 Task: Look for Airbnb properties in Beerse, Belgium from 22nd December, 2023 to 24th December, 2023 for 2 adults. Place can be private room with 1  bedroom having 1 bed and 1 bathroom. Property type can be hotel. Amenities needed are: heating.
Action: Mouse moved to (569, 113)
Screenshot: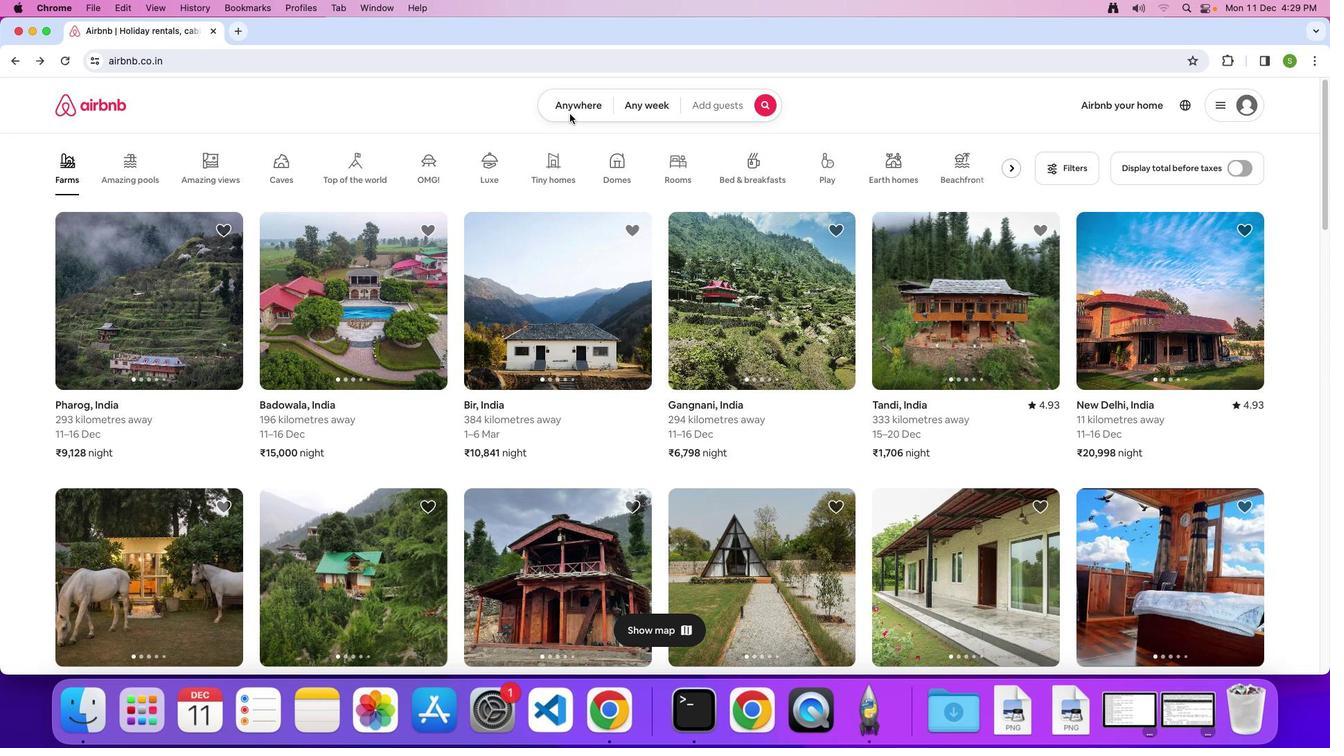 
Action: Mouse pressed left at (569, 113)
Screenshot: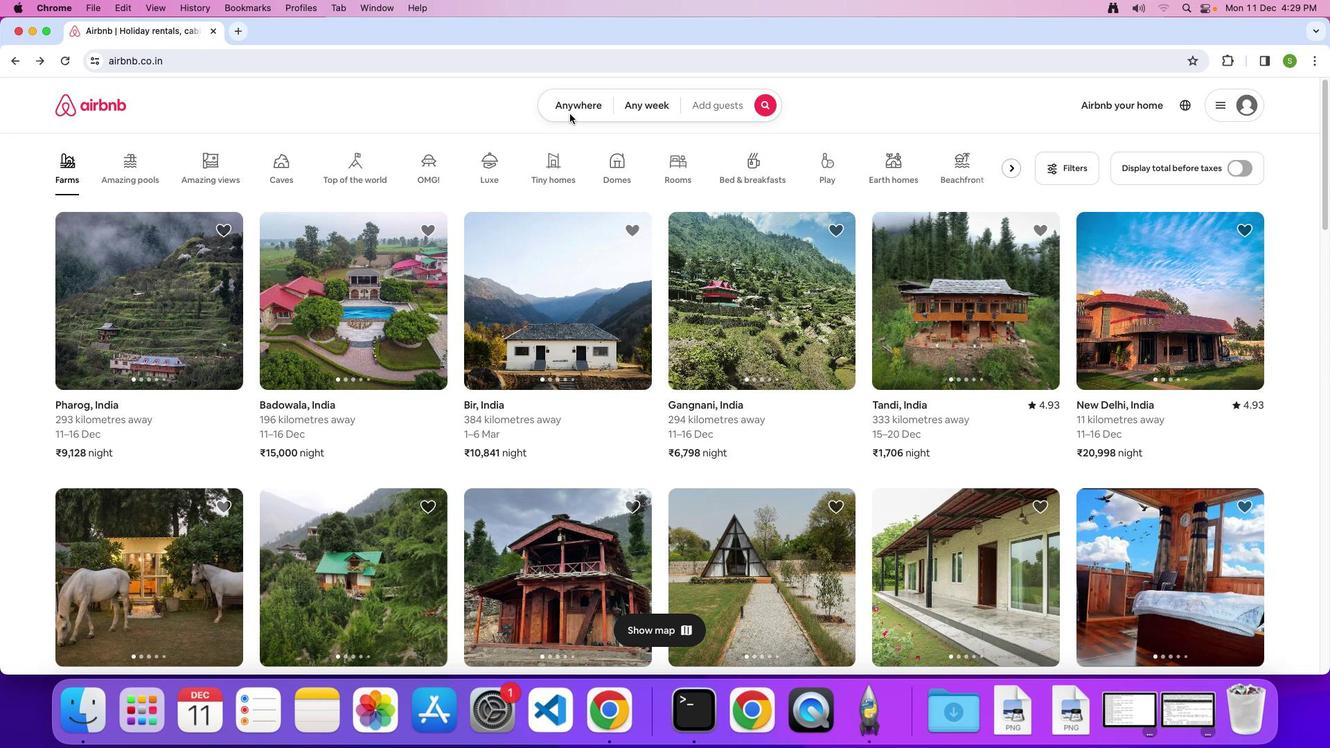 
Action: Mouse moved to (572, 111)
Screenshot: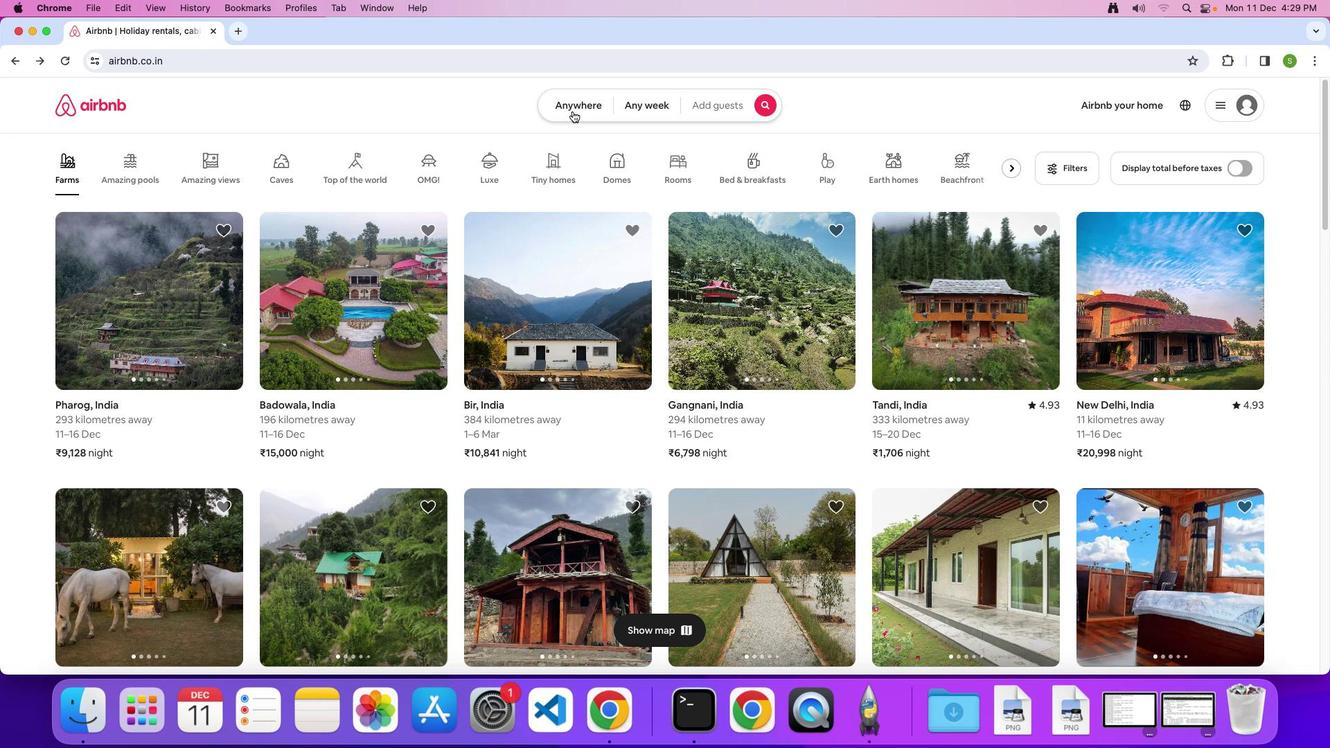 
Action: Mouse pressed left at (572, 111)
Screenshot: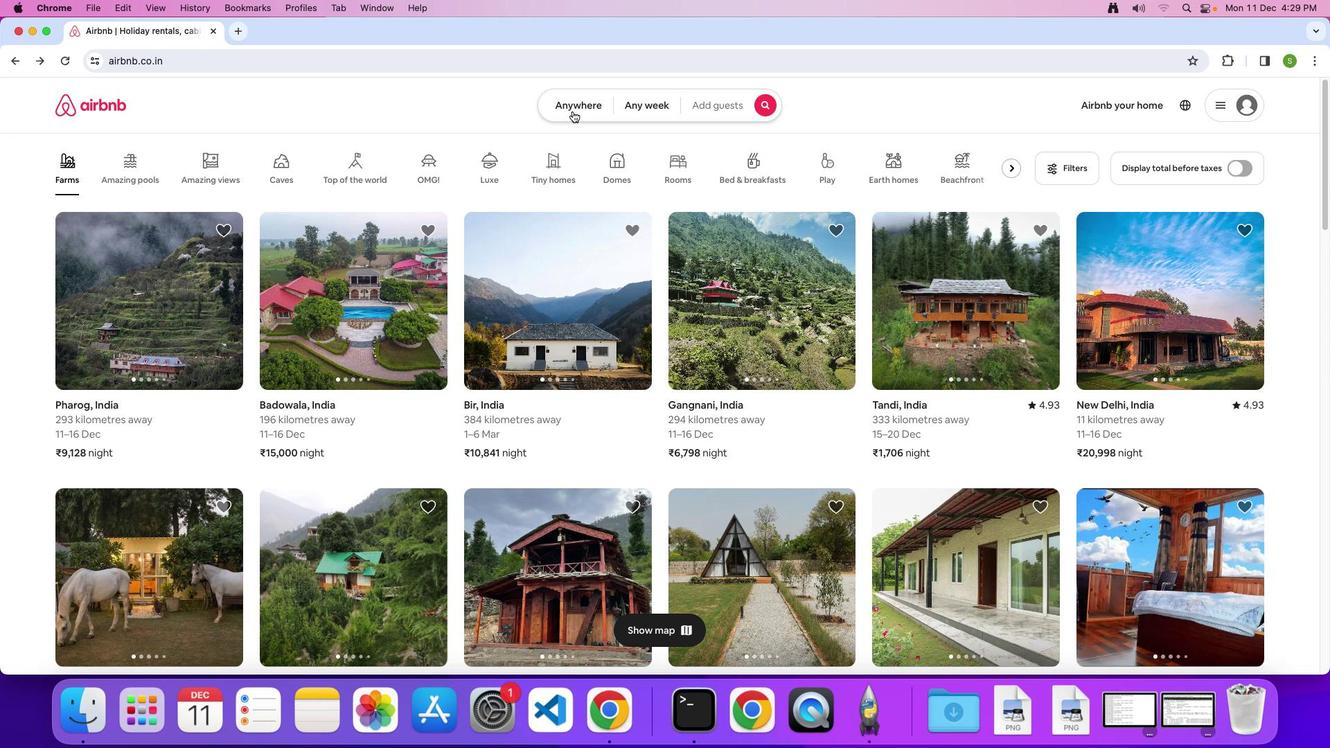 
Action: Mouse moved to (498, 155)
Screenshot: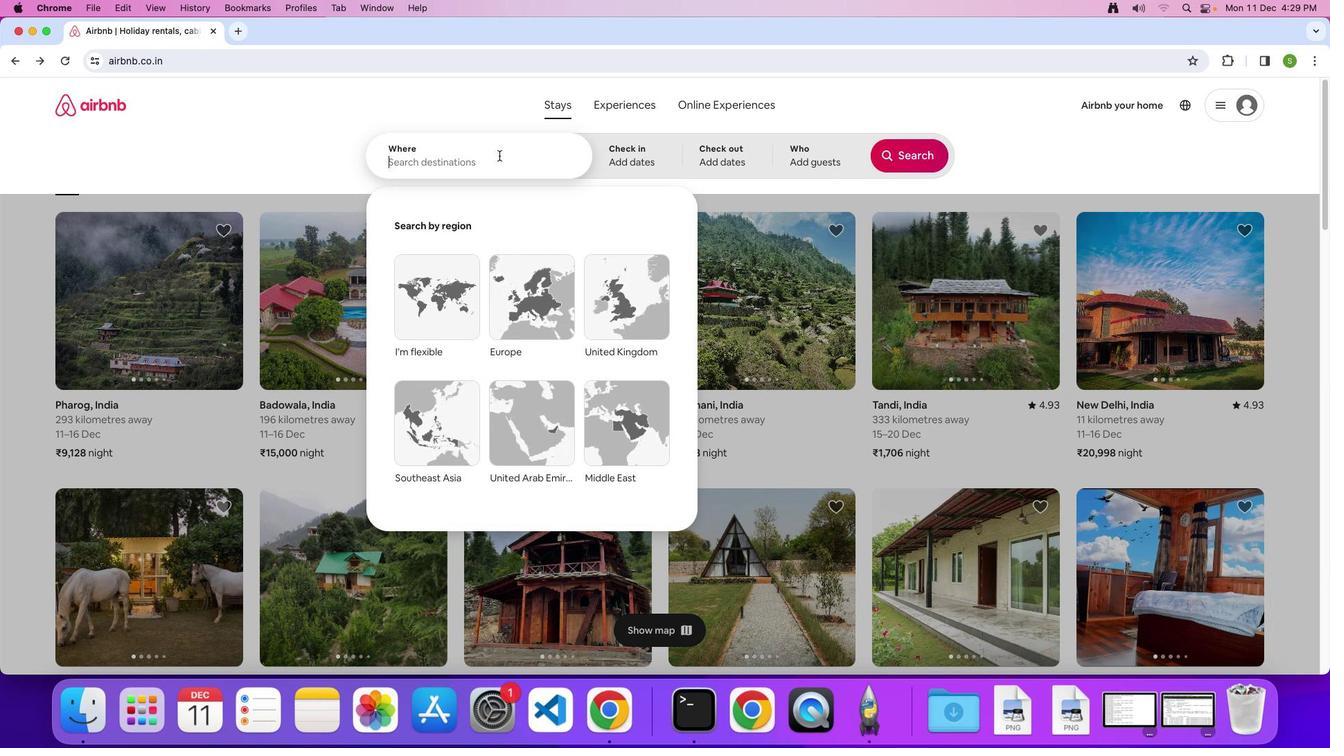 
Action: Mouse pressed left at (498, 155)
Screenshot: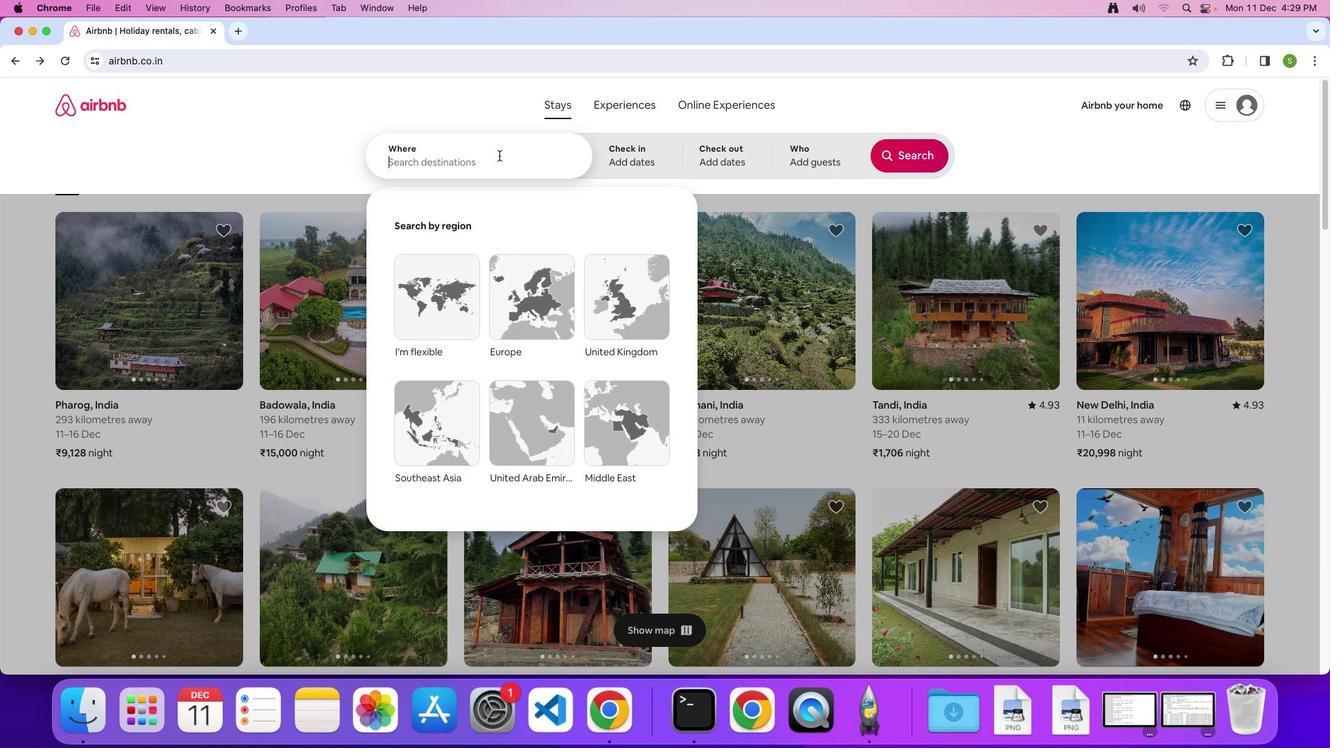 
Action: Key pressed 'B'Key.caps_lock'e''e''r''s''e'','Key.spaceKey.shift'B''e''l''g''i''u''m'Key.enter
Screenshot: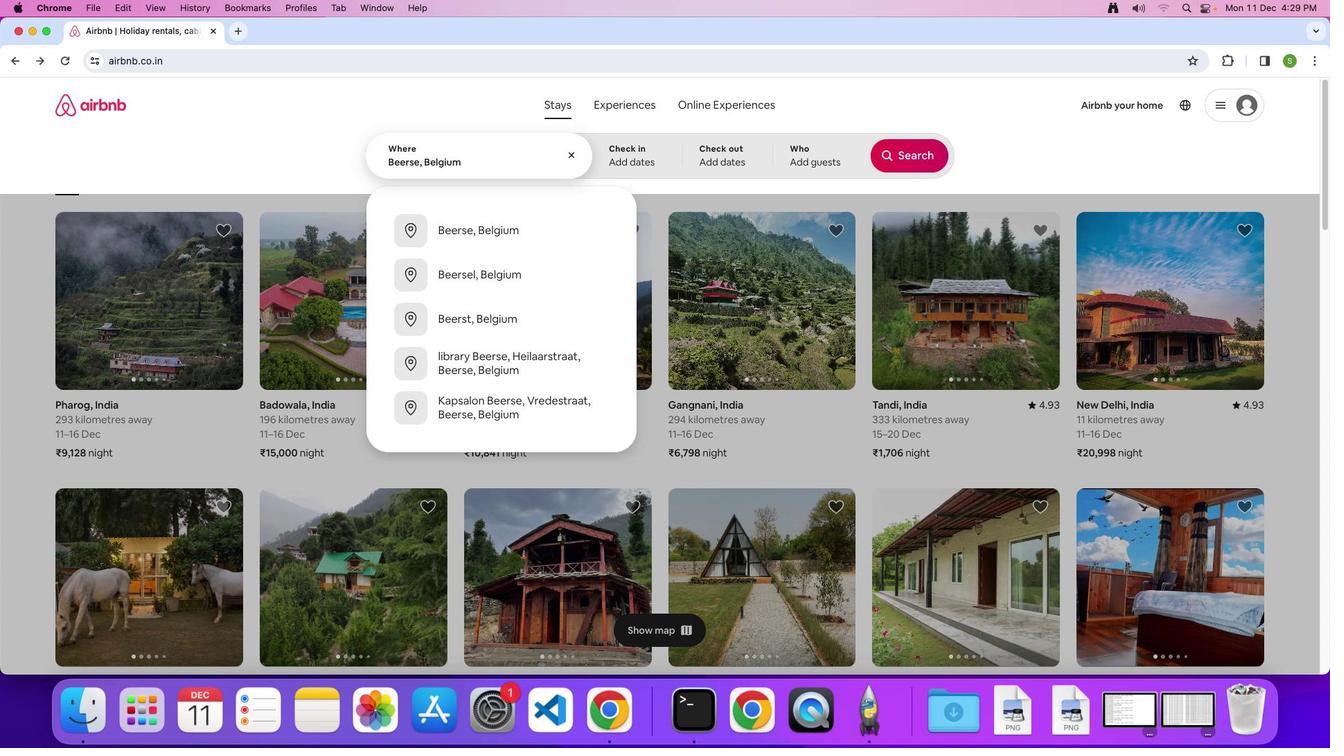 
Action: Mouse moved to (593, 430)
Screenshot: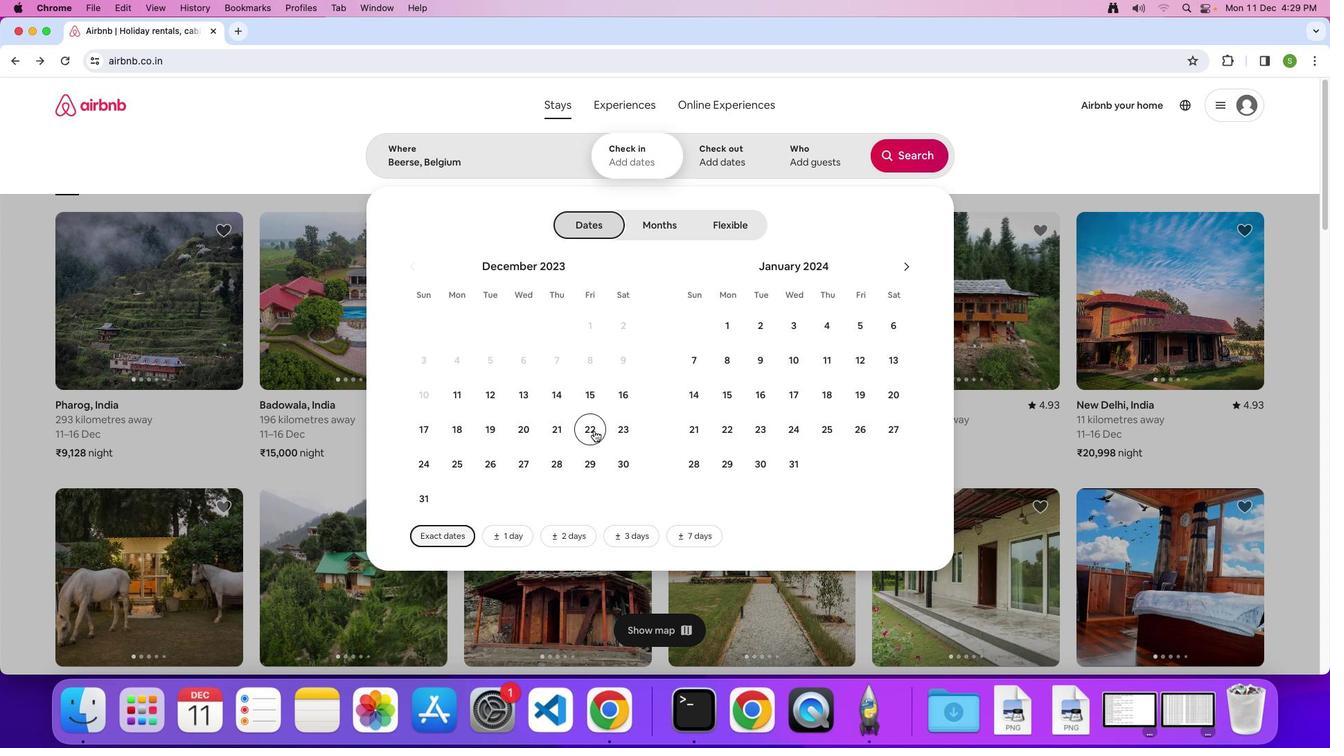 
Action: Mouse pressed left at (593, 430)
Screenshot: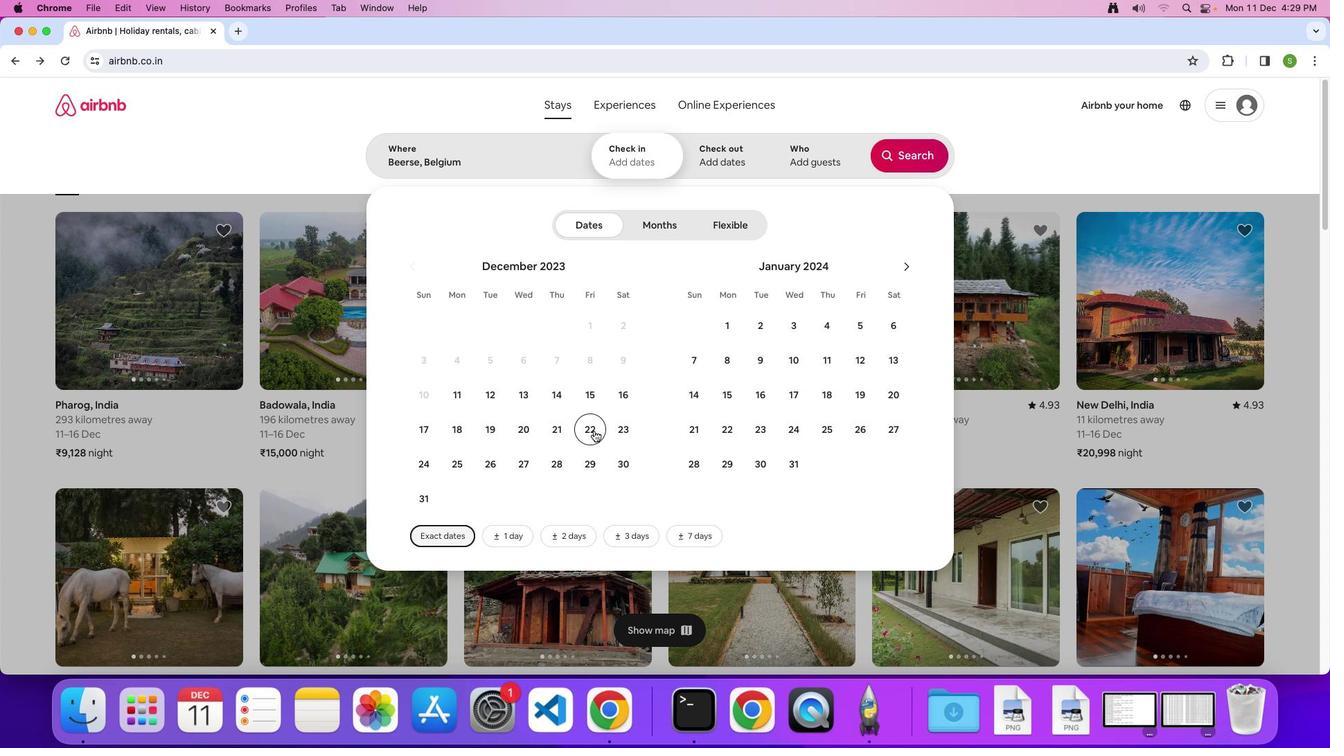 
Action: Mouse moved to (427, 465)
Screenshot: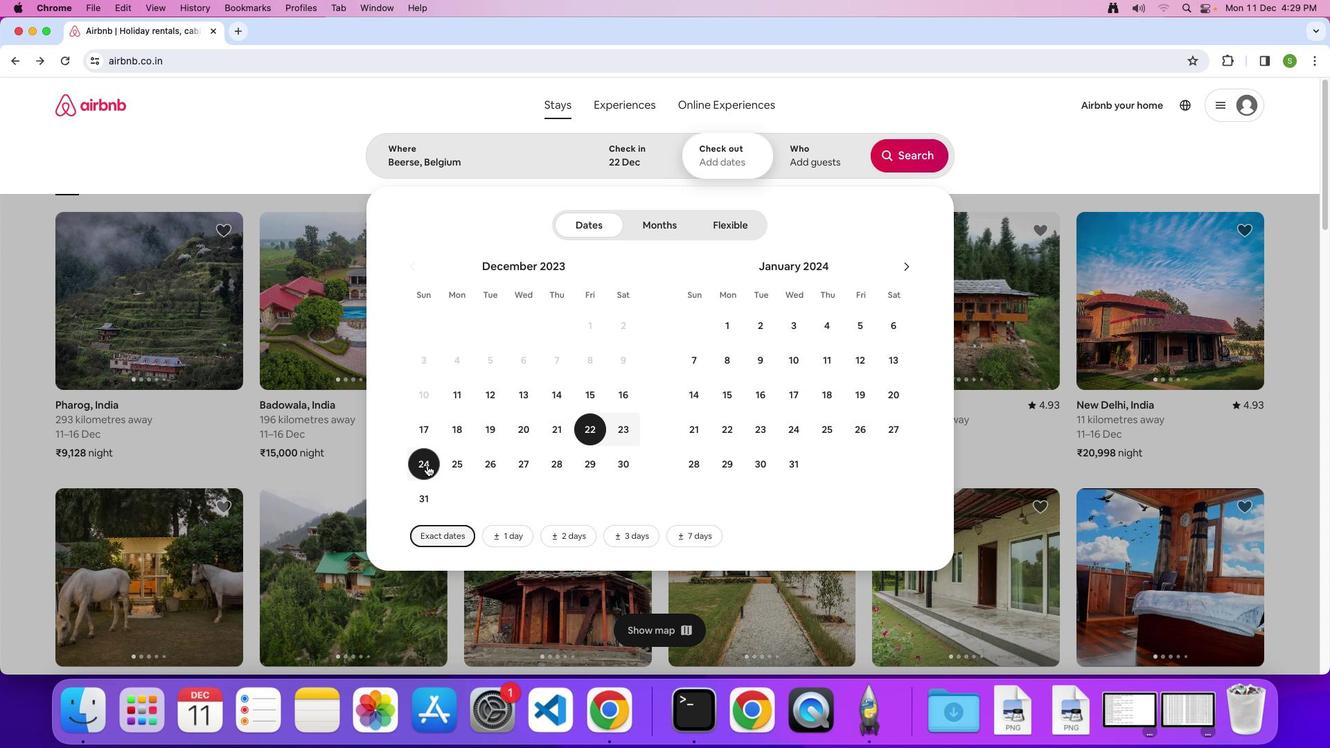 
Action: Mouse pressed left at (427, 465)
Screenshot: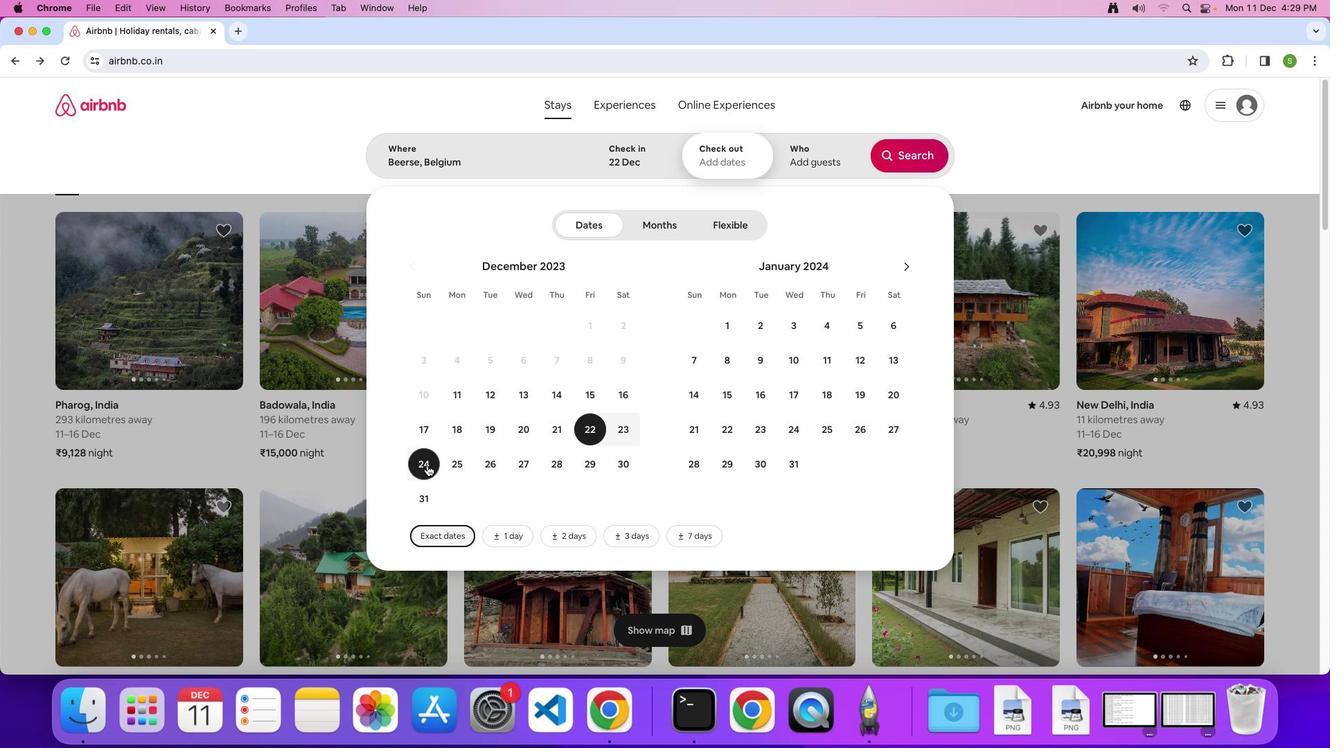 
Action: Mouse moved to (817, 166)
Screenshot: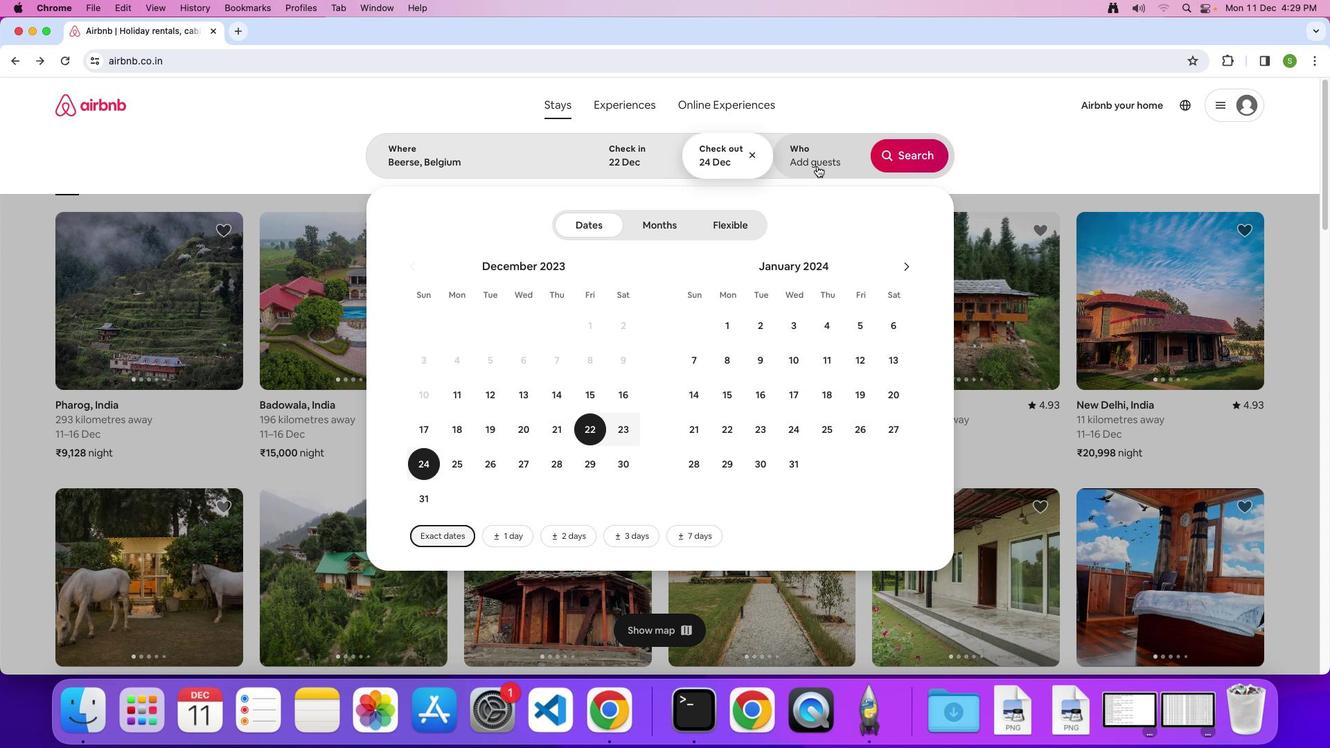 
Action: Mouse pressed left at (817, 166)
Screenshot: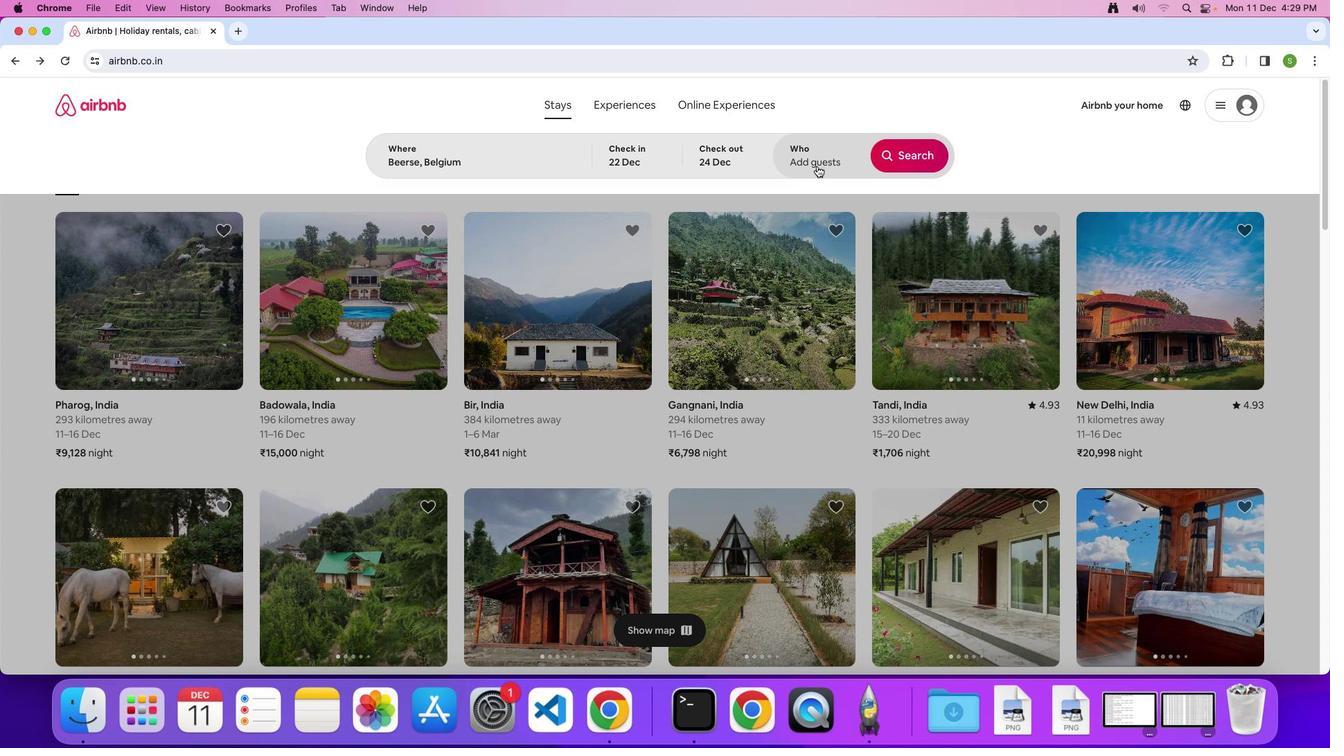 
Action: Mouse moved to (915, 229)
Screenshot: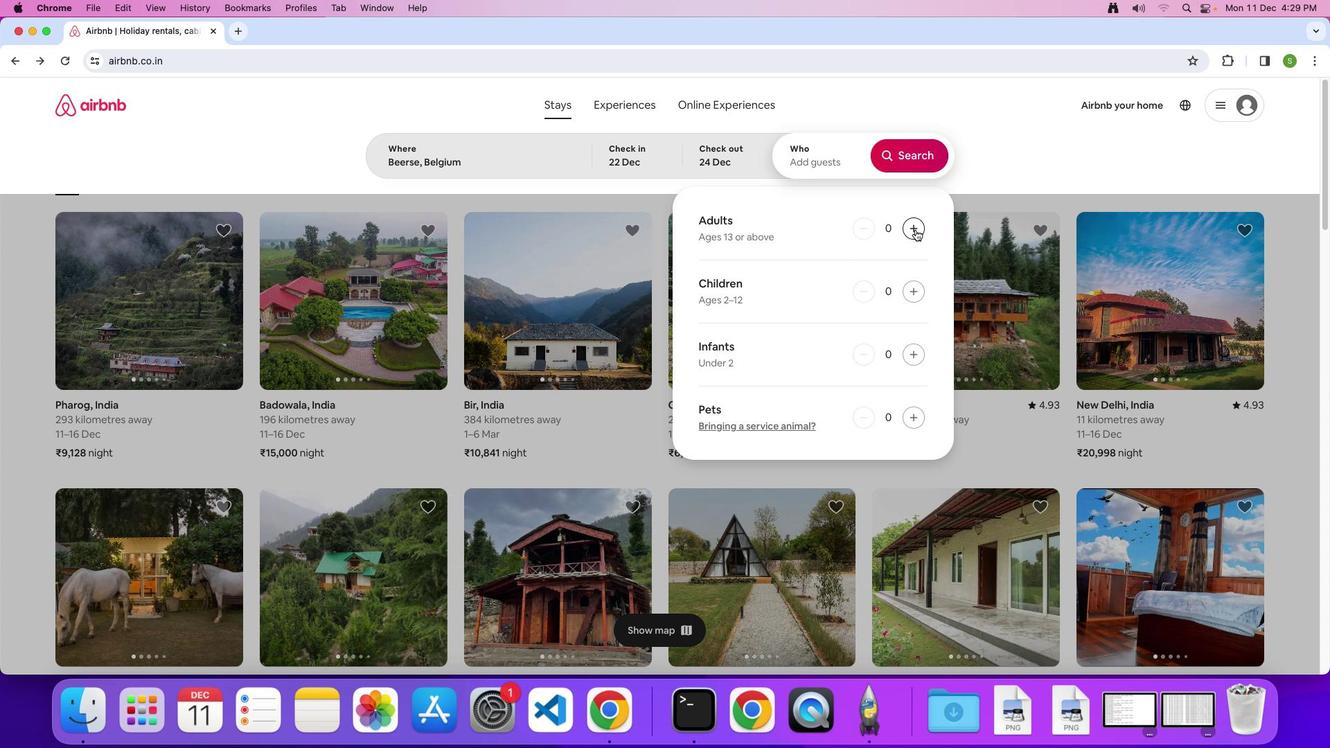 
Action: Mouse pressed left at (915, 229)
Screenshot: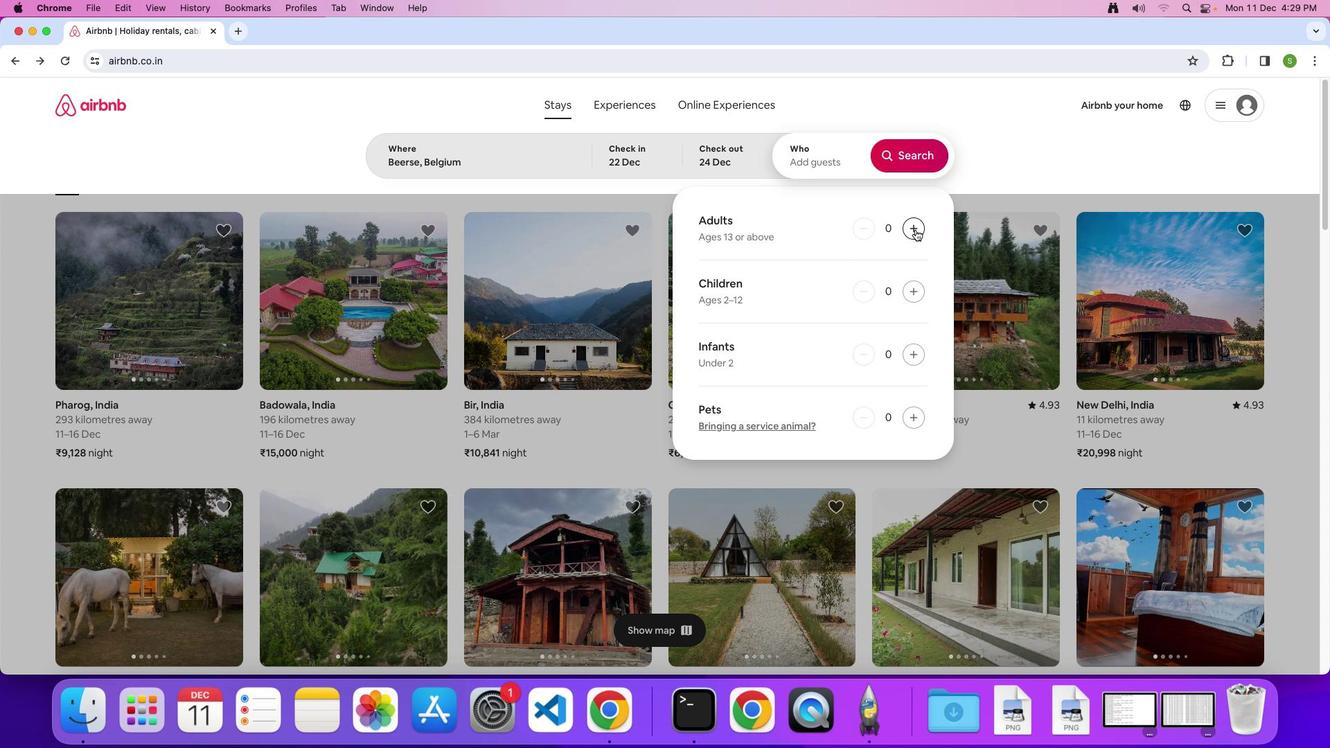 
Action: Mouse pressed left at (915, 229)
Screenshot: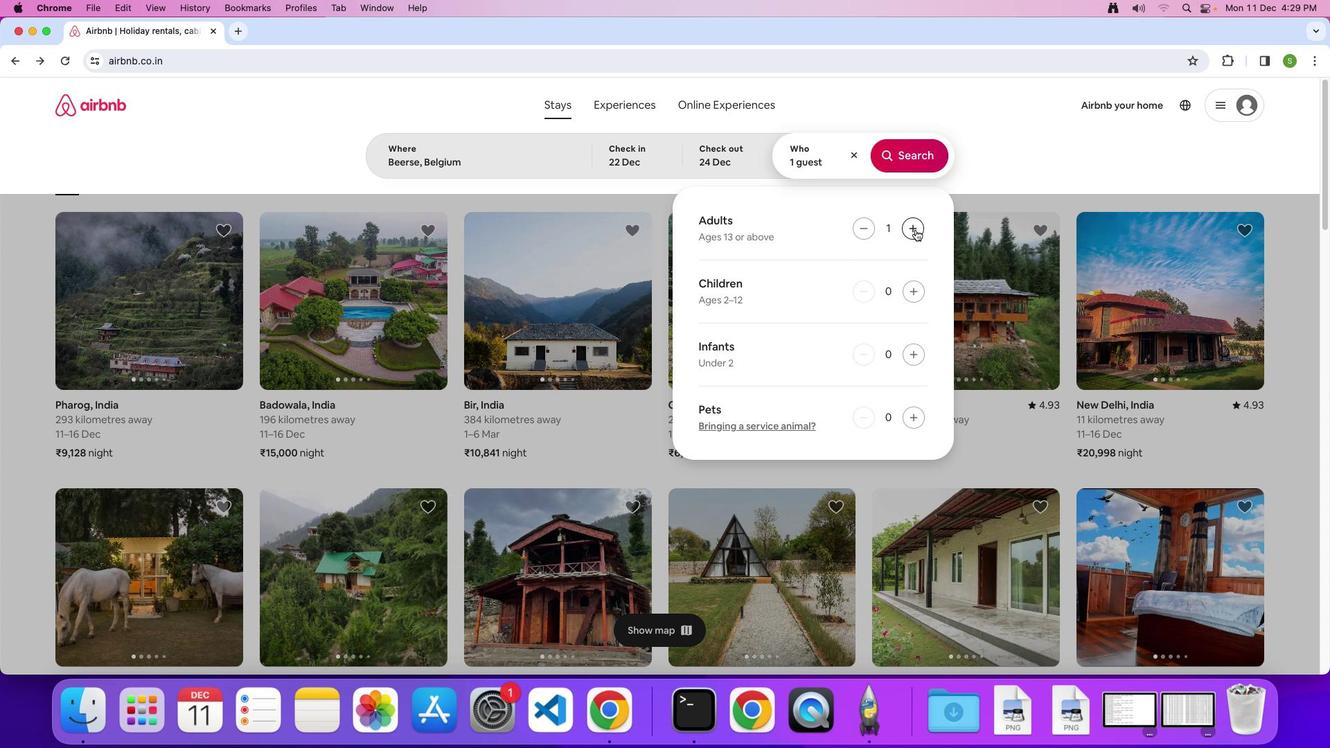 
Action: Mouse moved to (913, 165)
Screenshot: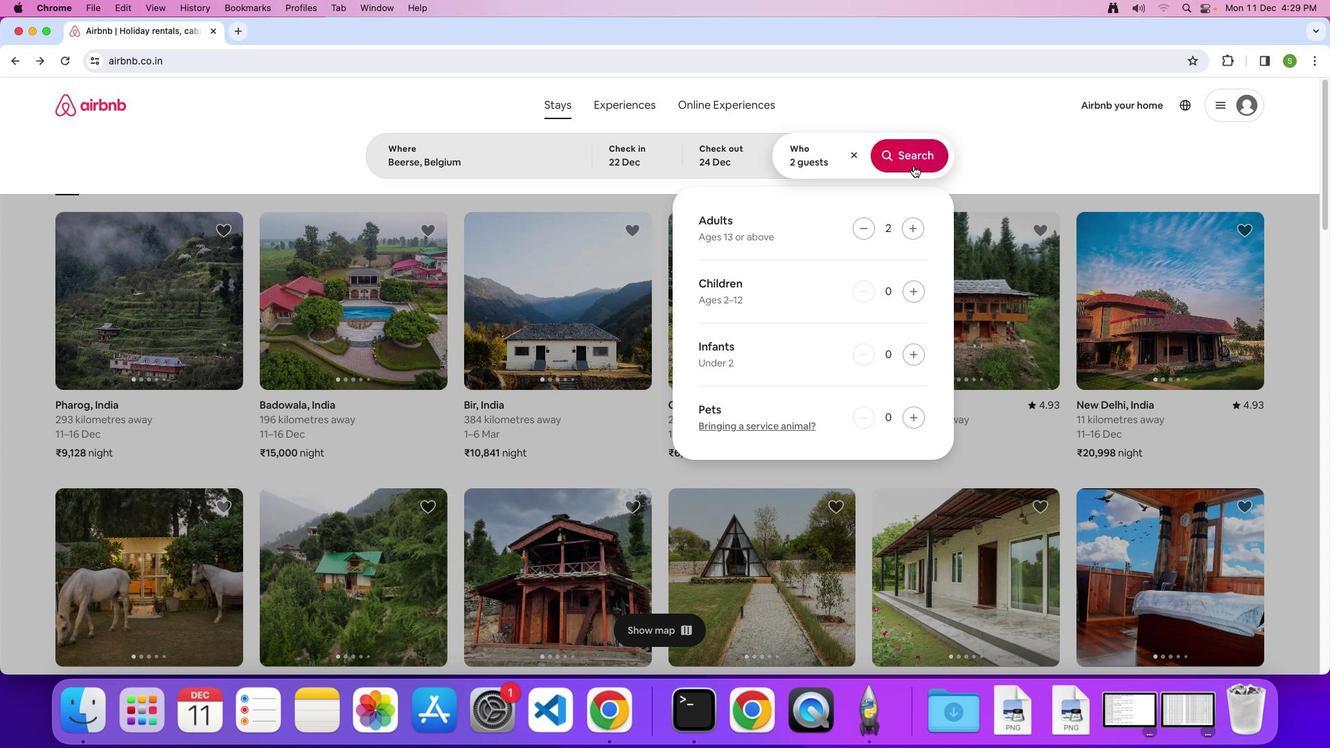 
Action: Mouse pressed left at (913, 165)
Screenshot: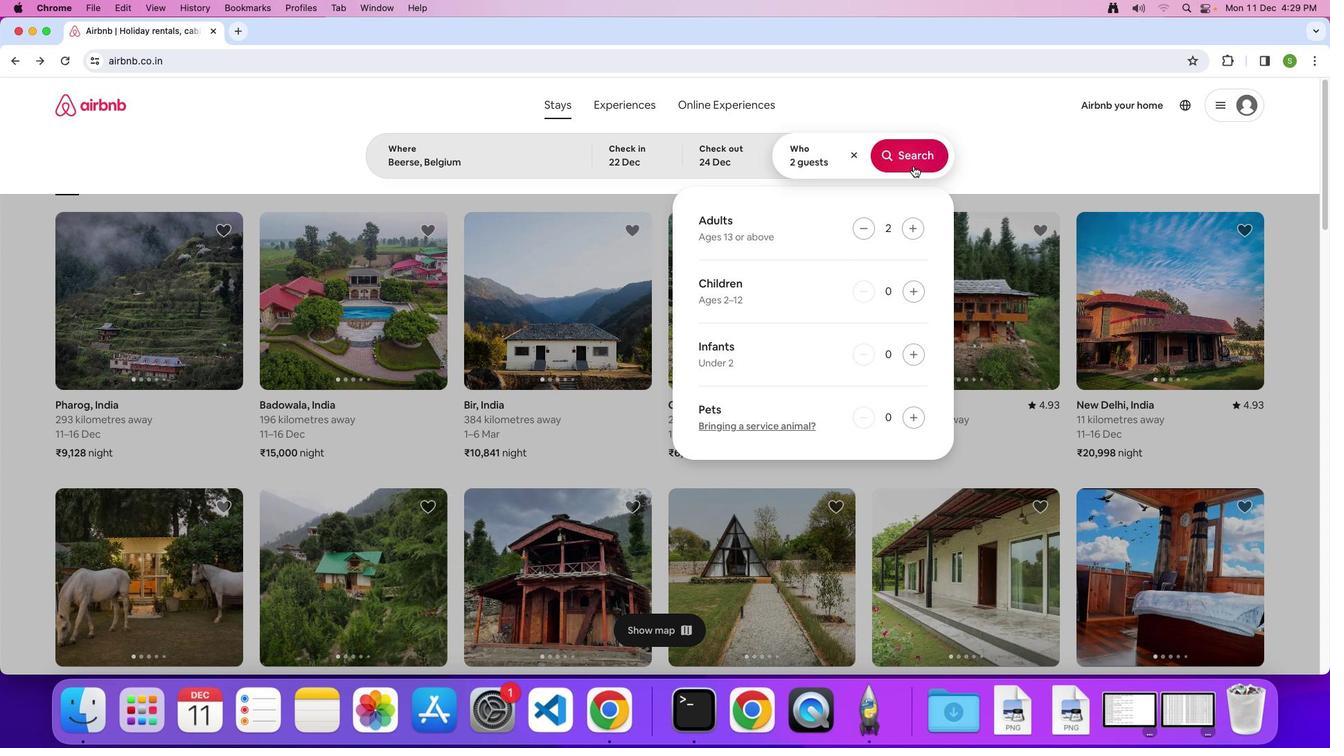 
Action: Mouse moved to (1105, 160)
Screenshot: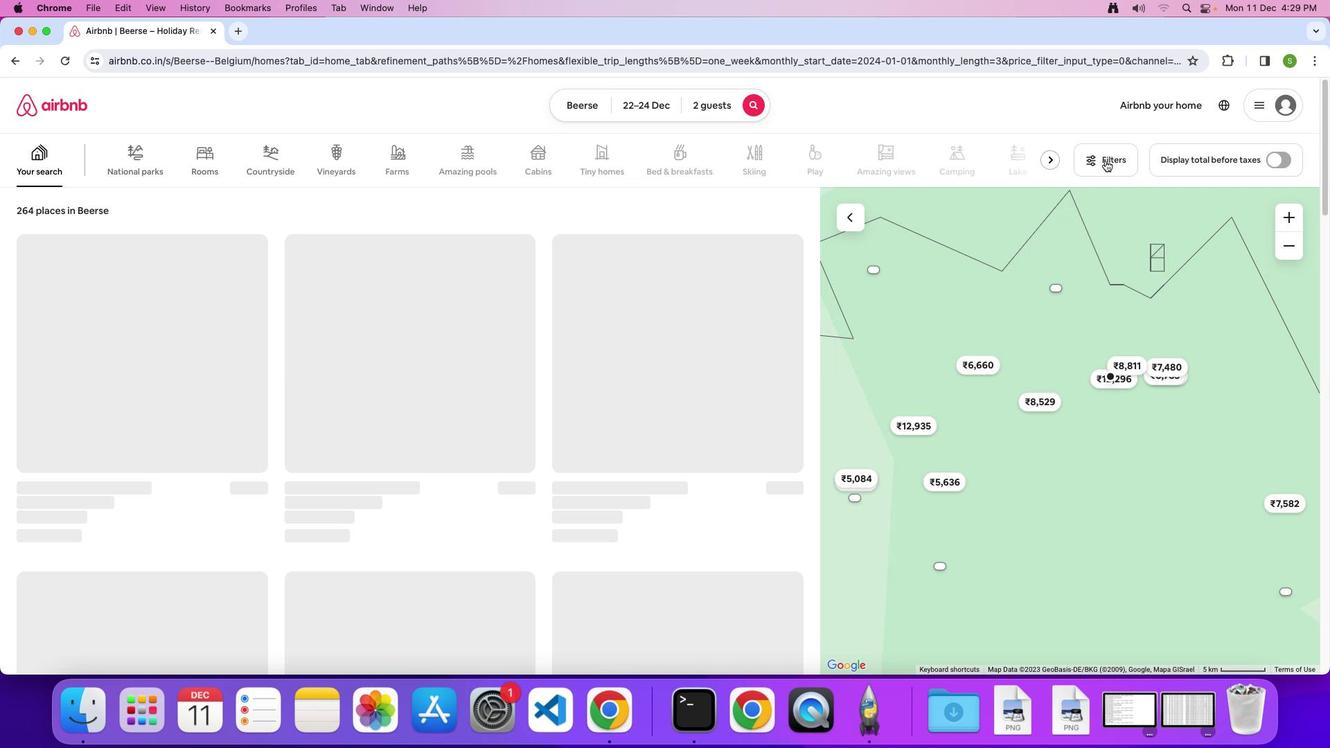 
Action: Mouse pressed left at (1105, 160)
Screenshot: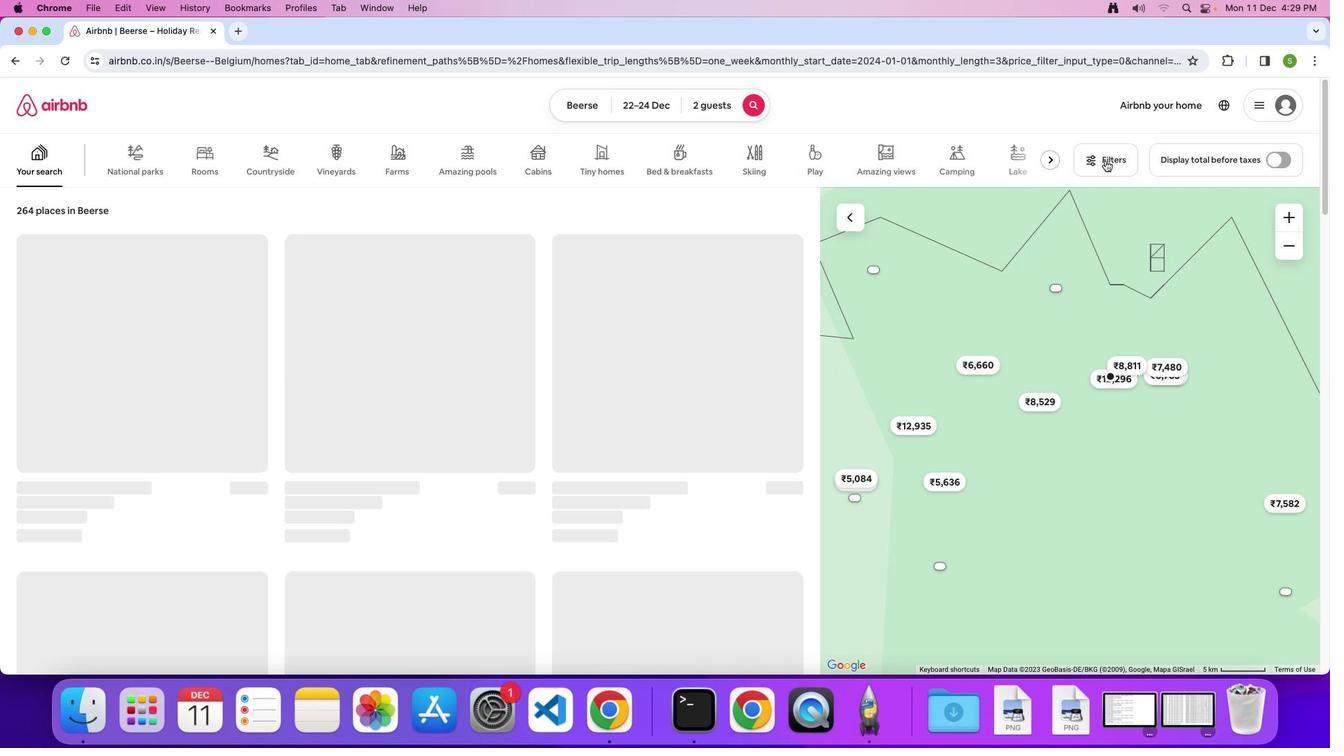 
Action: Mouse moved to (630, 386)
Screenshot: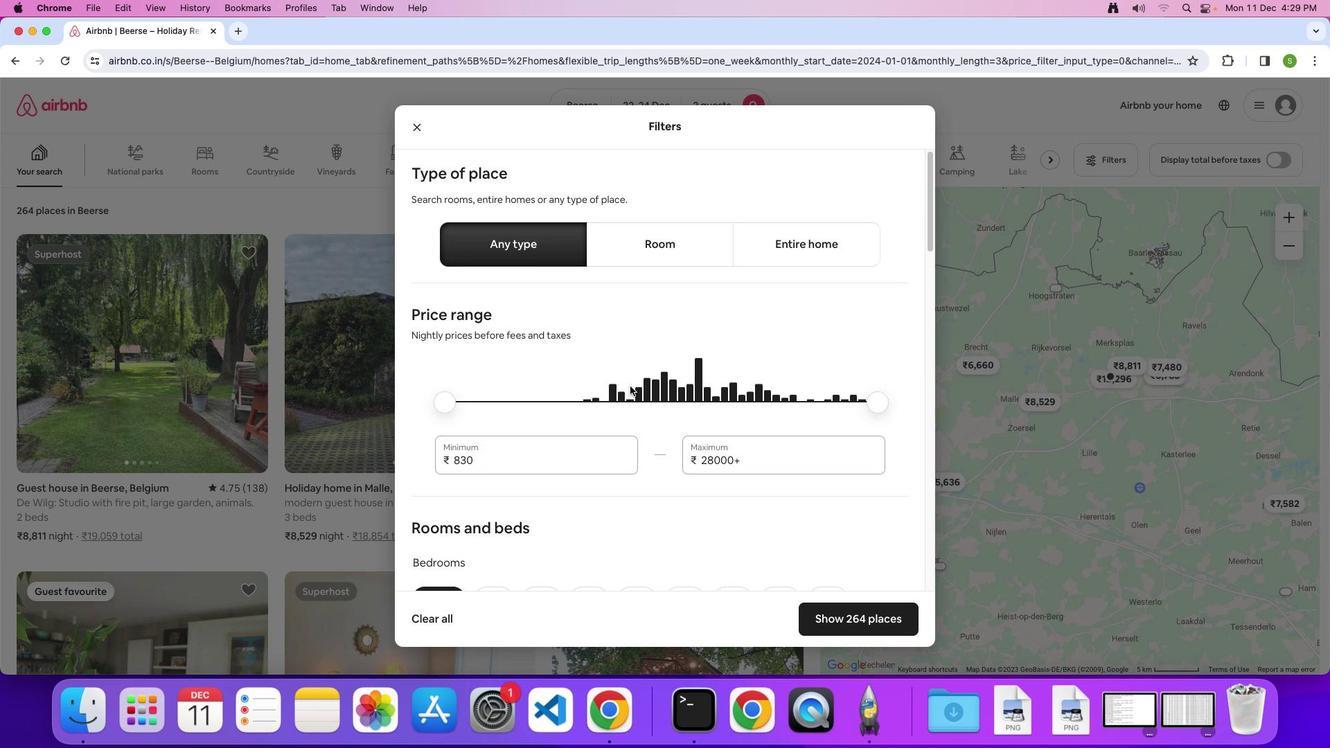 
Action: Mouse scrolled (630, 386) with delta (0, 0)
Screenshot: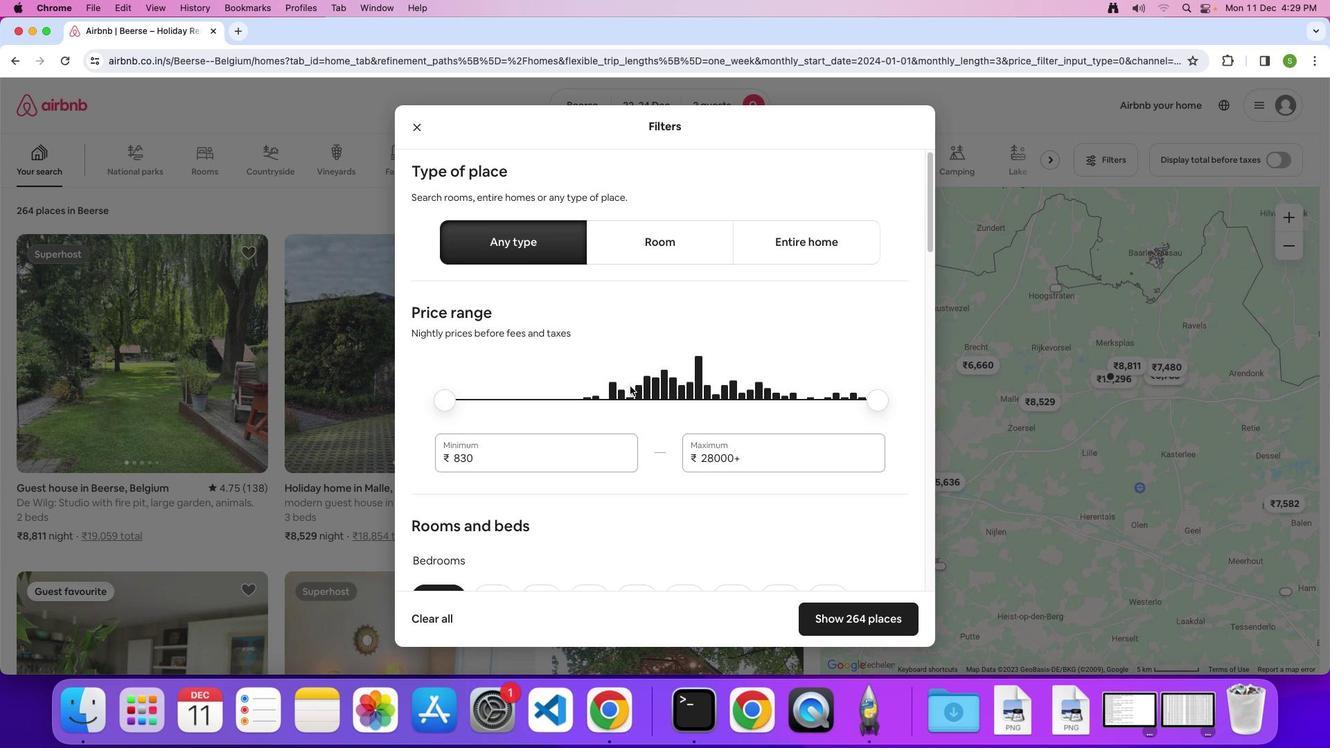 
Action: Mouse scrolled (630, 386) with delta (0, 0)
Screenshot: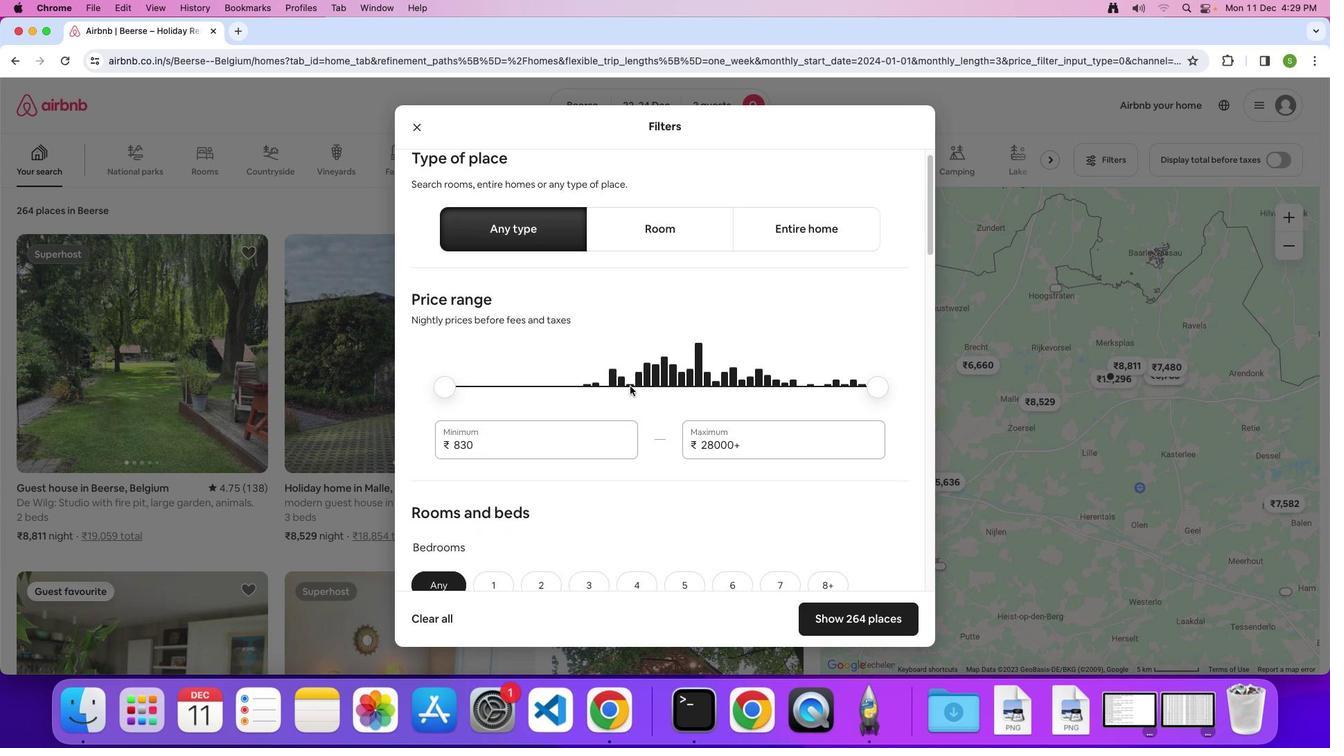 
Action: Mouse moved to (630, 386)
Screenshot: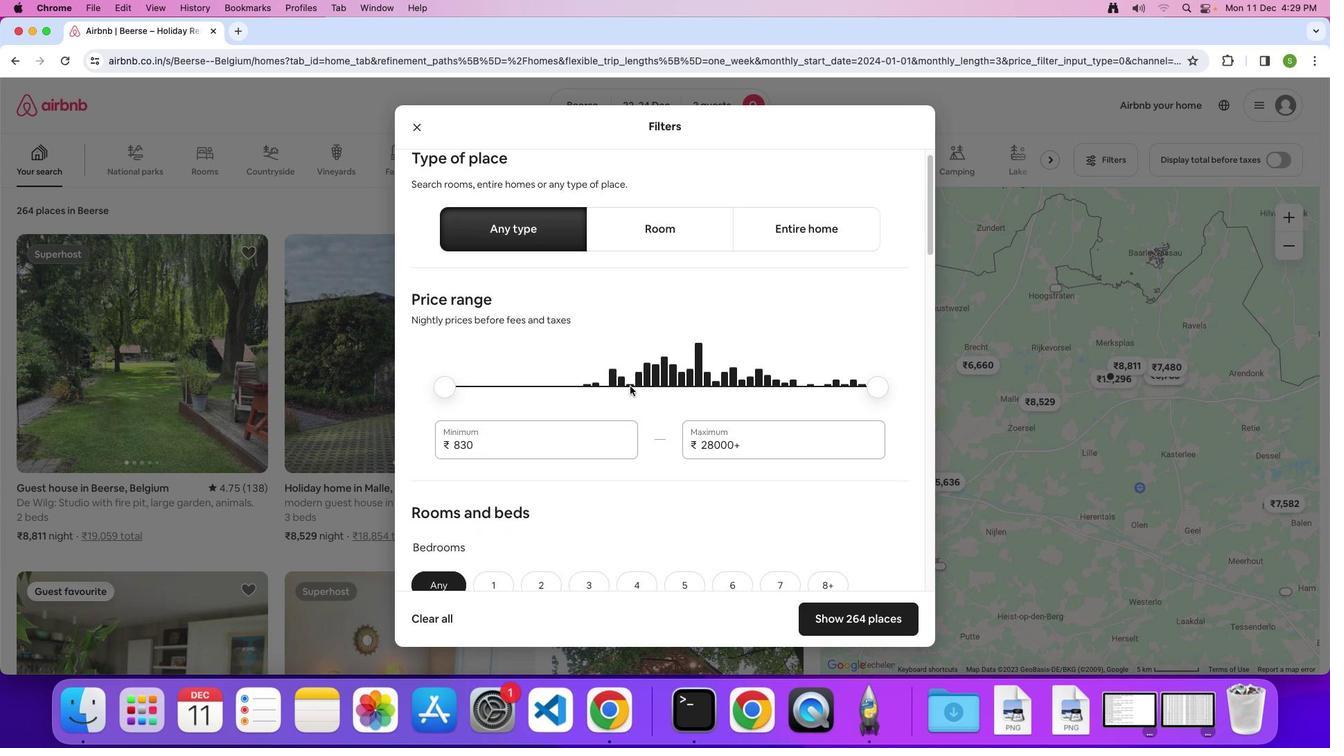 
Action: Mouse scrolled (630, 386) with delta (0, 0)
Screenshot: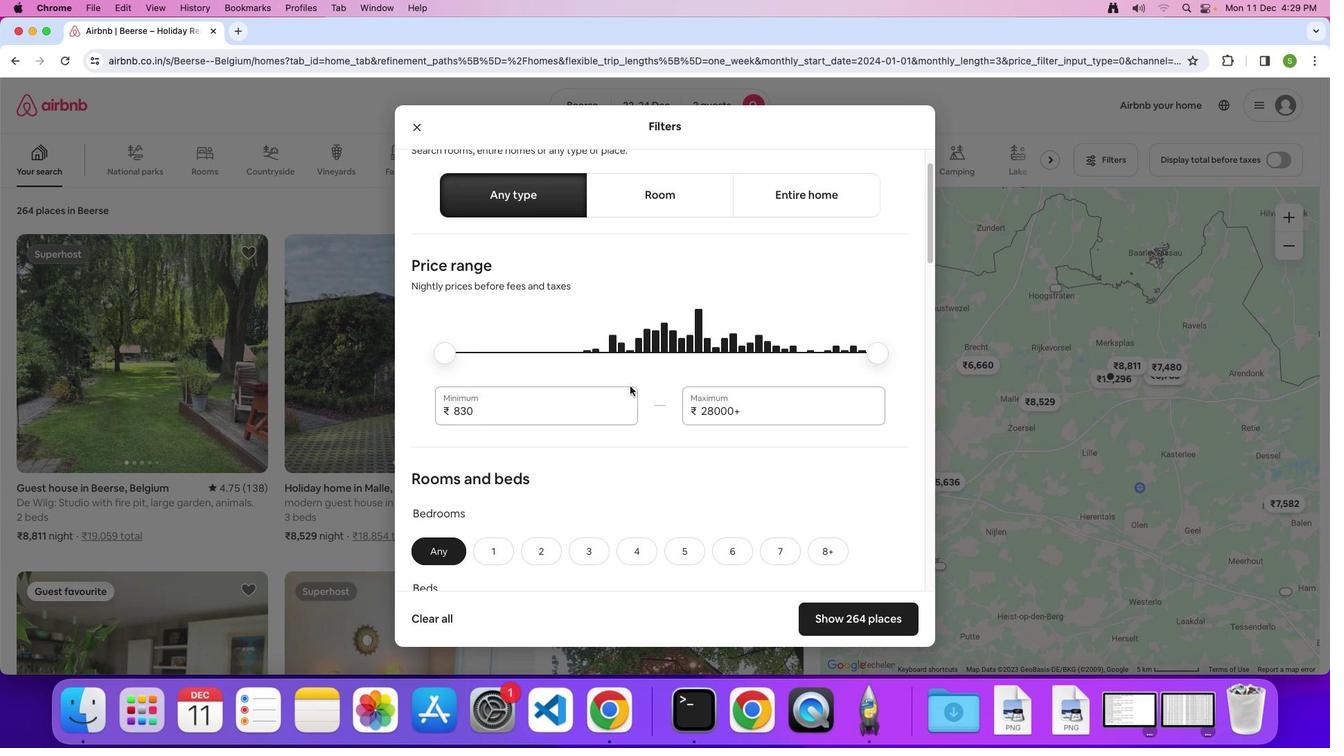 
Action: Mouse scrolled (630, 386) with delta (0, 0)
Screenshot: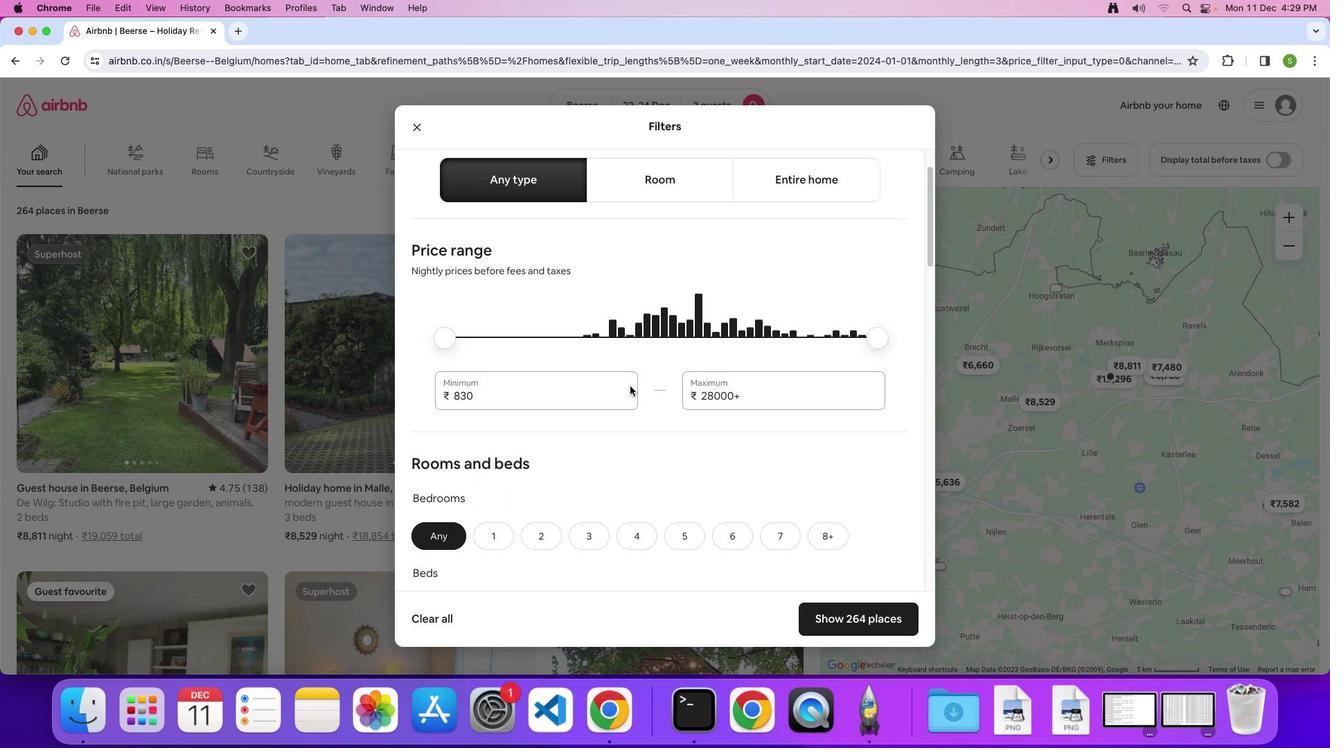 
Action: Mouse scrolled (630, 386) with delta (0, 0)
Screenshot: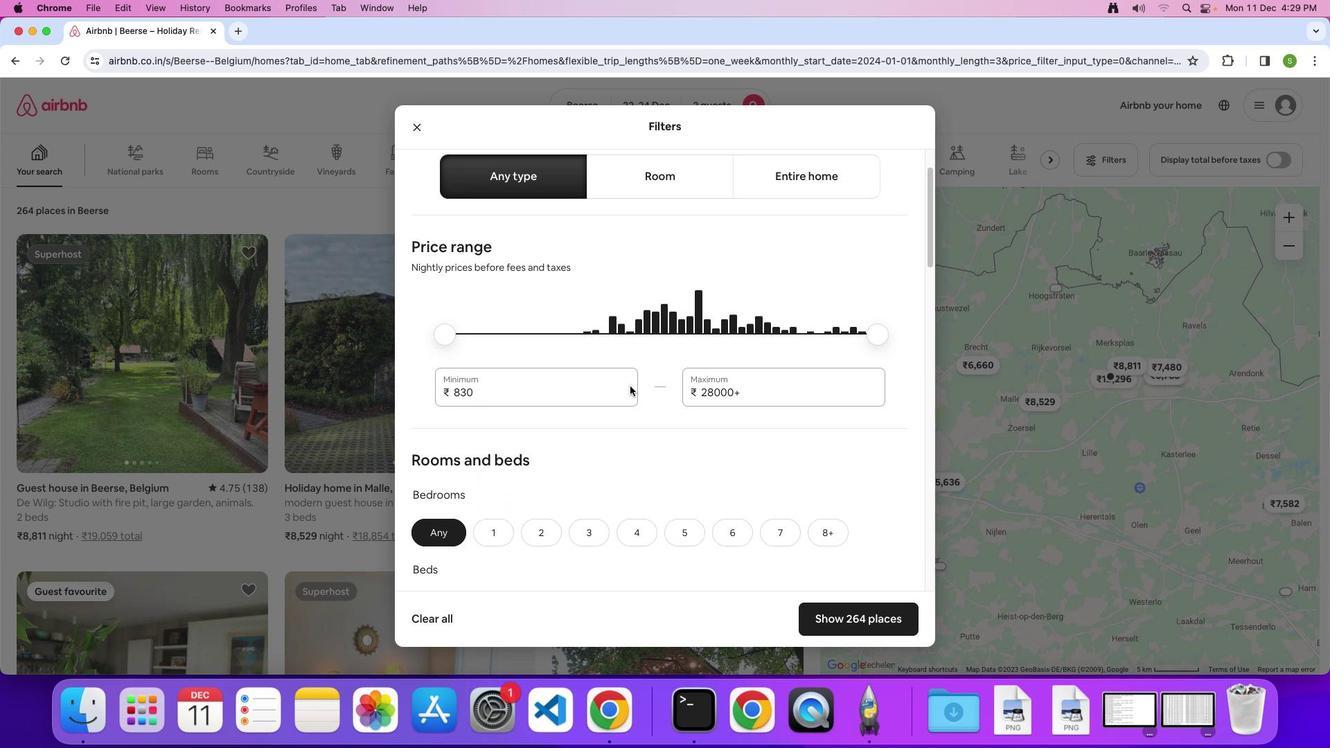 
Action: Mouse scrolled (630, 386) with delta (0, 0)
Screenshot: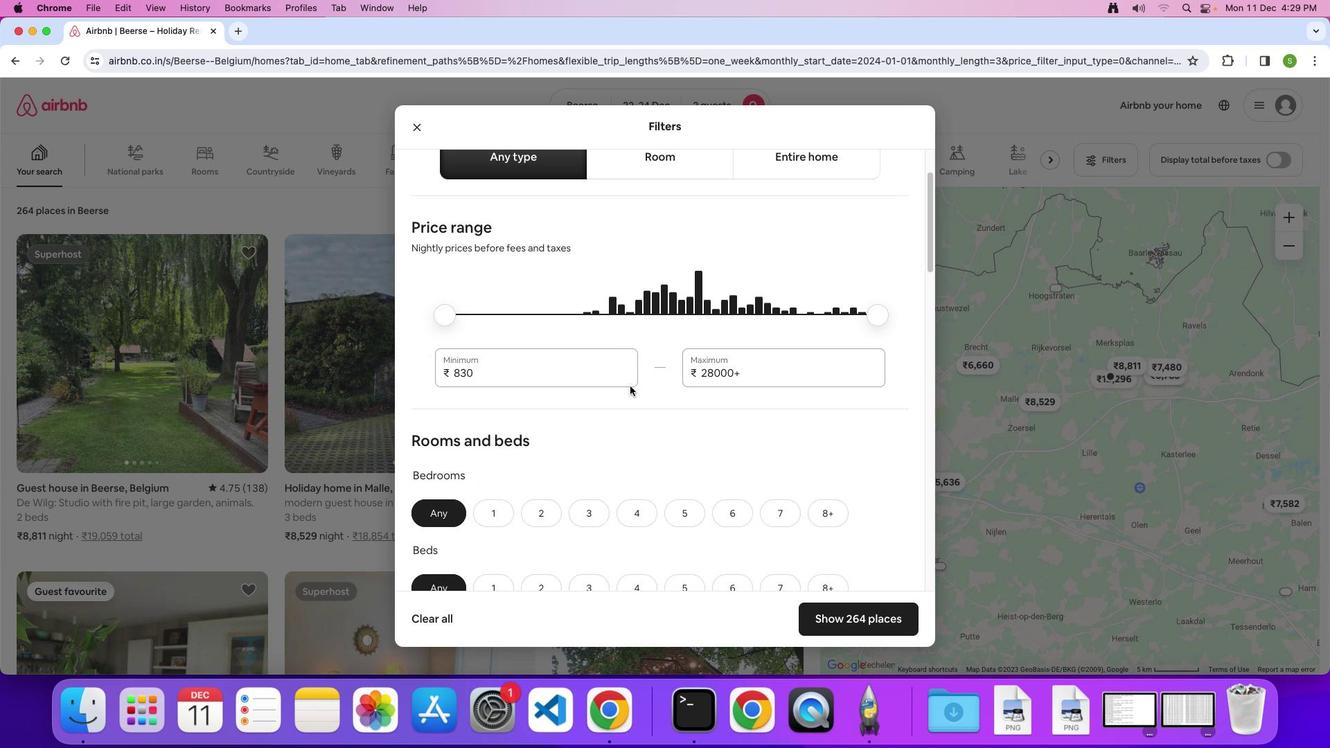 
Action: Mouse scrolled (630, 386) with delta (0, 0)
Screenshot: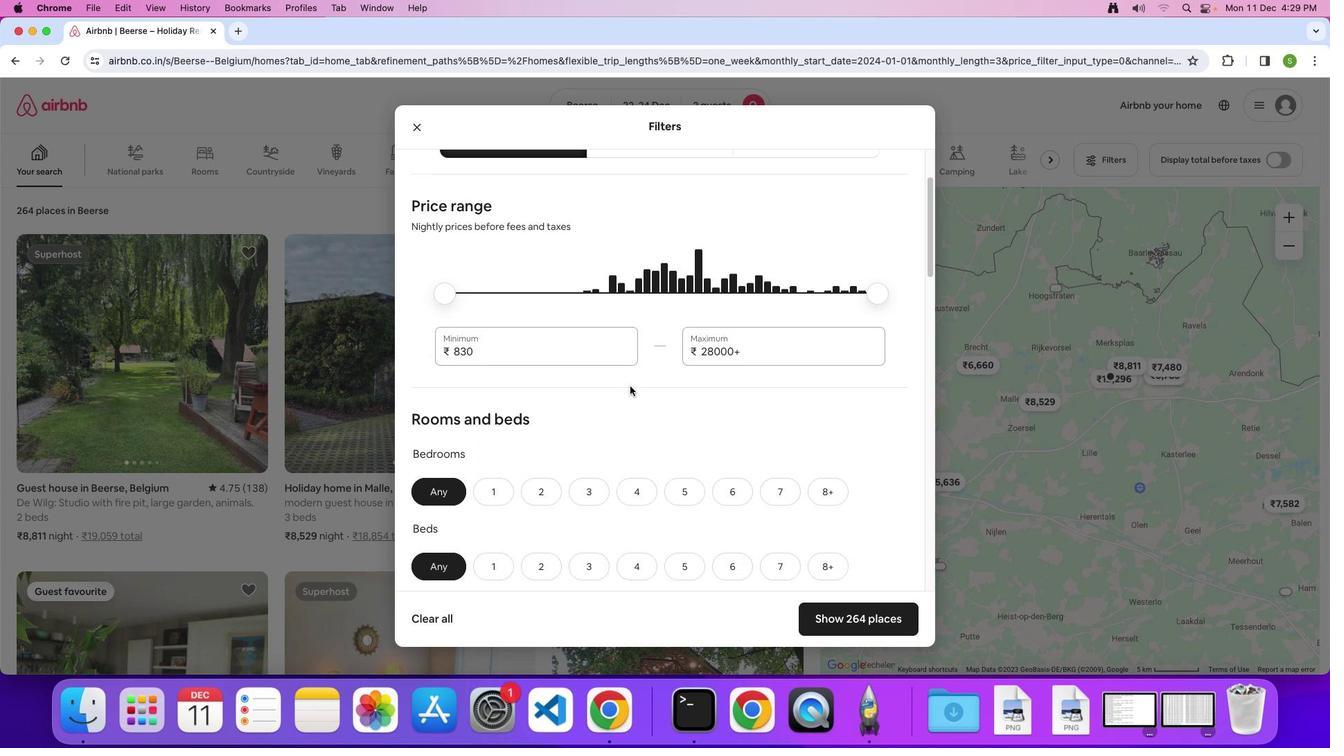 
Action: Mouse scrolled (630, 386) with delta (0, -1)
Screenshot: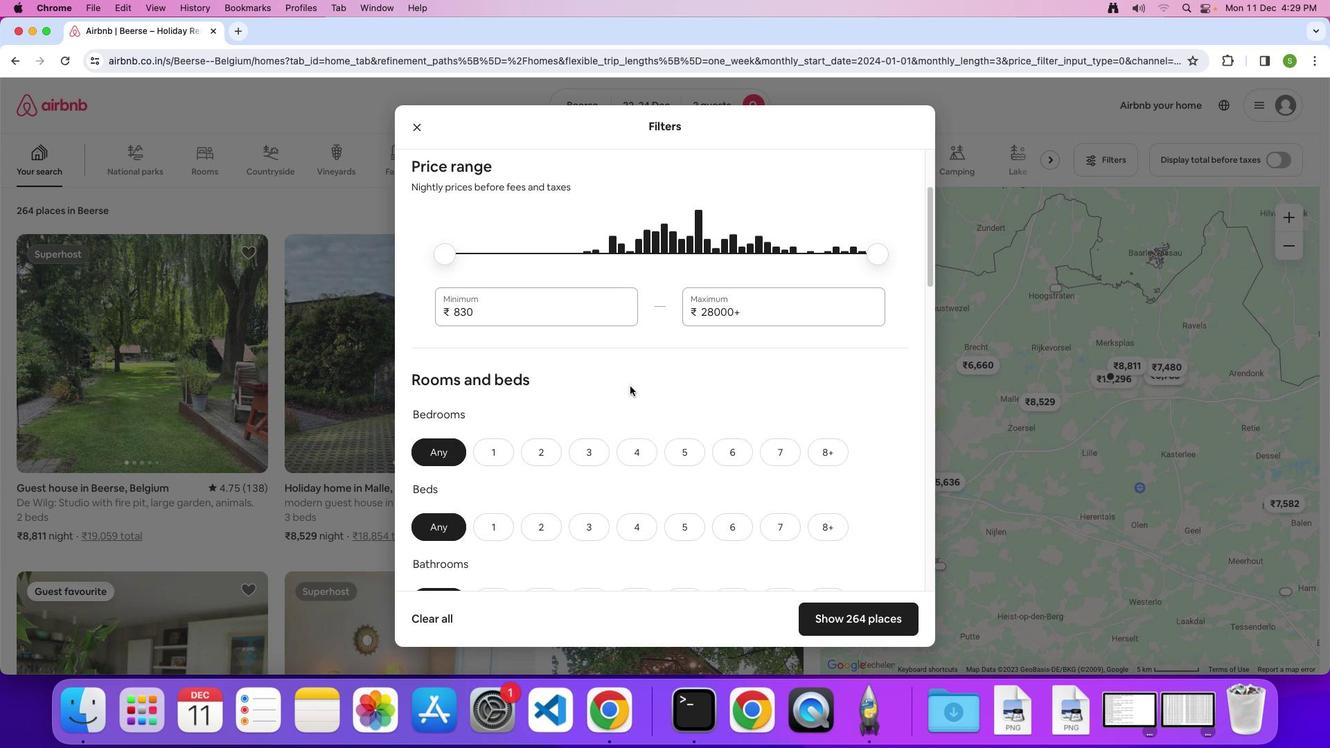 
Action: Mouse scrolled (630, 386) with delta (0, 0)
Screenshot: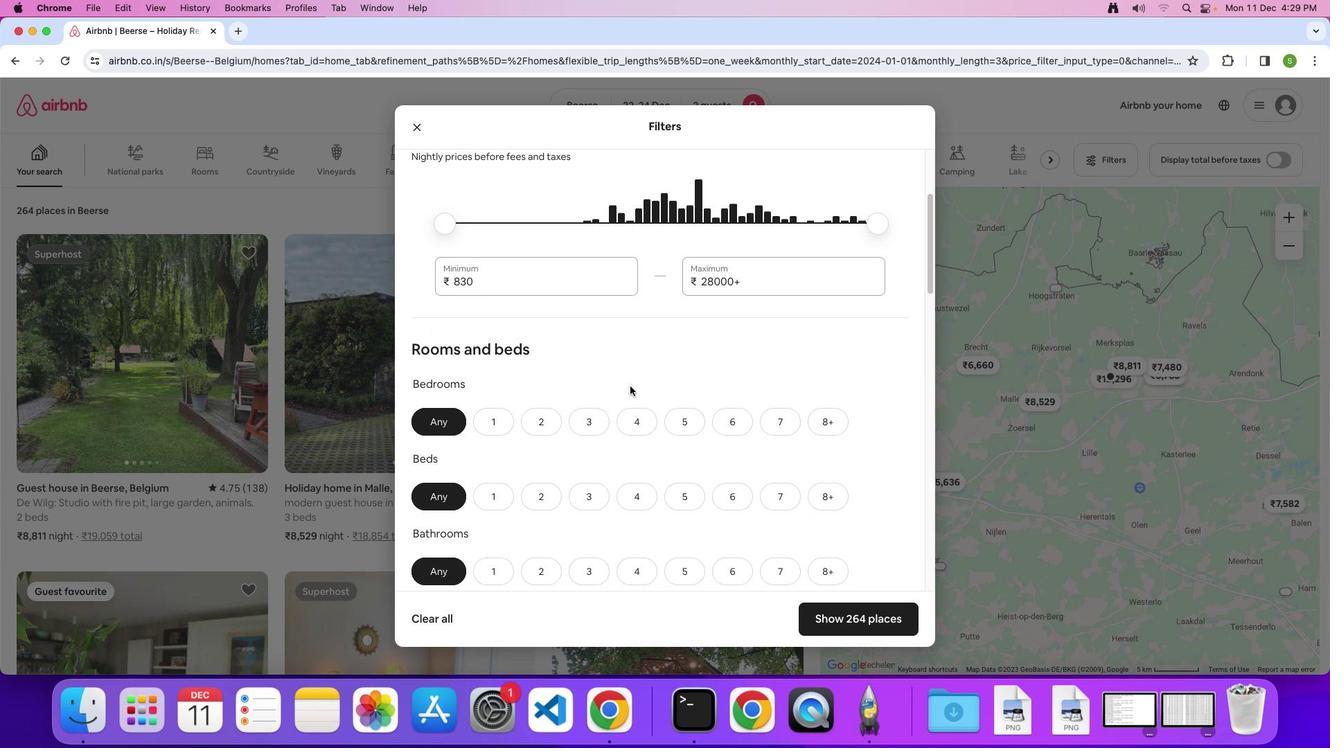 
Action: Mouse scrolled (630, 386) with delta (0, 0)
Screenshot: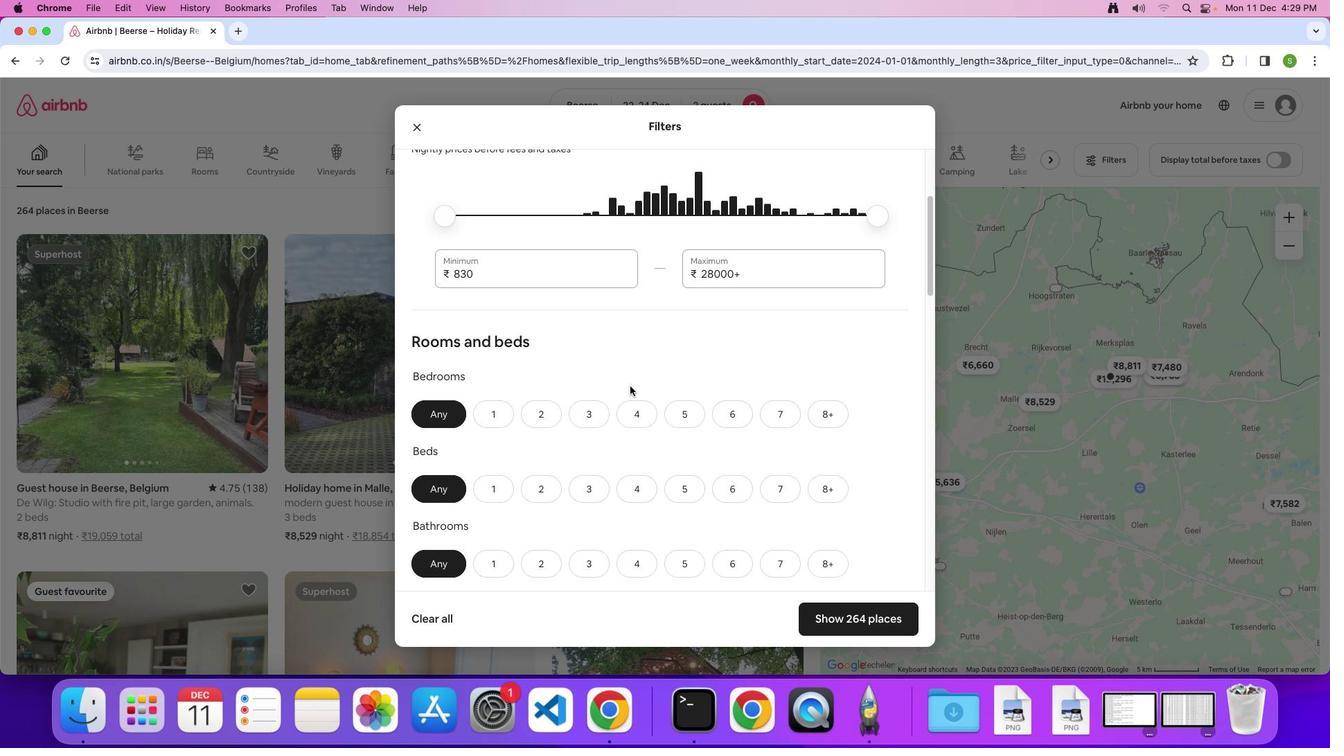 
Action: Mouse scrolled (630, 386) with delta (0, 0)
Screenshot: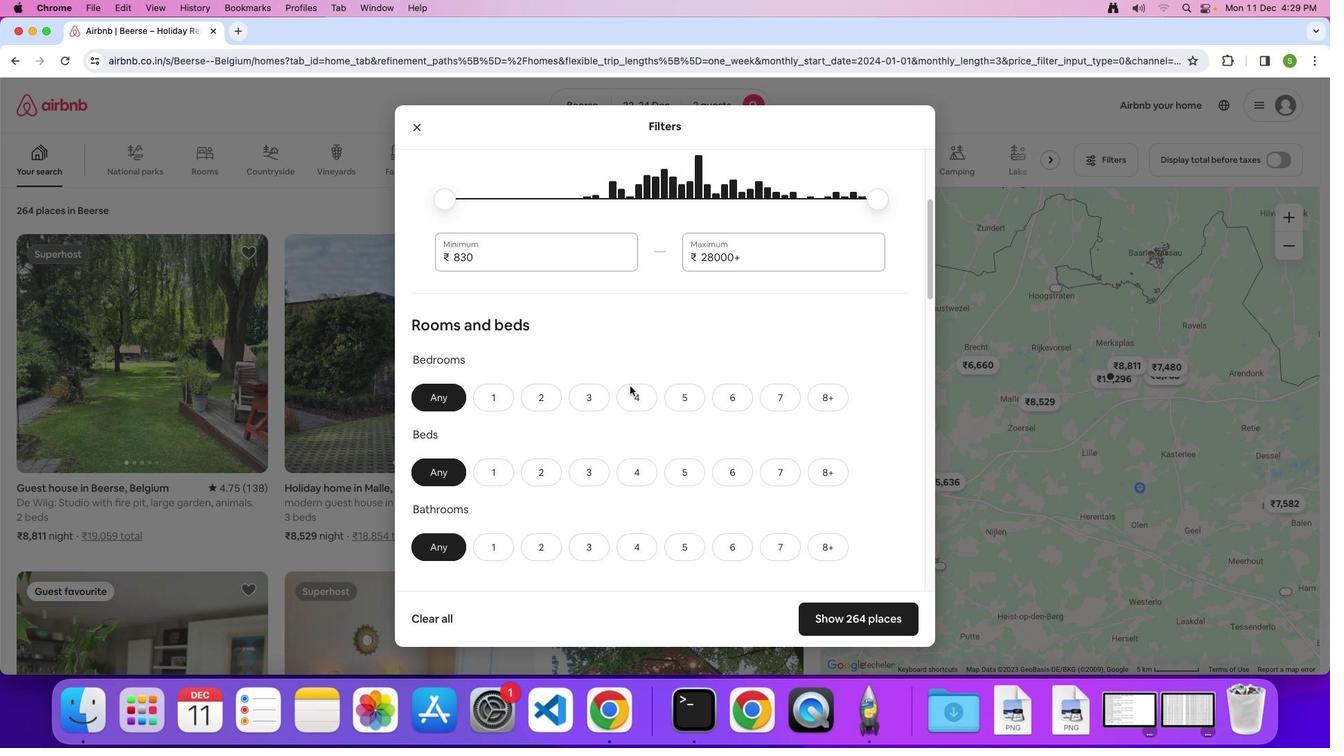 
Action: Mouse scrolled (630, 386) with delta (0, 0)
Screenshot: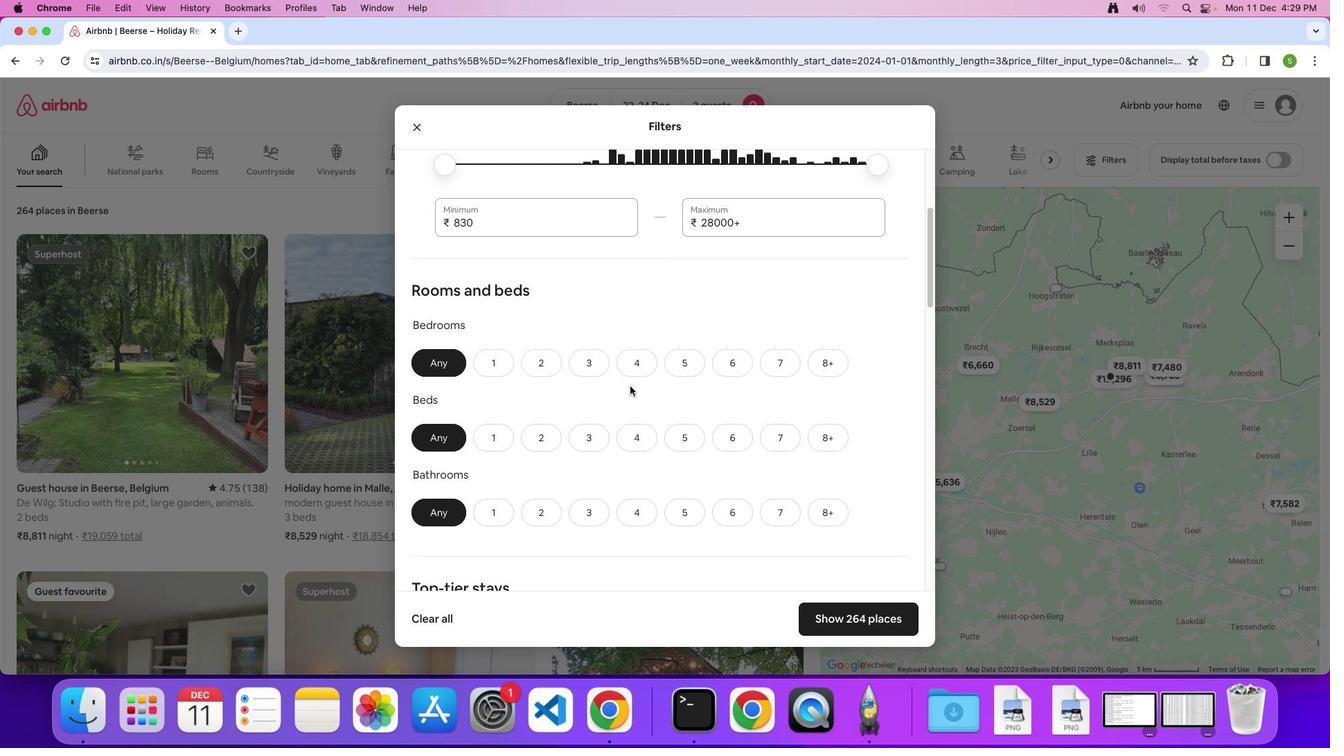 
Action: Mouse scrolled (630, 386) with delta (0, -1)
Screenshot: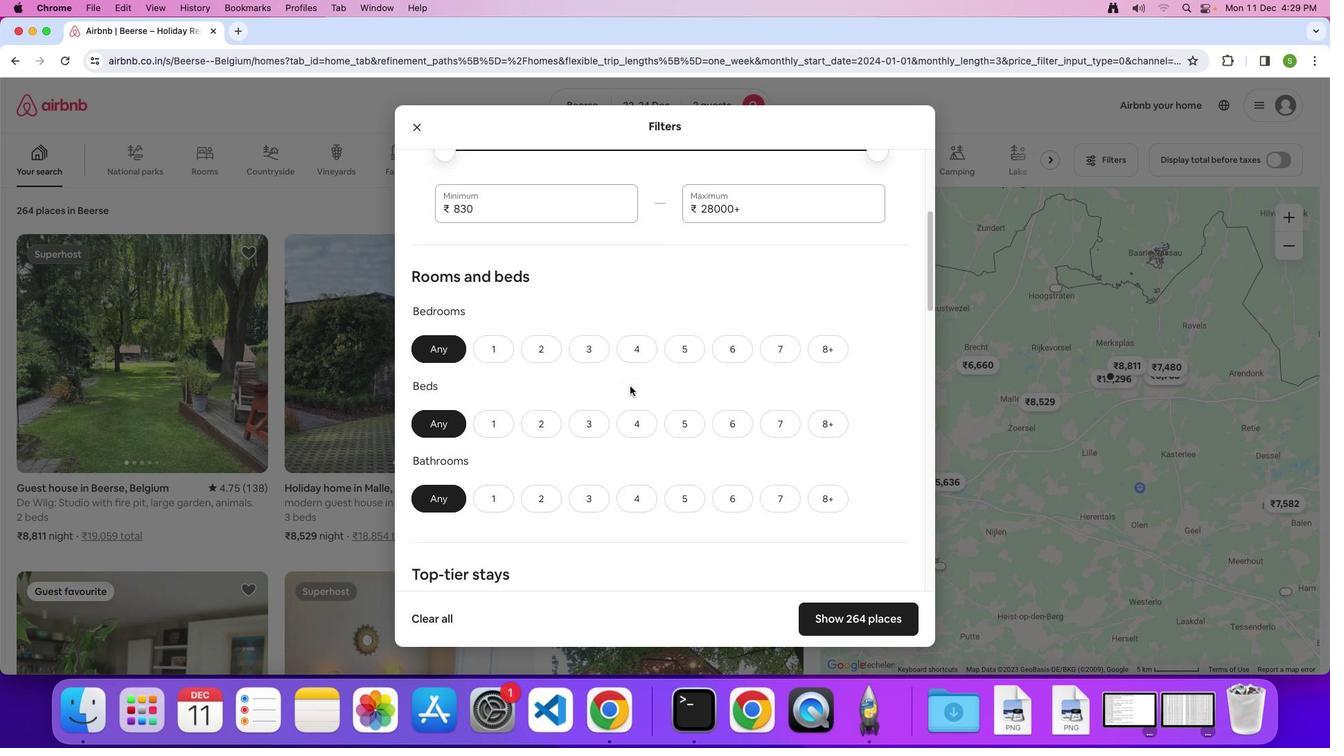 
Action: Mouse scrolled (630, 386) with delta (0, 0)
Screenshot: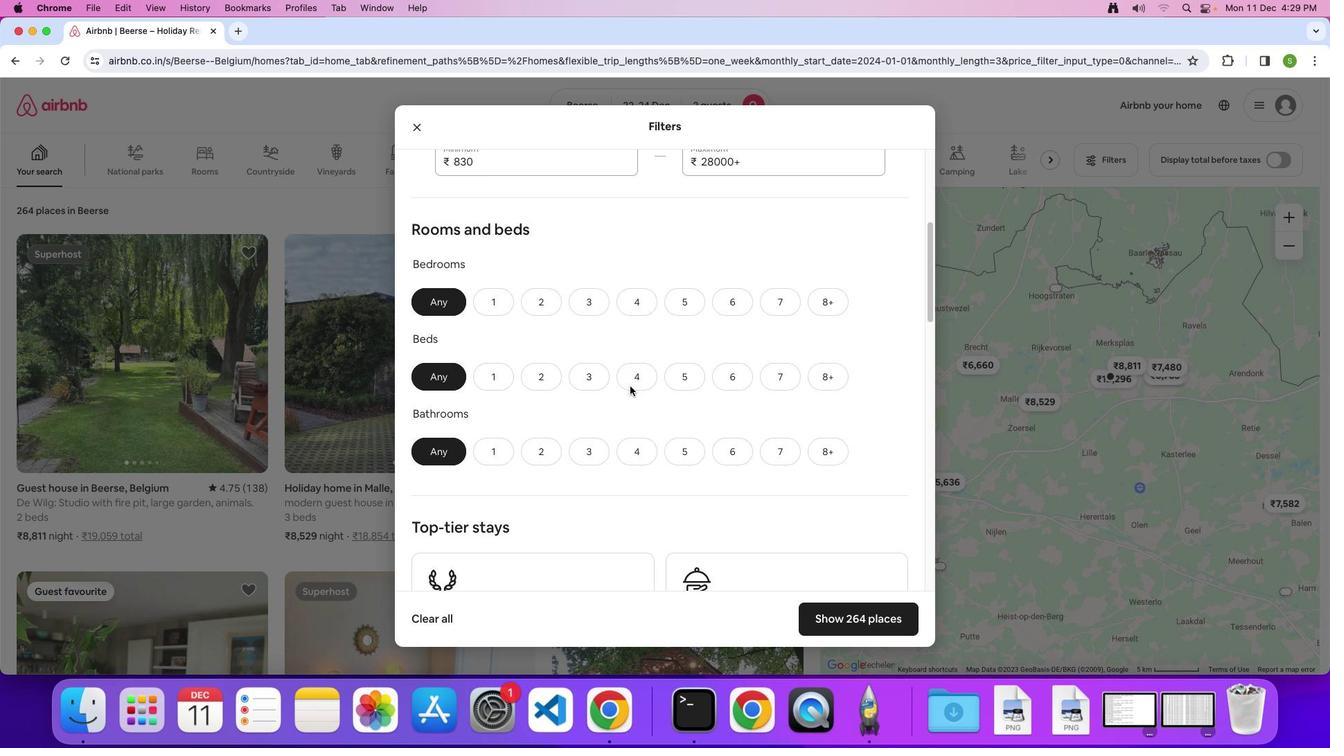 
Action: Mouse scrolled (630, 386) with delta (0, 0)
Screenshot: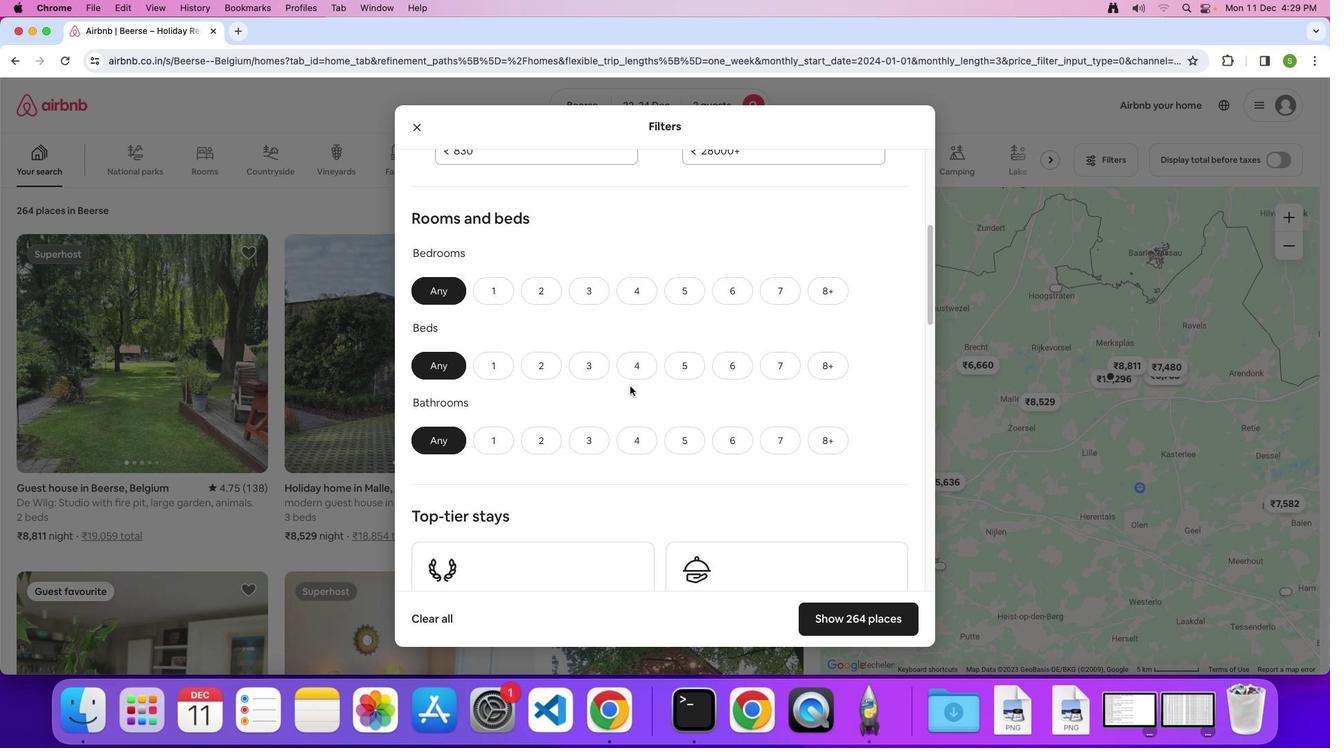 
Action: Mouse moved to (480, 288)
Screenshot: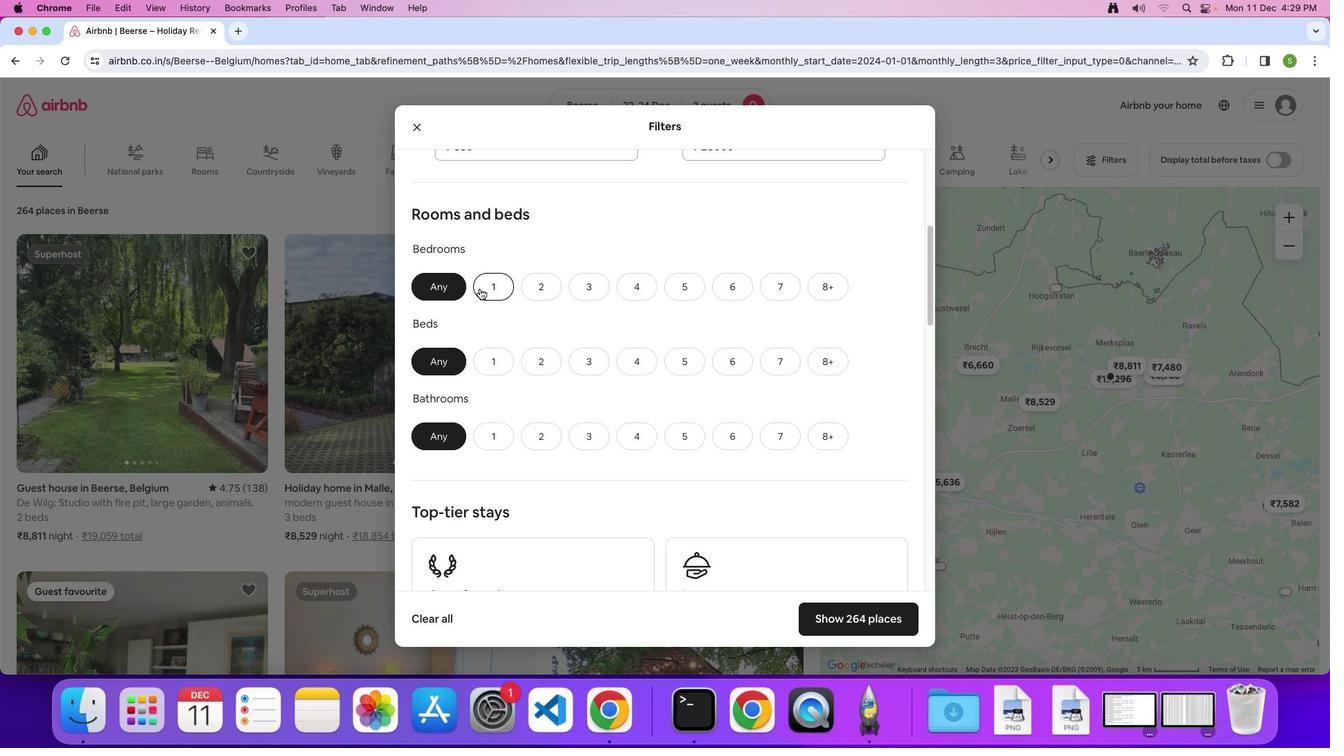 
Action: Mouse pressed left at (480, 288)
Screenshot: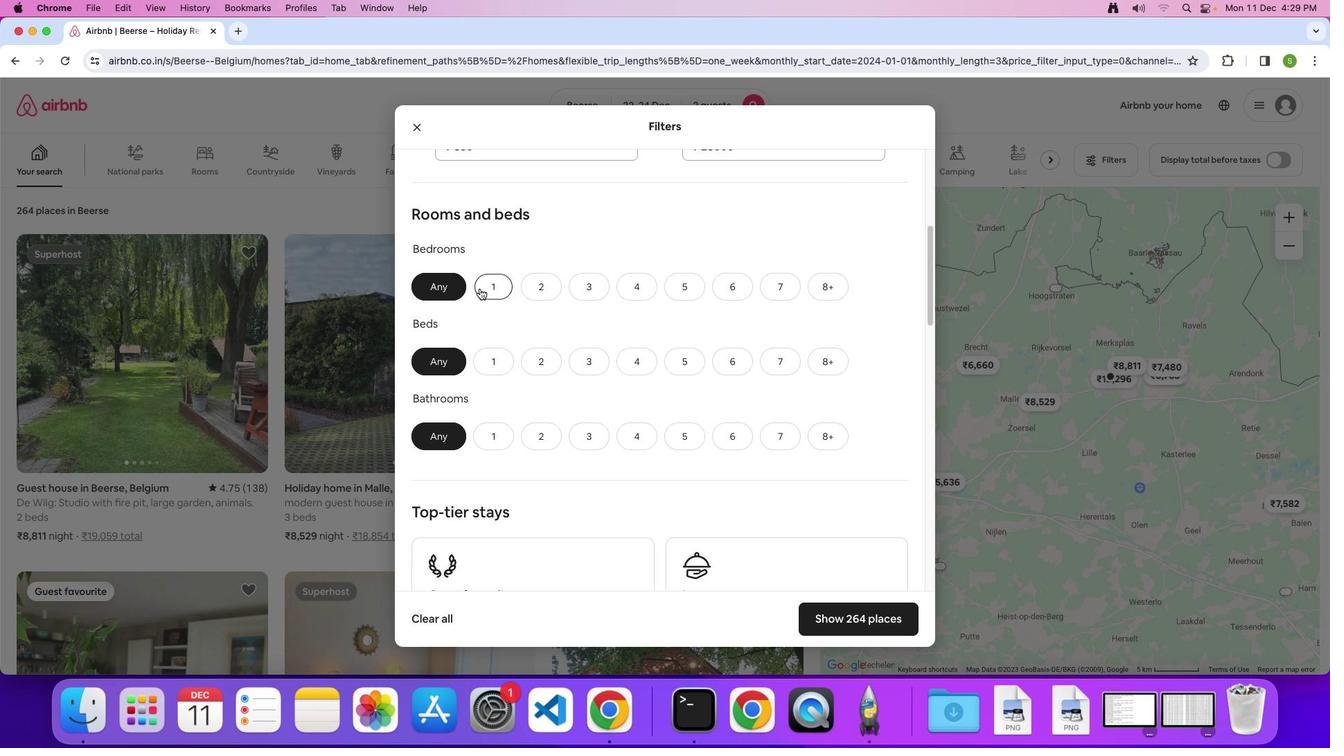 
Action: Mouse moved to (493, 368)
Screenshot: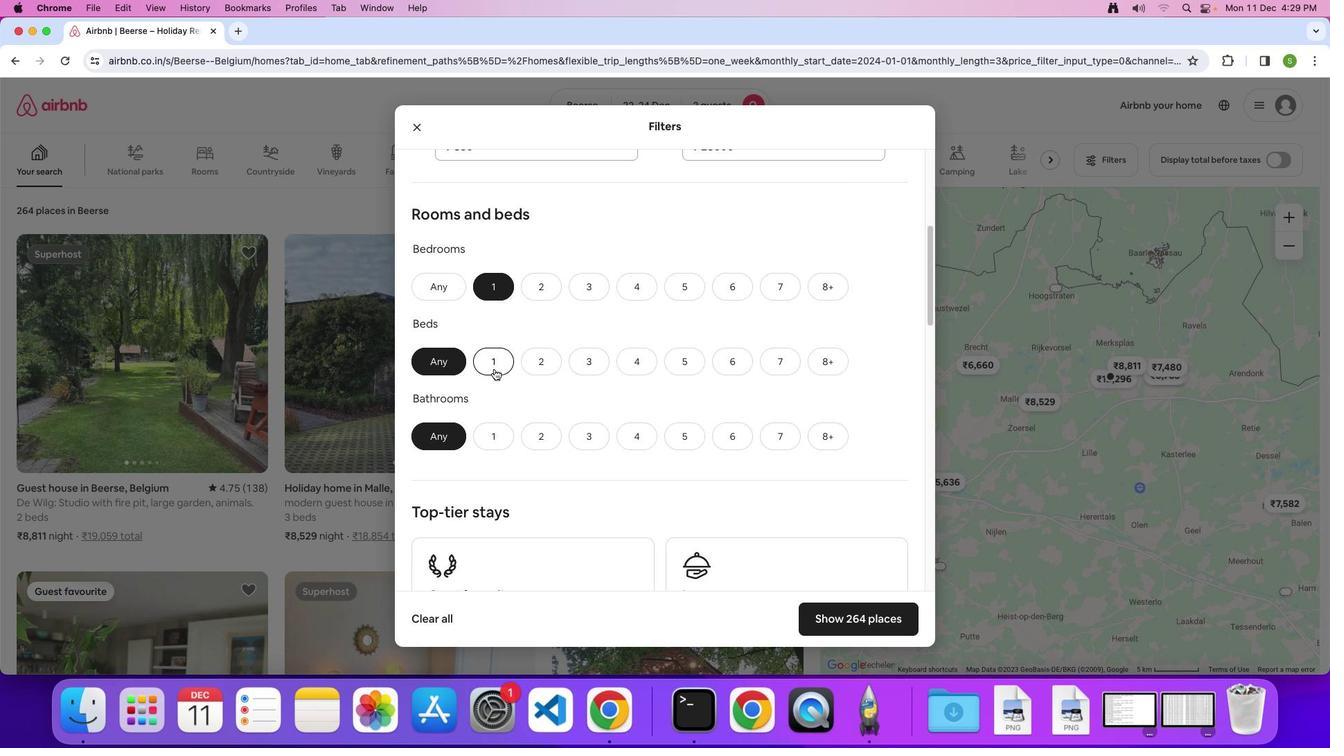 
Action: Mouse pressed left at (493, 368)
Screenshot: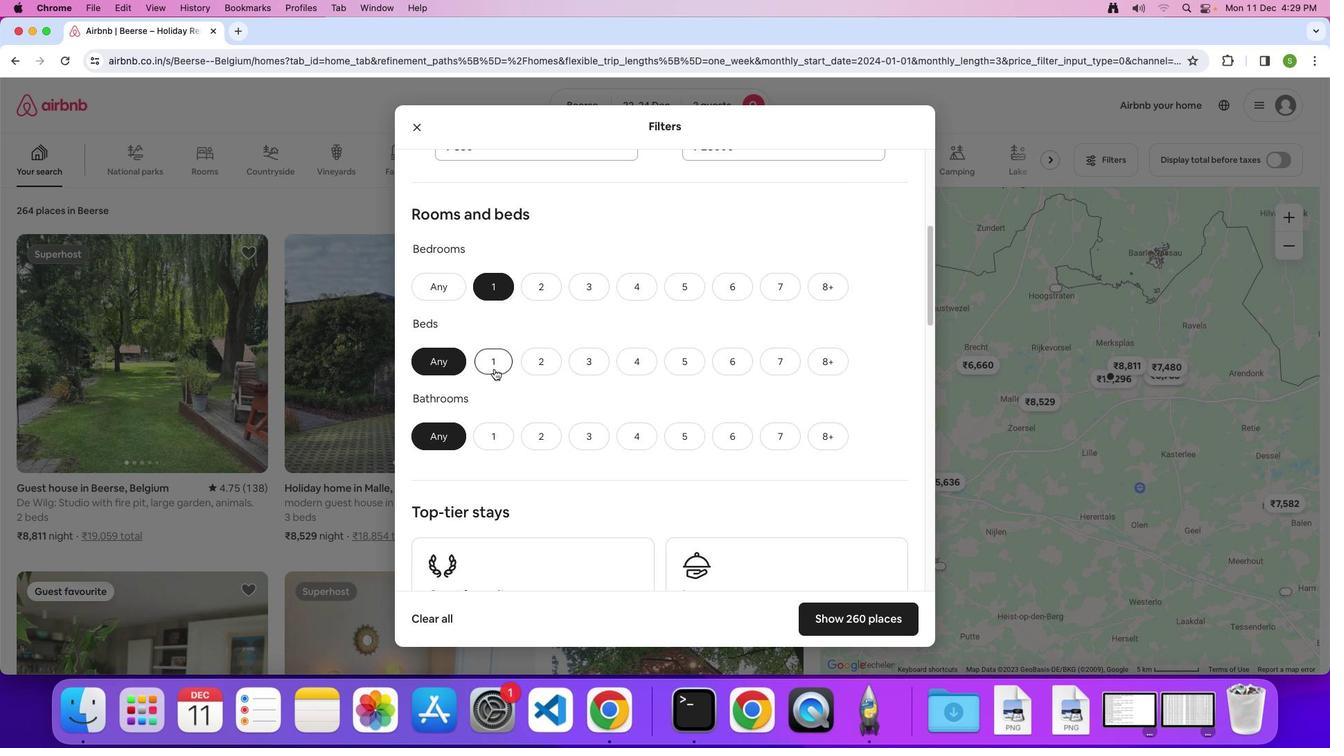 
Action: Mouse moved to (484, 430)
Screenshot: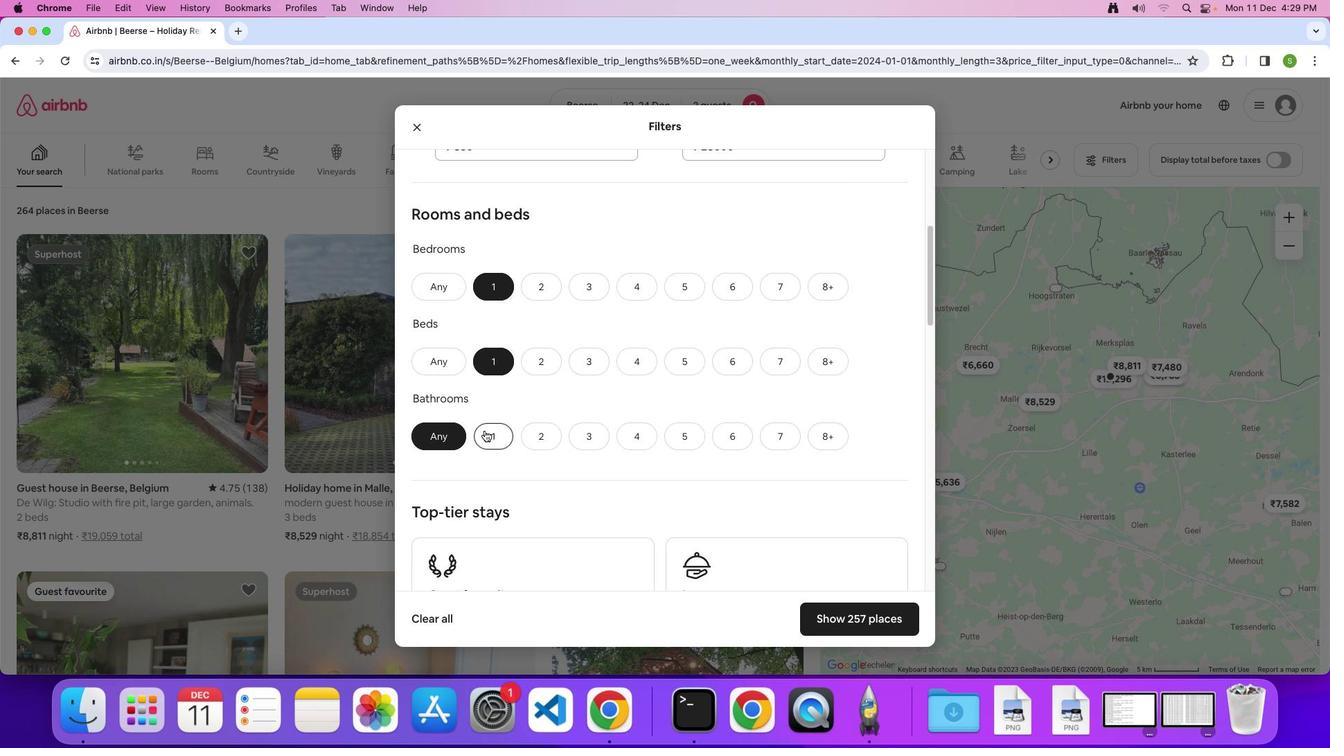 
Action: Mouse pressed left at (484, 430)
Screenshot: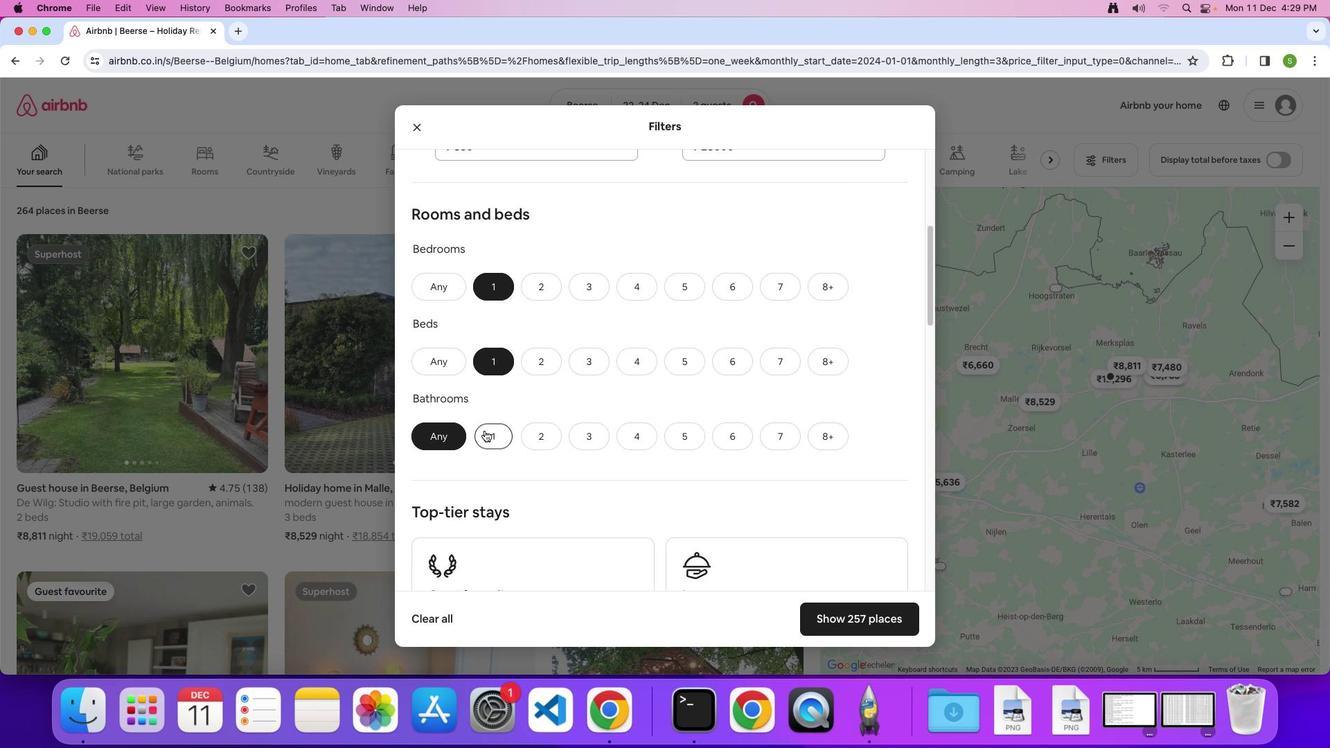 
Action: Mouse moved to (675, 375)
Screenshot: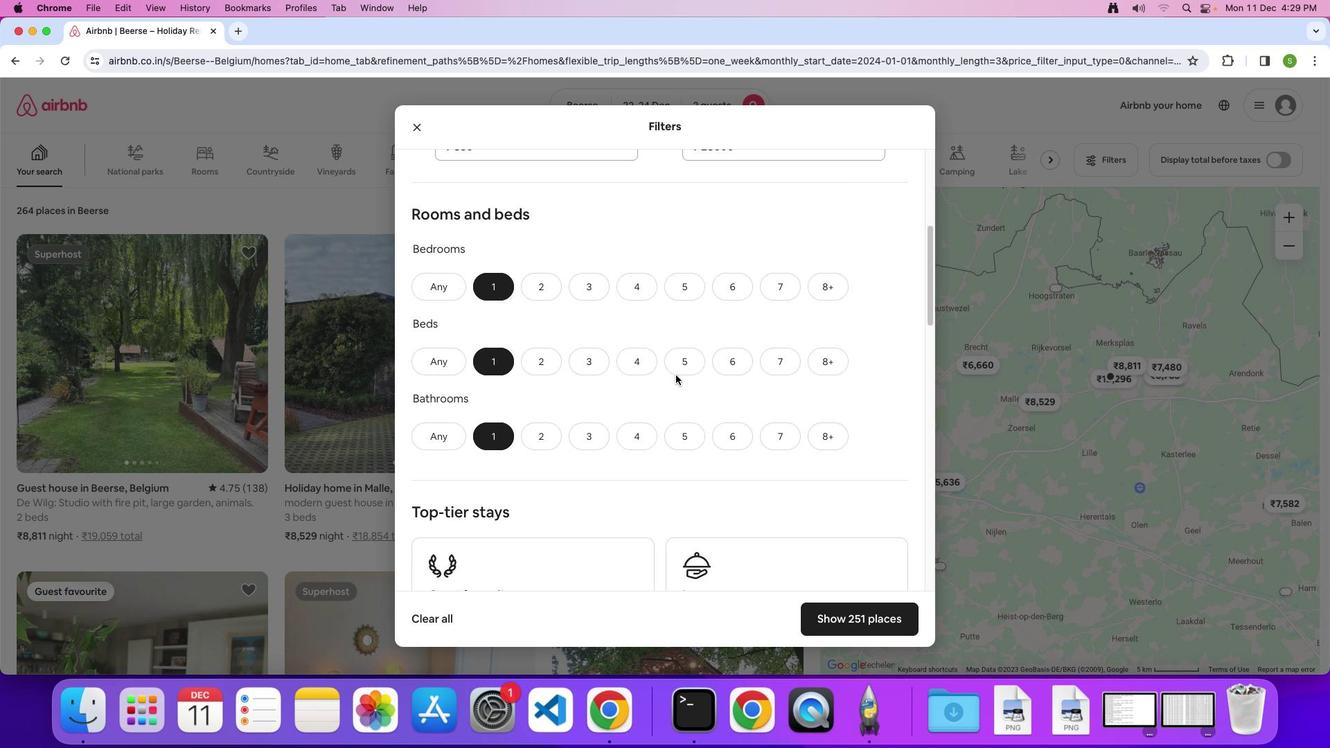 
Action: Mouse scrolled (675, 375) with delta (0, 0)
Screenshot: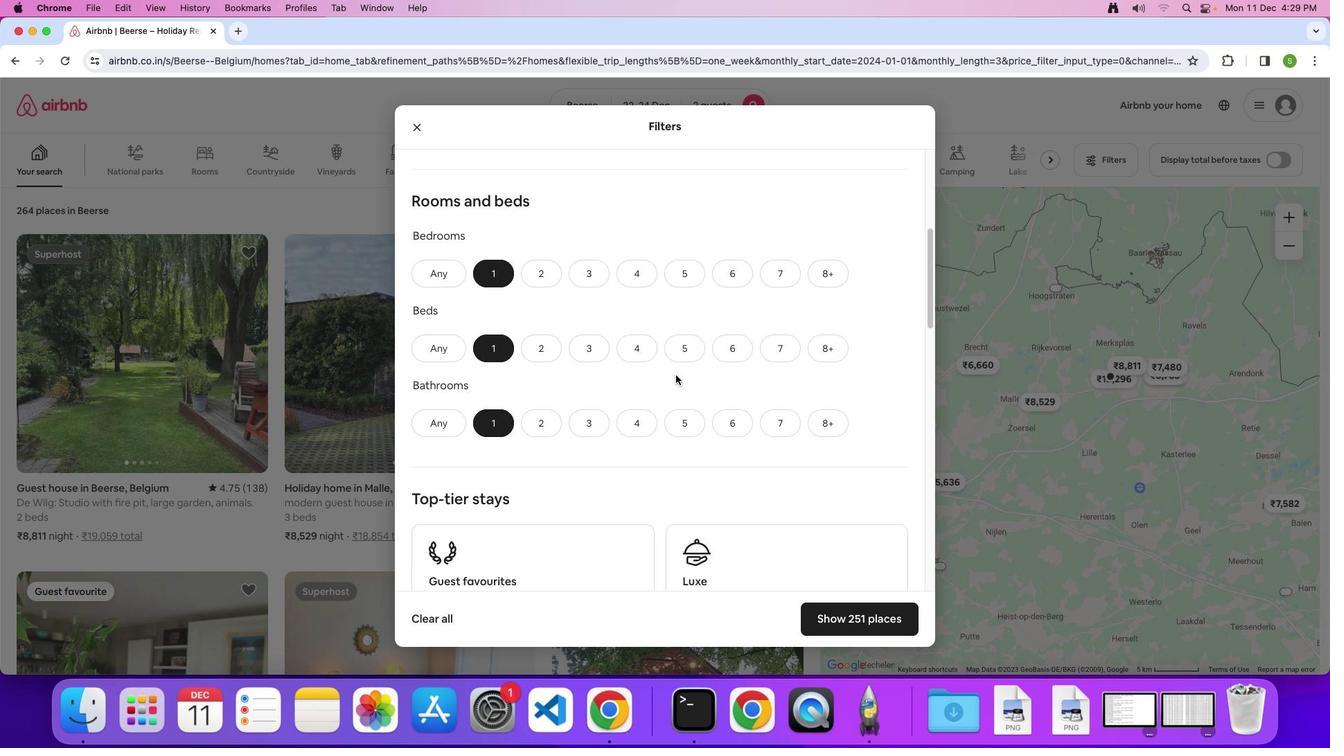 
Action: Mouse scrolled (675, 375) with delta (0, 0)
Screenshot: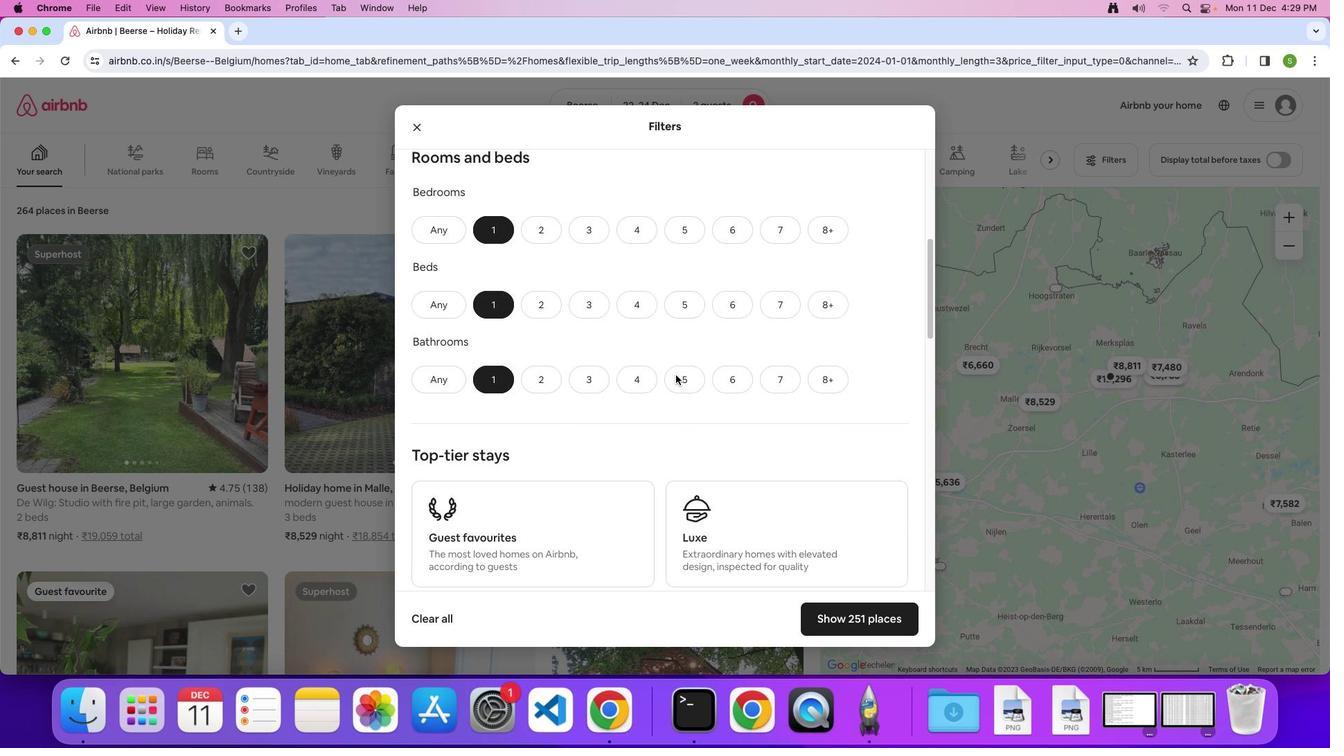 
Action: Mouse scrolled (675, 375) with delta (0, -1)
Screenshot: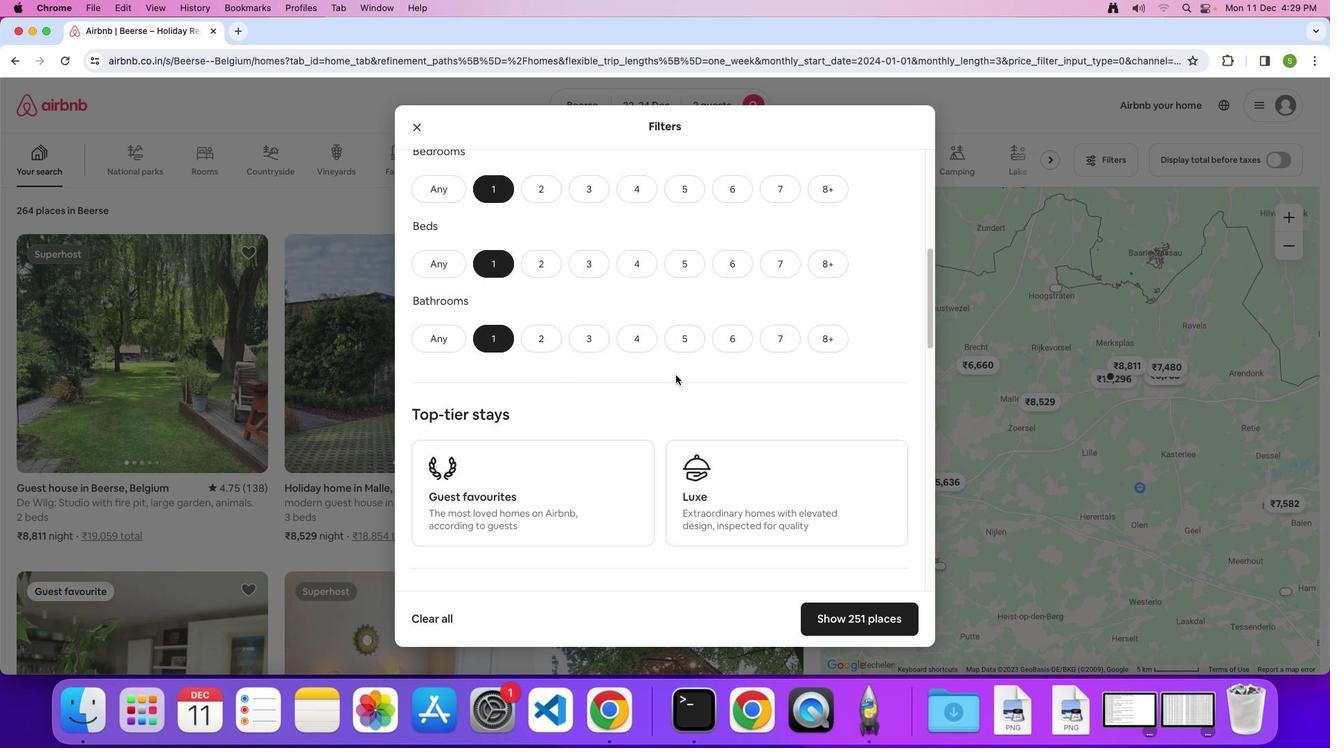 
Action: Mouse scrolled (675, 375) with delta (0, 0)
Screenshot: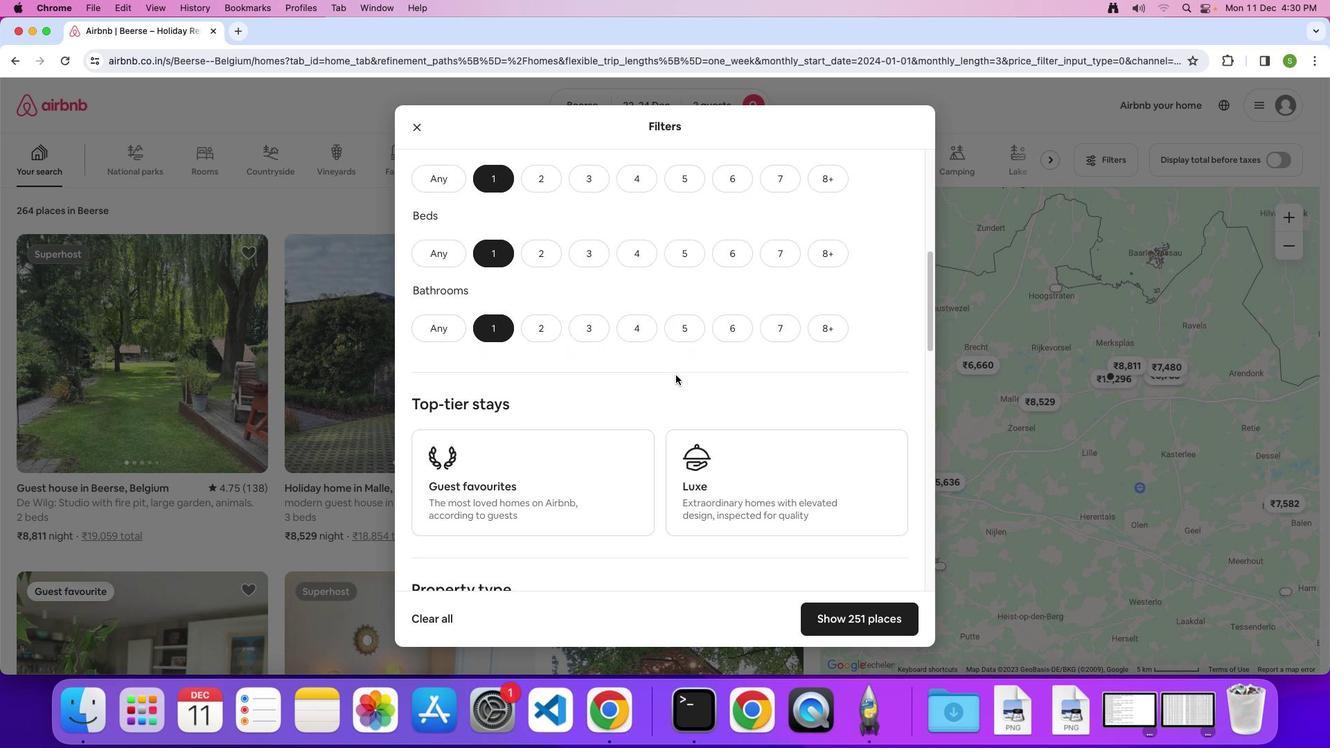 
Action: Mouse scrolled (675, 375) with delta (0, 0)
Screenshot: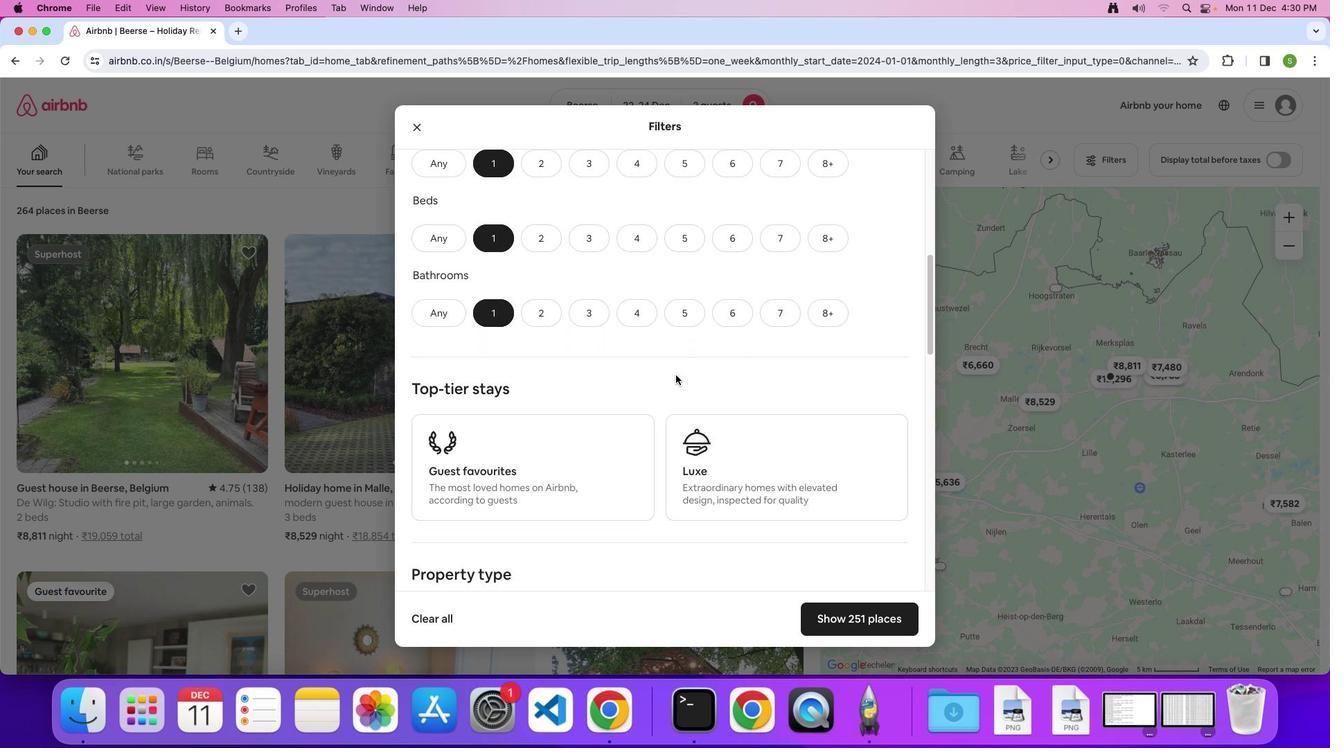 
Action: Mouse scrolled (675, 375) with delta (0, 0)
Screenshot: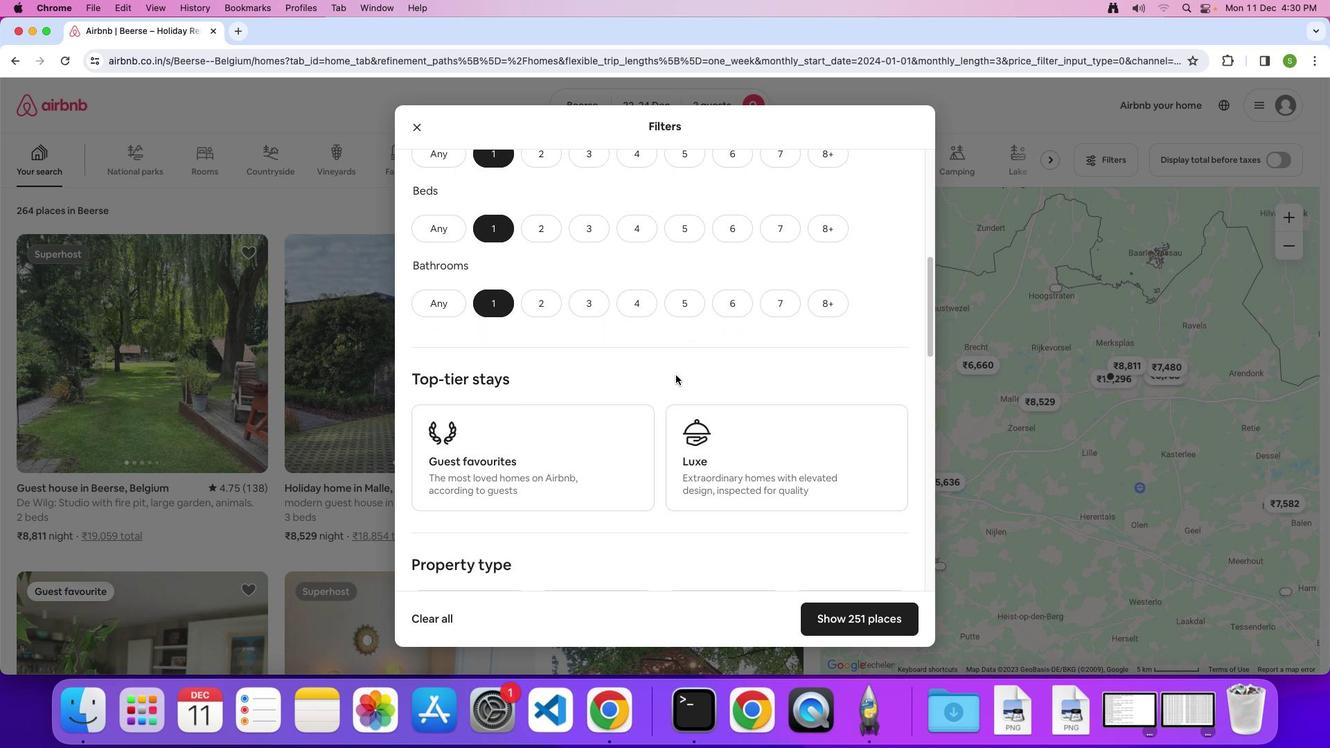 
Action: Mouse scrolled (675, 375) with delta (0, 0)
Screenshot: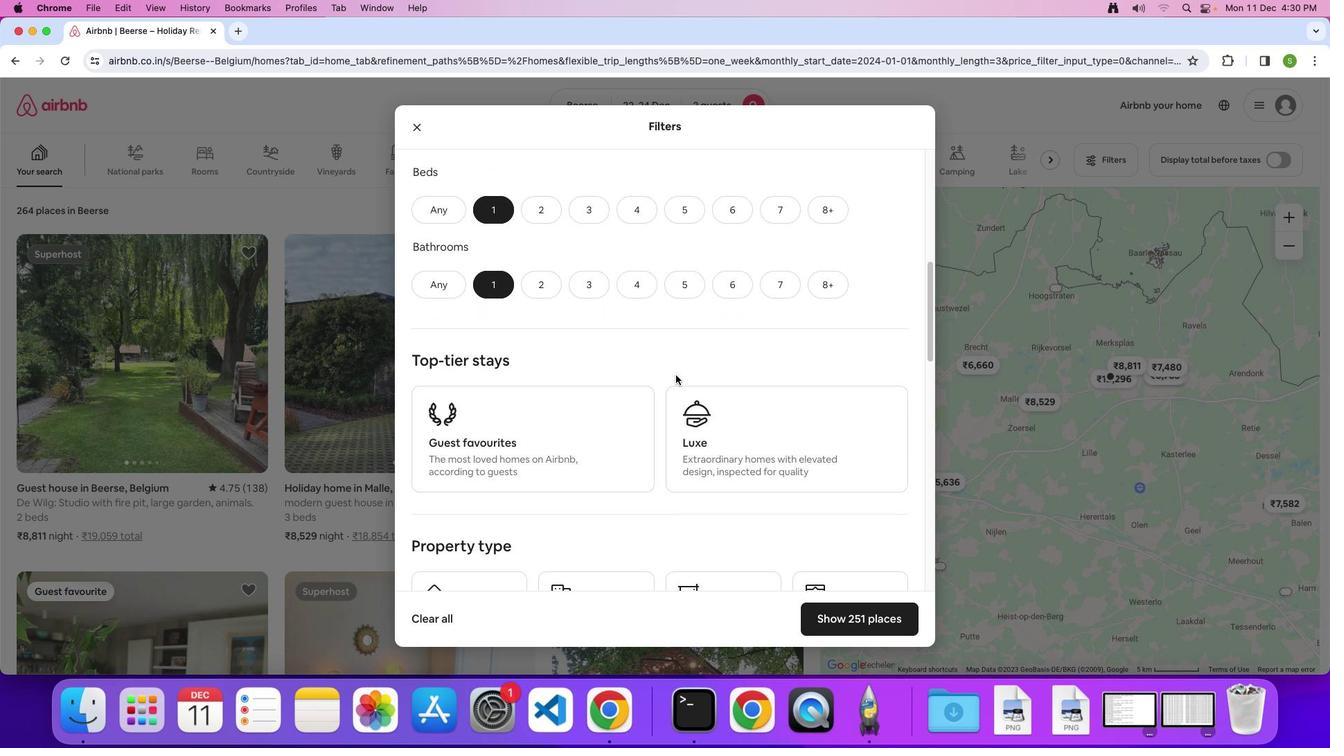 
Action: Mouse scrolled (675, 375) with delta (0, 0)
Screenshot: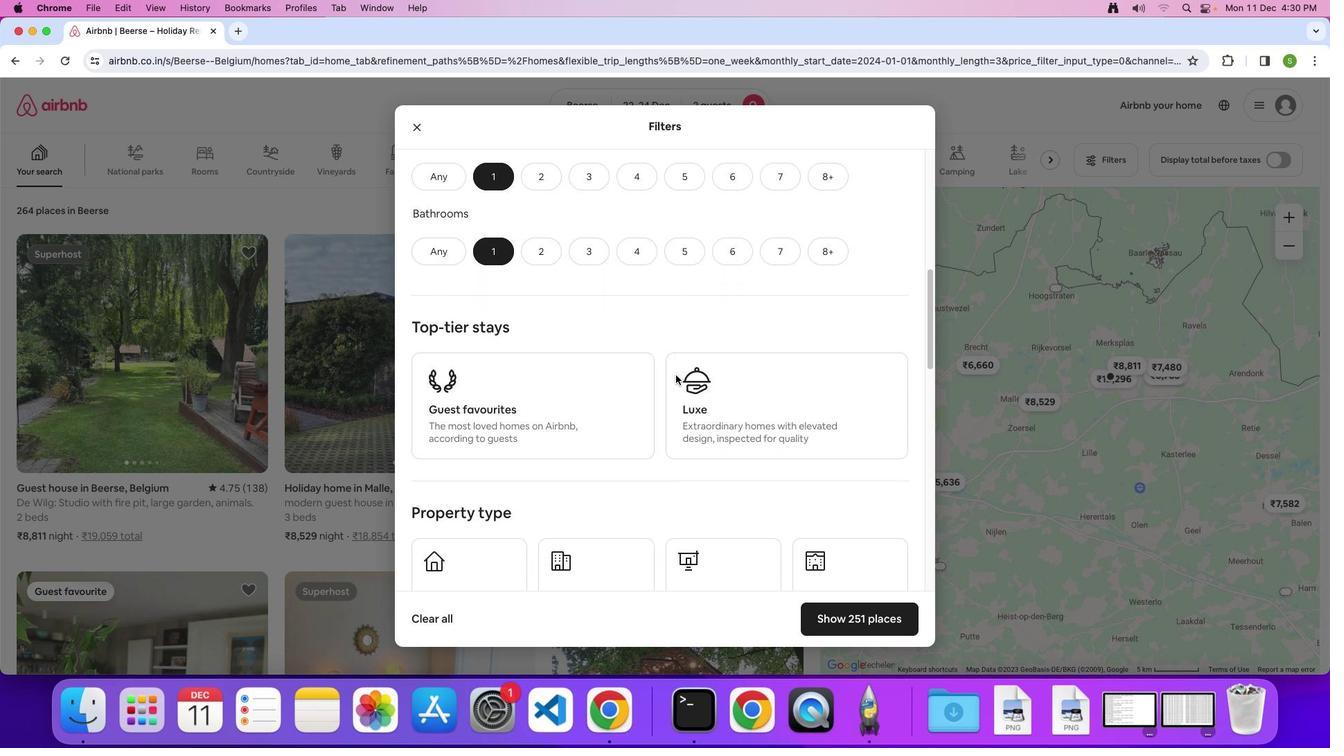 
Action: Mouse scrolled (675, 375) with delta (0, 0)
Screenshot: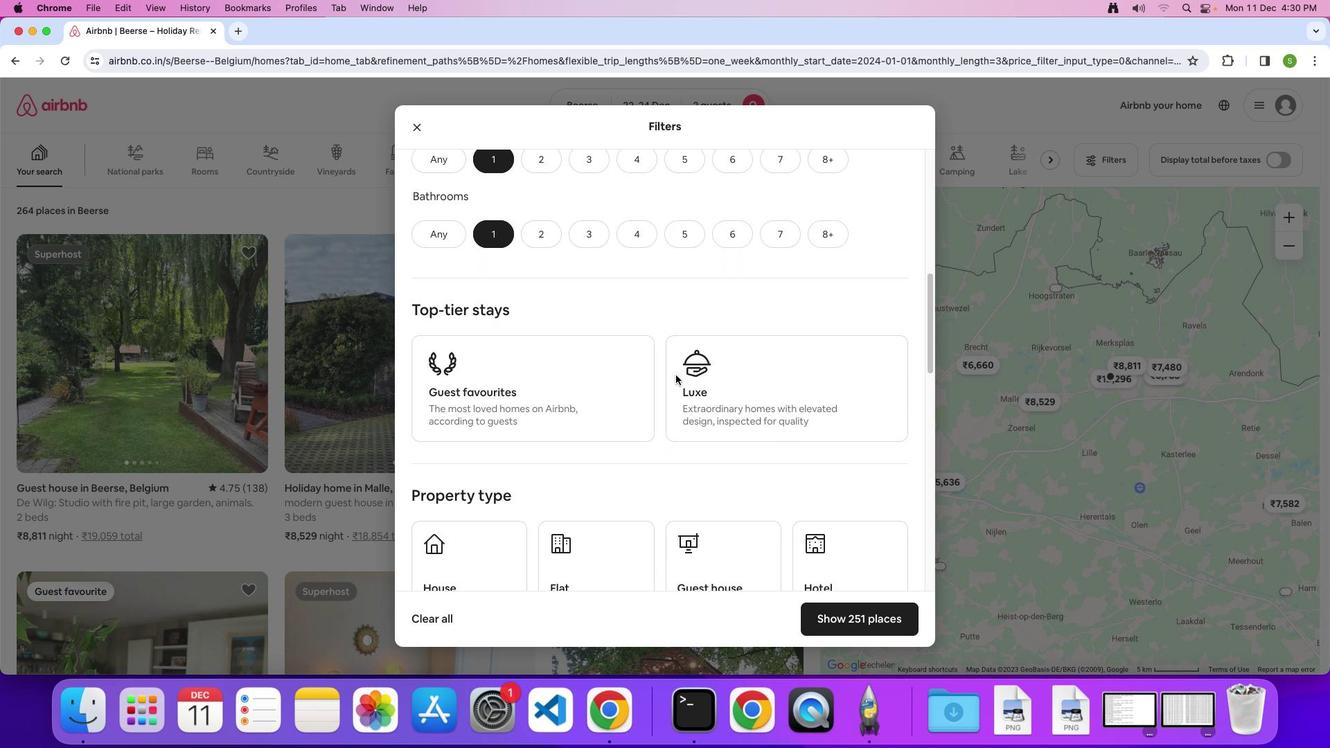 
Action: Mouse scrolled (675, 375) with delta (0, 0)
Screenshot: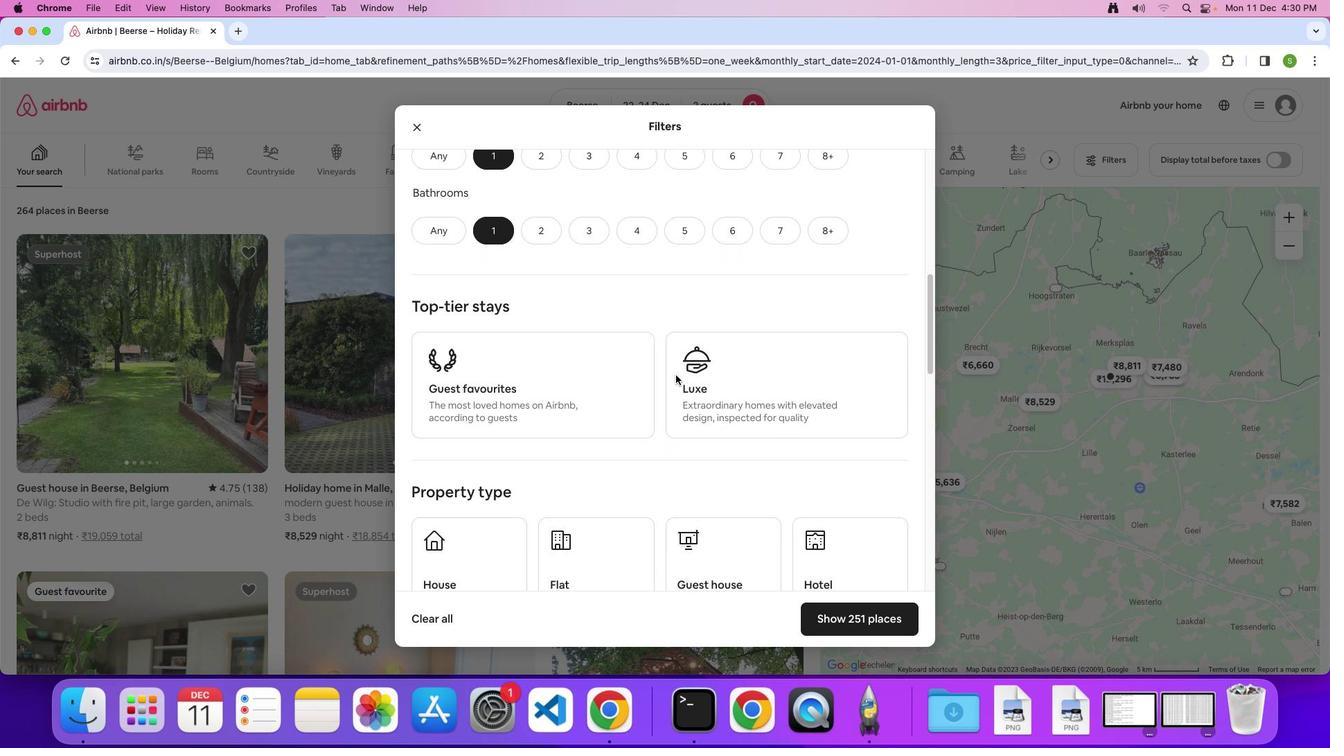 
Action: Mouse scrolled (675, 375) with delta (0, 0)
Screenshot: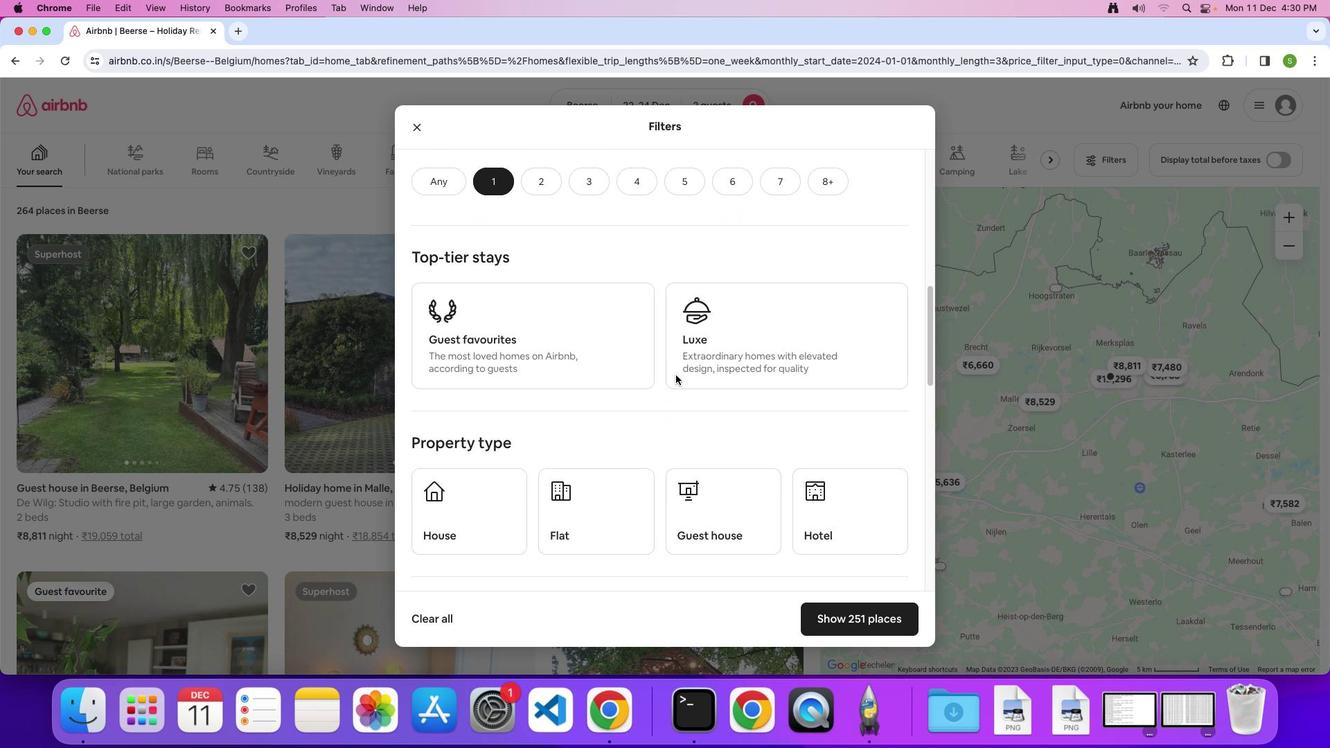
Action: Mouse scrolled (675, 375) with delta (0, 0)
Screenshot: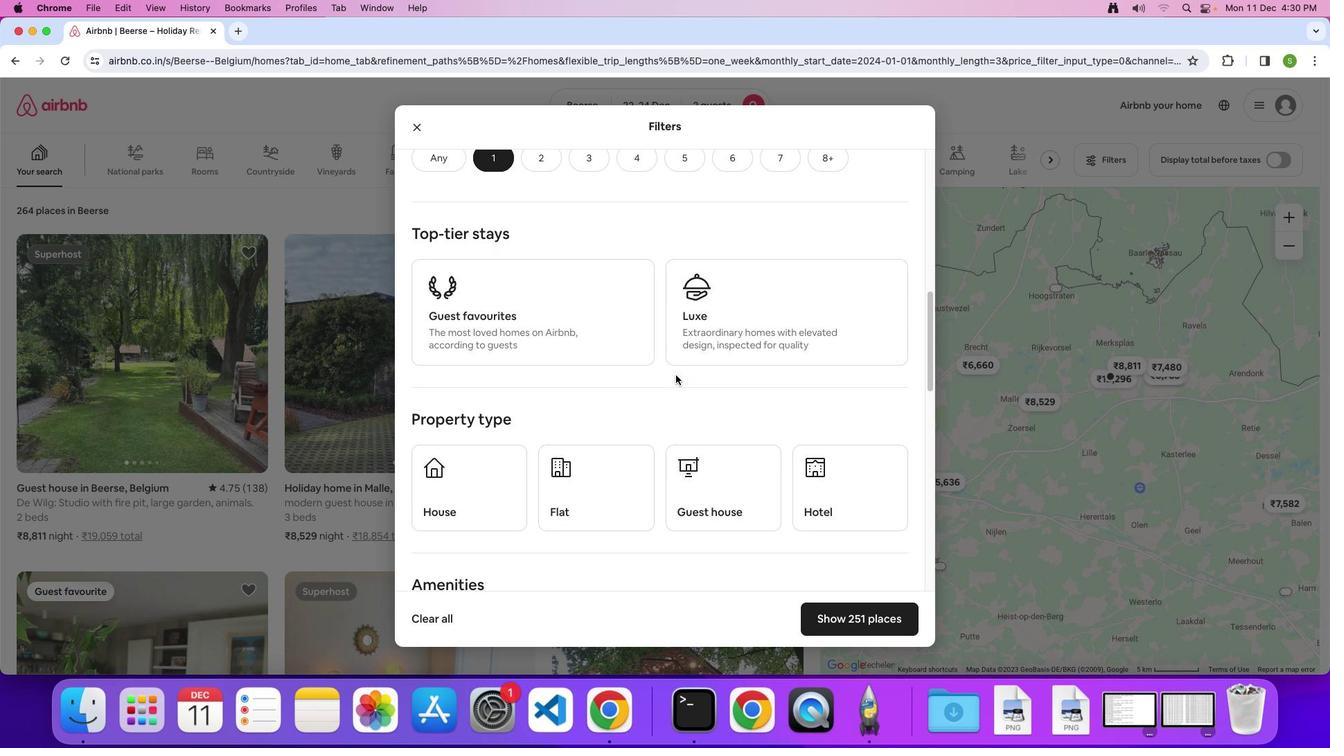 
Action: Mouse scrolled (675, 375) with delta (0, 0)
Screenshot: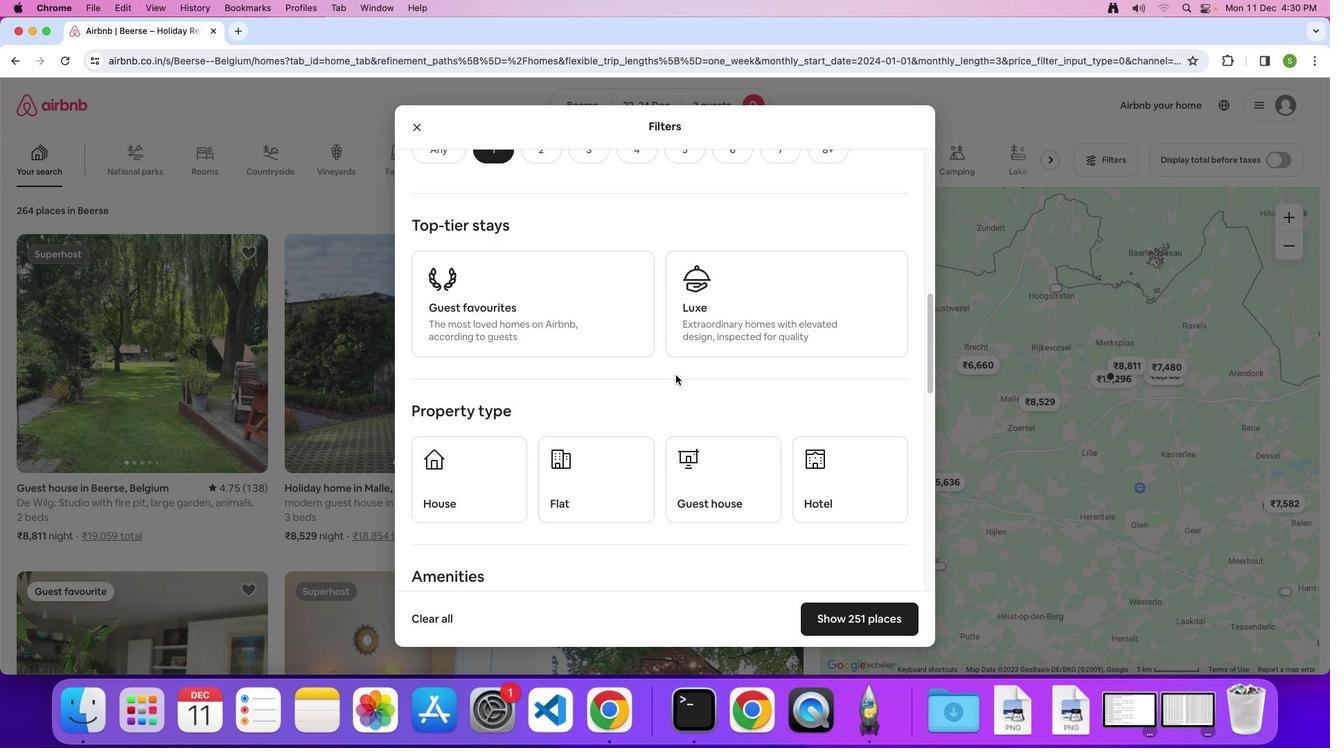 
Action: Mouse scrolled (675, 375) with delta (0, 0)
Screenshot: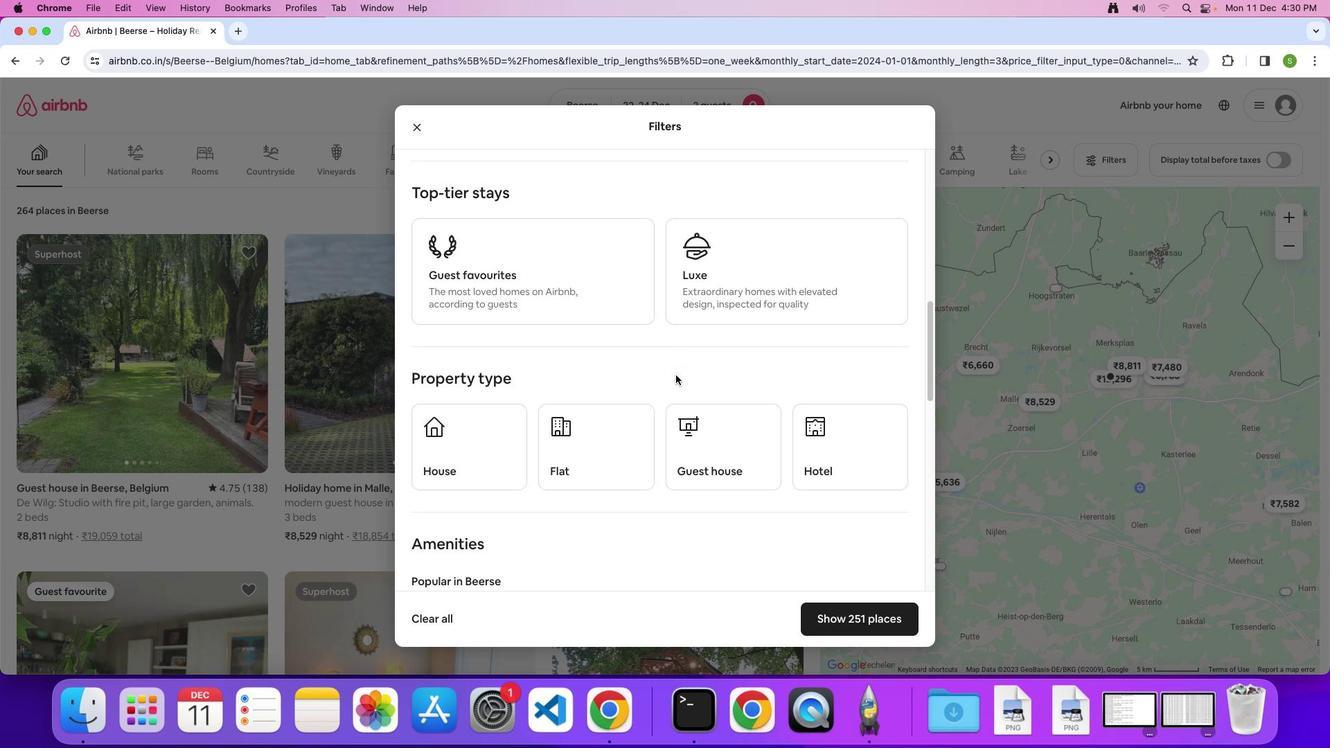 
Action: Mouse scrolled (675, 375) with delta (0, 0)
Screenshot: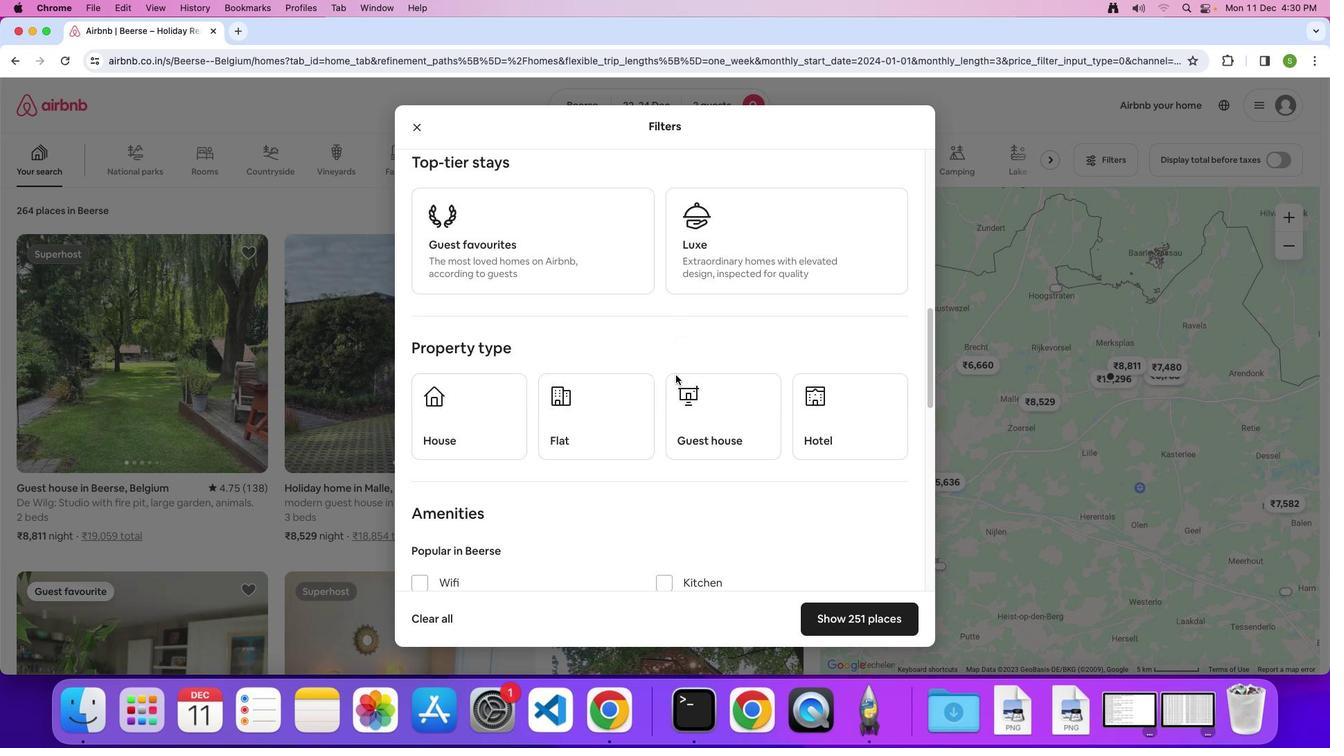 
Action: Mouse scrolled (675, 375) with delta (0, -2)
Screenshot: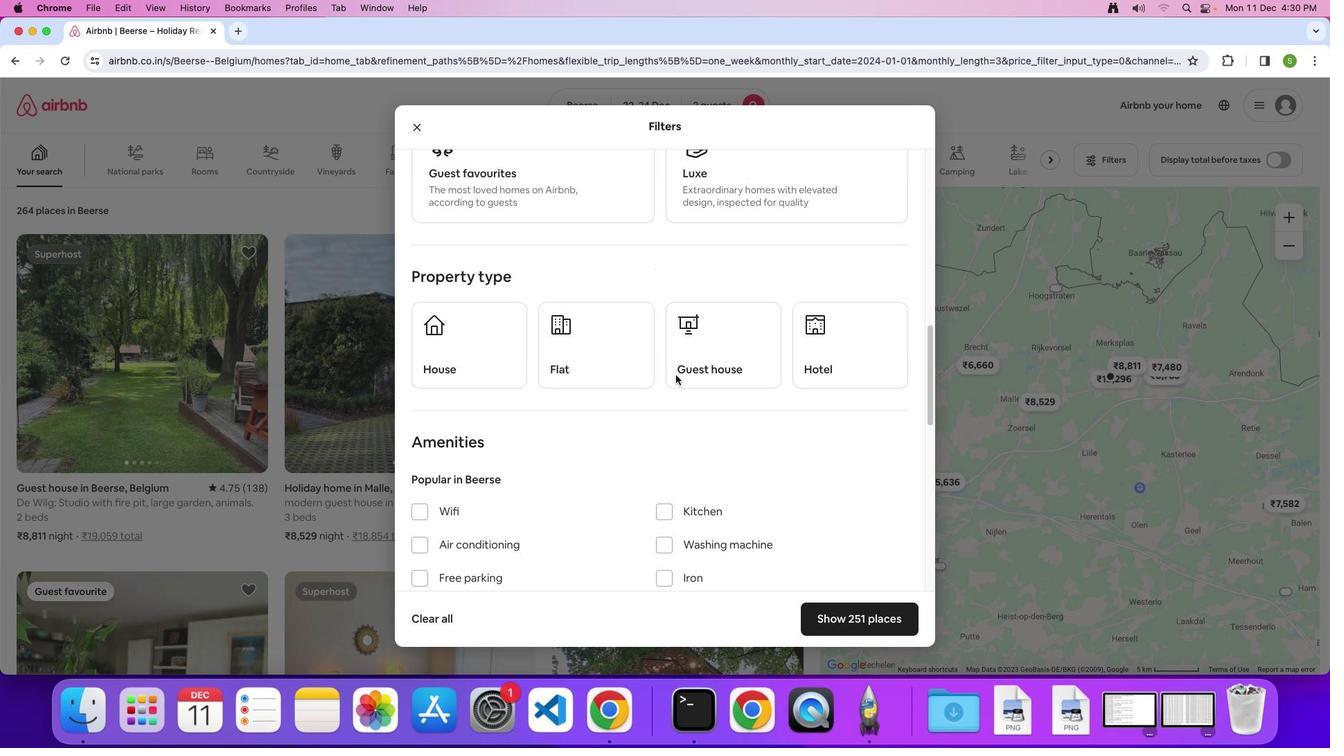 
Action: Mouse moved to (830, 348)
Screenshot: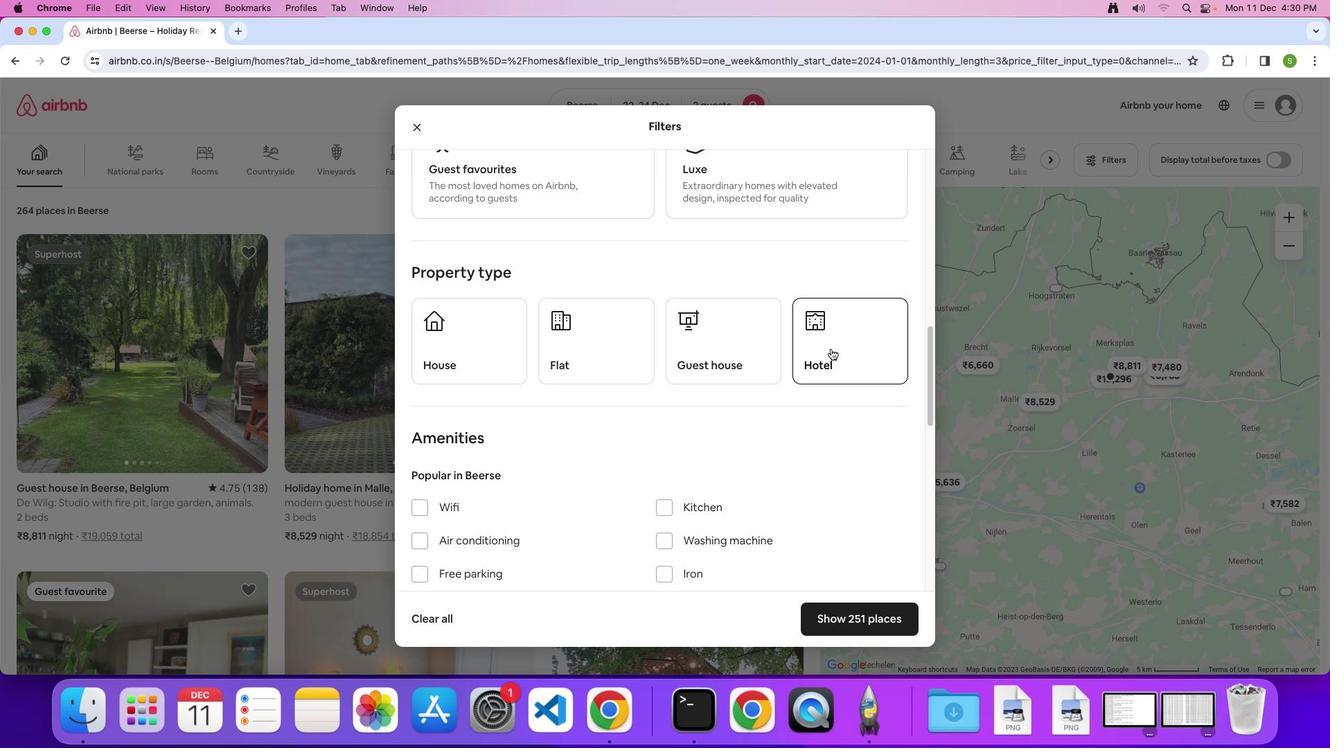 
Action: Mouse pressed left at (830, 348)
Screenshot: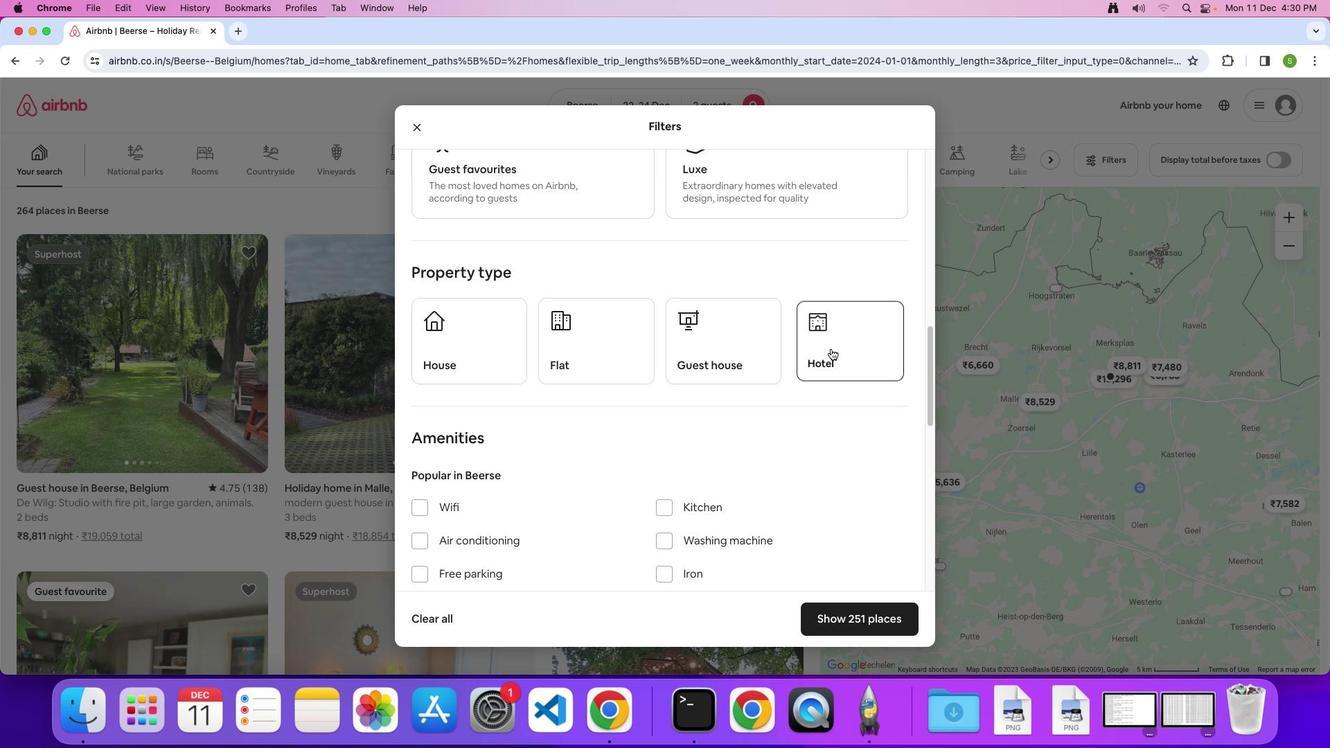 
Action: Mouse moved to (638, 390)
Screenshot: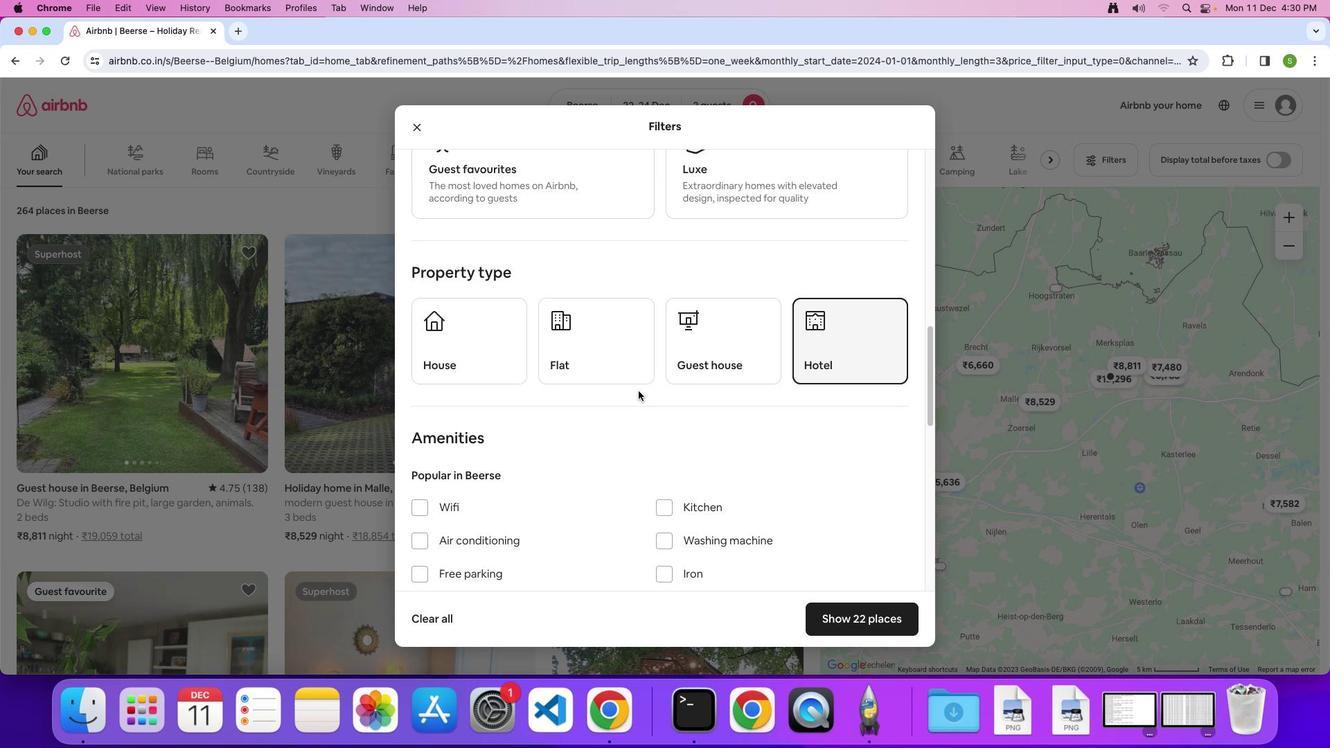 
Action: Mouse scrolled (638, 390) with delta (0, 0)
Screenshot: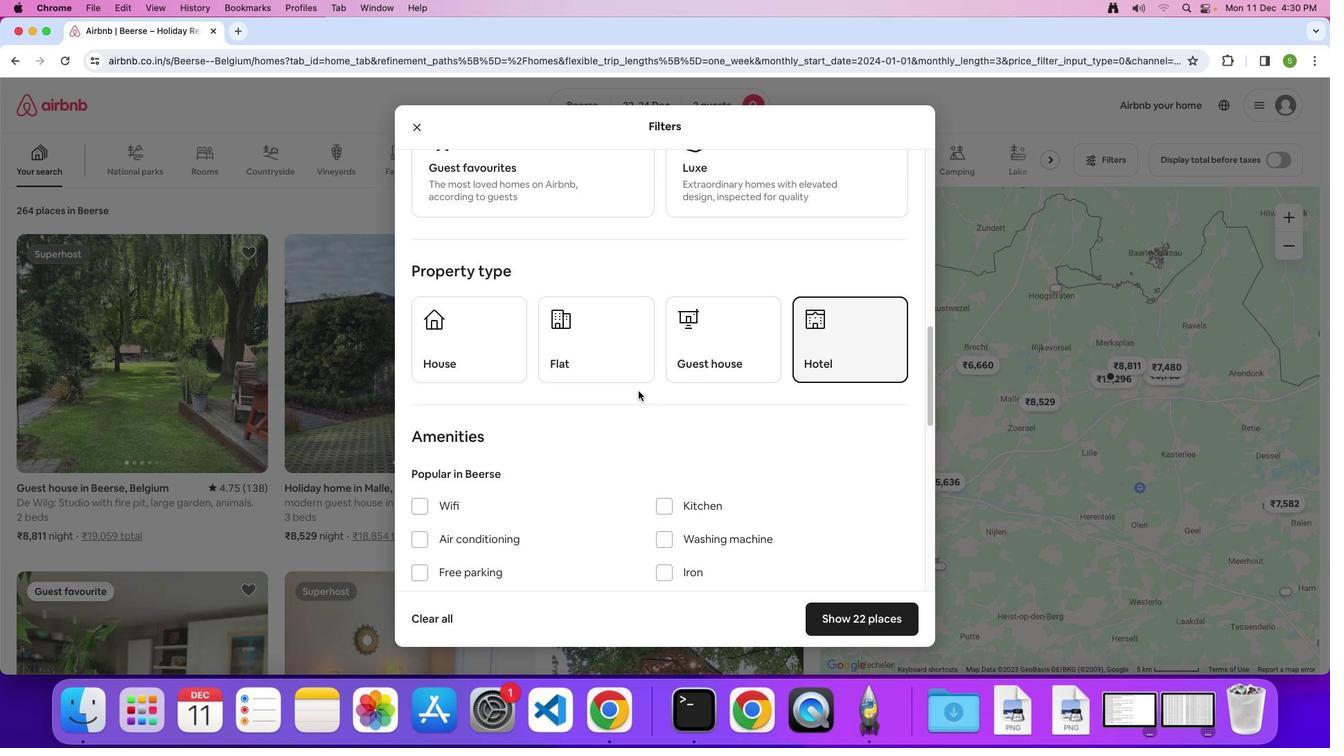 
Action: Mouse scrolled (638, 390) with delta (0, 0)
Screenshot: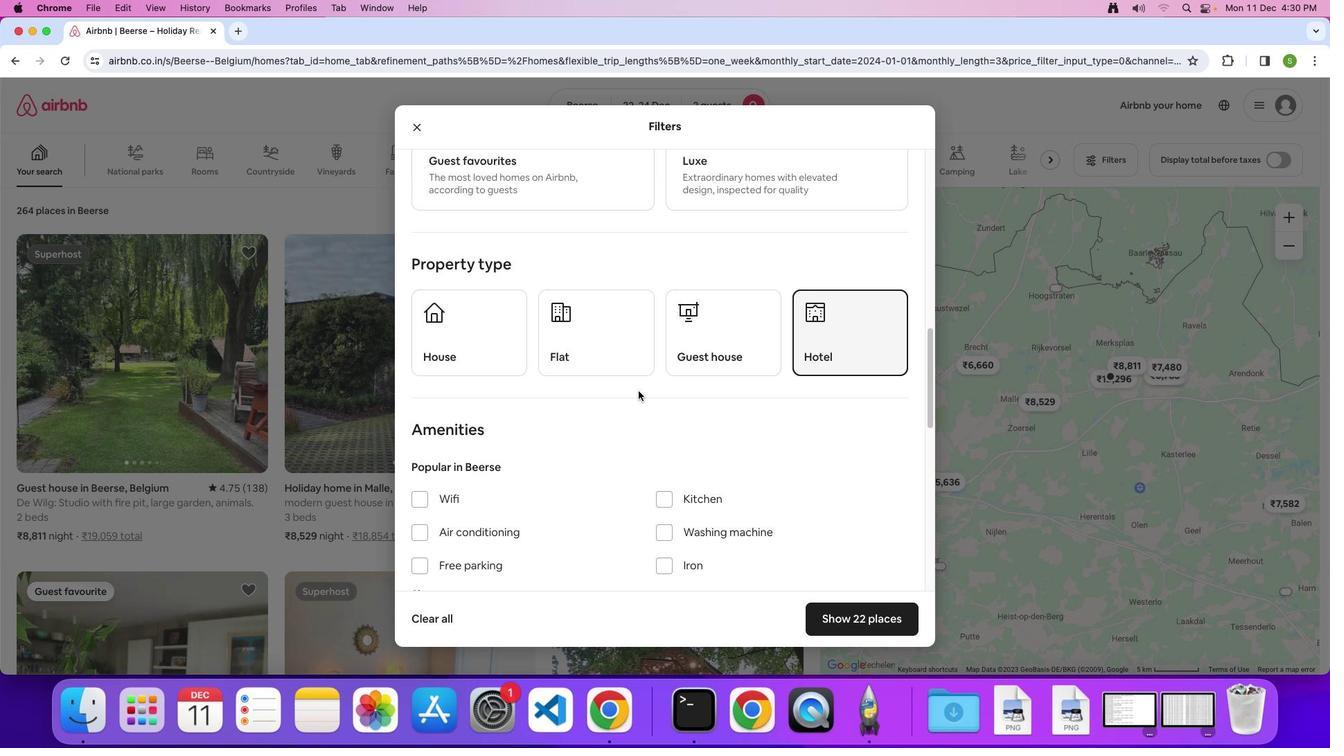 
Action: Mouse scrolled (638, 390) with delta (0, 0)
Screenshot: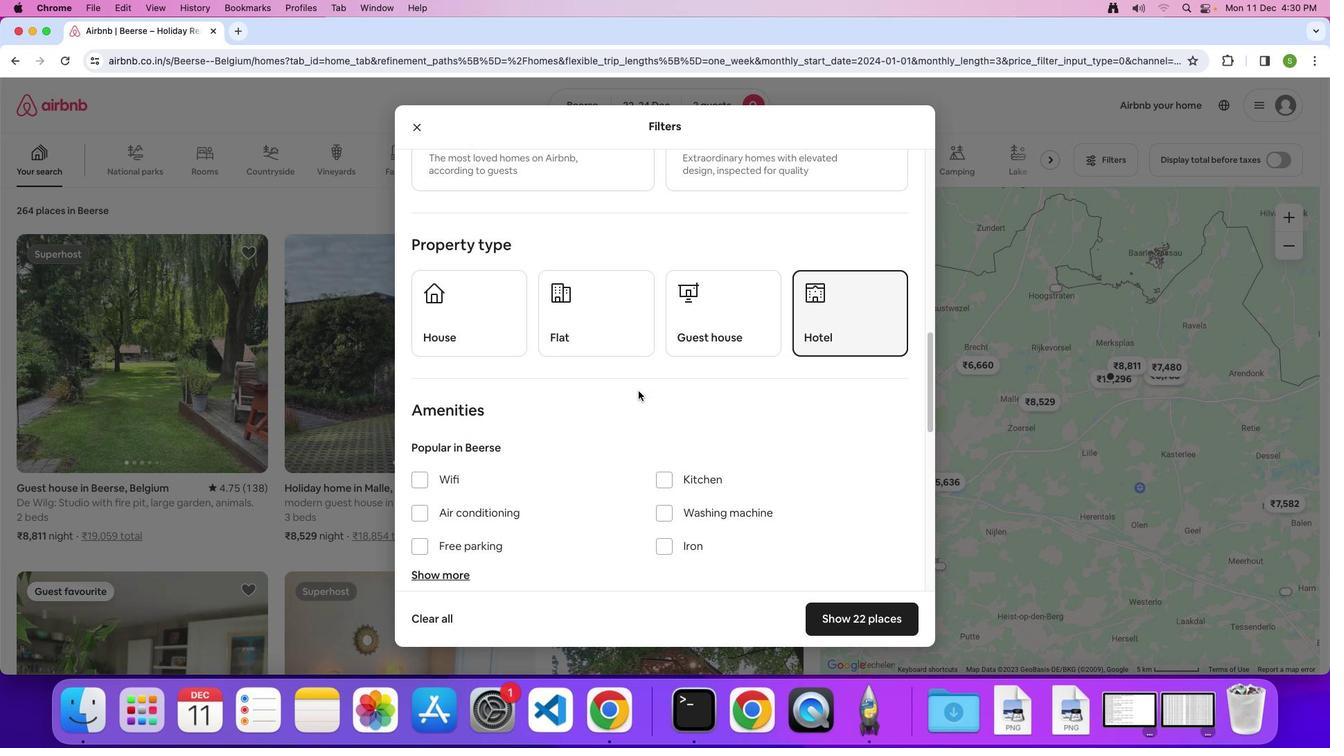 
Action: Mouse scrolled (638, 390) with delta (0, 0)
Screenshot: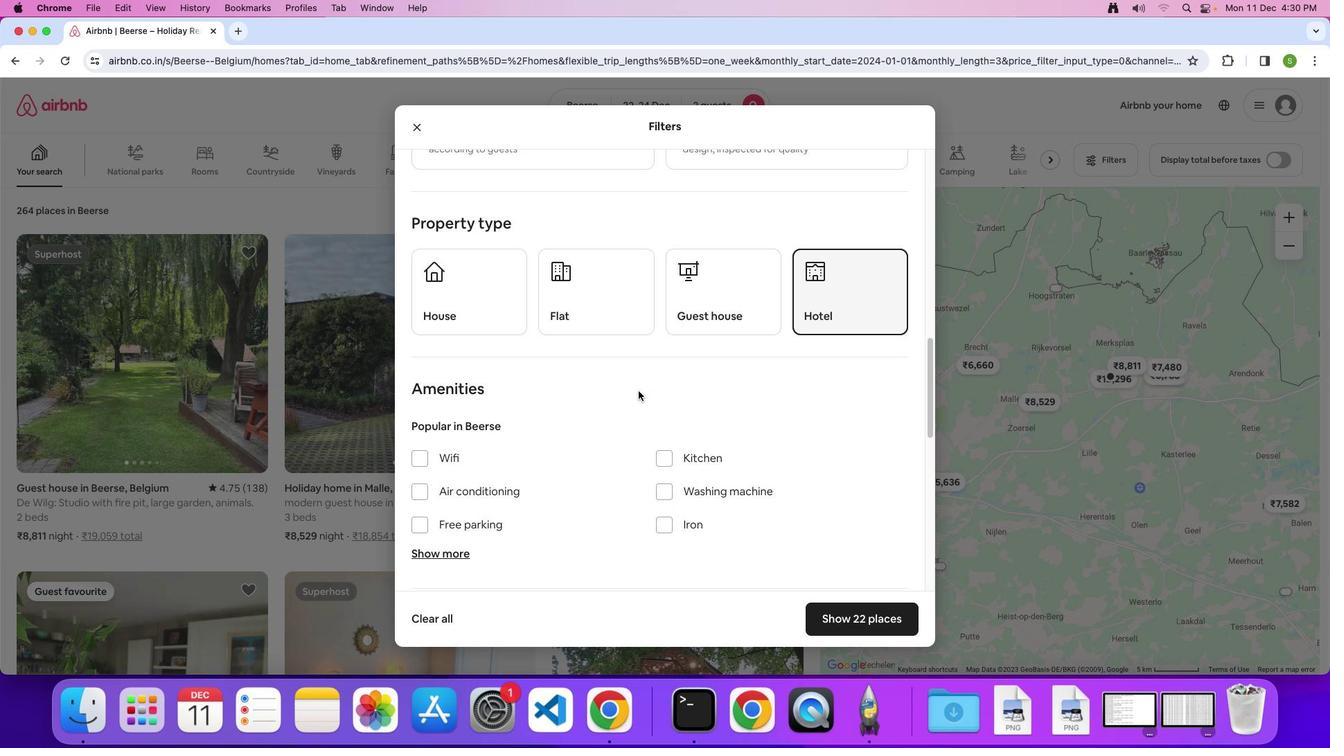 
Action: Mouse scrolled (638, 390) with delta (0, 0)
Screenshot: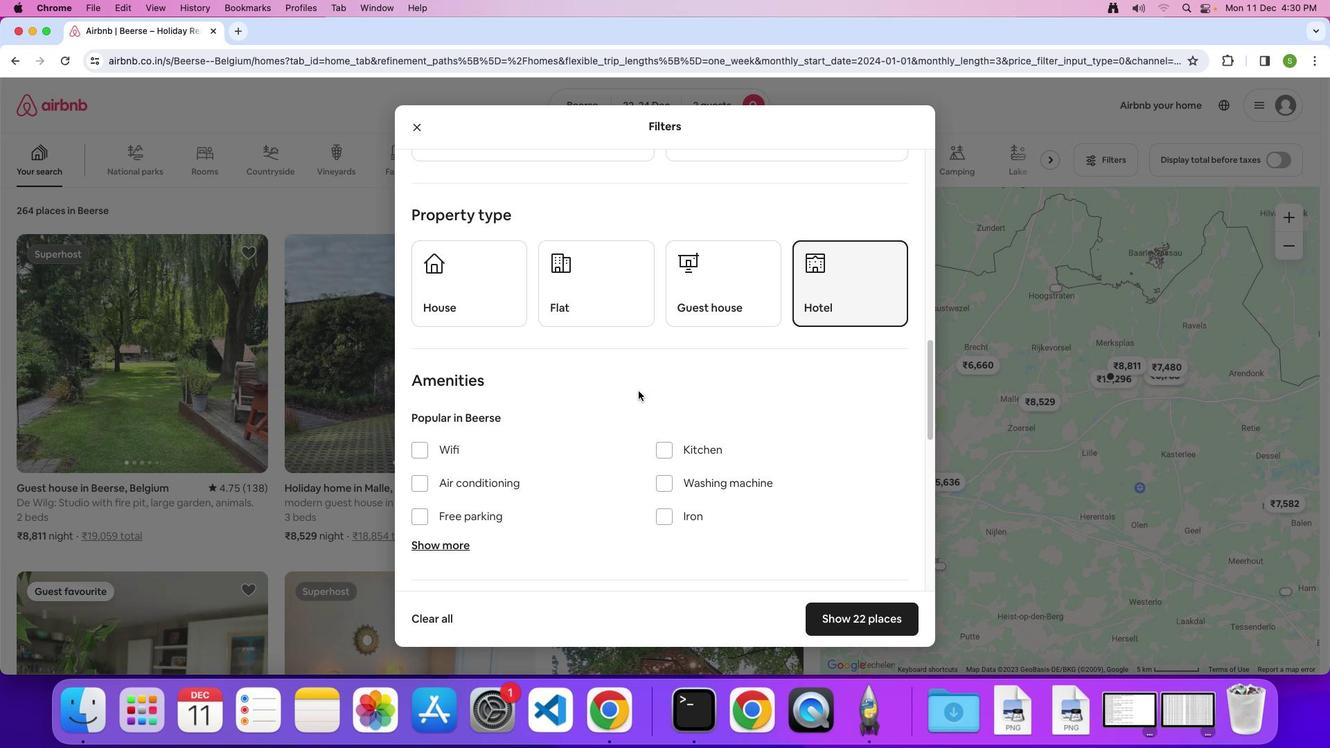 
Action: Mouse scrolled (638, 390) with delta (0, 0)
Screenshot: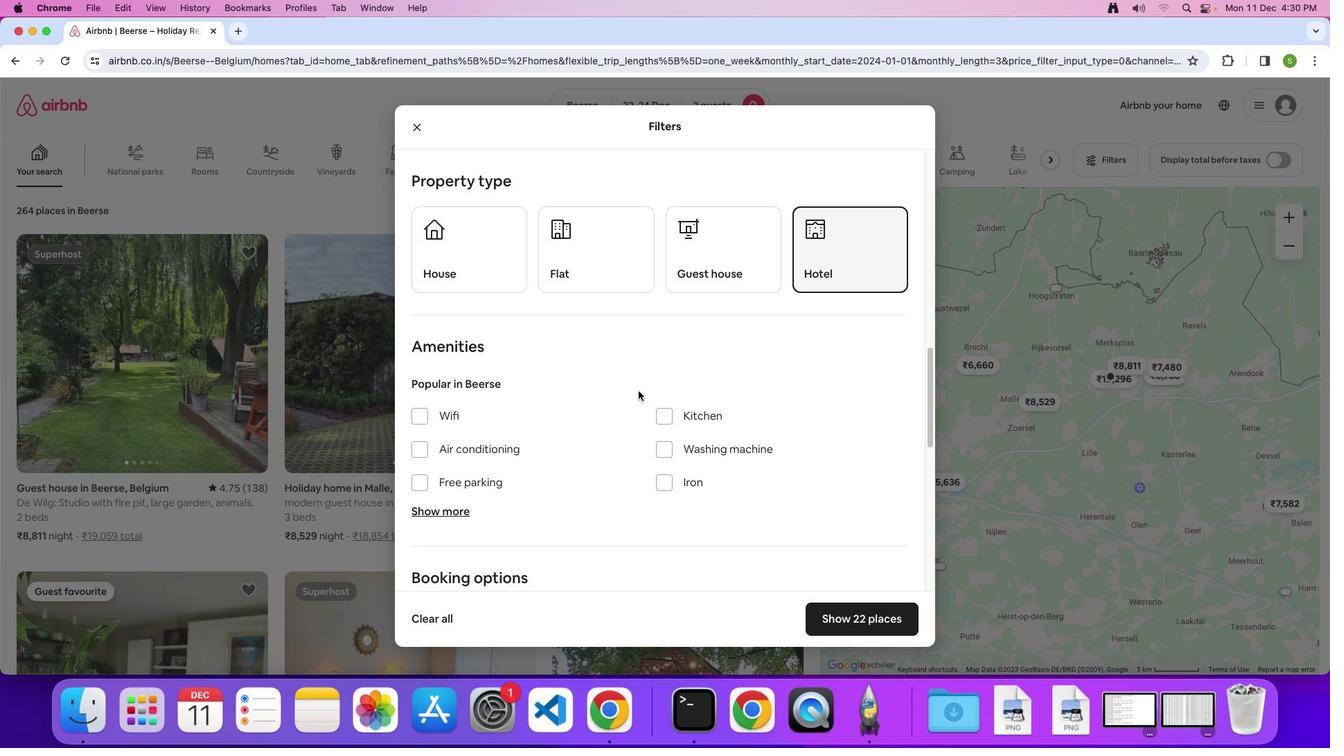 
Action: Mouse scrolled (638, 390) with delta (0, 0)
Screenshot: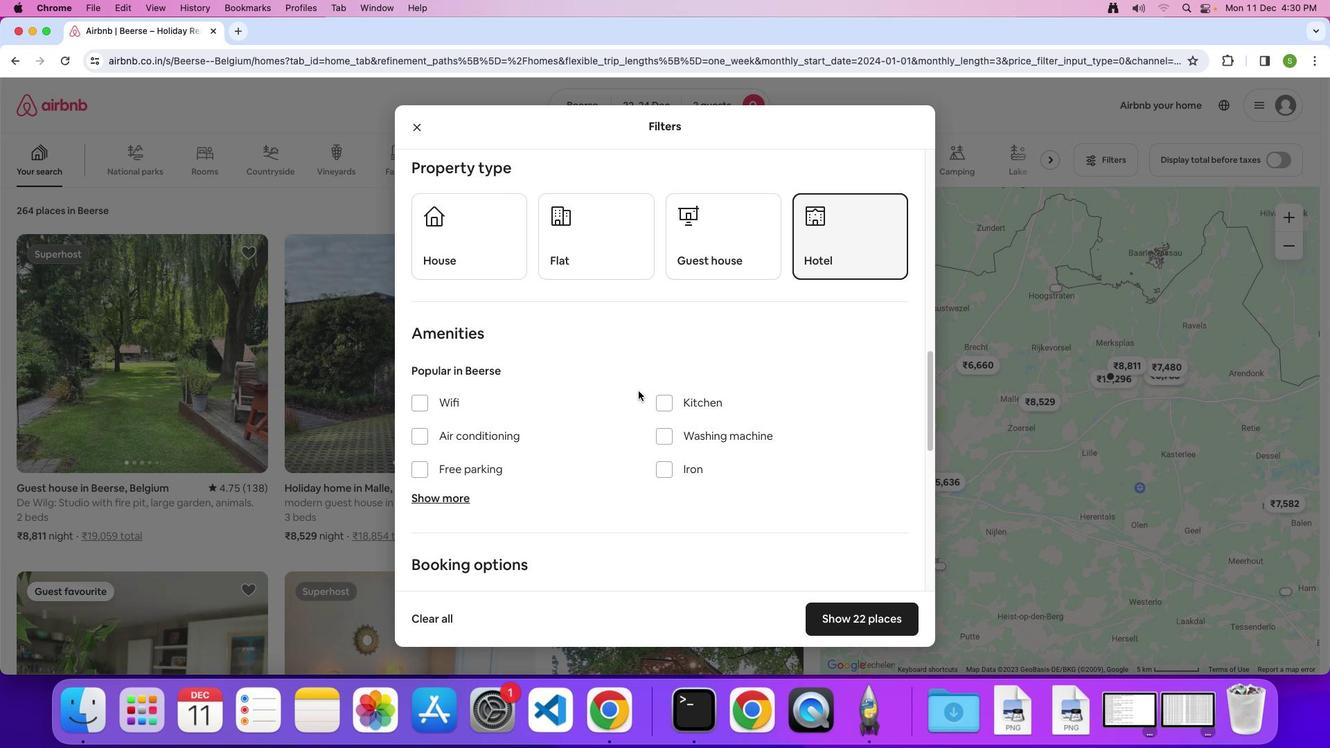 
Action: Mouse scrolled (638, 390) with delta (0, 0)
Screenshot: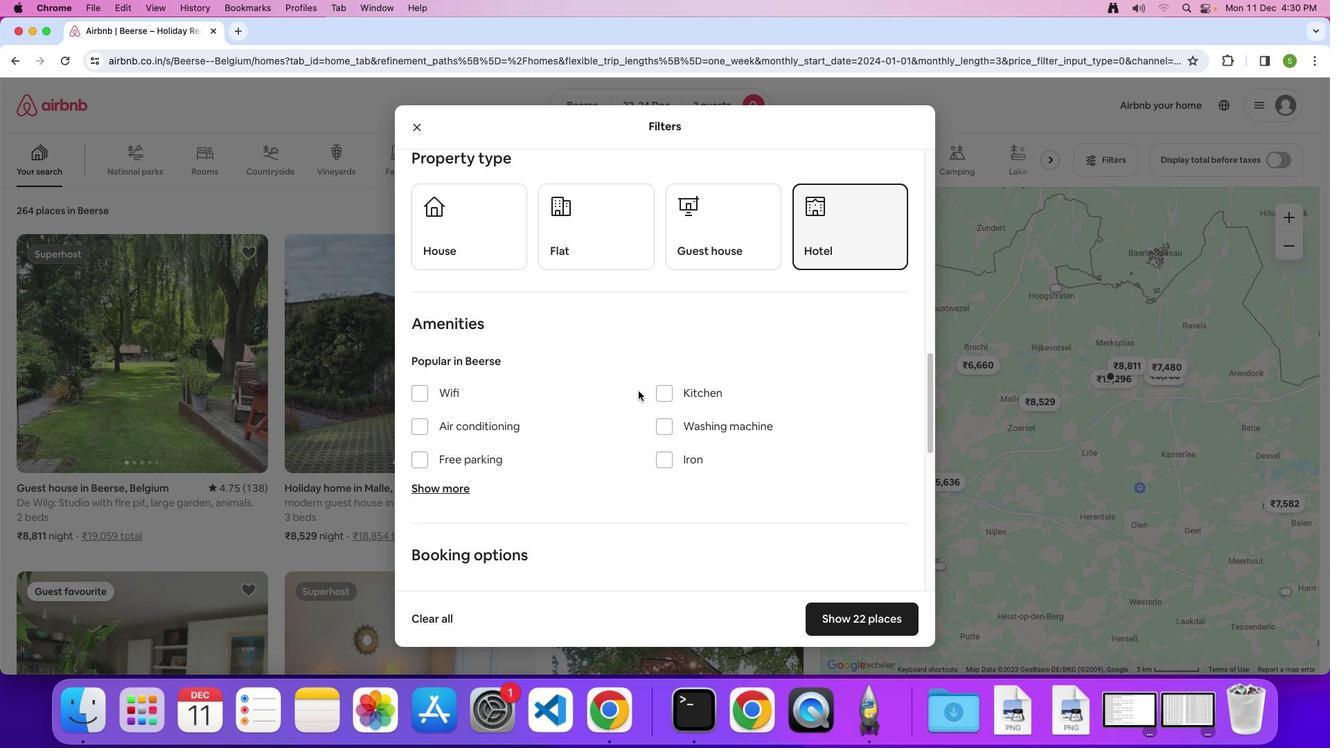 
Action: Mouse scrolled (638, 390) with delta (0, 0)
Screenshot: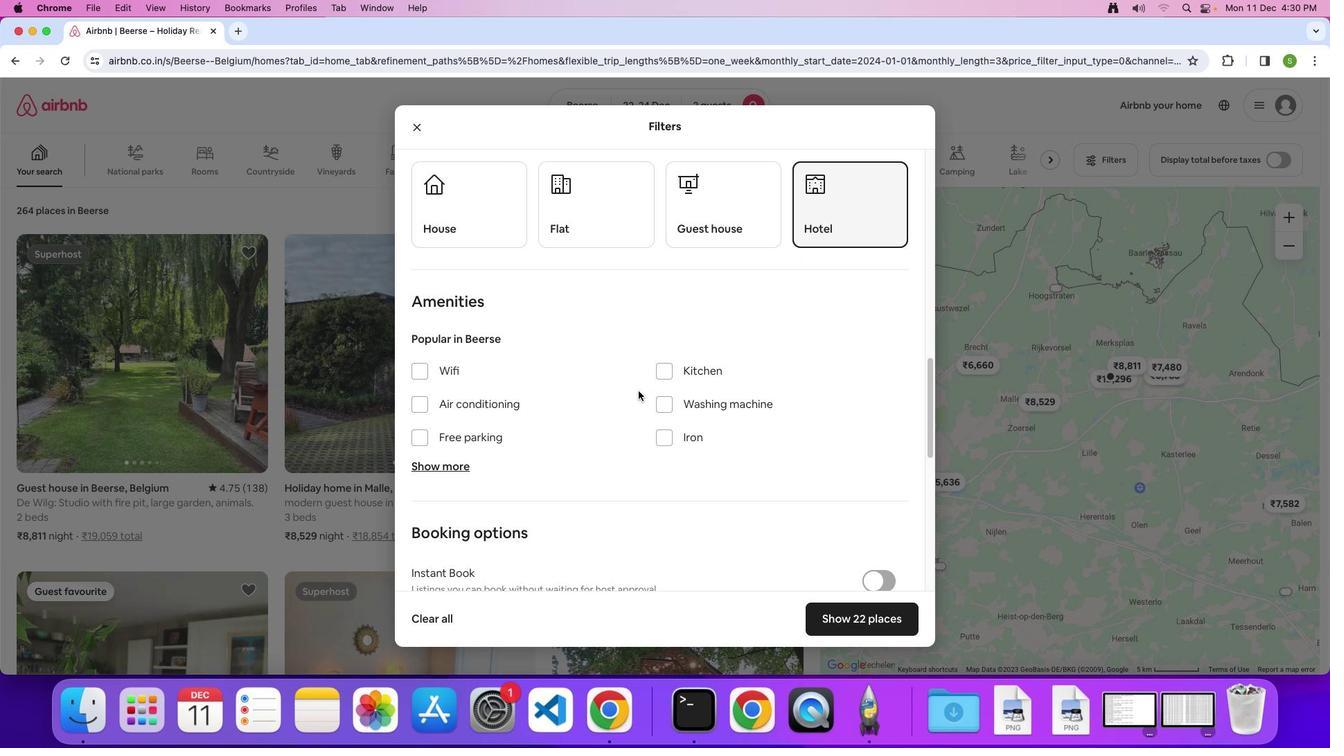 
Action: Mouse scrolled (638, 390) with delta (0, 0)
Screenshot: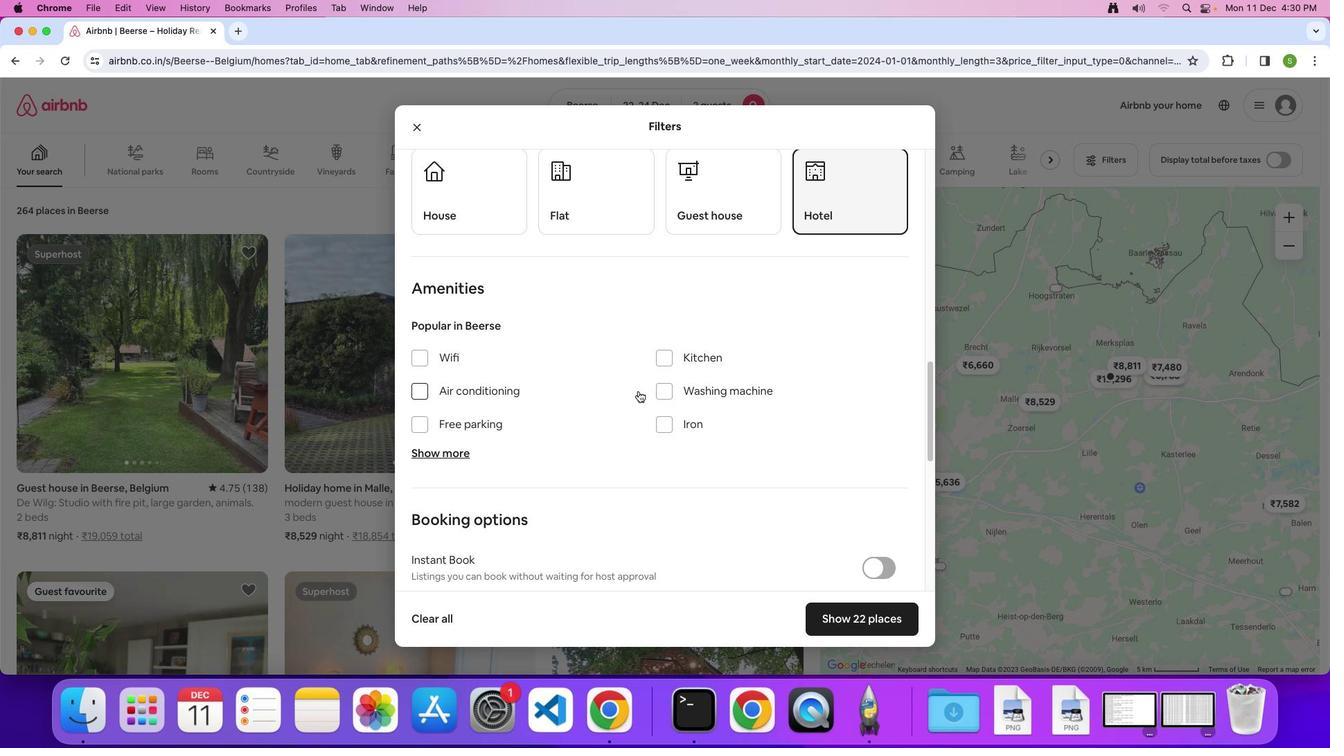 
Action: Mouse scrolled (638, 390) with delta (0, 0)
Screenshot: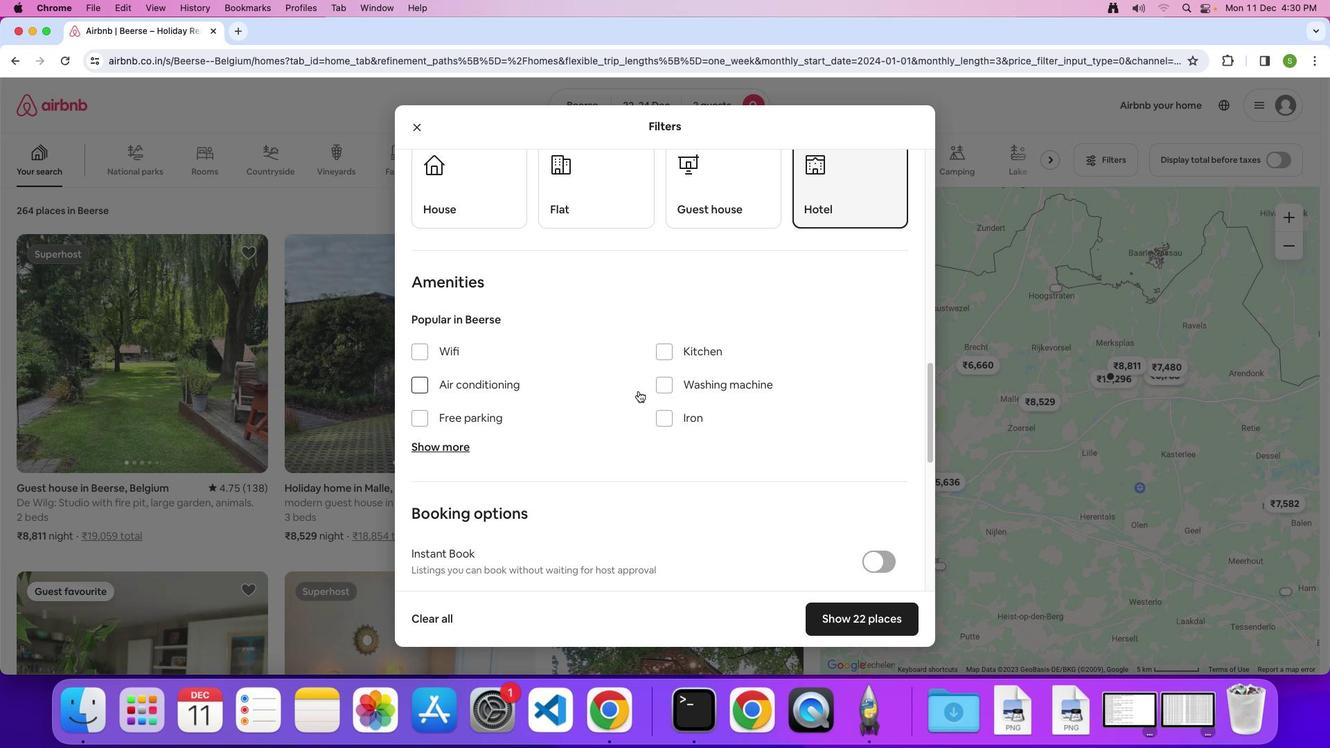 
Action: Mouse scrolled (638, 390) with delta (0, 0)
Screenshot: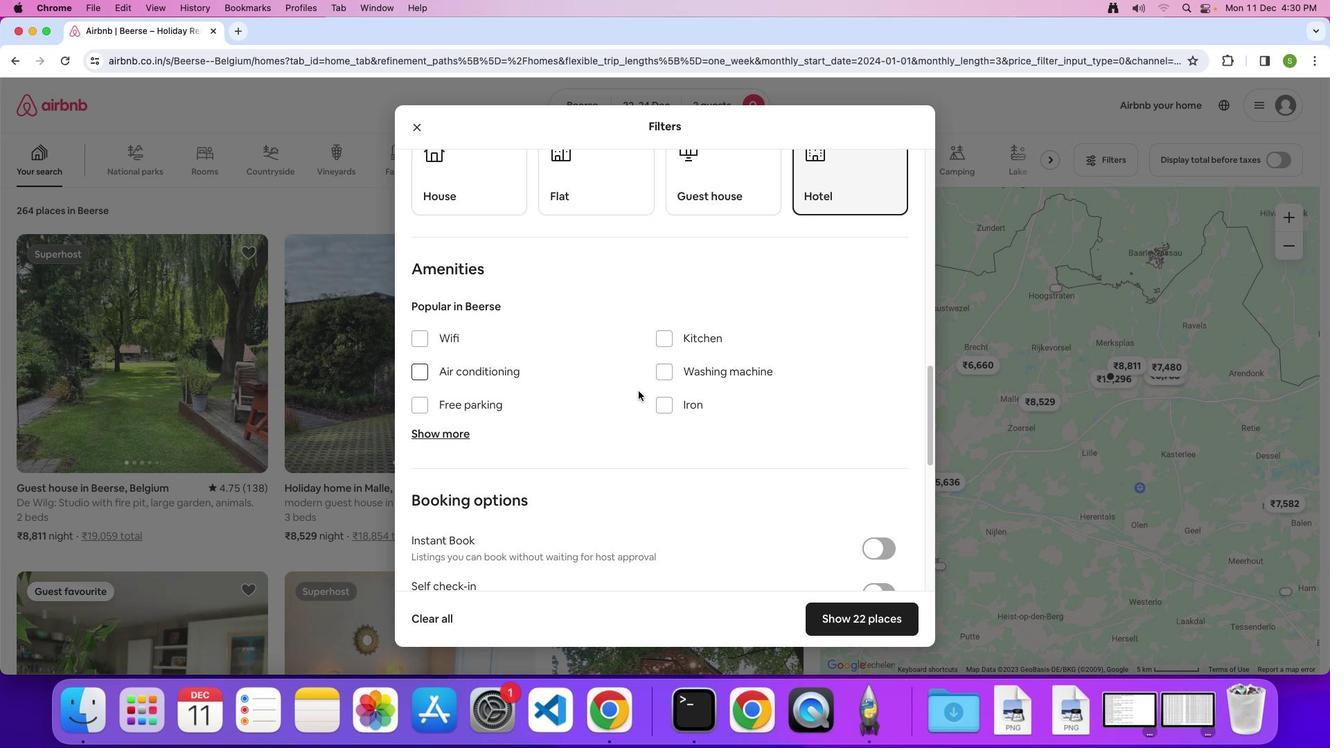 
Action: Mouse scrolled (638, 390) with delta (0, 0)
Screenshot: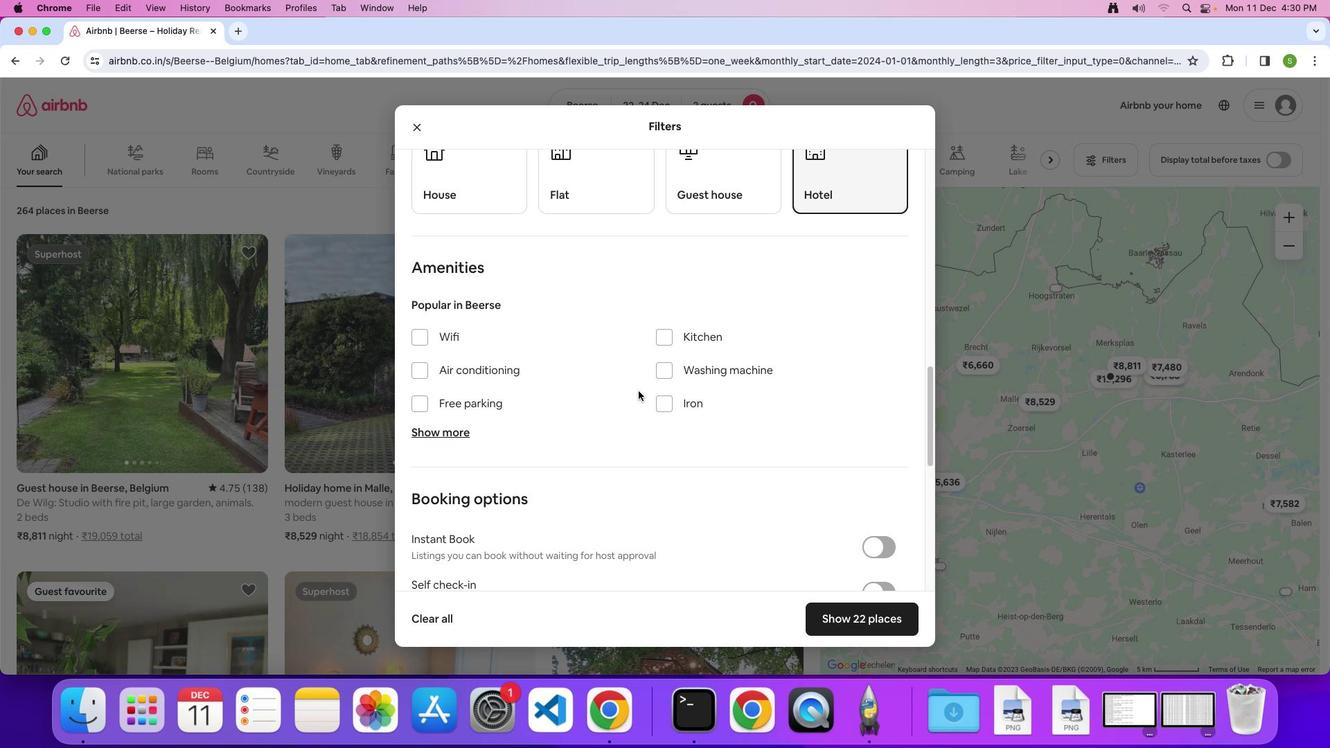 
Action: Mouse scrolled (638, 390) with delta (0, 0)
Screenshot: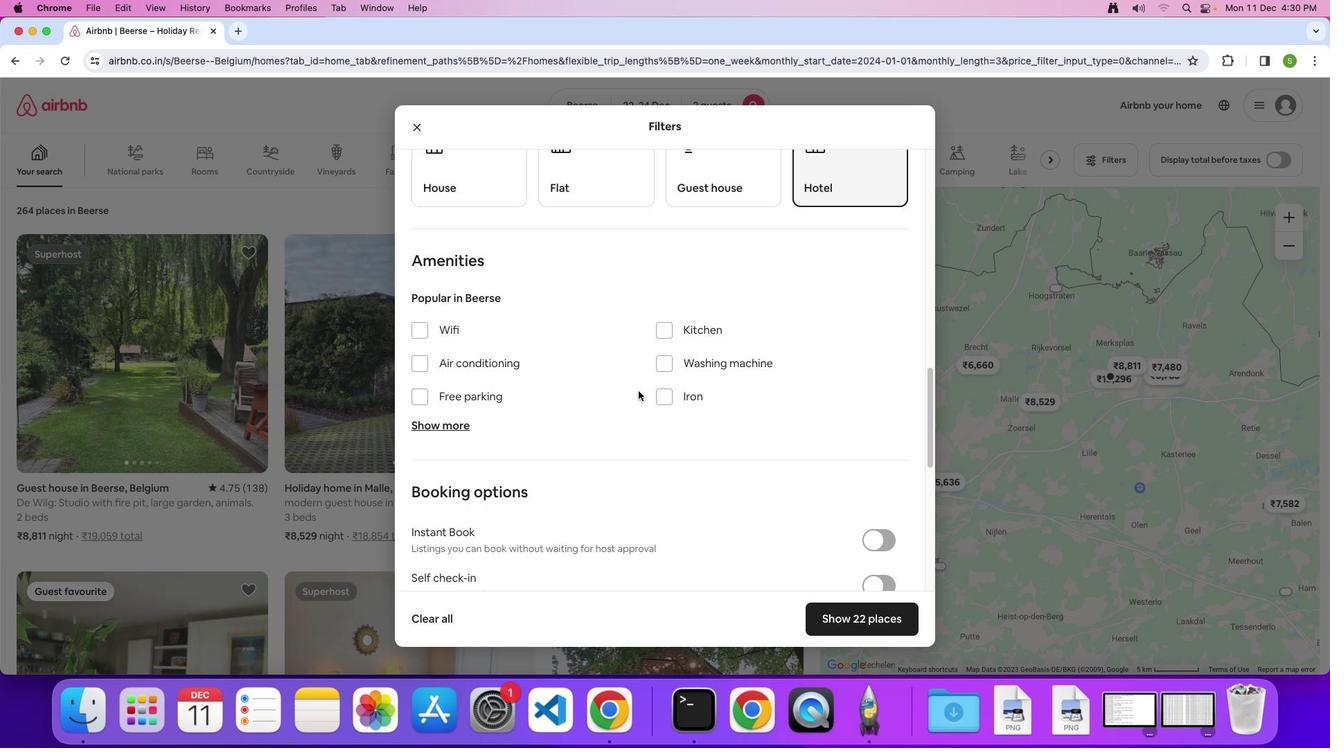 
Action: Mouse scrolled (638, 390) with delta (0, 0)
Screenshot: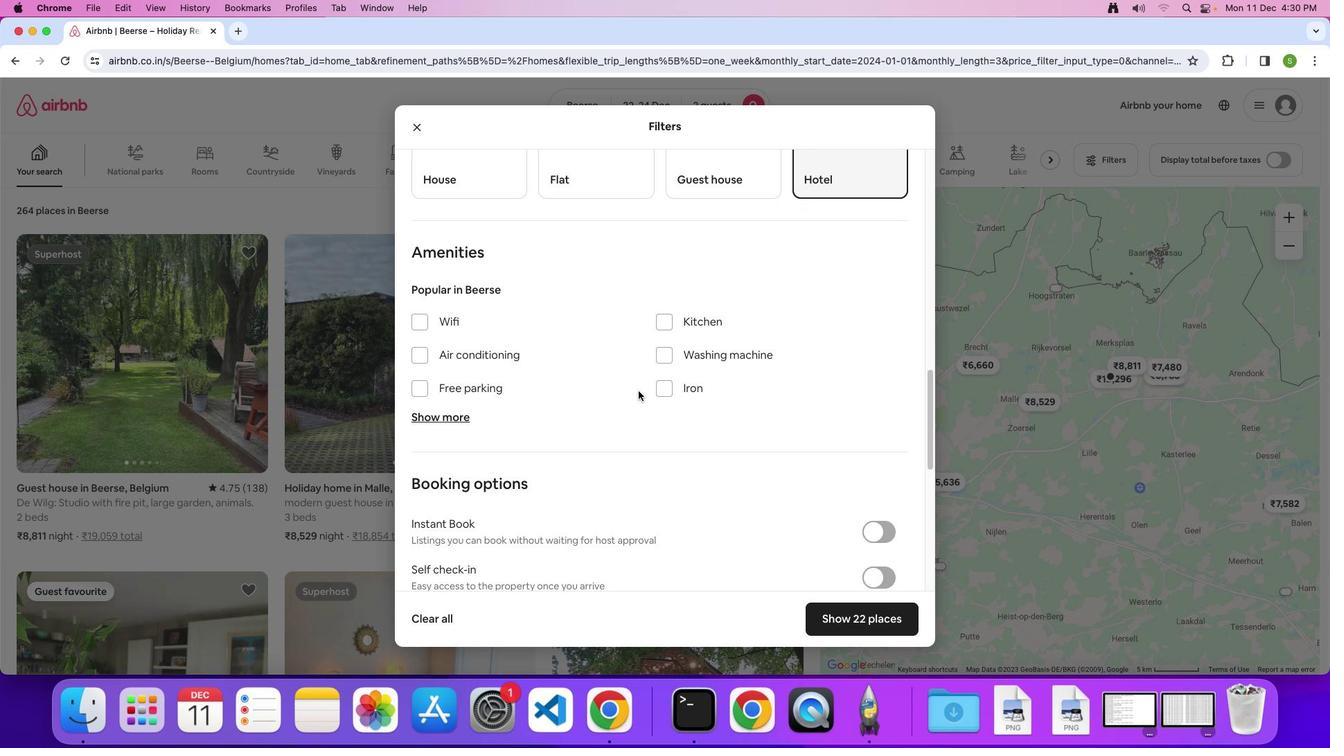 
Action: Mouse scrolled (638, 390) with delta (0, 0)
Screenshot: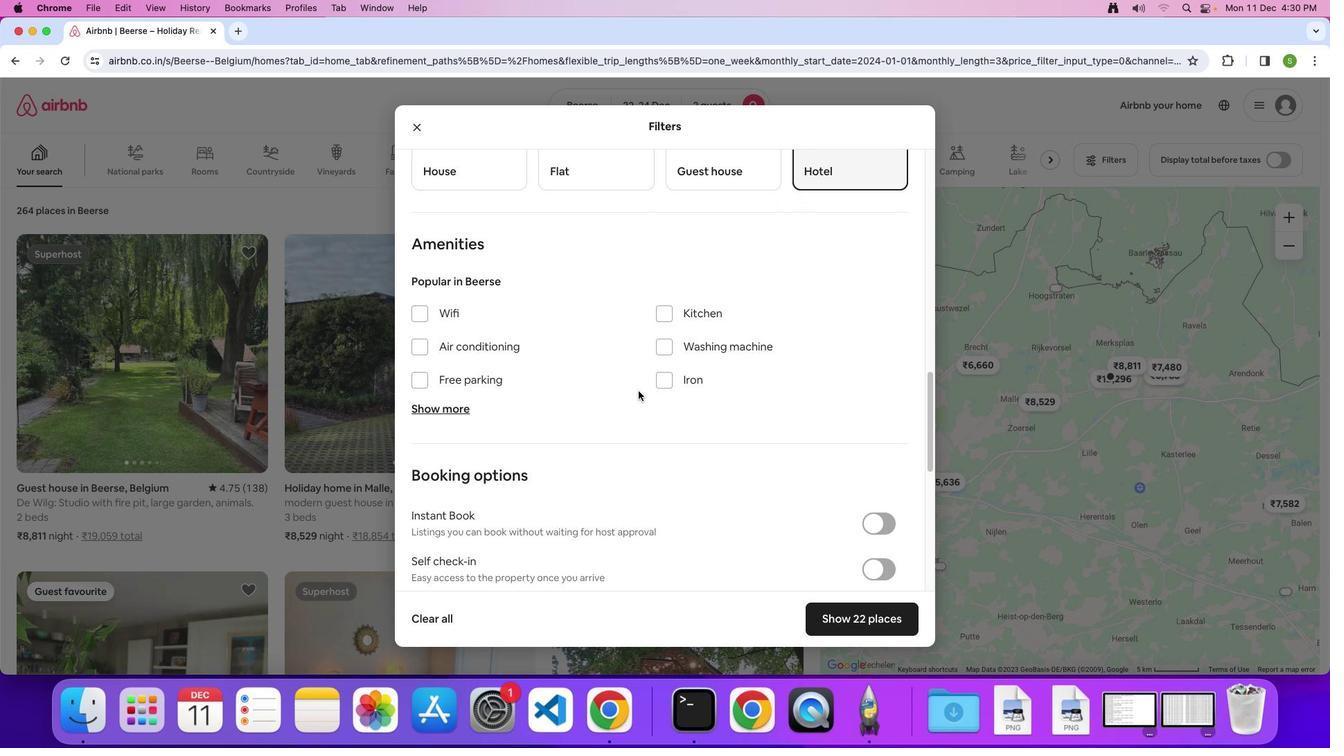 
Action: Mouse moved to (460, 395)
Screenshot: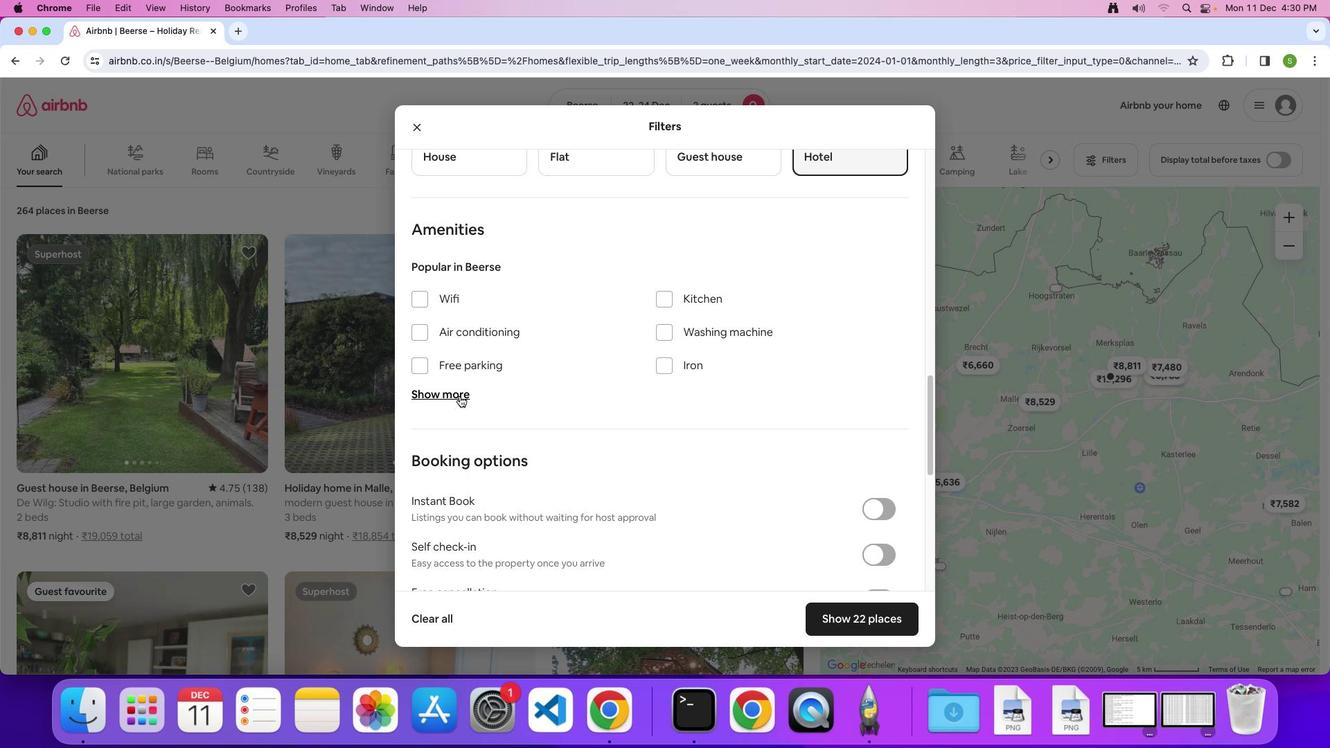 
Action: Mouse pressed left at (460, 395)
Screenshot: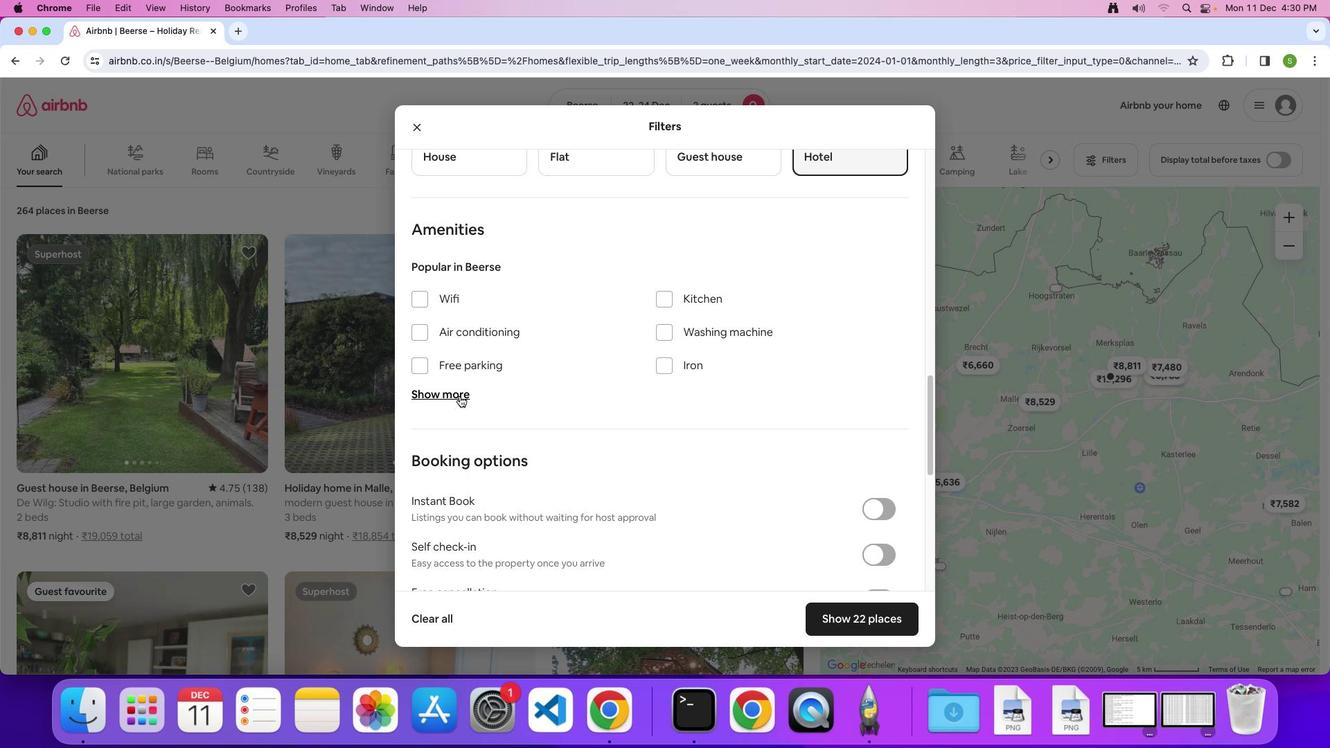 
Action: Mouse moved to (665, 437)
Screenshot: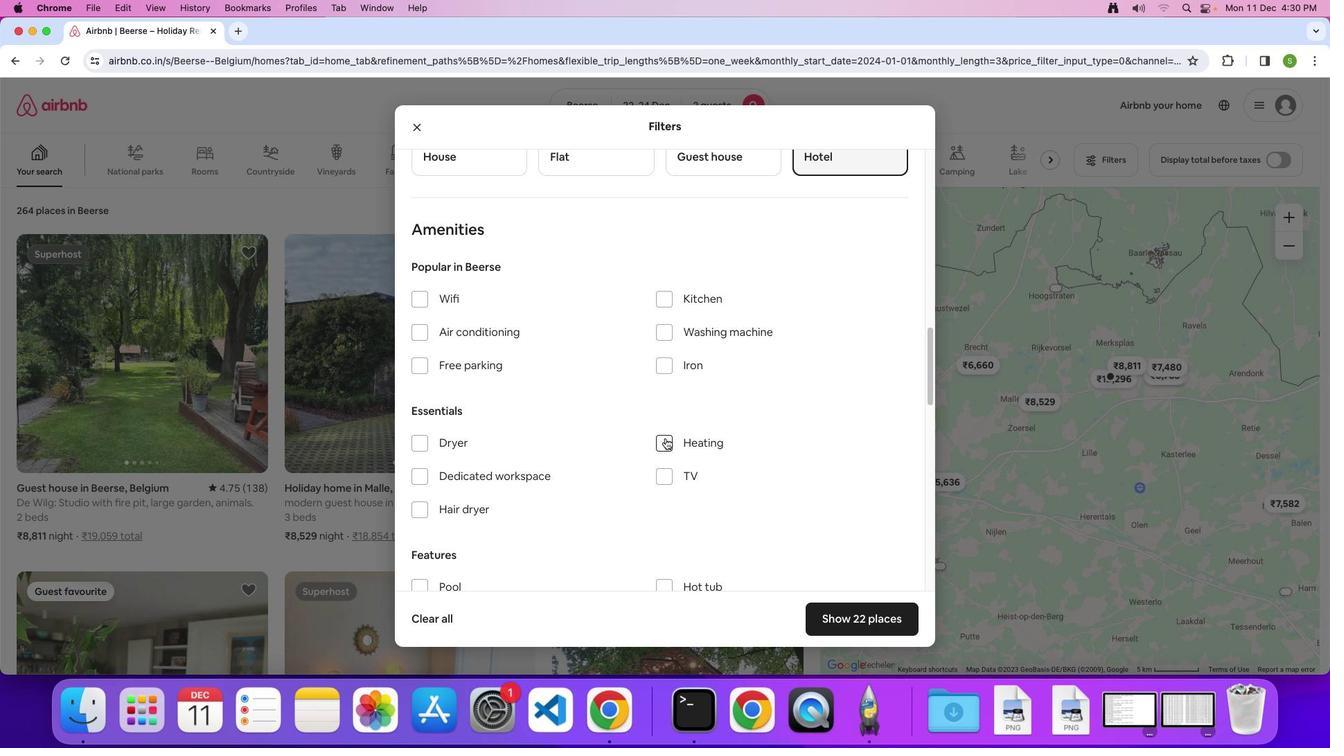 
Action: Mouse pressed left at (665, 437)
Screenshot: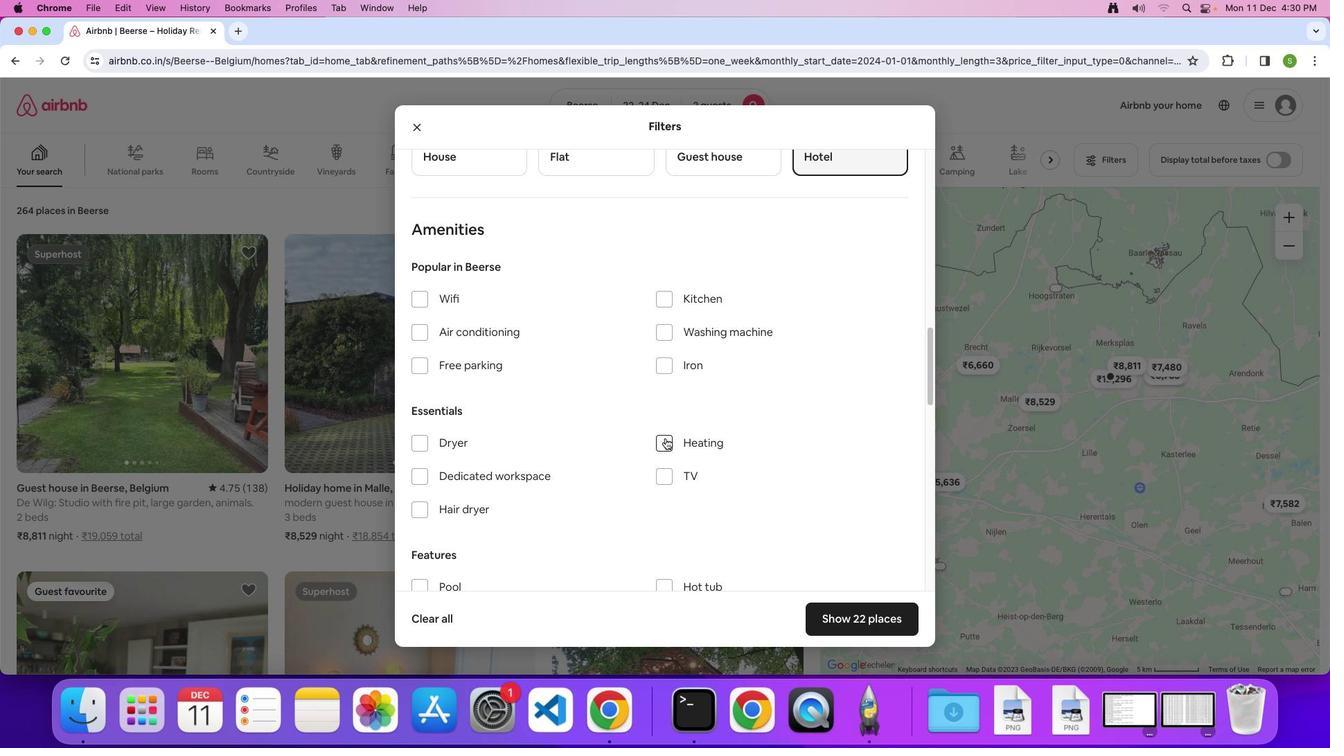 
Action: Mouse moved to (639, 364)
Screenshot: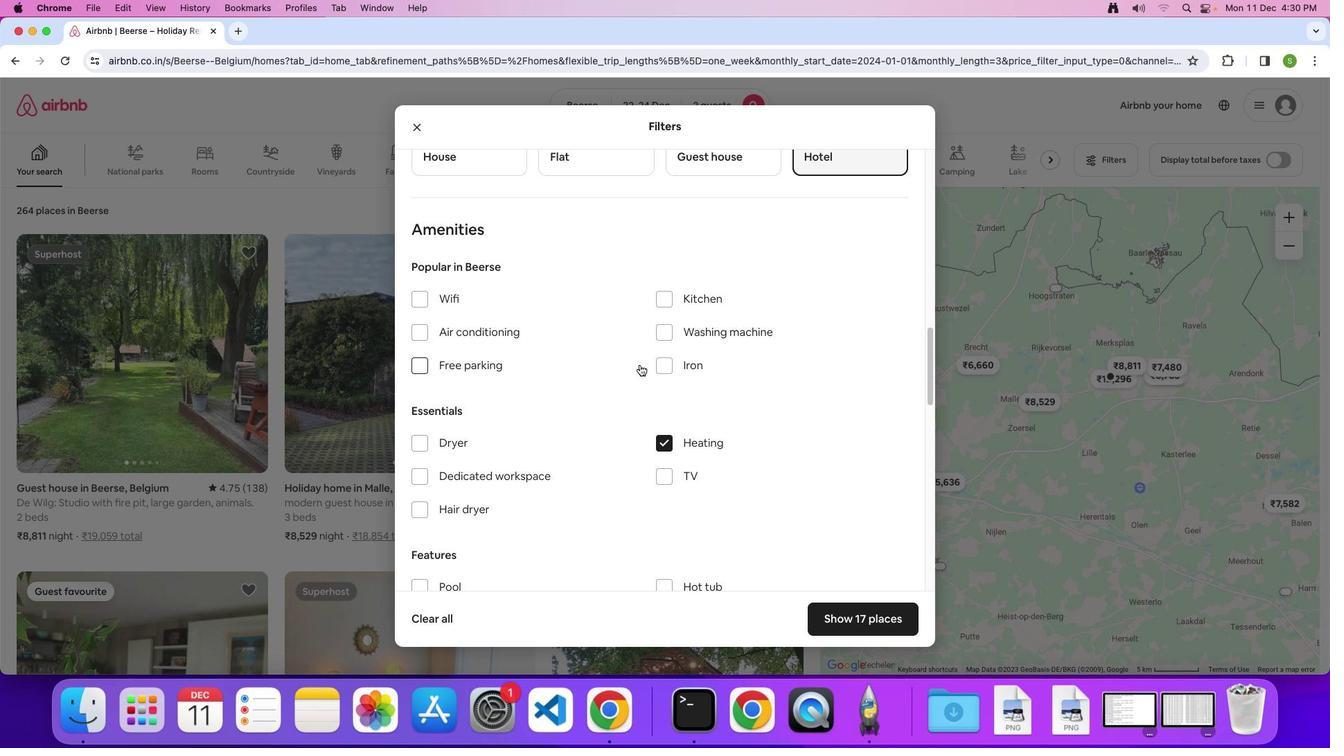 
Action: Mouse scrolled (639, 364) with delta (0, 0)
Screenshot: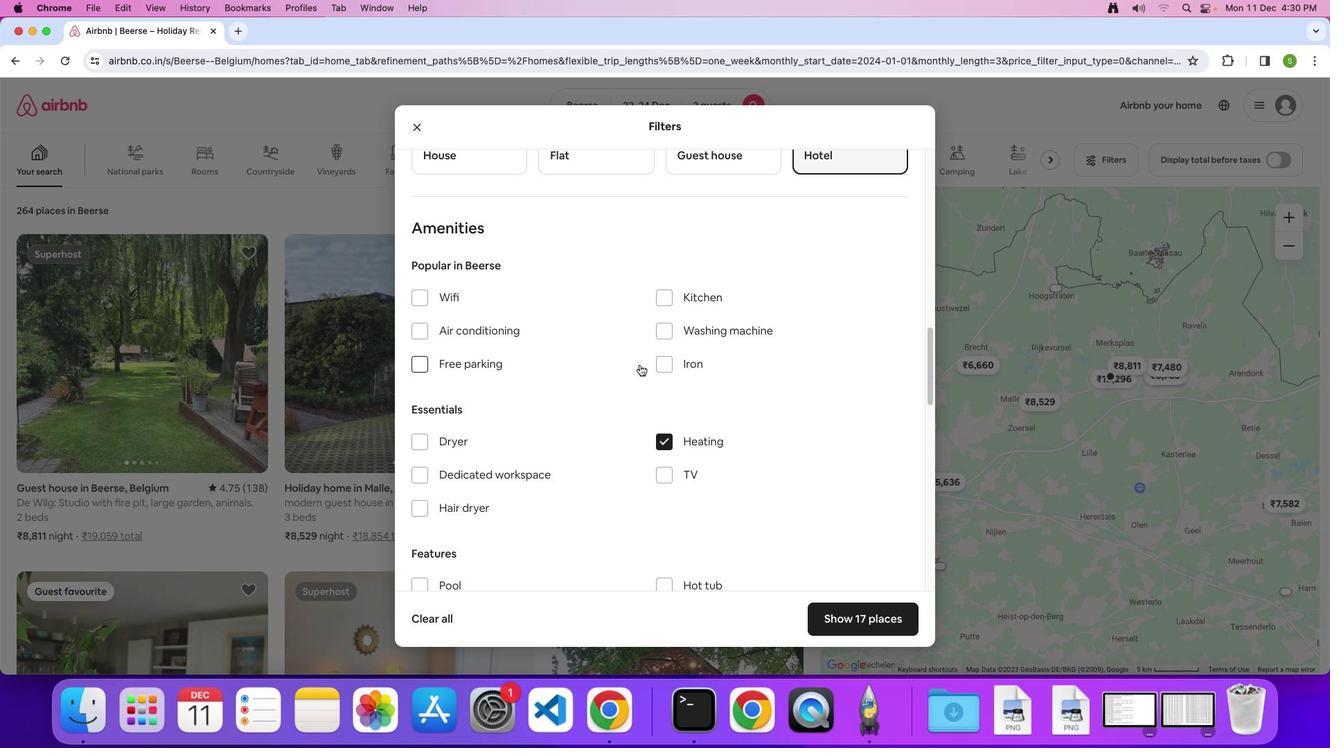 
Action: Mouse scrolled (639, 364) with delta (0, 0)
Screenshot: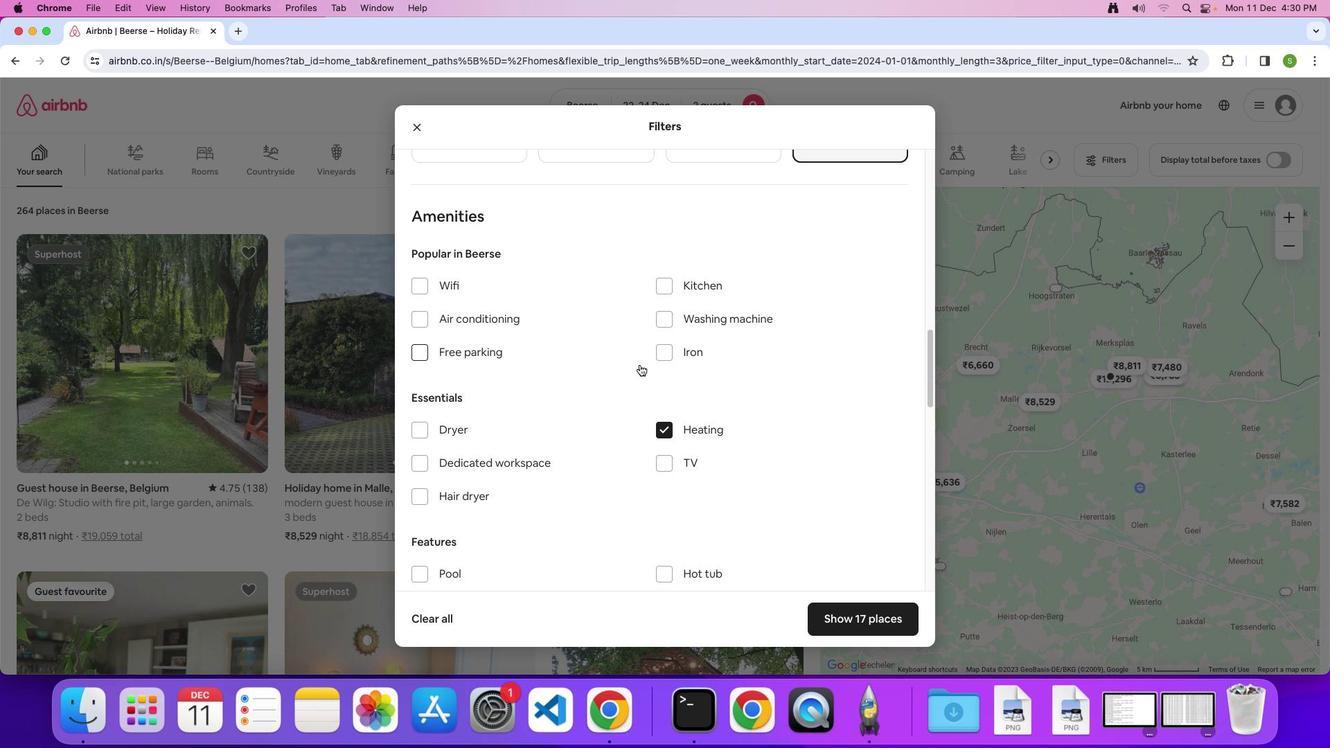 
Action: Mouse scrolled (639, 364) with delta (0, 0)
Screenshot: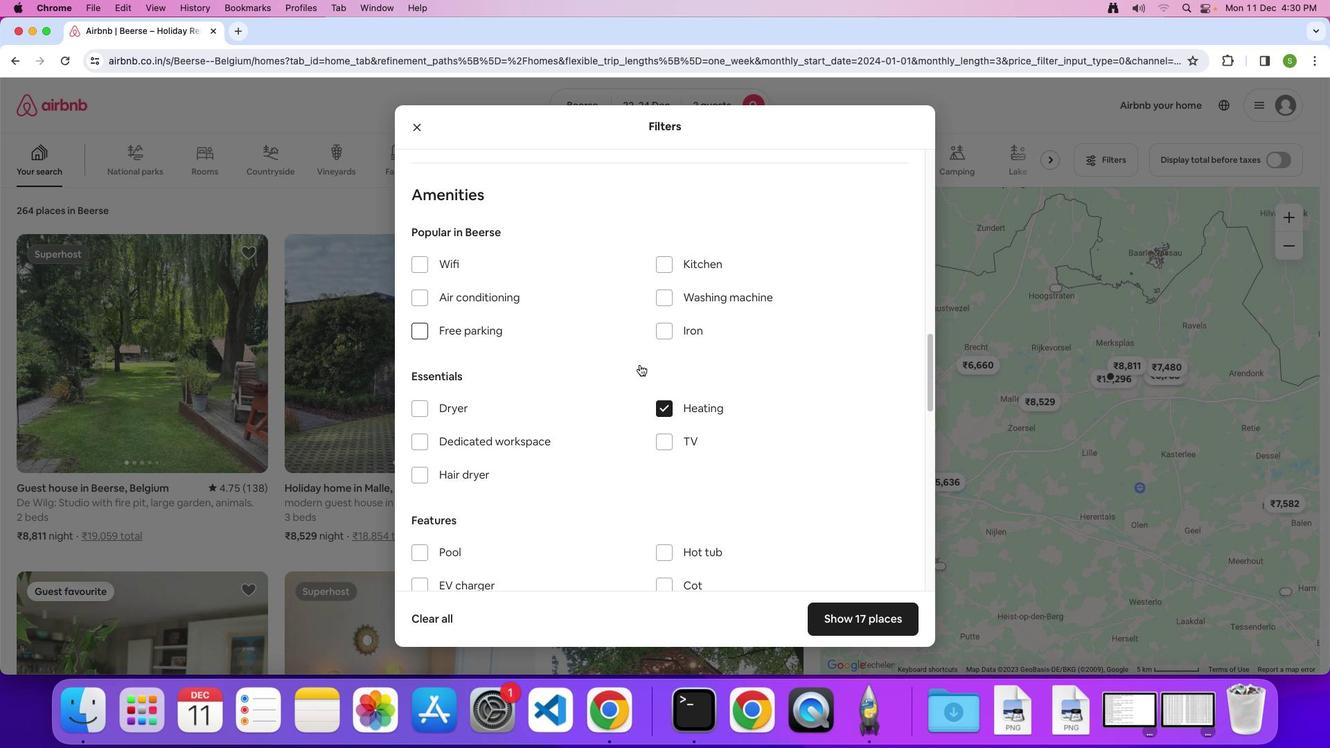
Action: Mouse scrolled (639, 364) with delta (0, 0)
Screenshot: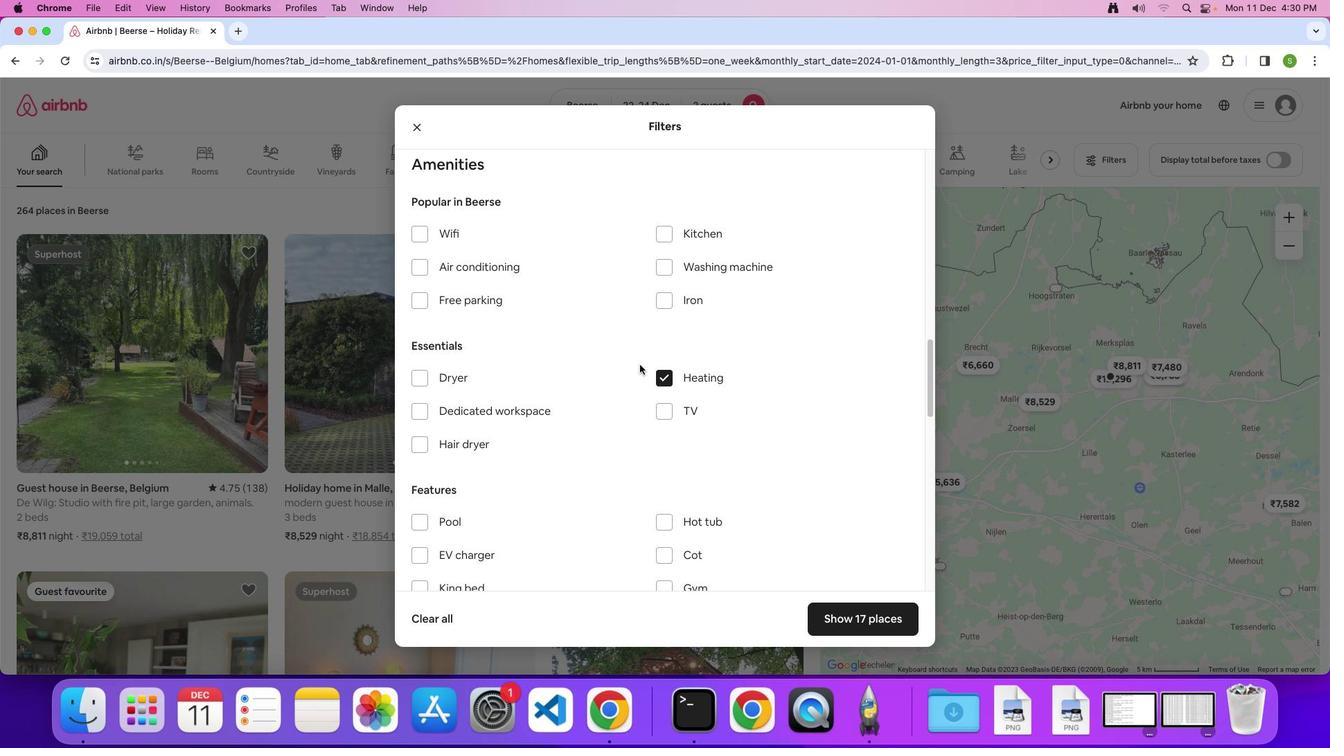 
Action: Mouse scrolled (639, 364) with delta (0, 0)
Screenshot: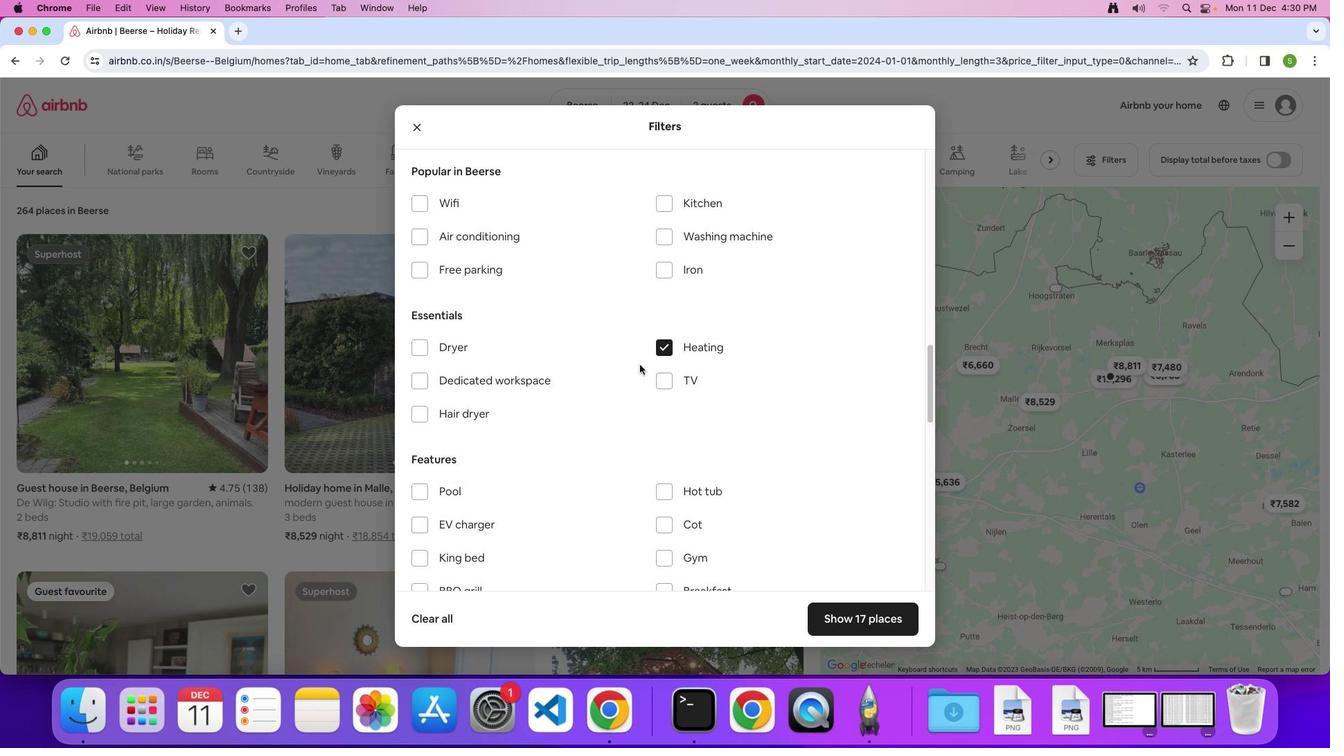 
Action: Mouse scrolled (639, 364) with delta (0, -1)
Screenshot: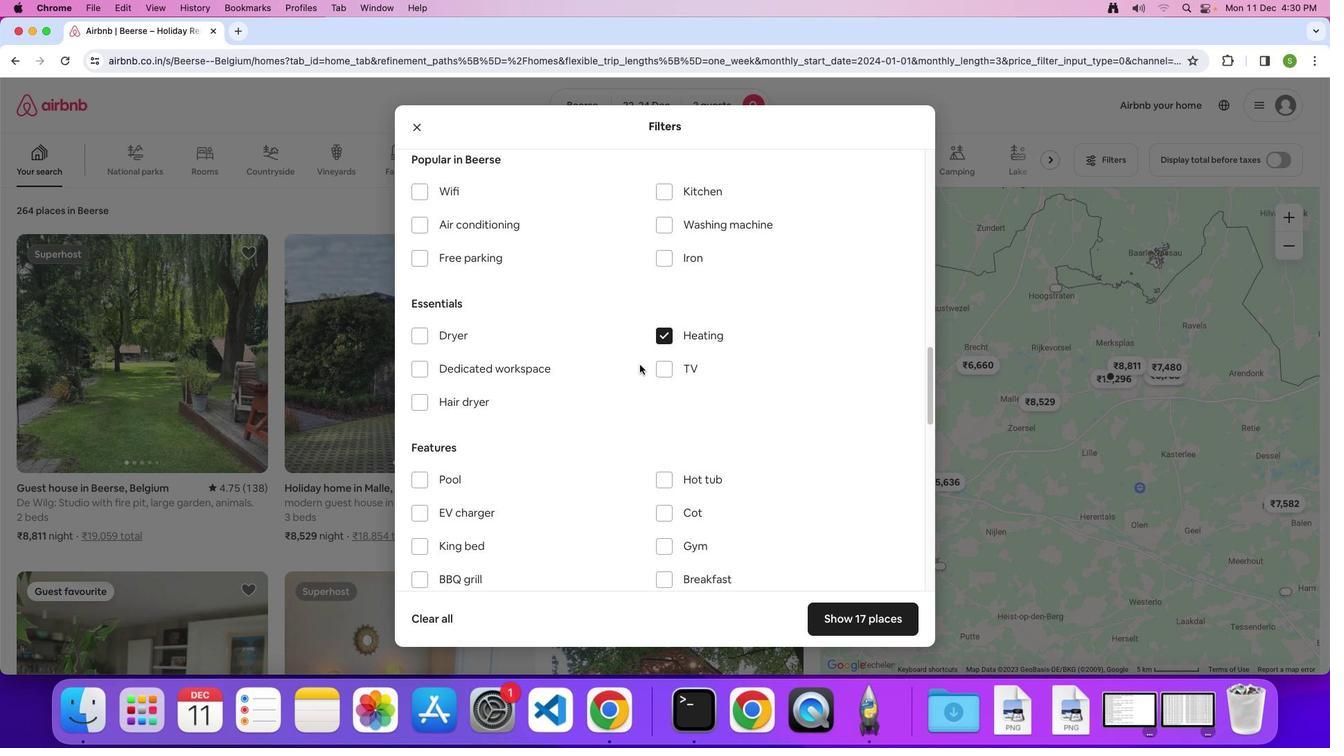 
Action: Mouse scrolled (639, 364) with delta (0, 0)
Screenshot: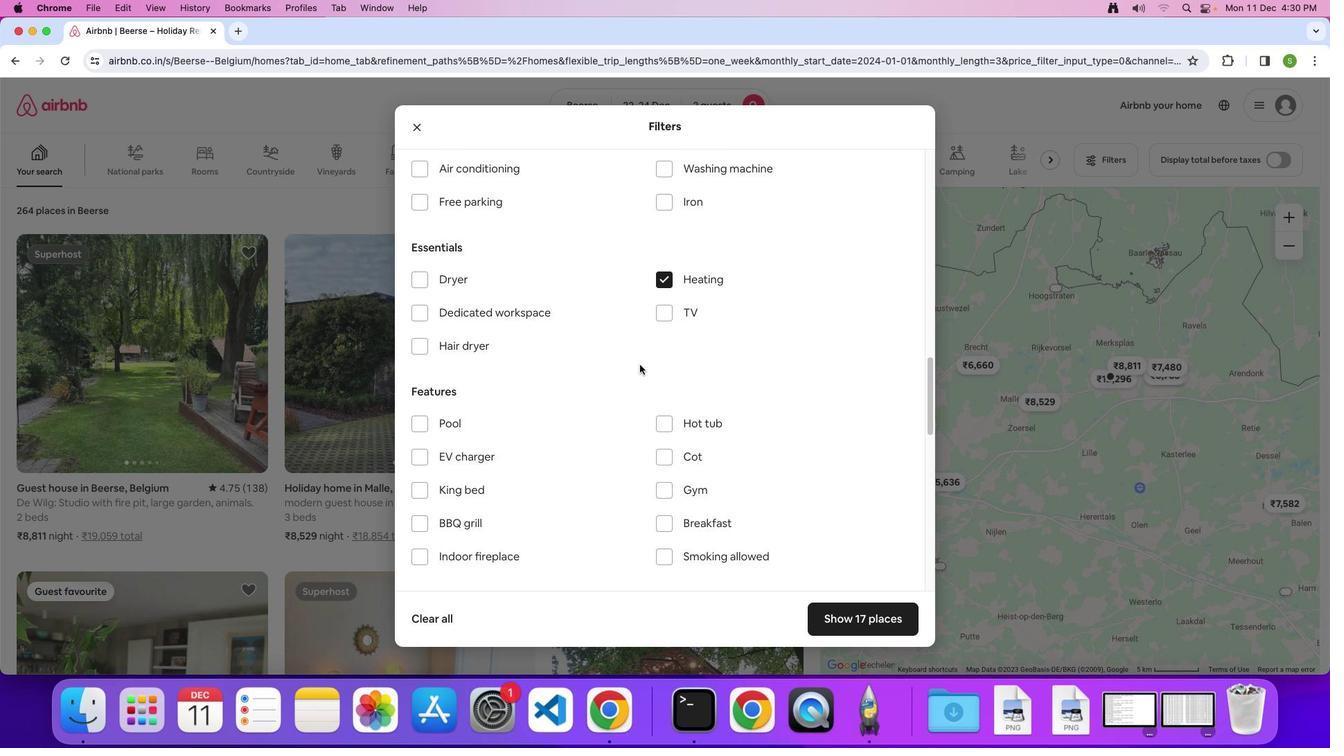 
Action: Mouse scrolled (639, 364) with delta (0, 0)
Screenshot: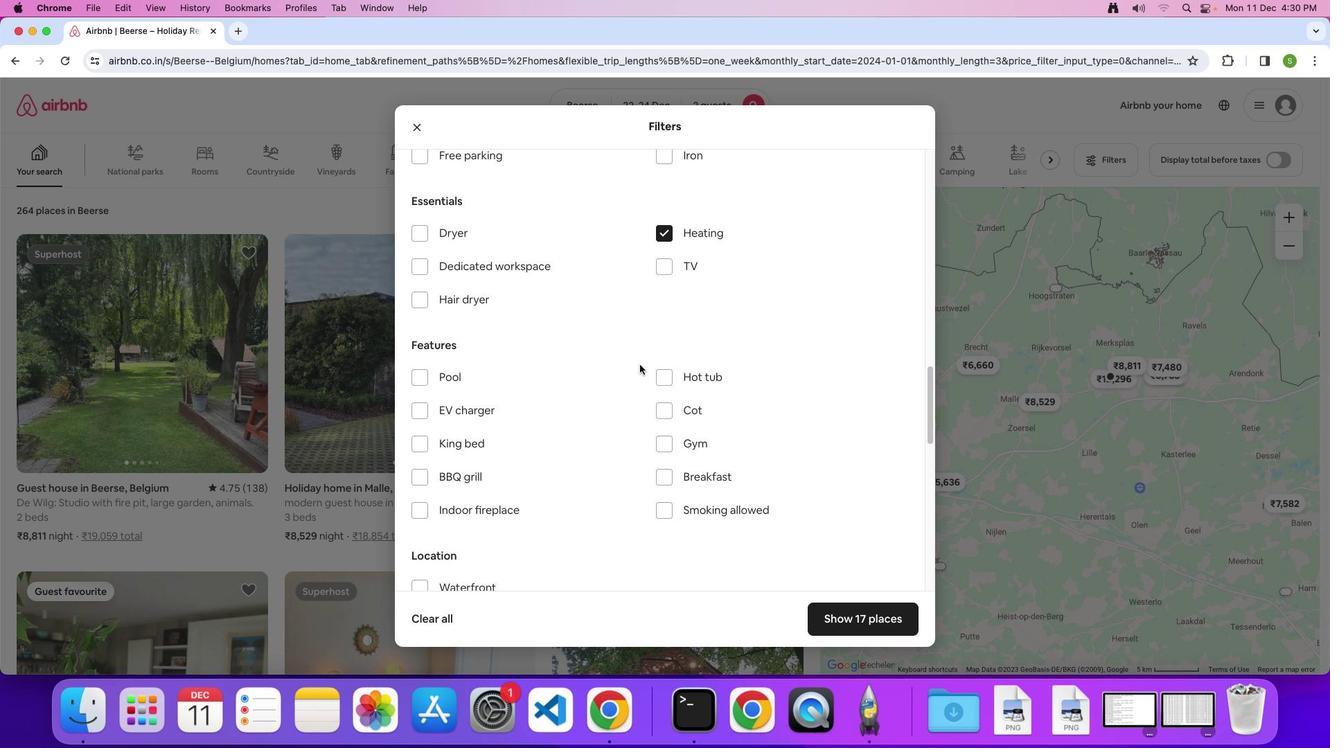 
Action: Mouse scrolled (639, 364) with delta (0, -2)
Screenshot: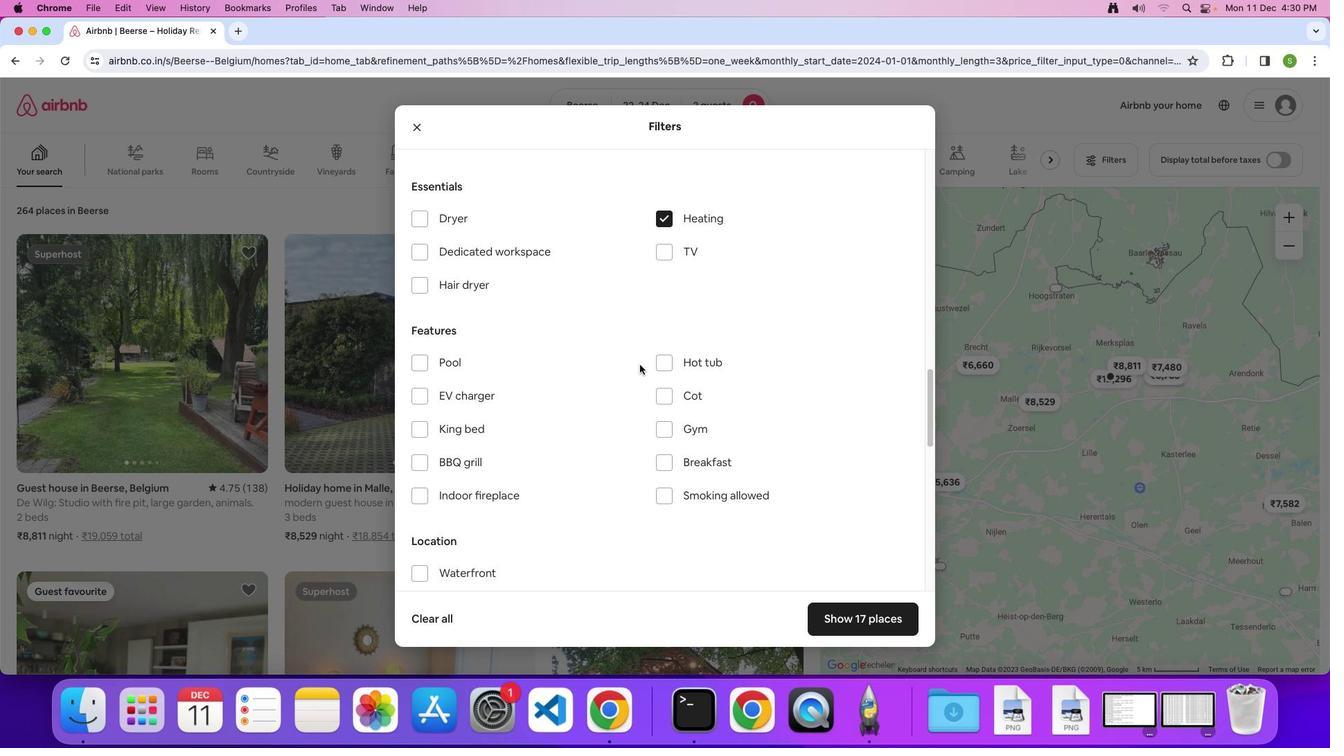 
Action: Mouse scrolled (639, 364) with delta (0, 0)
Screenshot: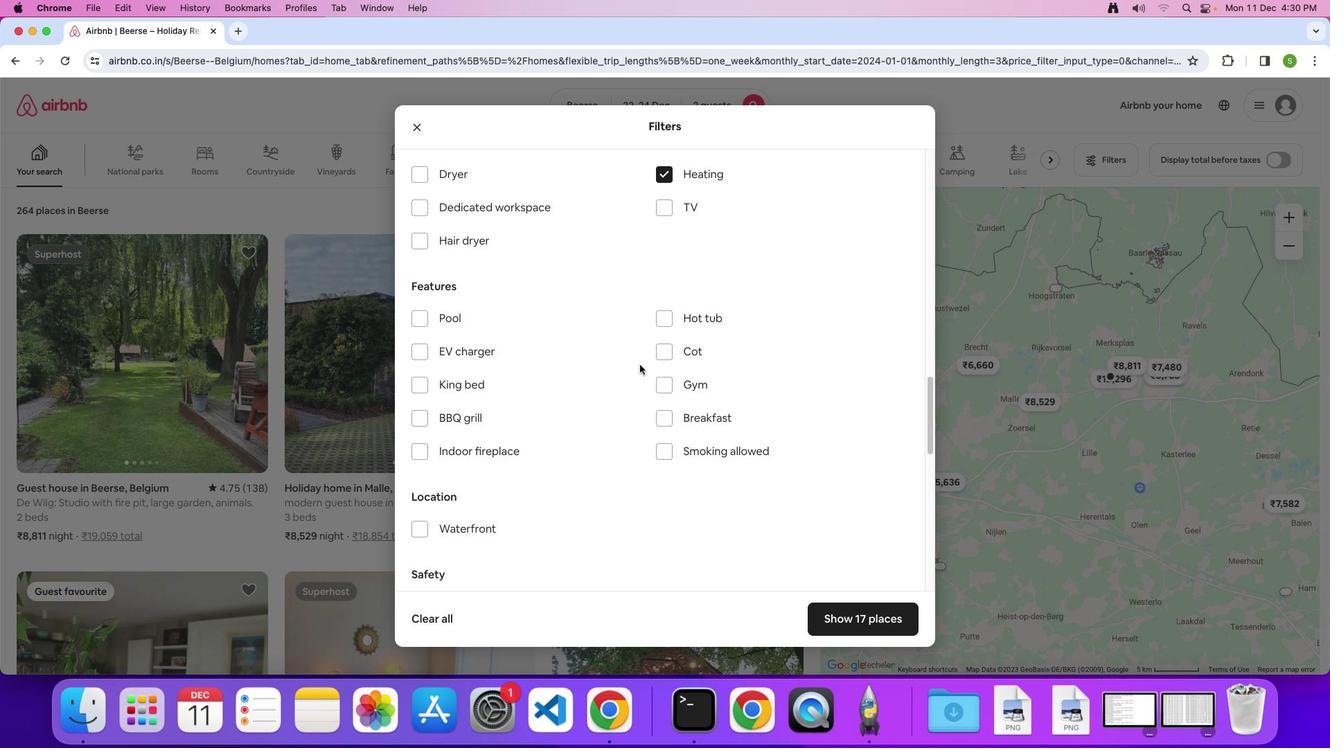 
Action: Mouse scrolled (639, 364) with delta (0, 0)
Screenshot: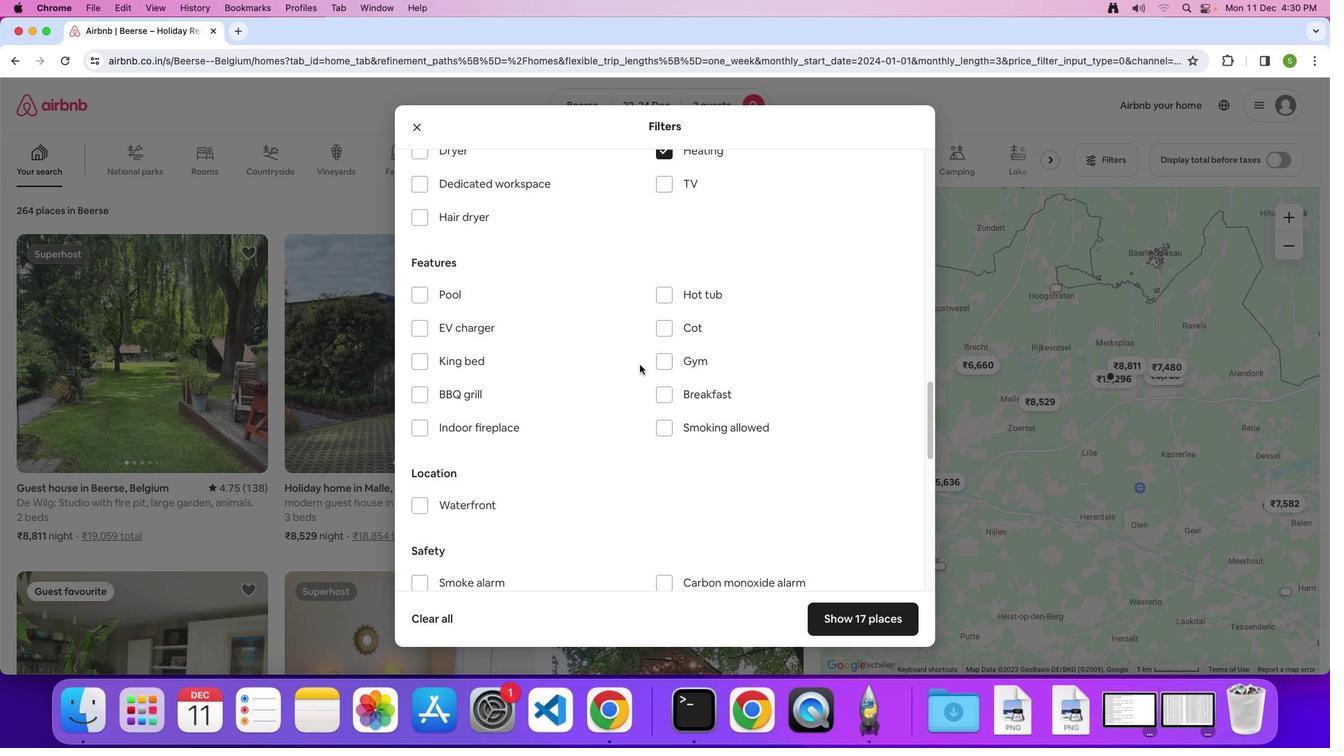 
Action: Mouse scrolled (639, 364) with delta (0, -1)
Screenshot: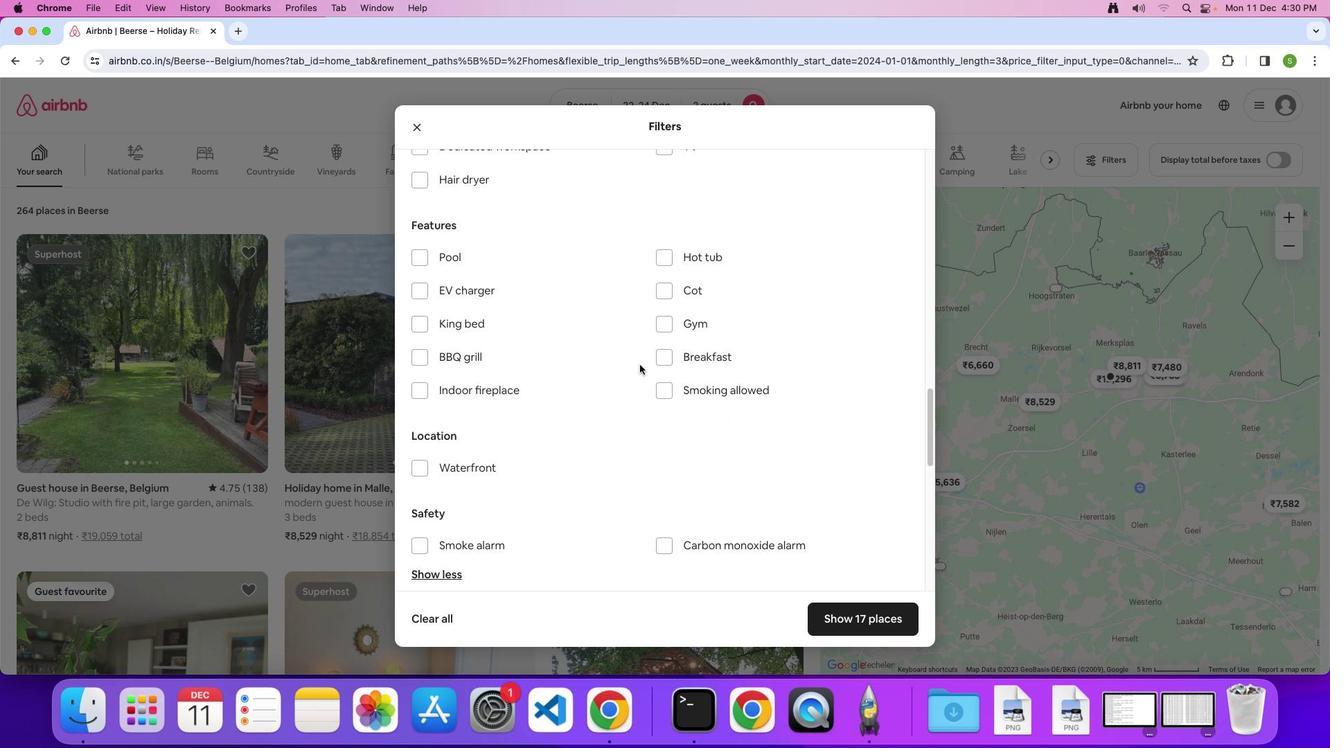 
Action: Mouse scrolled (639, 364) with delta (0, 0)
Screenshot: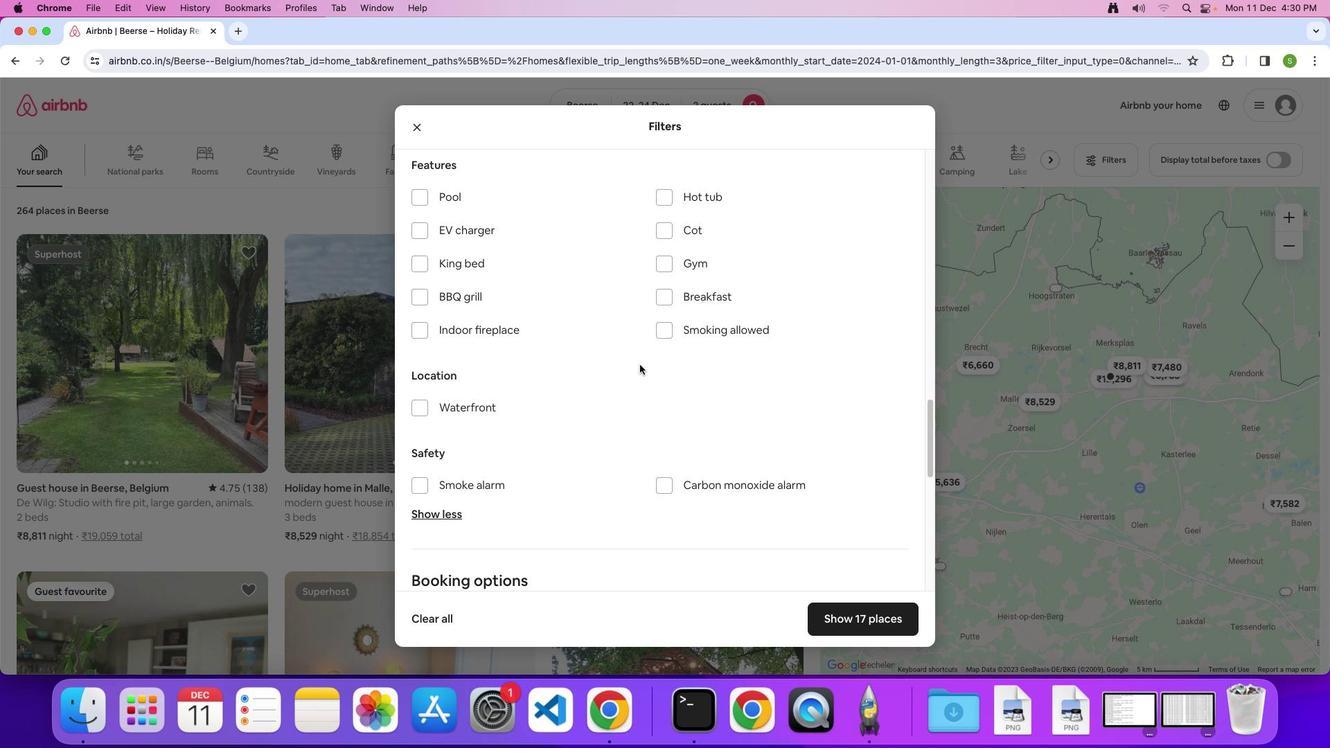 
Action: Mouse scrolled (639, 364) with delta (0, 0)
Screenshot: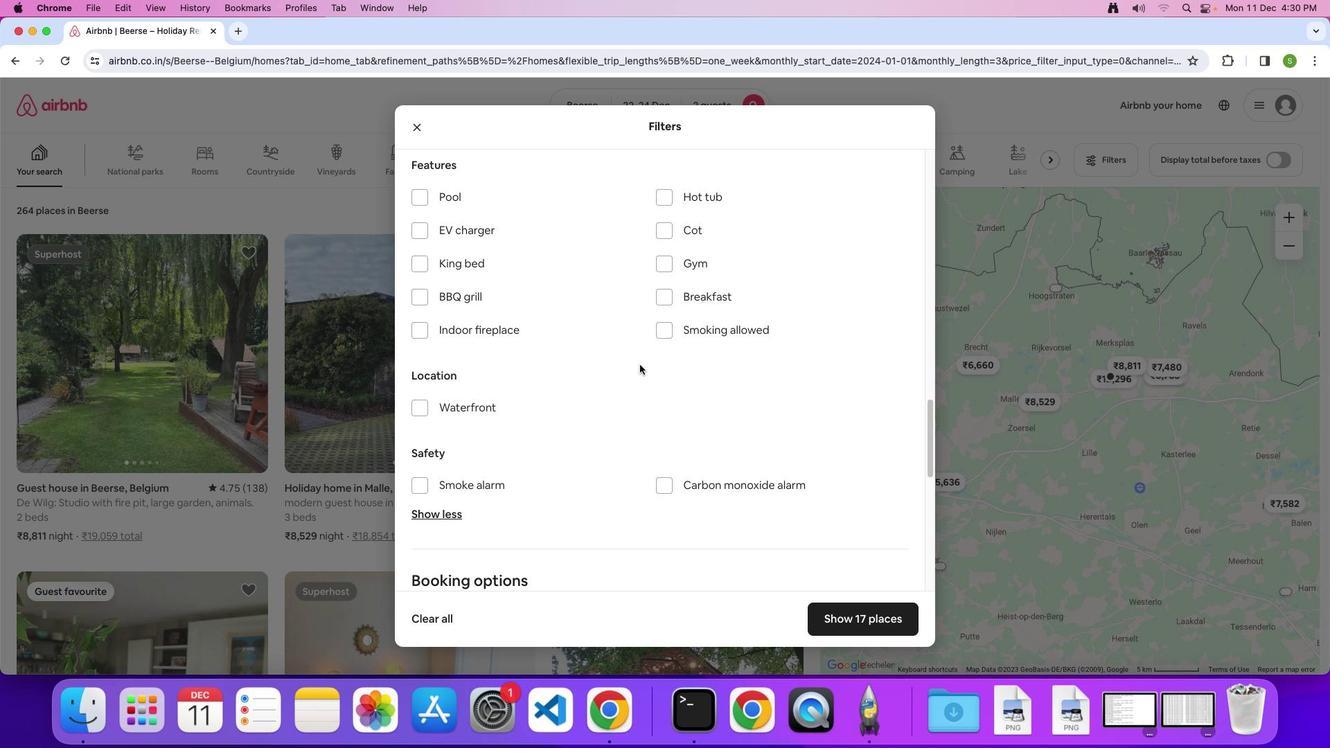 
Action: Mouse scrolled (639, 364) with delta (0, -2)
Screenshot: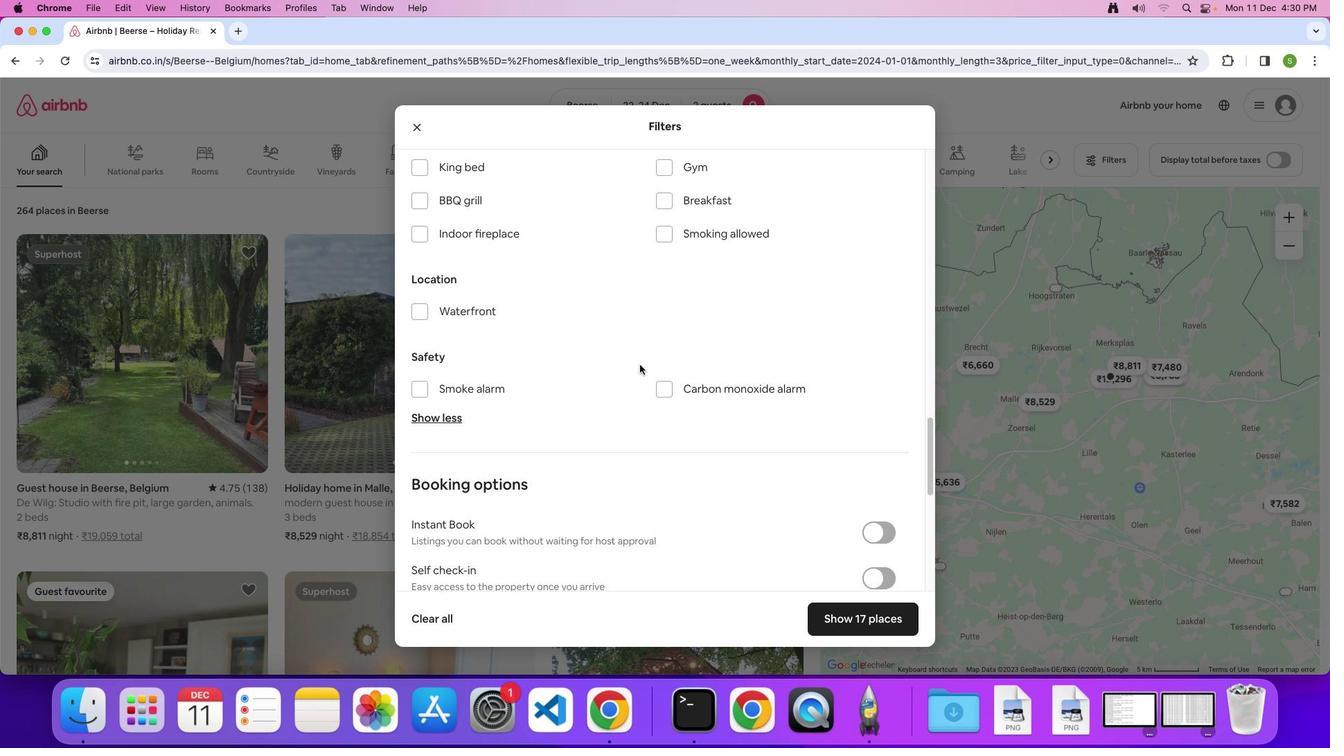 
Action: Mouse scrolled (639, 364) with delta (0, 0)
Screenshot: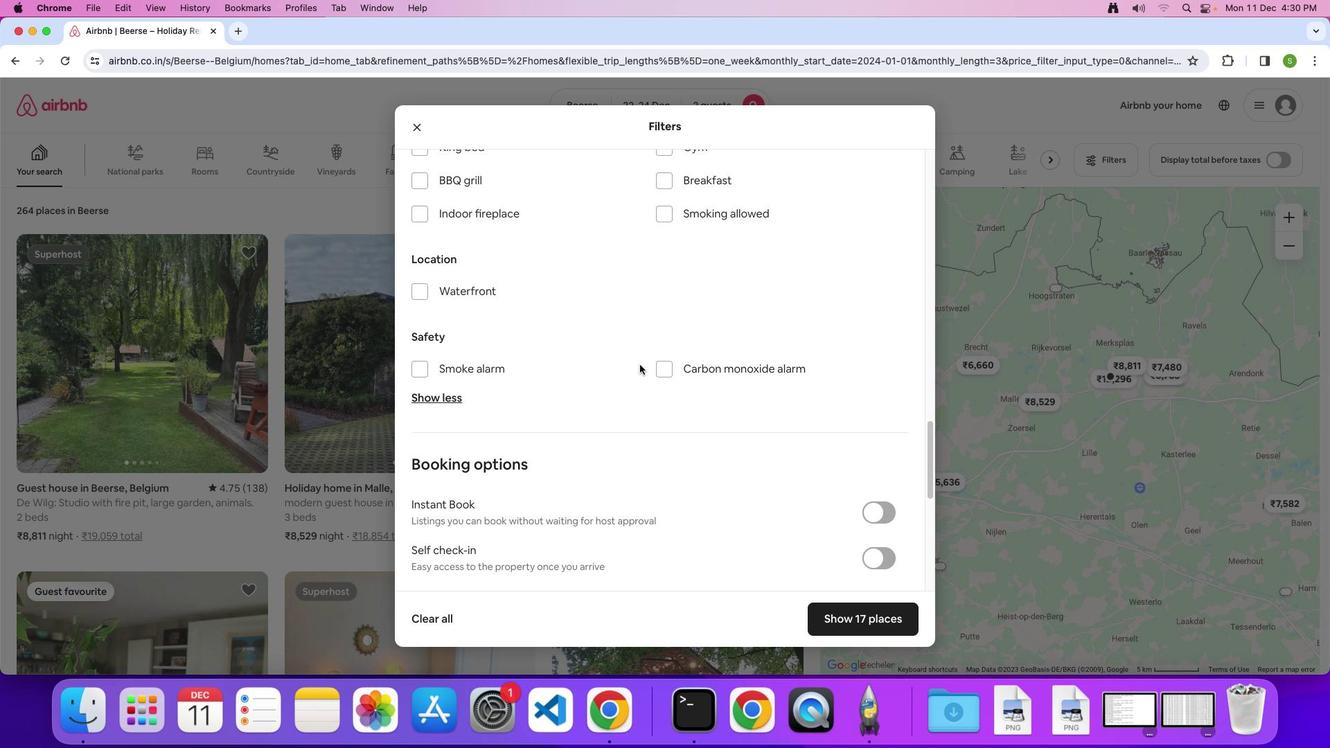 
Action: Mouse scrolled (639, 364) with delta (0, 0)
Screenshot: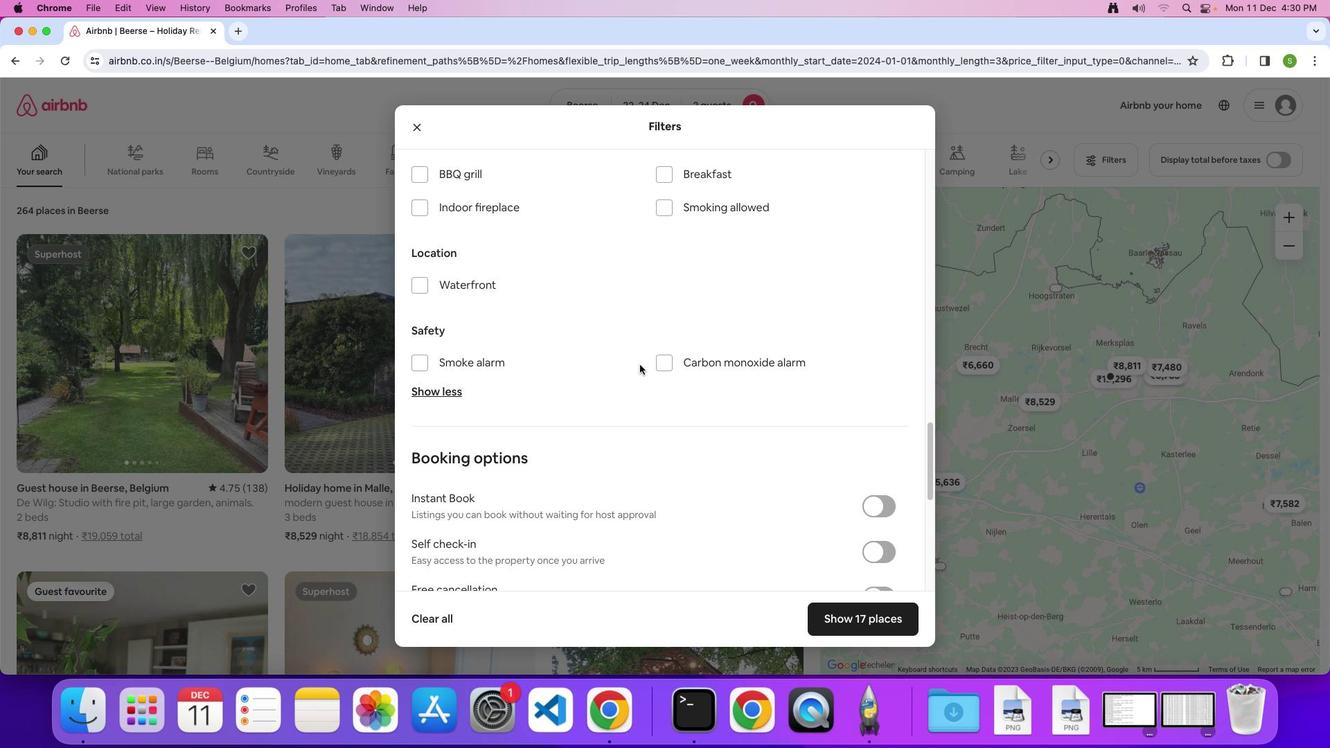 
Action: Mouse scrolled (639, 364) with delta (0, -1)
Screenshot: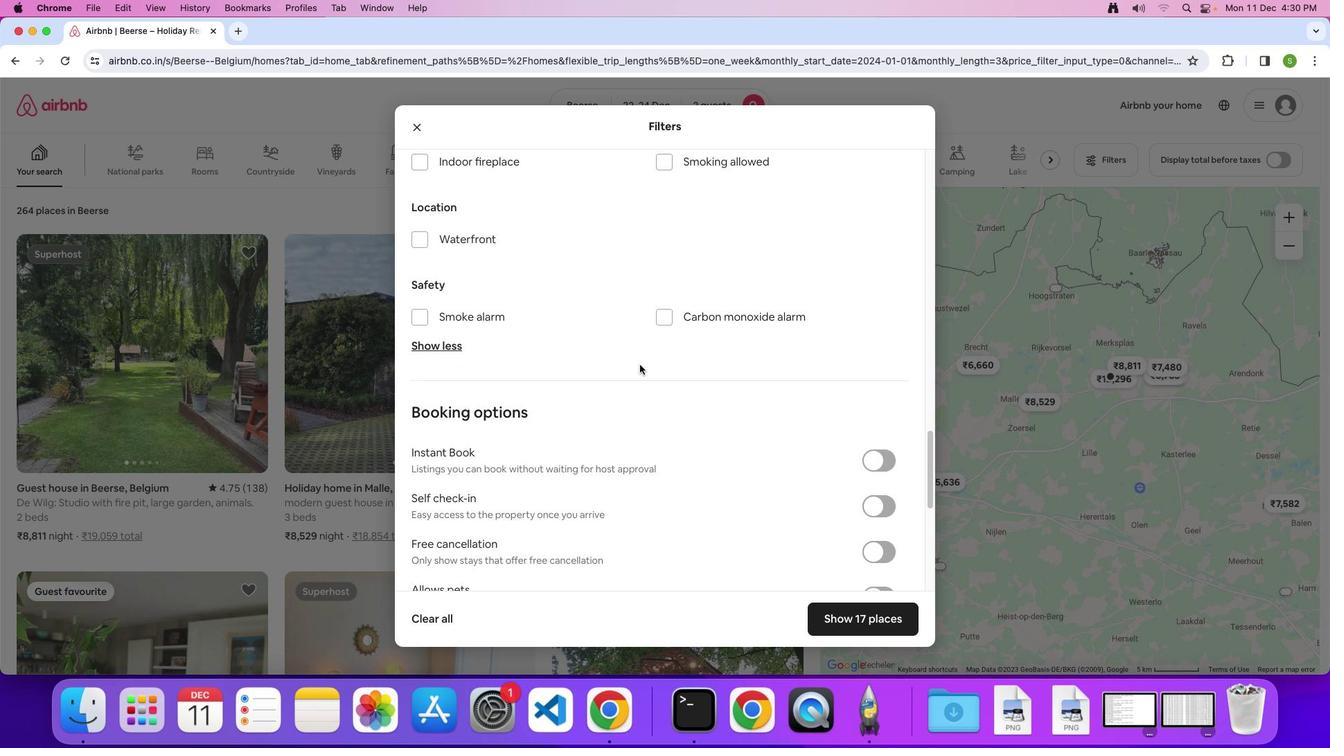 
Action: Mouse scrolled (639, 364) with delta (0, 0)
Screenshot: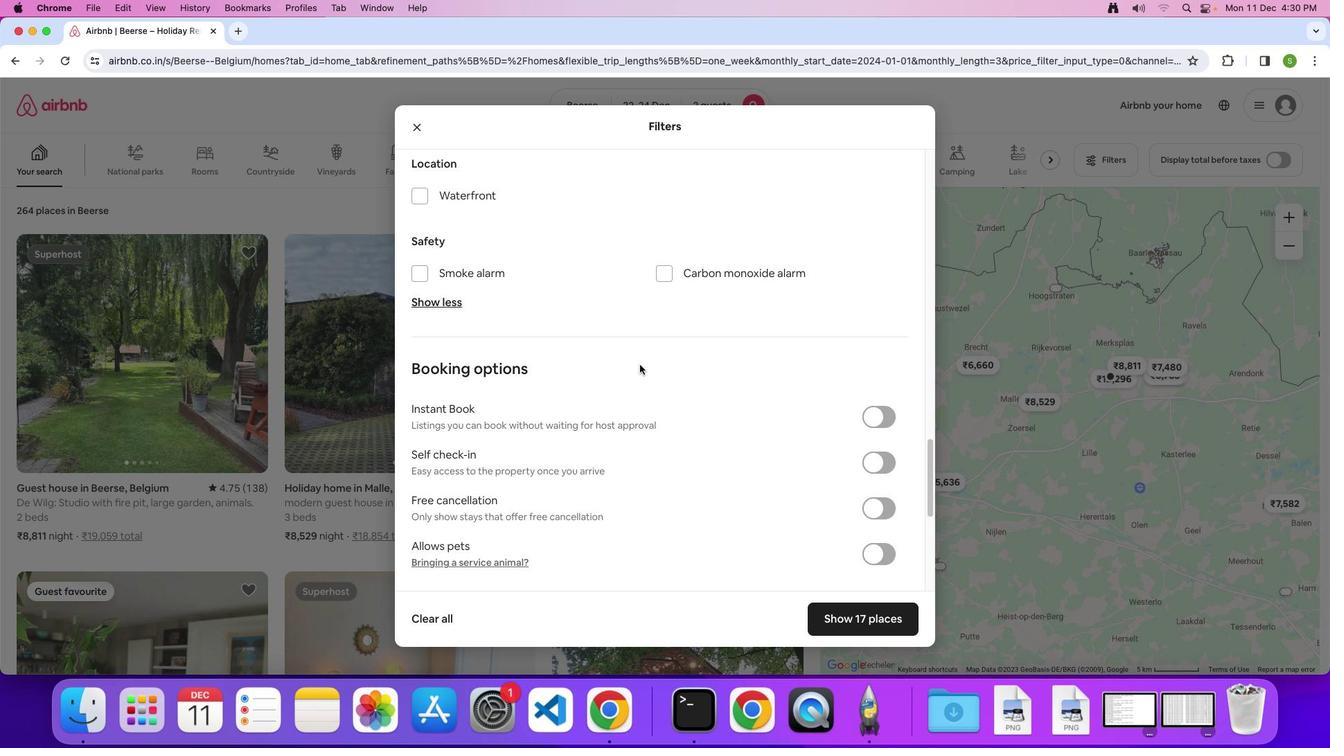 
Action: Mouse scrolled (639, 364) with delta (0, 0)
Screenshot: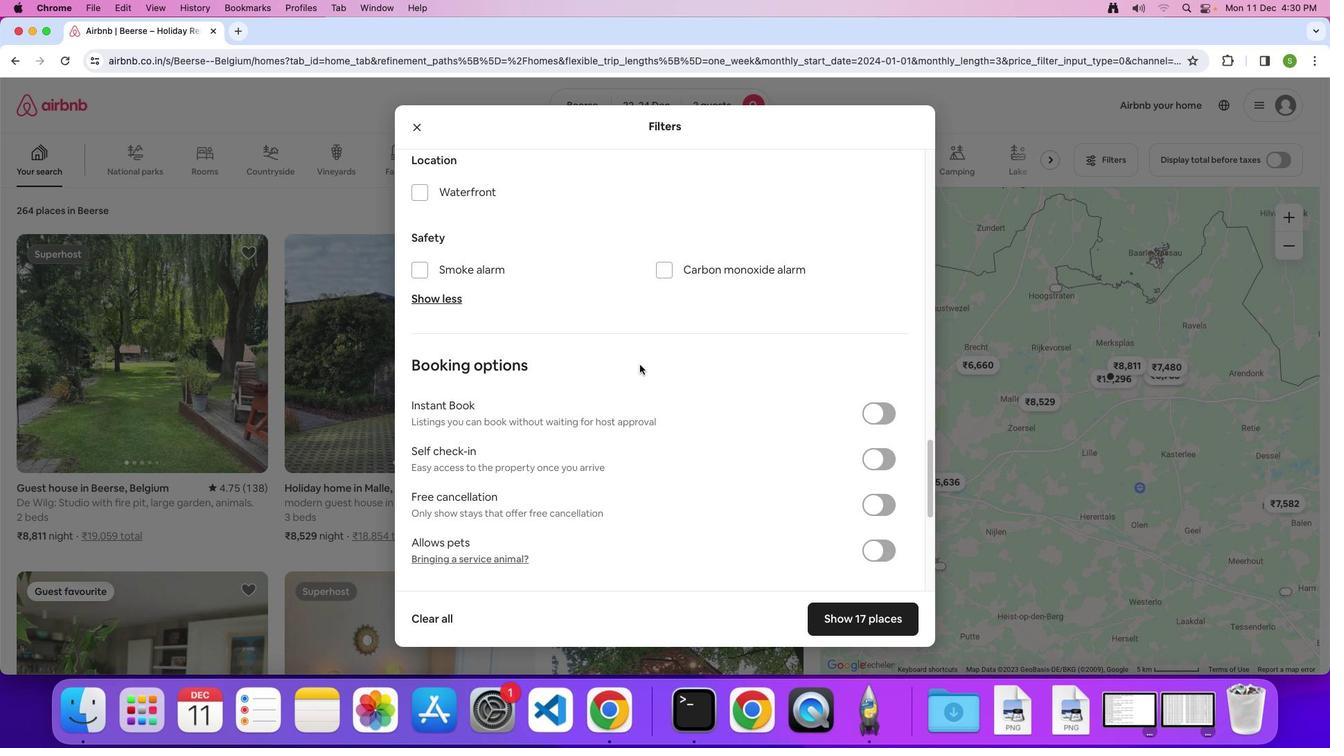 
Action: Mouse scrolled (639, 364) with delta (0, 0)
Screenshot: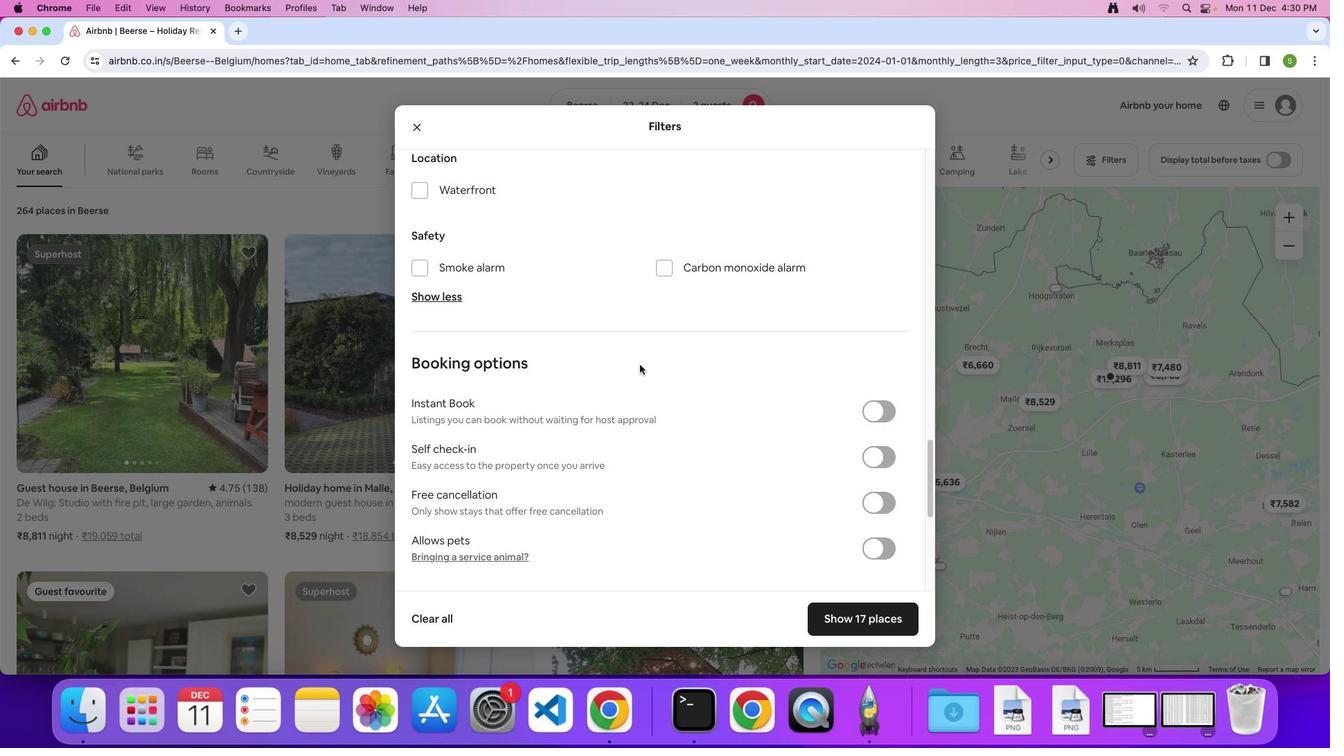 
Action: Mouse scrolled (639, 364) with delta (0, 0)
Screenshot: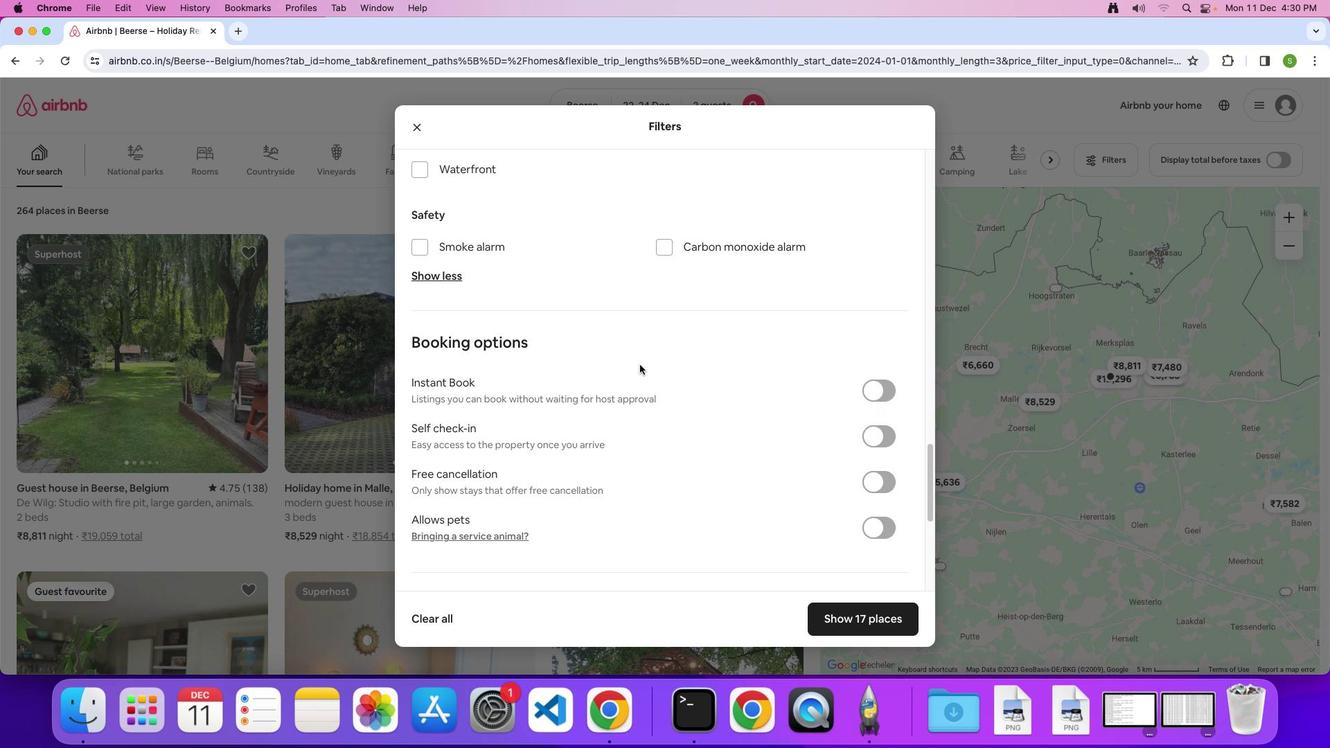 
Action: Mouse scrolled (639, 364) with delta (0, 0)
Screenshot: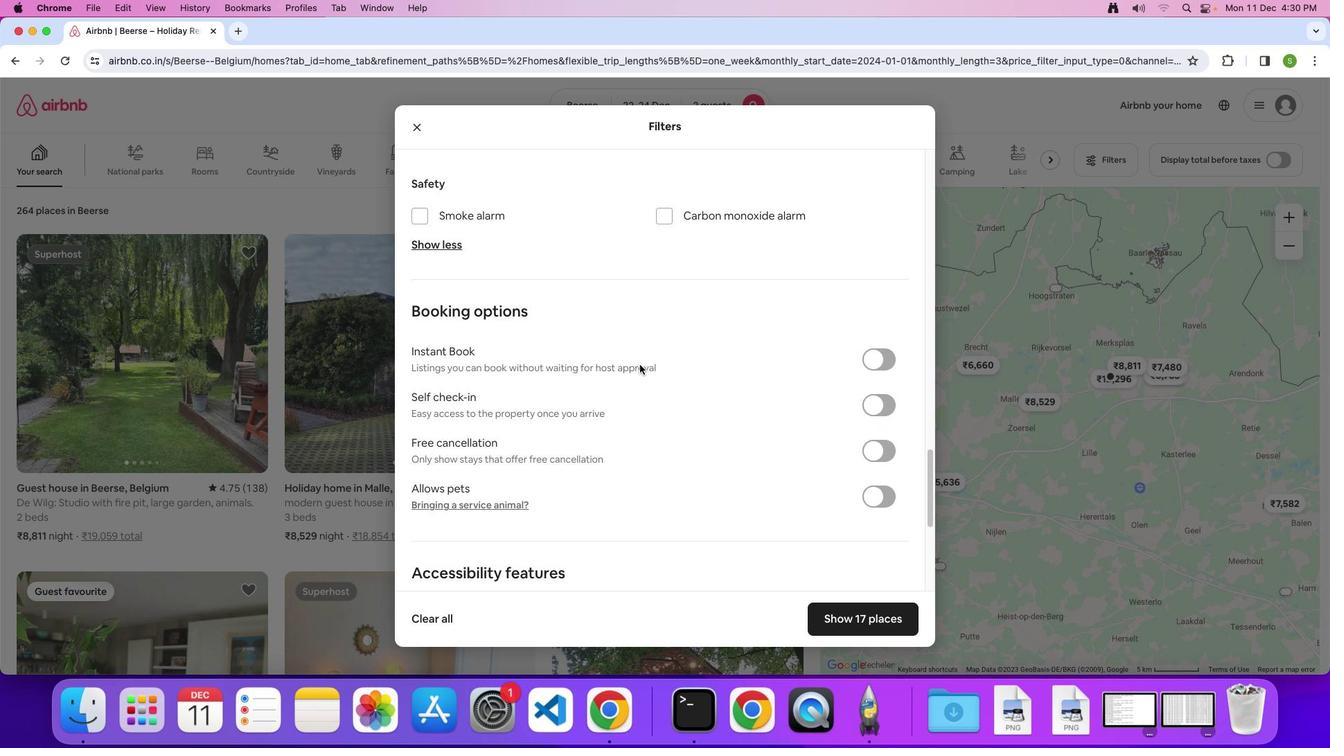 
Action: Mouse scrolled (639, 364) with delta (0, 0)
Screenshot: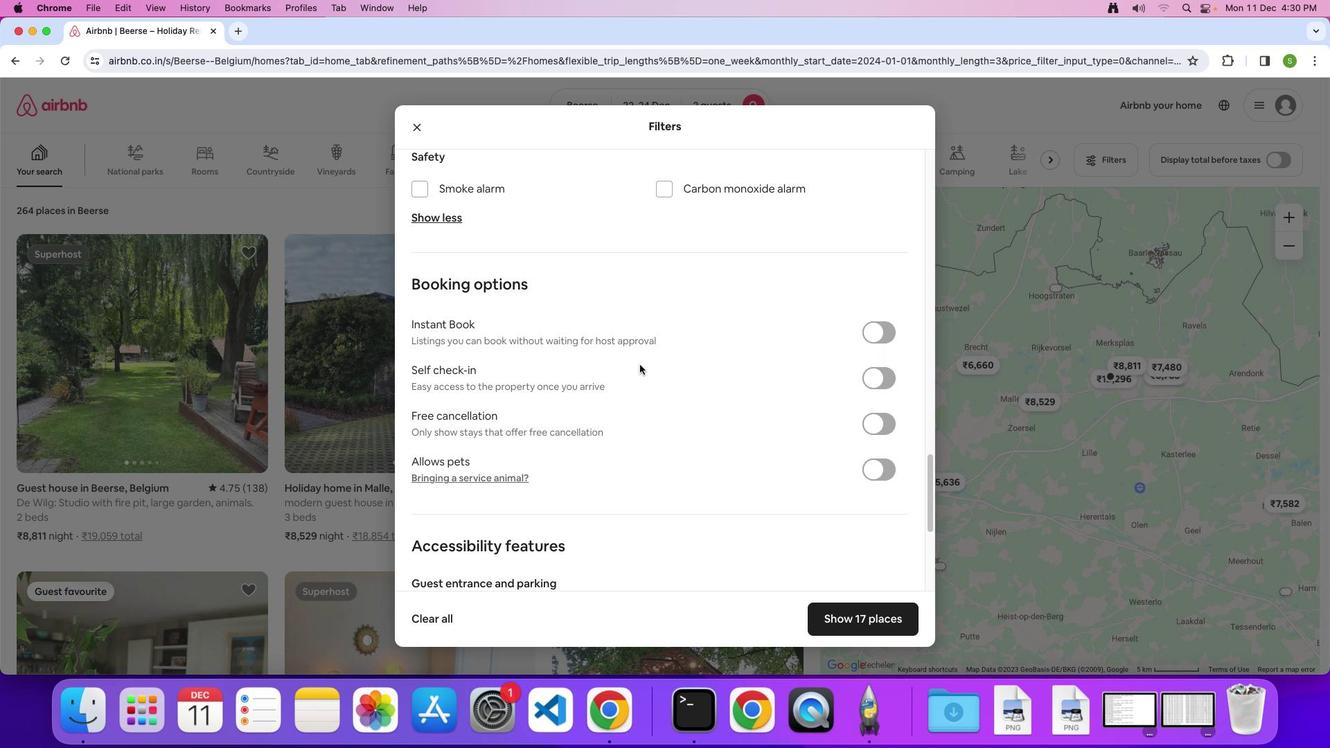 
Action: Mouse scrolled (639, 364) with delta (0, 0)
Screenshot: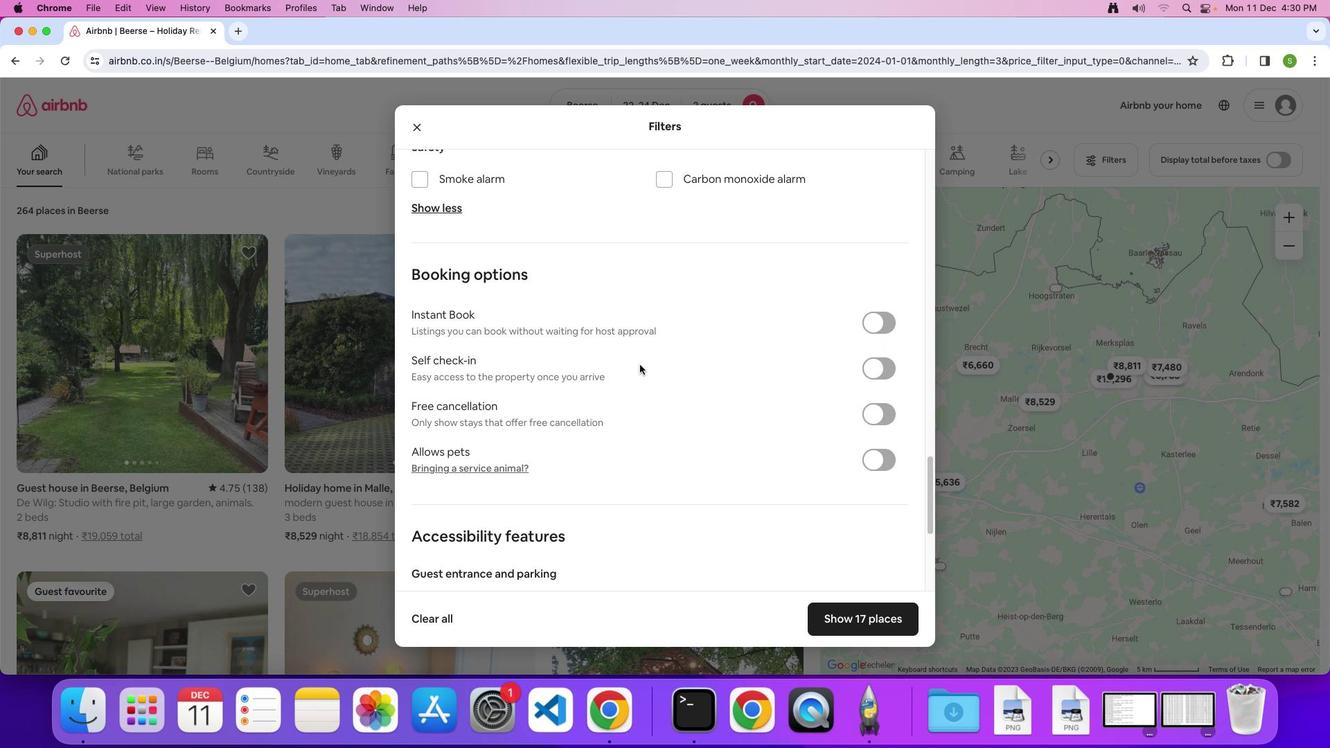 
Action: Mouse scrolled (639, 364) with delta (0, -2)
Screenshot: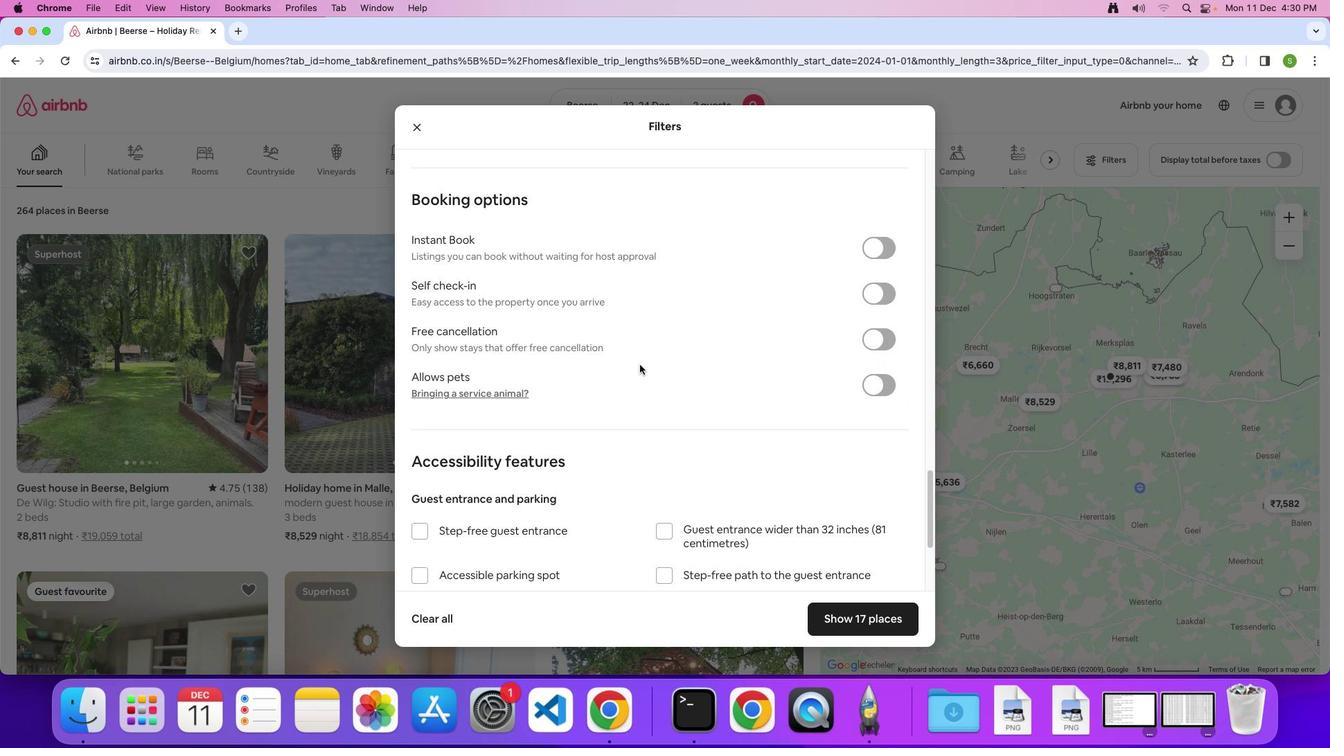 
Action: Mouse scrolled (639, 364) with delta (0, 0)
Screenshot: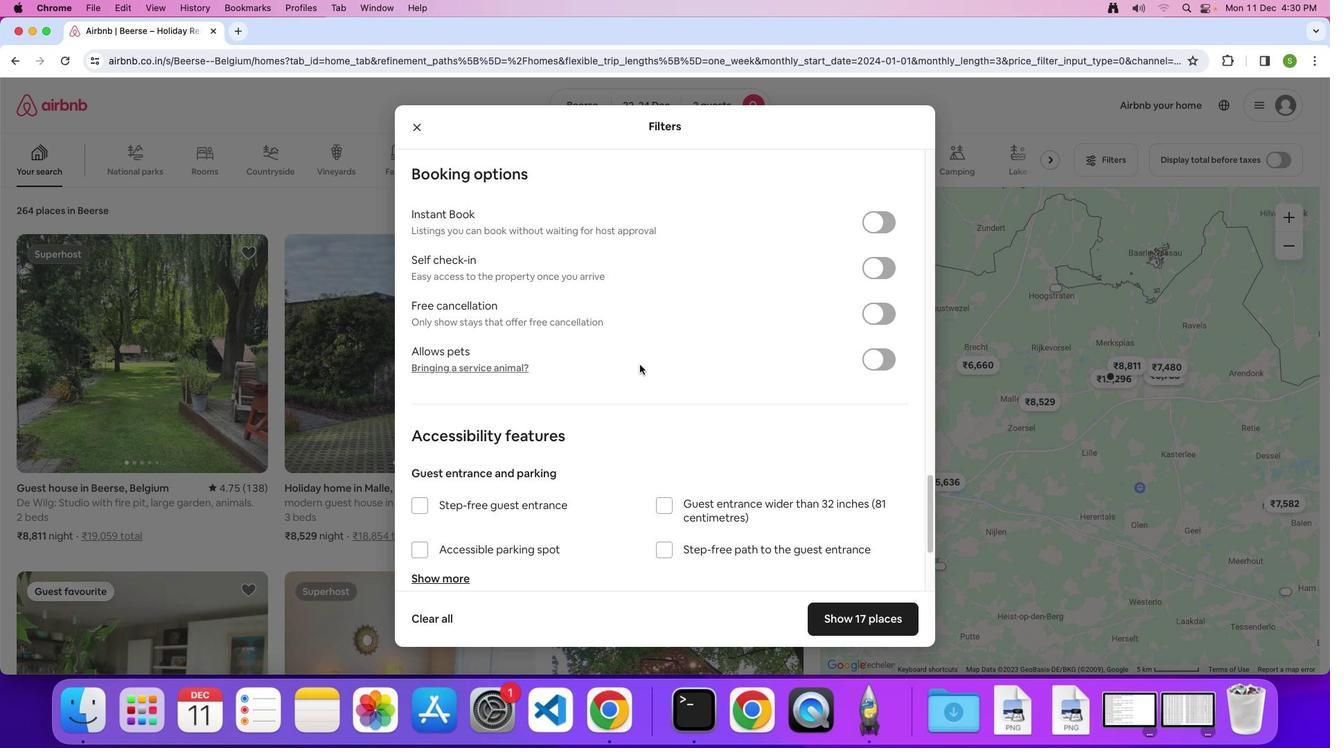 
Action: Mouse scrolled (639, 364) with delta (0, 0)
Screenshot: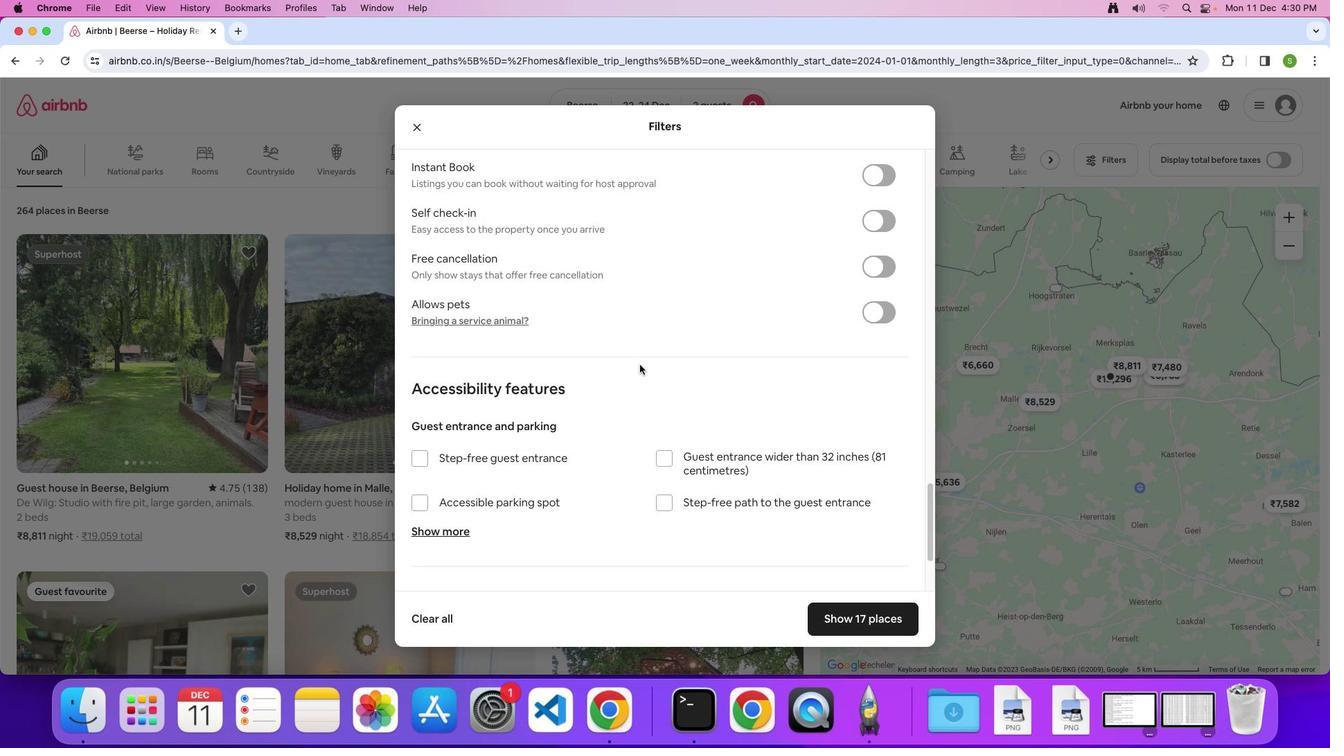 
Action: Mouse scrolled (639, 364) with delta (0, -1)
Screenshot: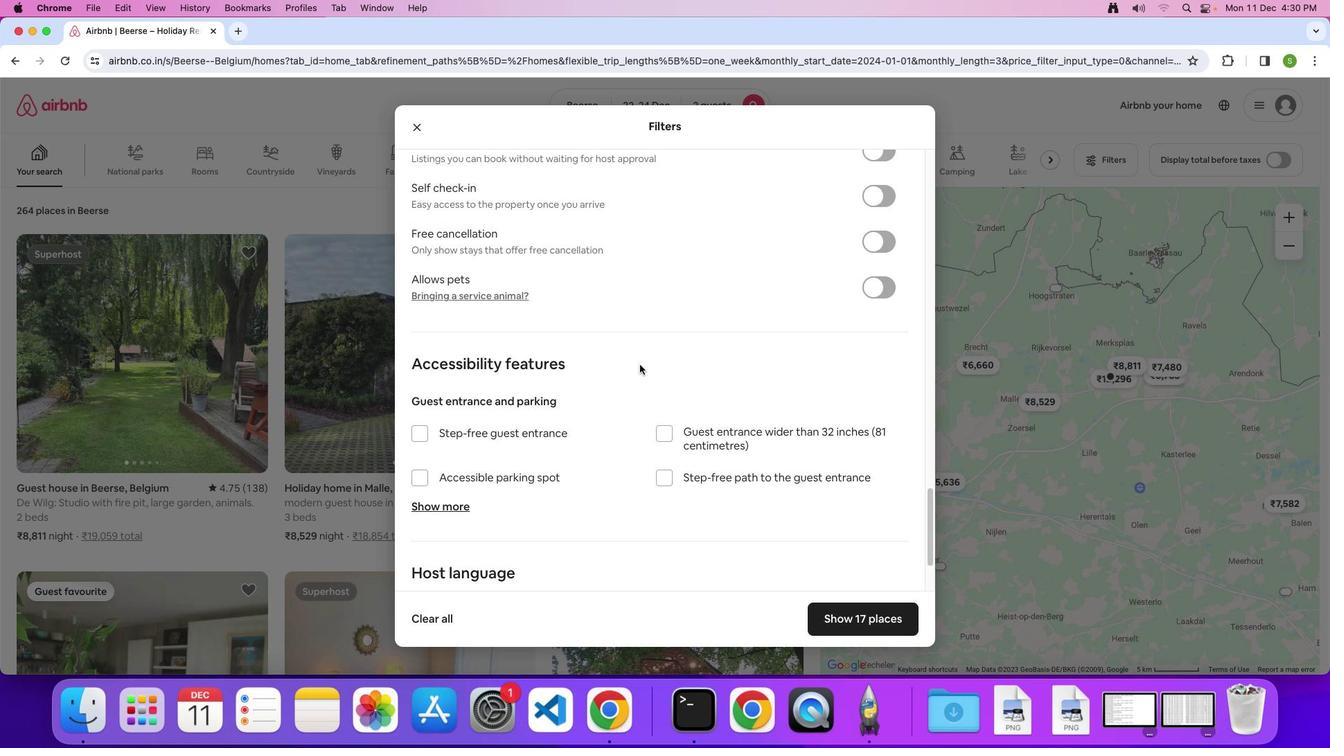 
Action: Mouse scrolled (639, 364) with delta (0, 0)
Screenshot: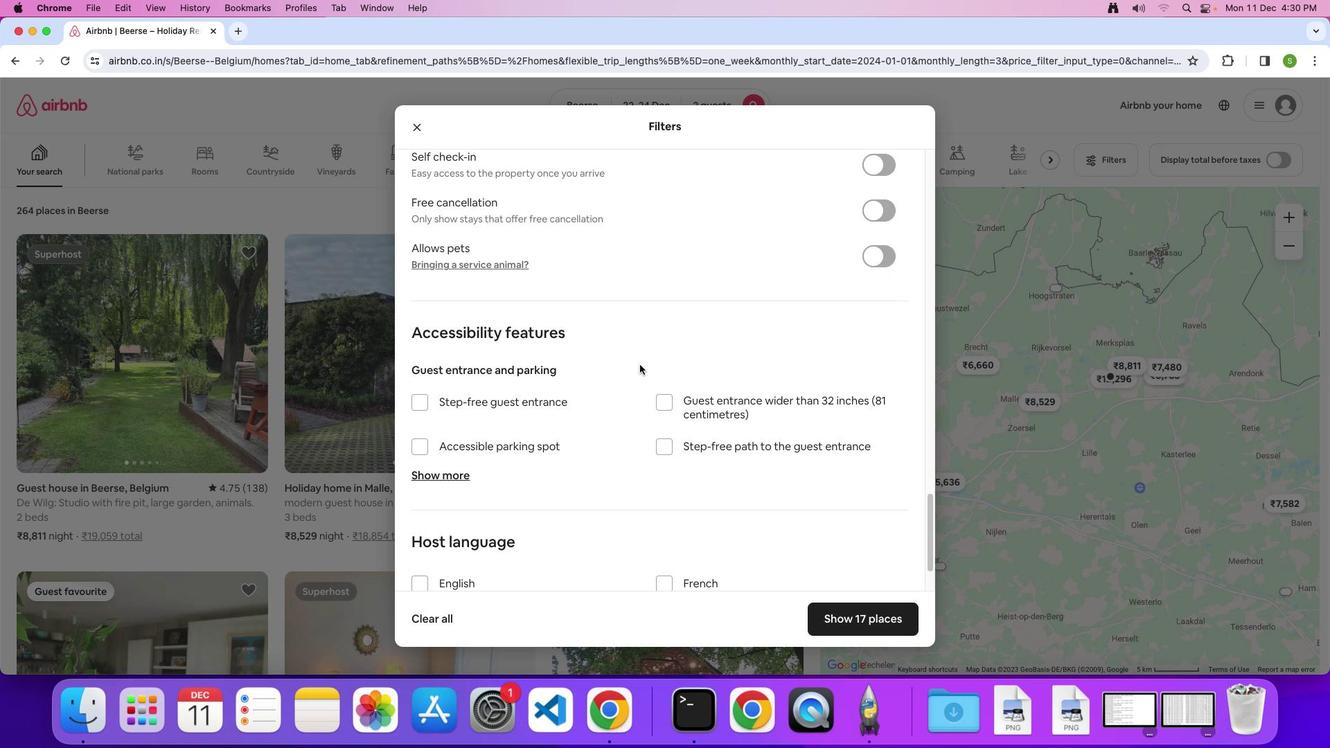 
Action: Mouse scrolled (639, 364) with delta (0, 0)
Screenshot: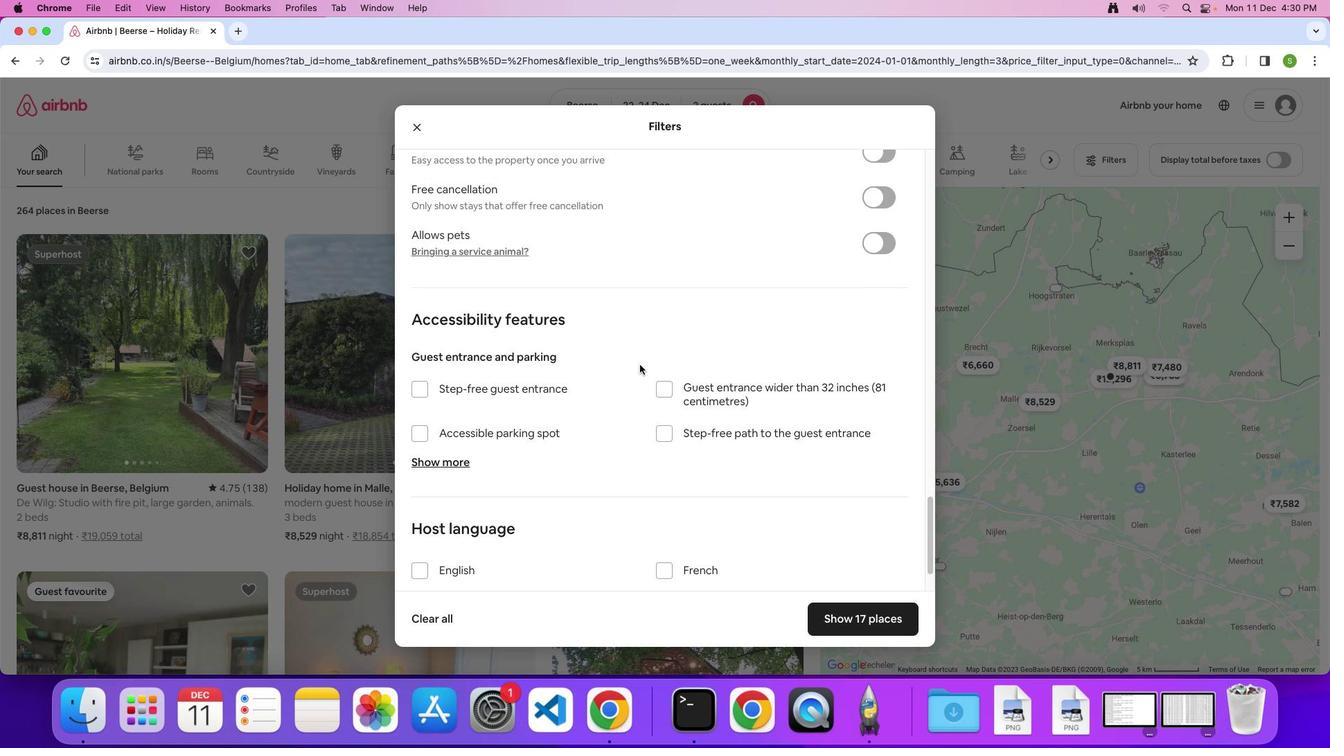 
Action: Mouse scrolled (639, 364) with delta (0, -2)
Screenshot: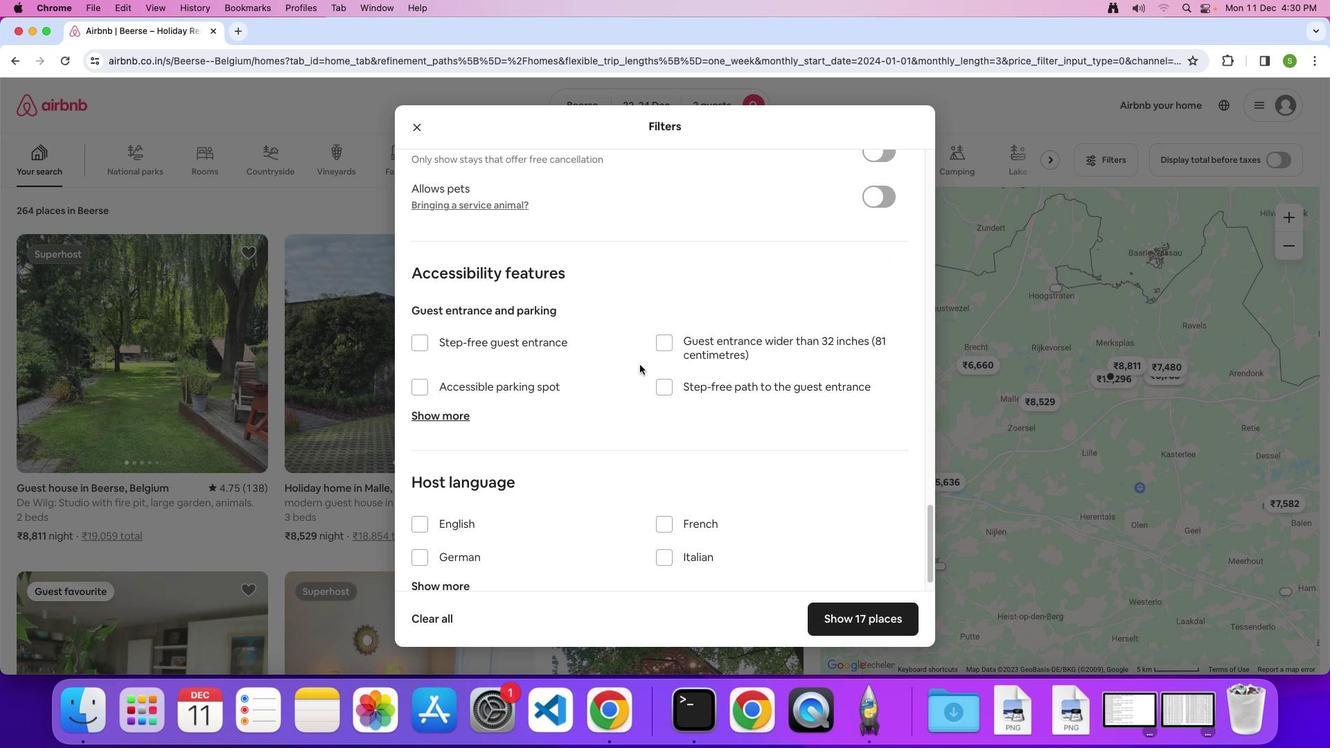 
Action: Mouse scrolled (639, 364) with delta (0, 0)
Screenshot: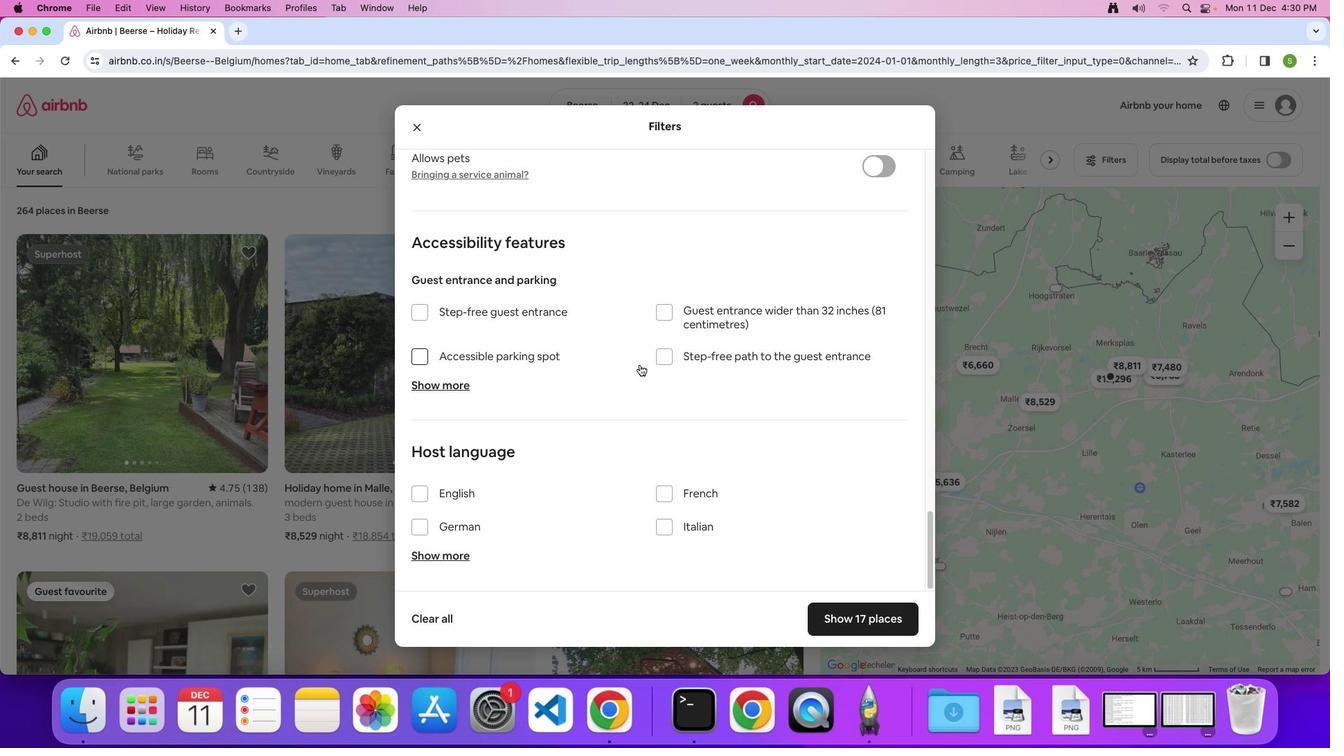 
Action: Mouse scrolled (639, 364) with delta (0, 0)
Screenshot: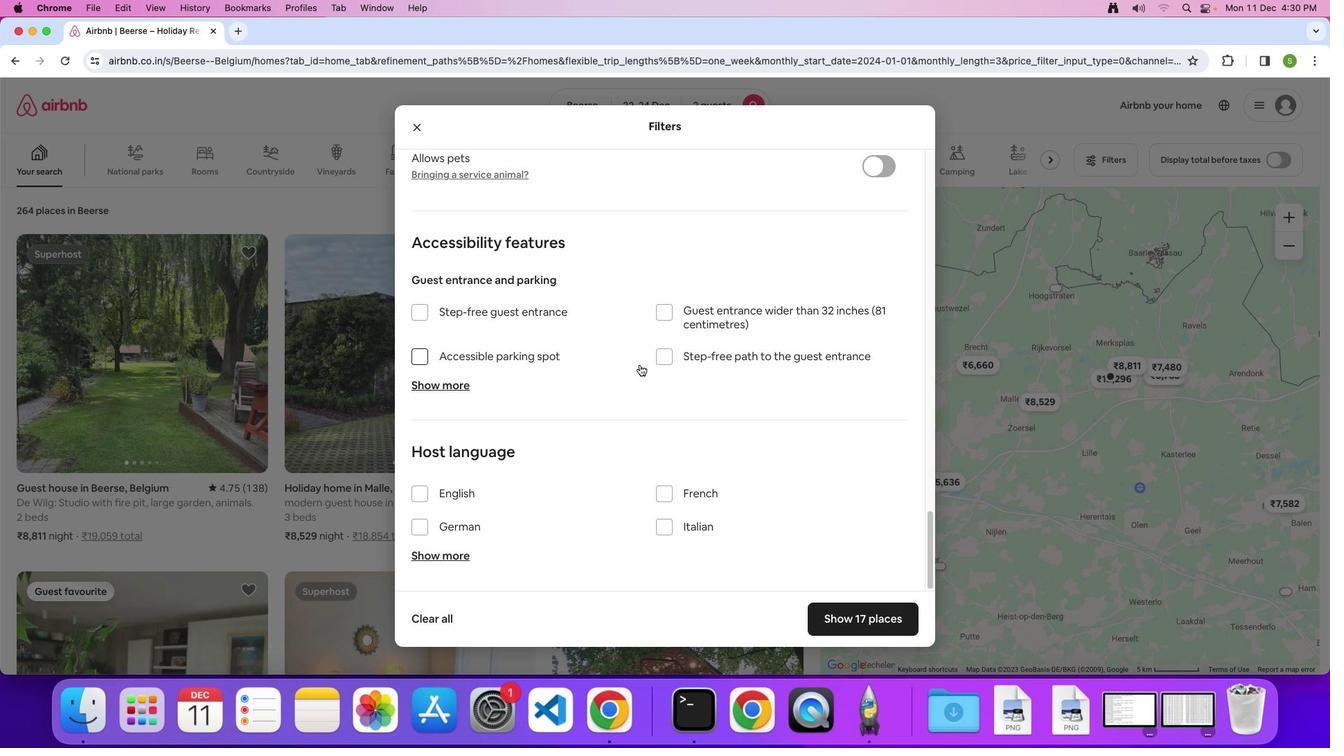 
Action: Mouse scrolled (639, 364) with delta (0, -1)
Screenshot: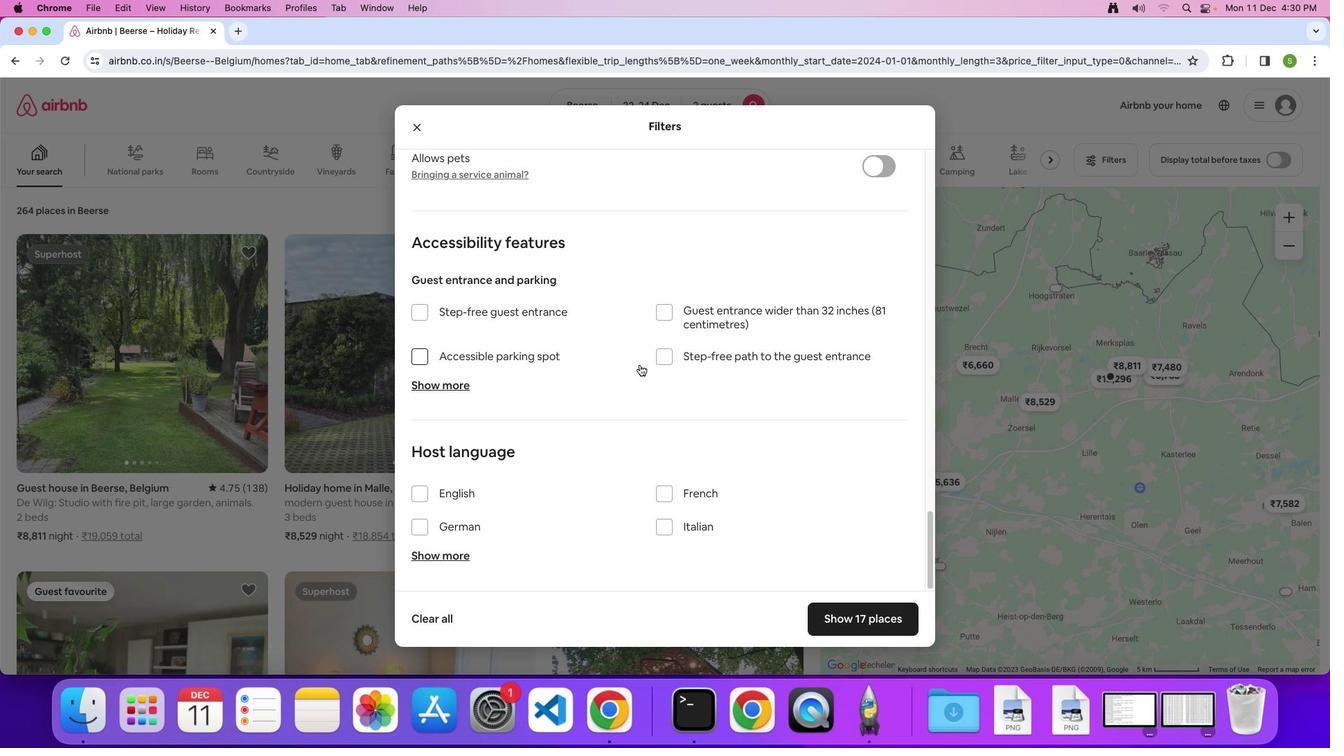 
Action: Mouse scrolled (639, 364) with delta (0, 0)
Screenshot: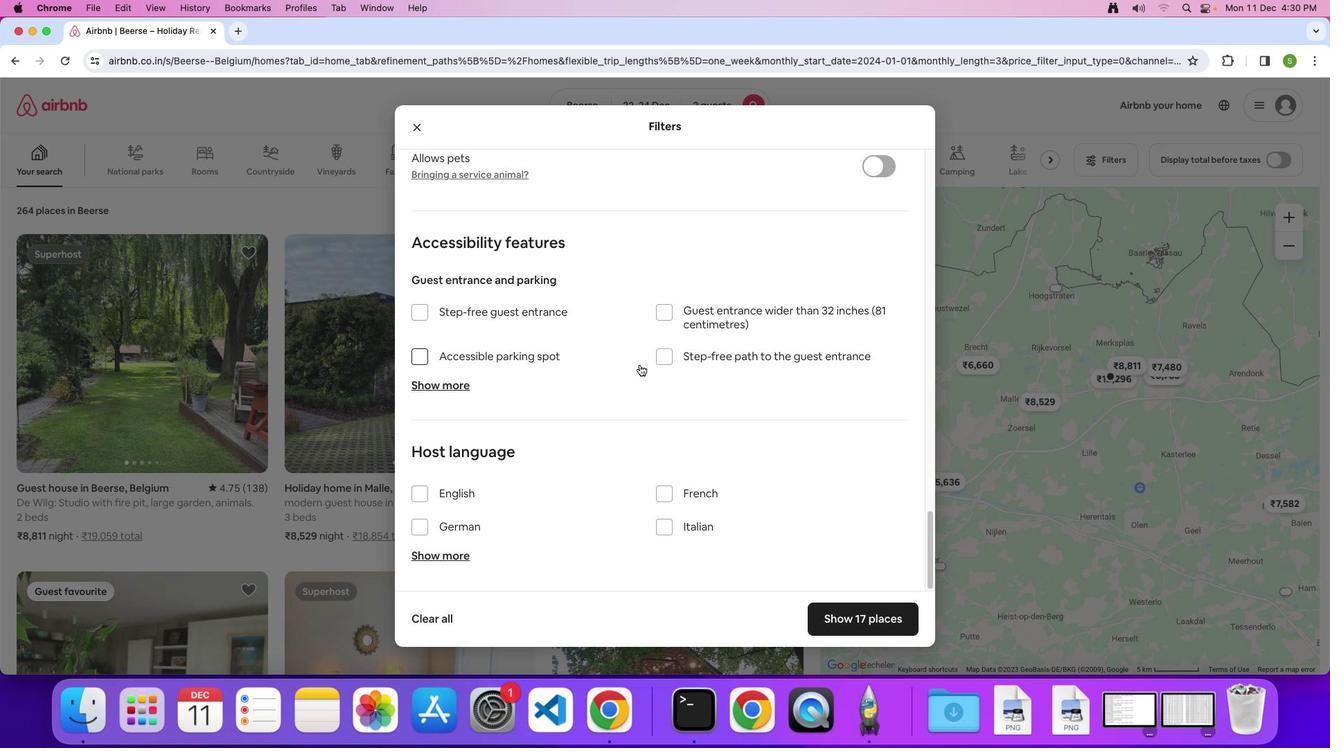 
Action: Mouse scrolled (639, 364) with delta (0, 0)
Screenshot: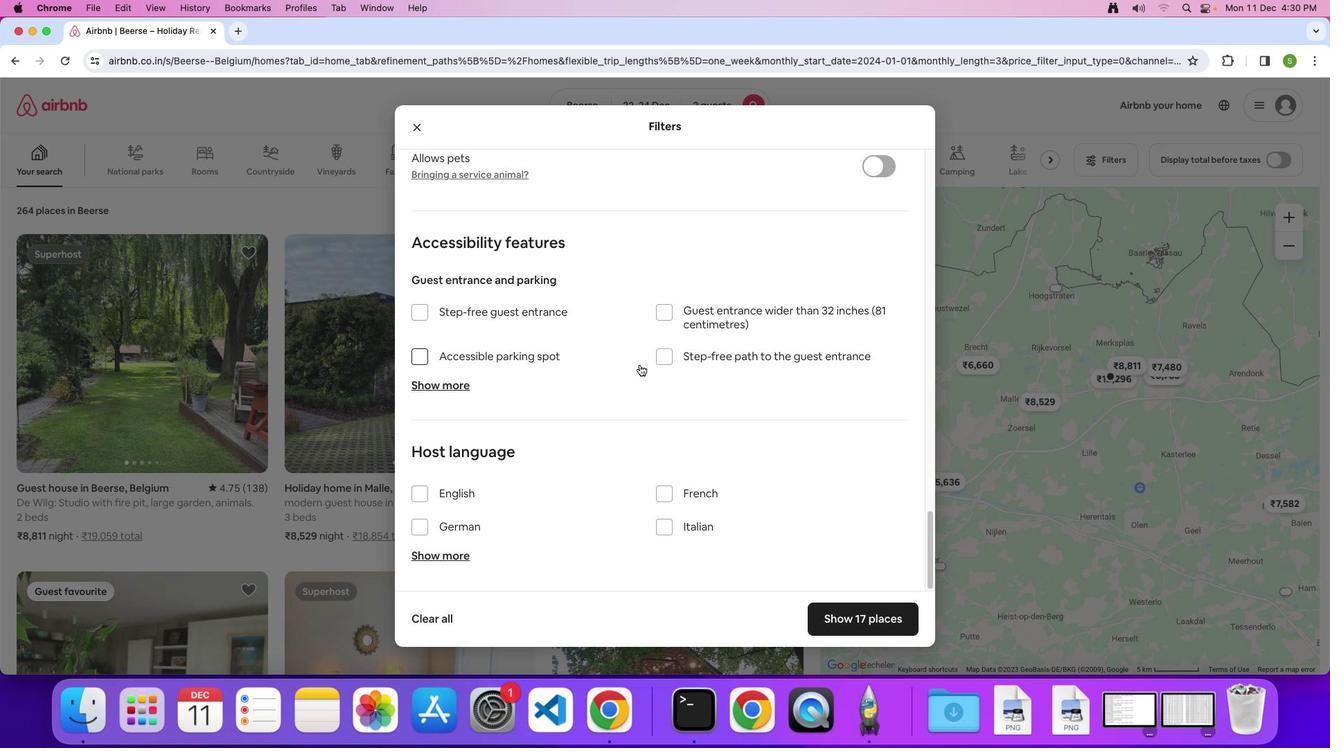
Action: Mouse scrolled (639, 364) with delta (0, 0)
Screenshot: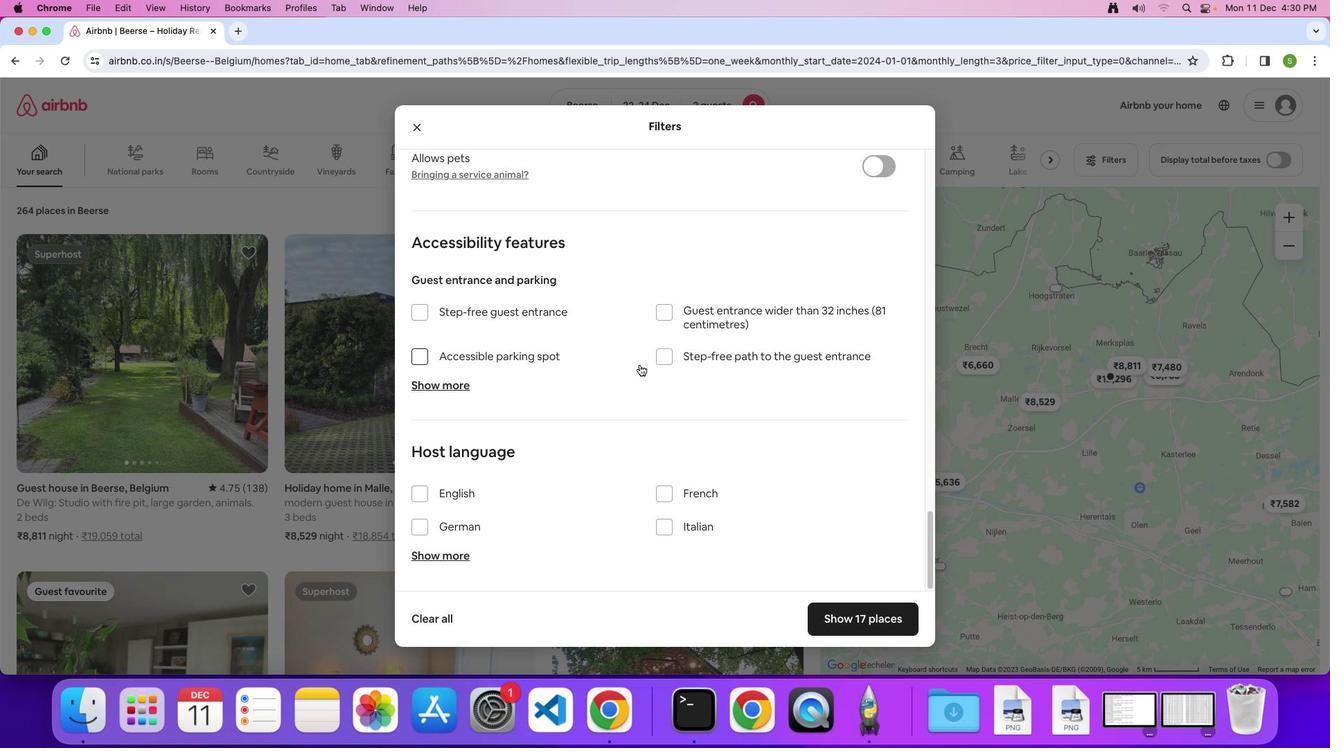 
Action: Mouse moved to (838, 611)
Screenshot: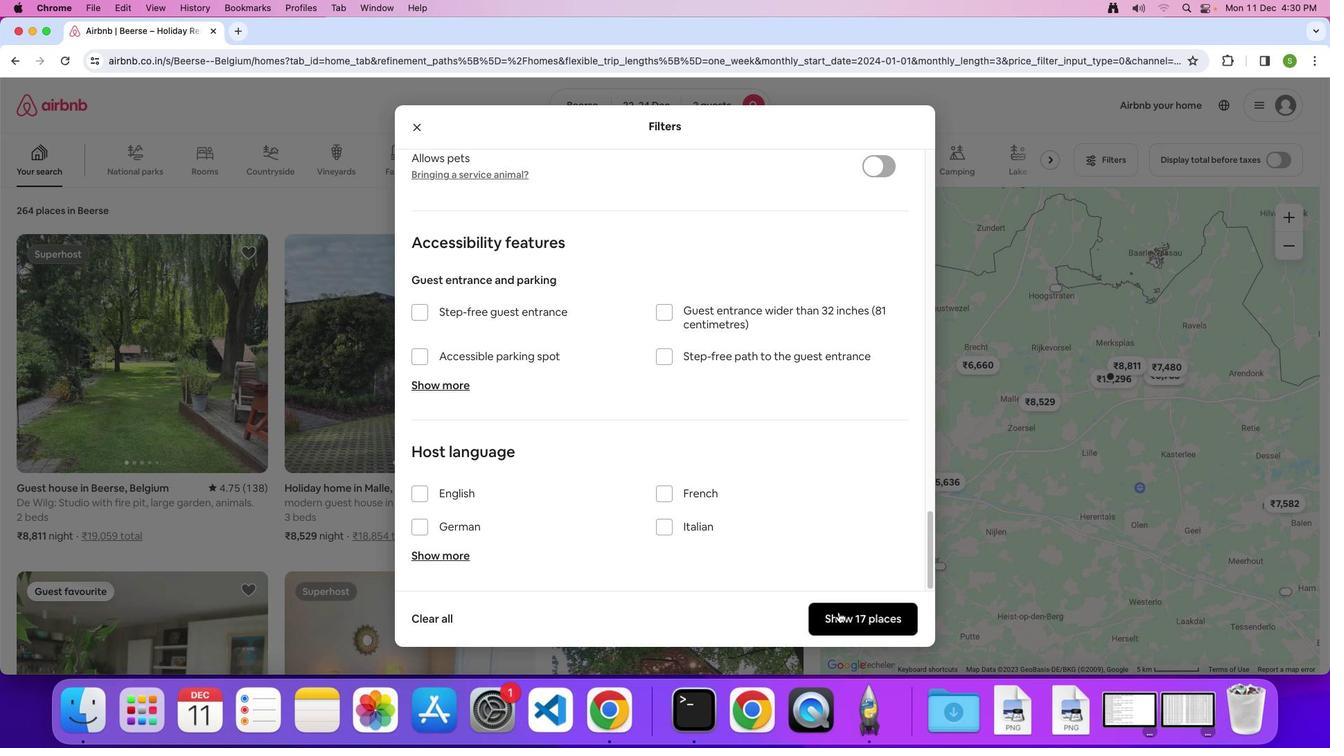 
Action: Mouse pressed left at (838, 611)
Screenshot: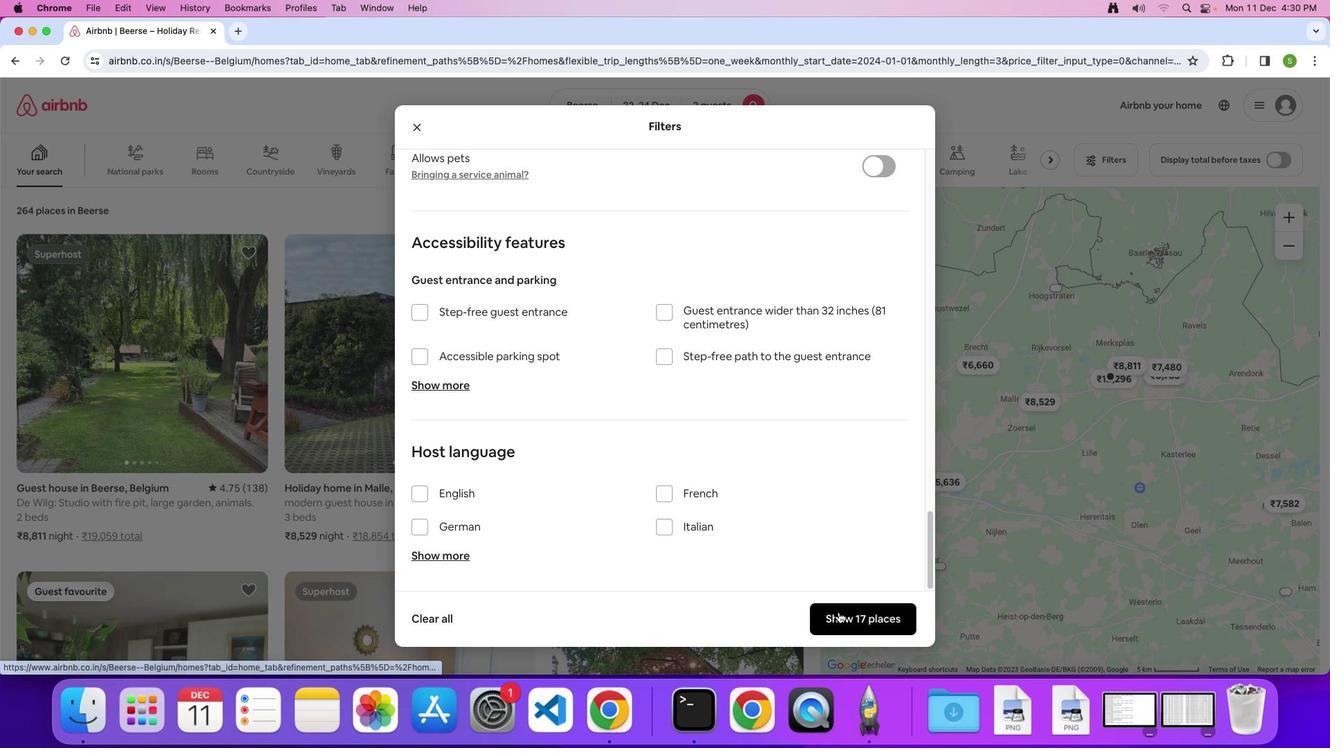 
Action: Mouse moved to (166, 338)
Screenshot: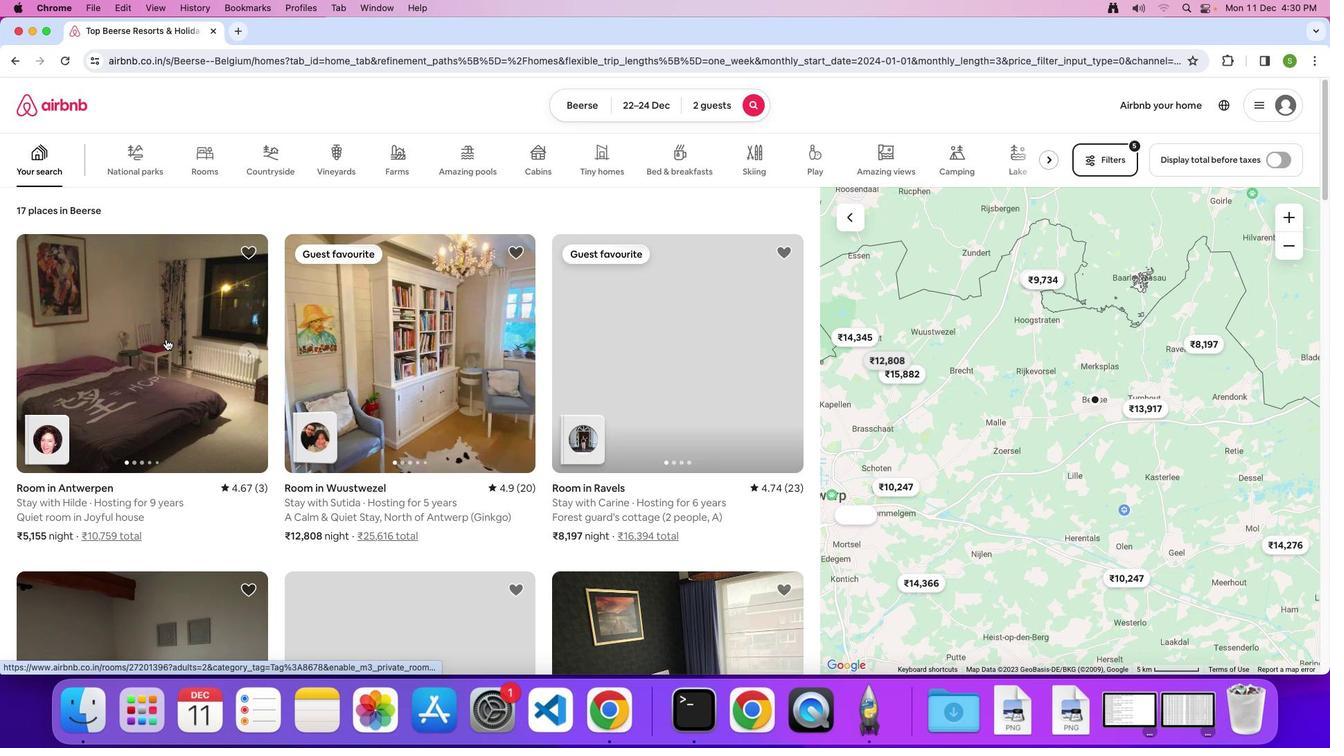 
Action: Mouse pressed left at (166, 338)
Screenshot: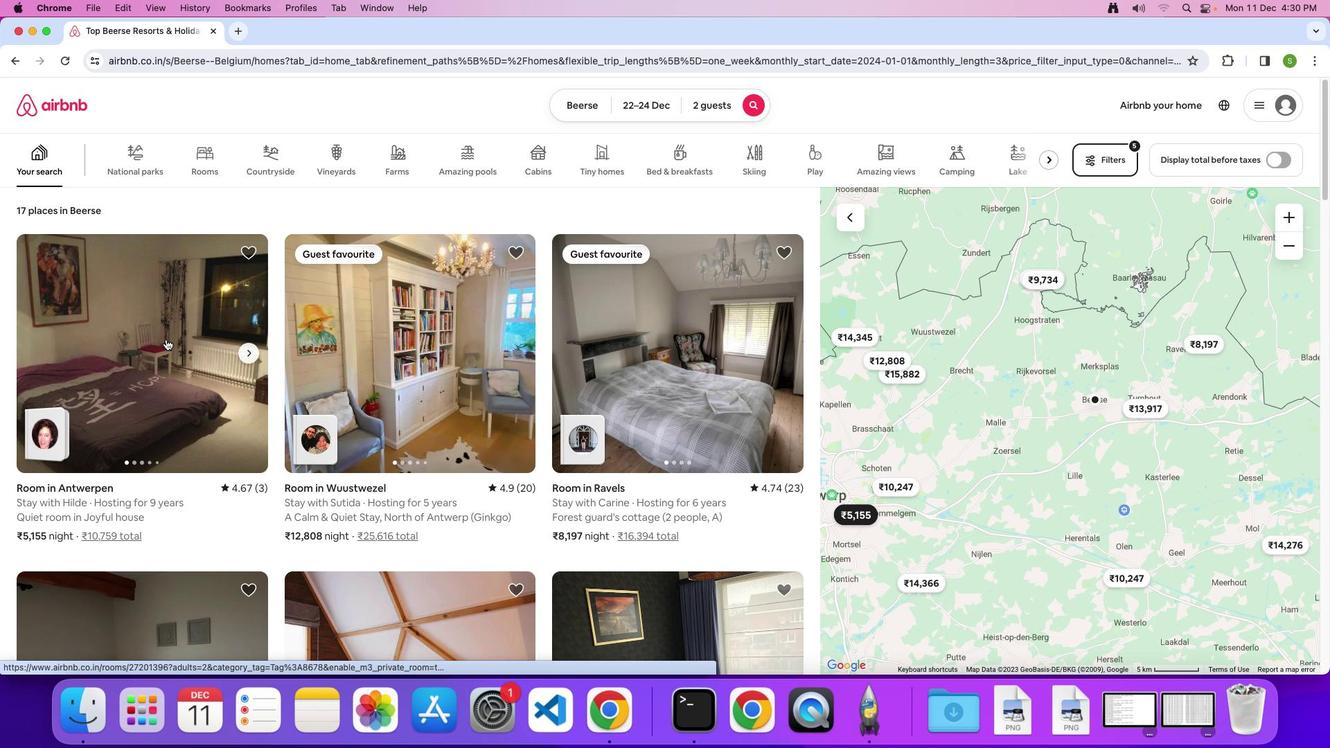 
Action: Mouse moved to (495, 346)
Screenshot: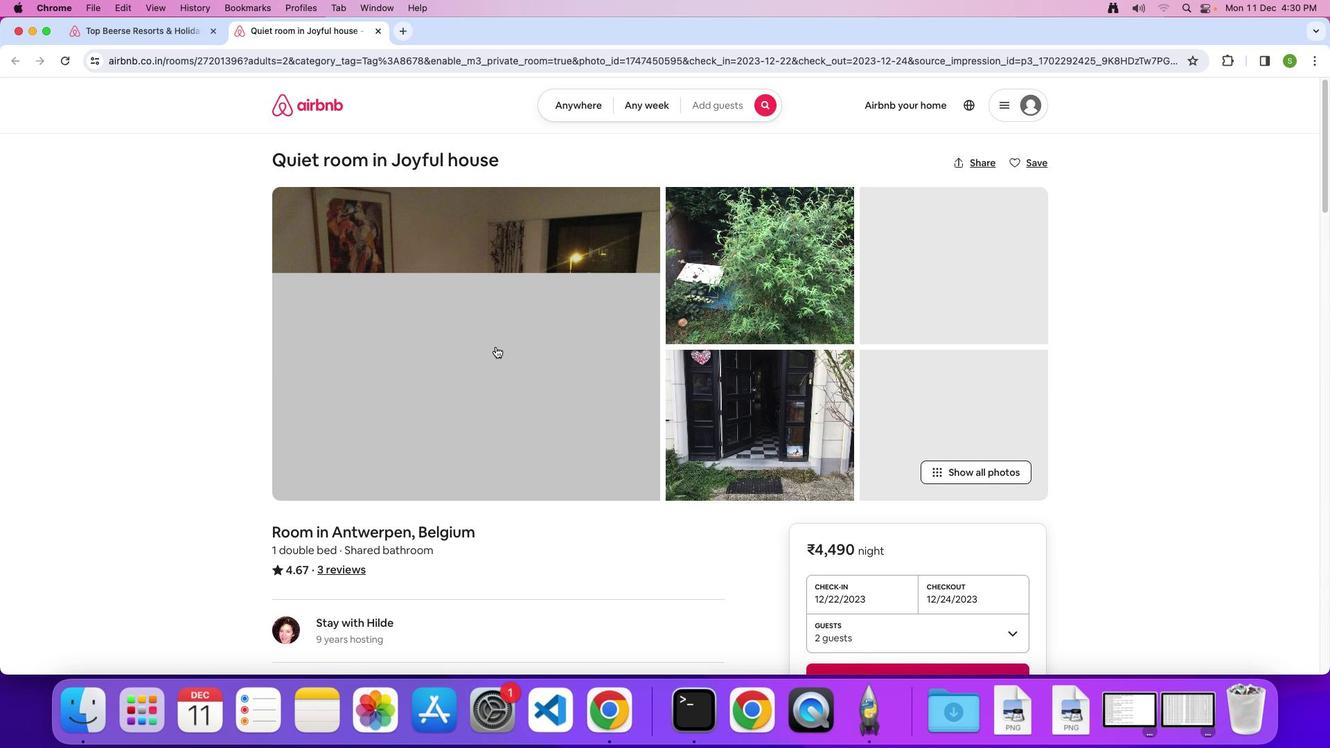 
Action: Mouse pressed left at (495, 346)
Screenshot: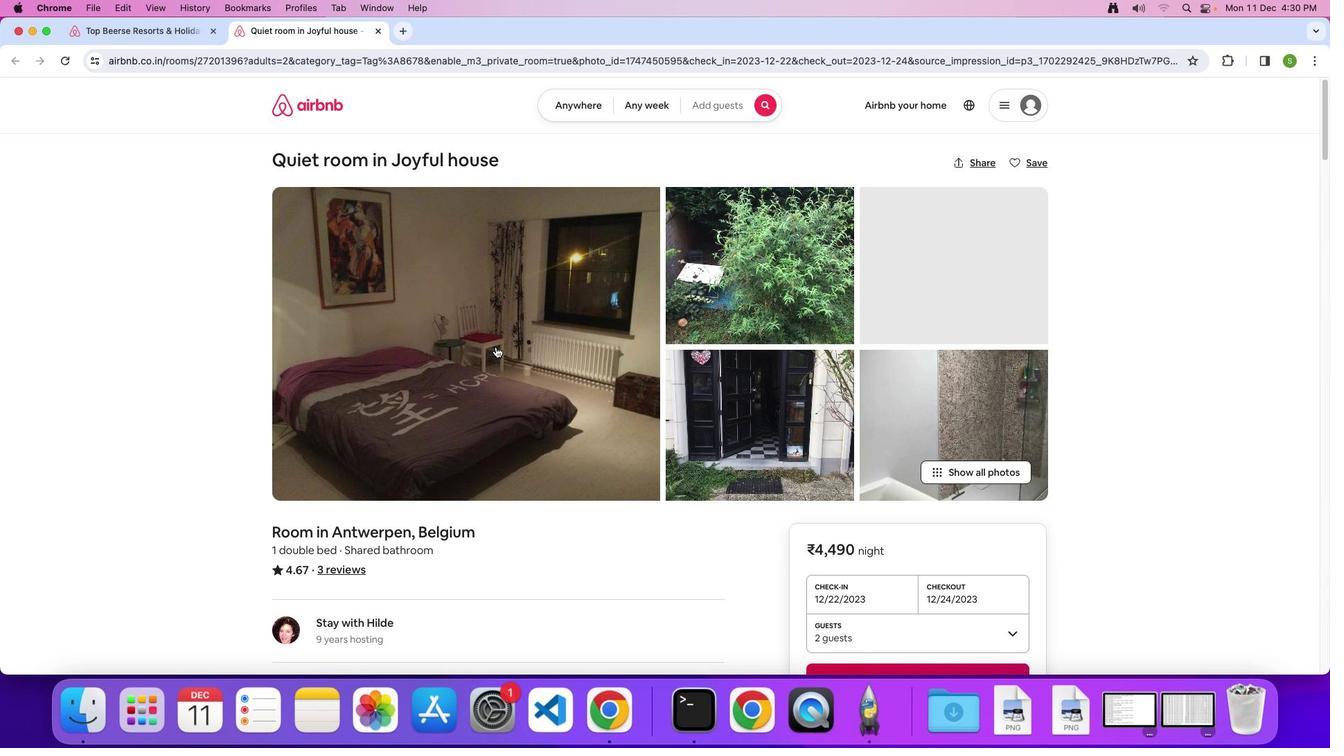 
Action: Mouse moved to (682, 420)
Screenshot: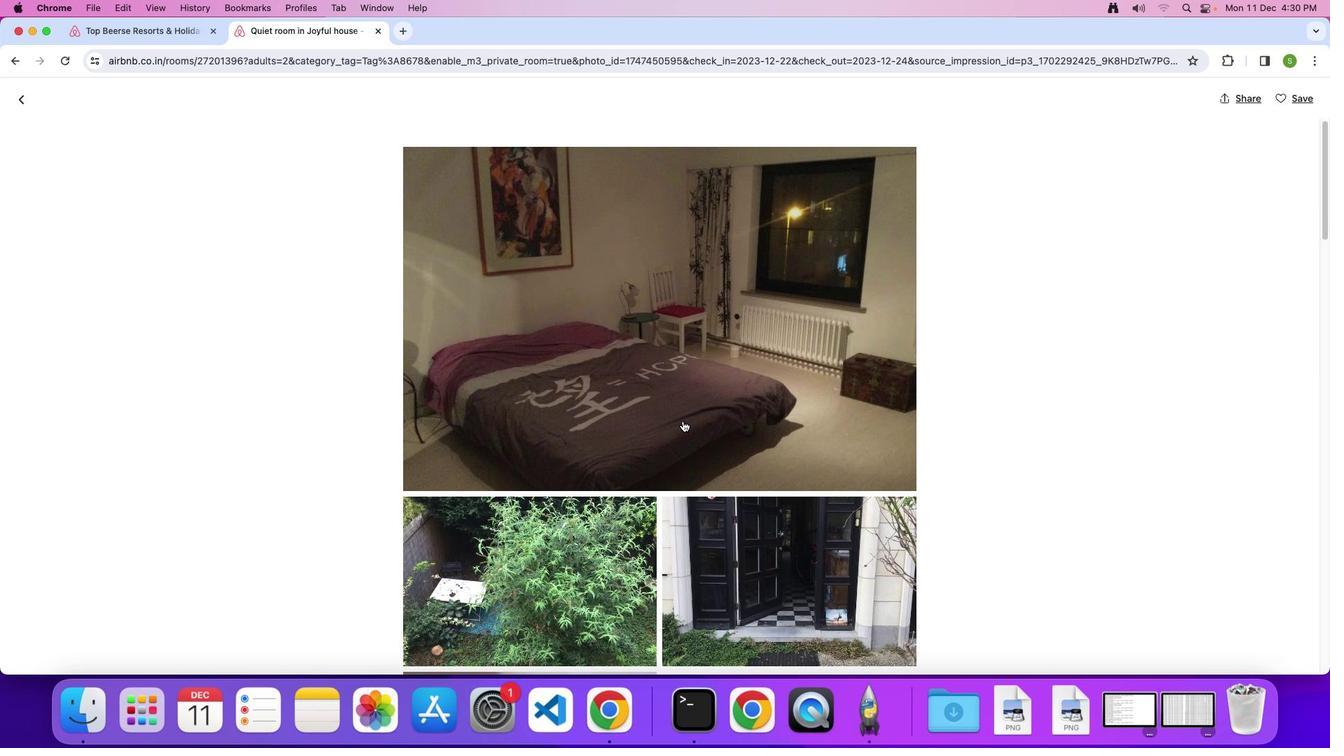 
Action: Mouse scrolled (682, 420) with delta (0, 0)
Screenshot: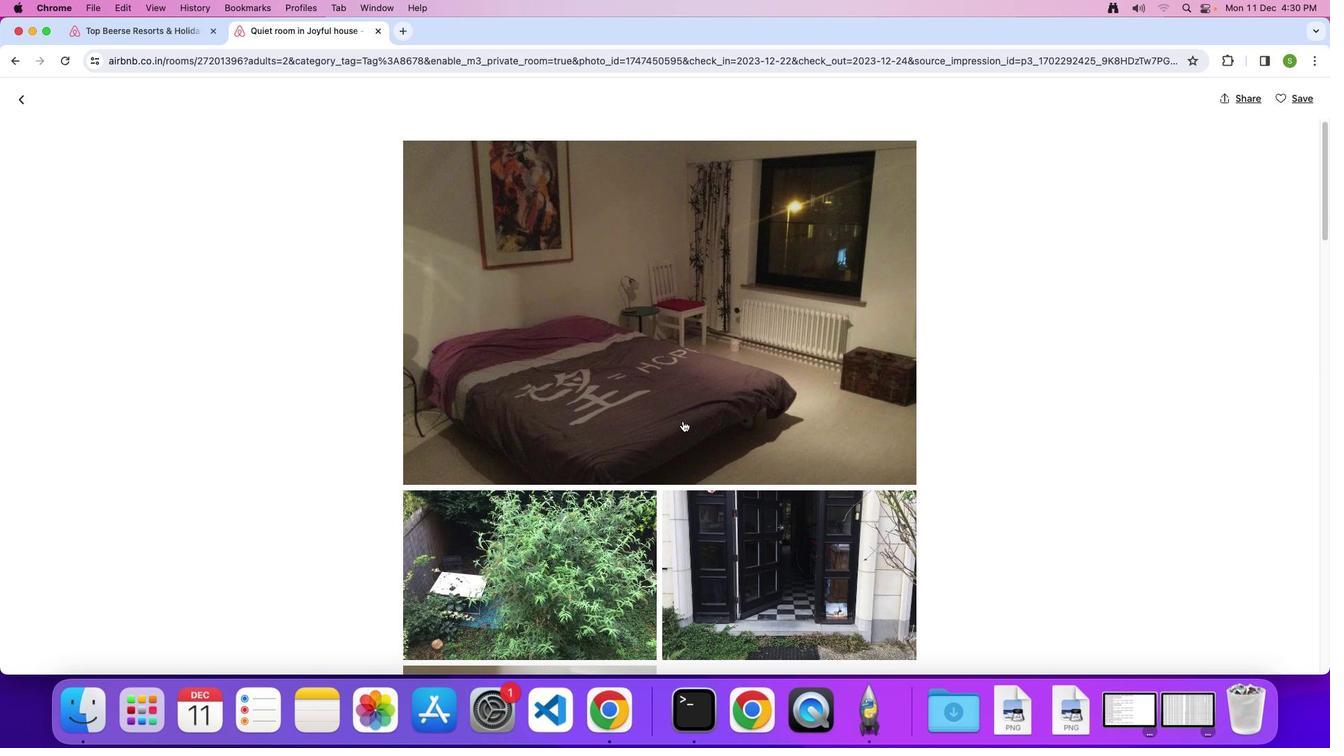 
Action: Mouse scrolled (682, 420) with delta (0, 0)
Screenshot: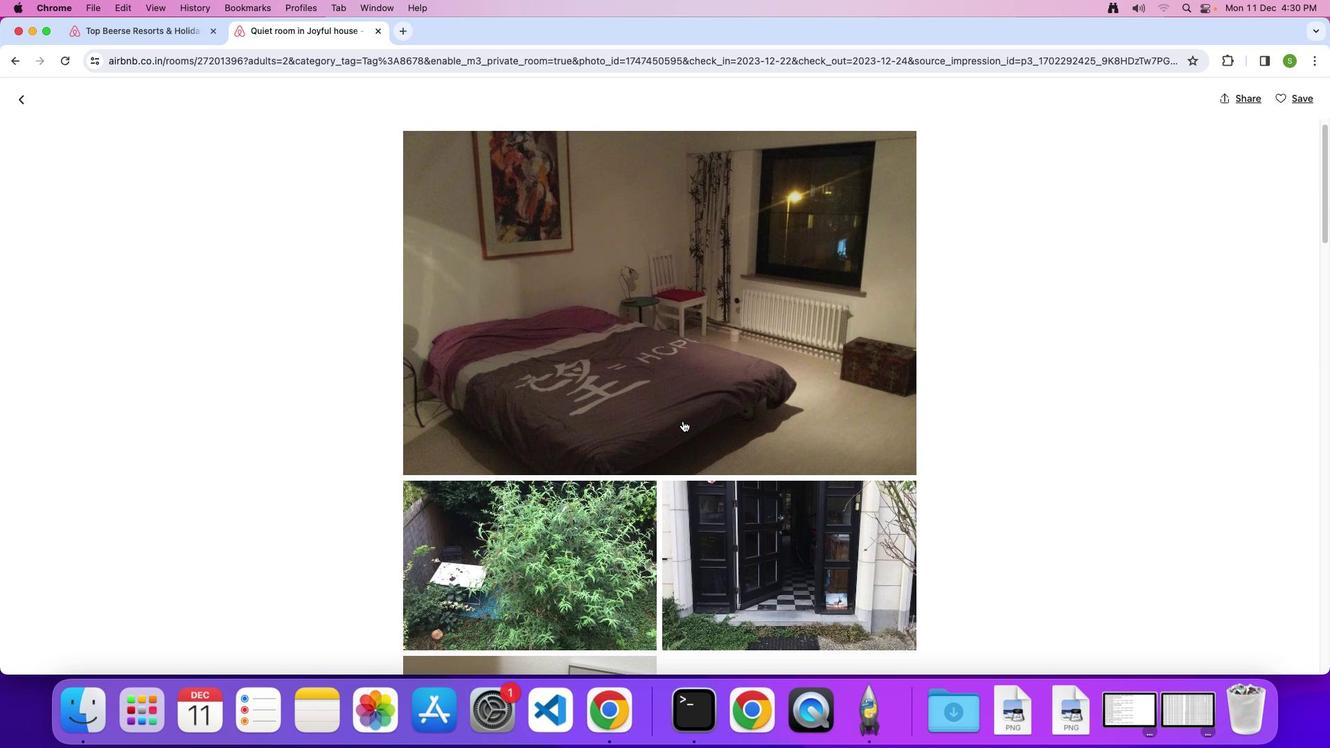 
Action: Mouse moved to (682, 420)
Screenshot: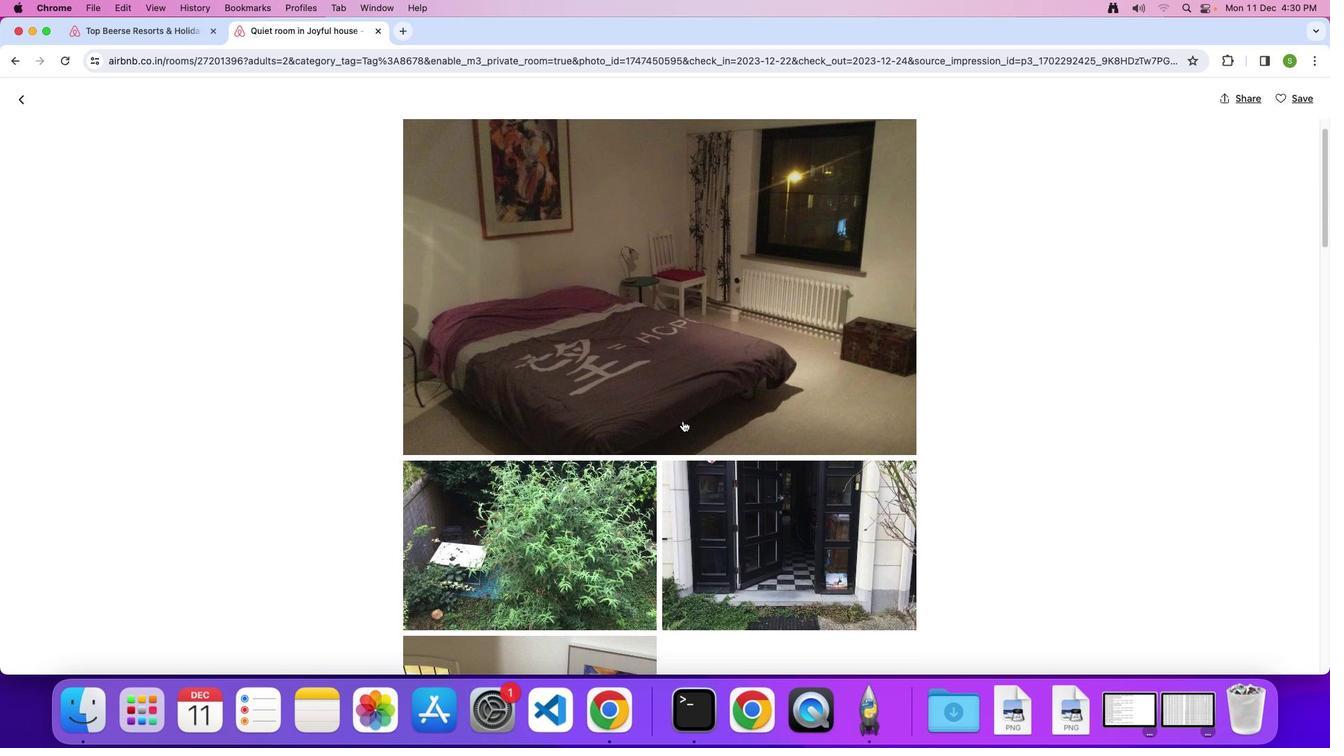 
Action: Mouse scrolled (682, 420) with delta (0, -2)
Screenshot: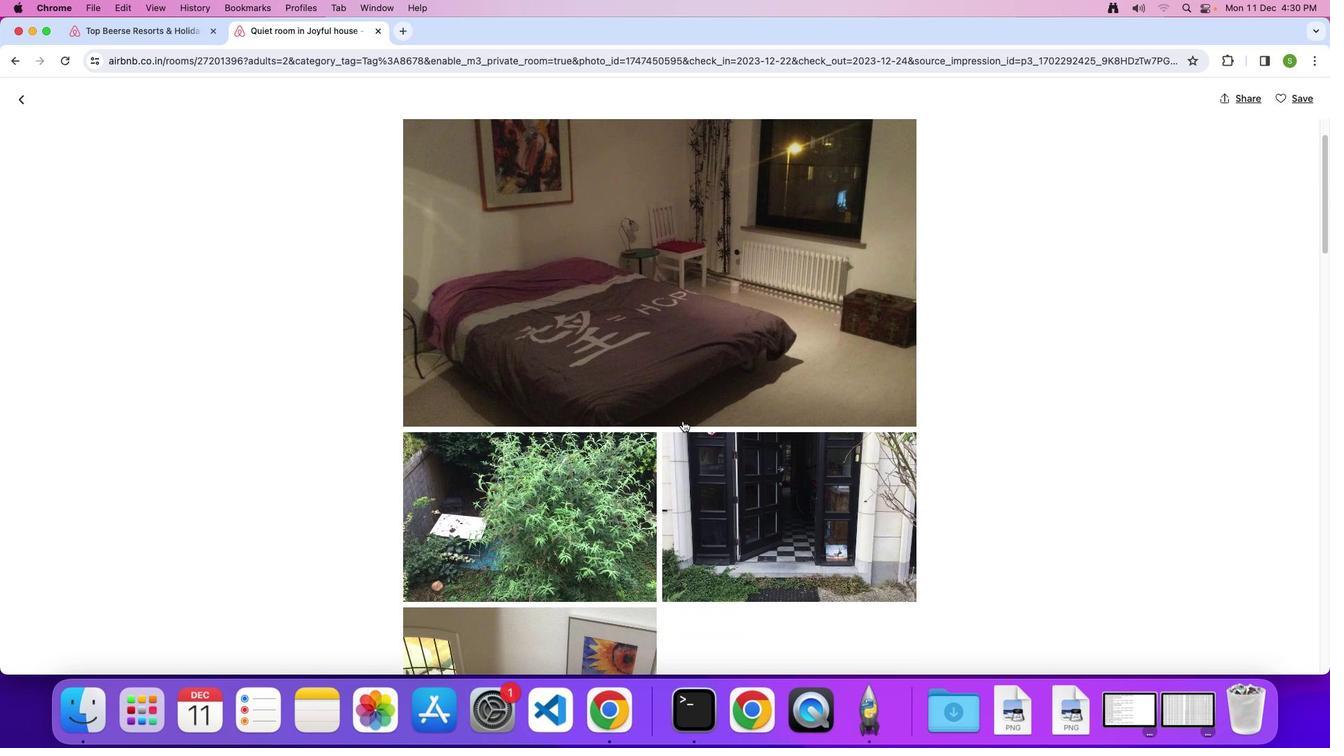 
Action: Mouse scrolled (682, 420) with delta (0, 0)
Screenshot: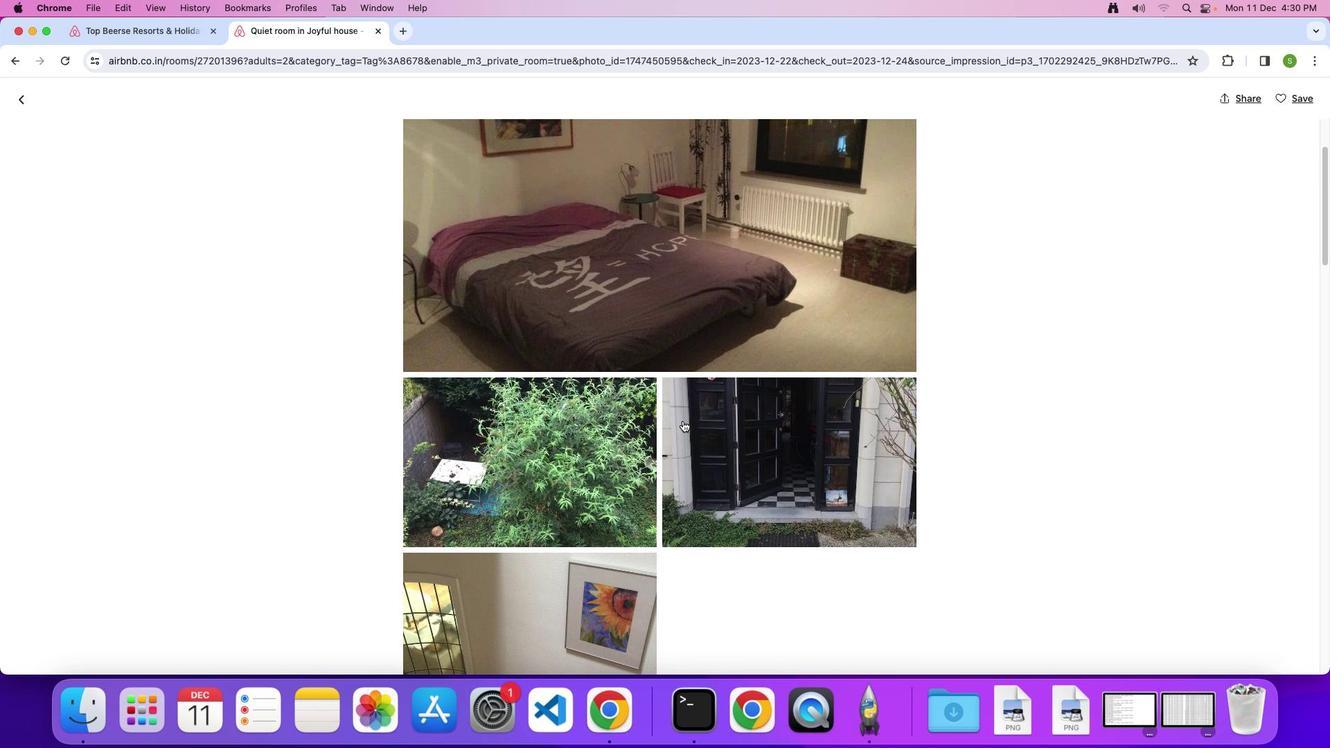
Action: Mouse scrolled (682, 420) with delta (0, 0)
Screenshot: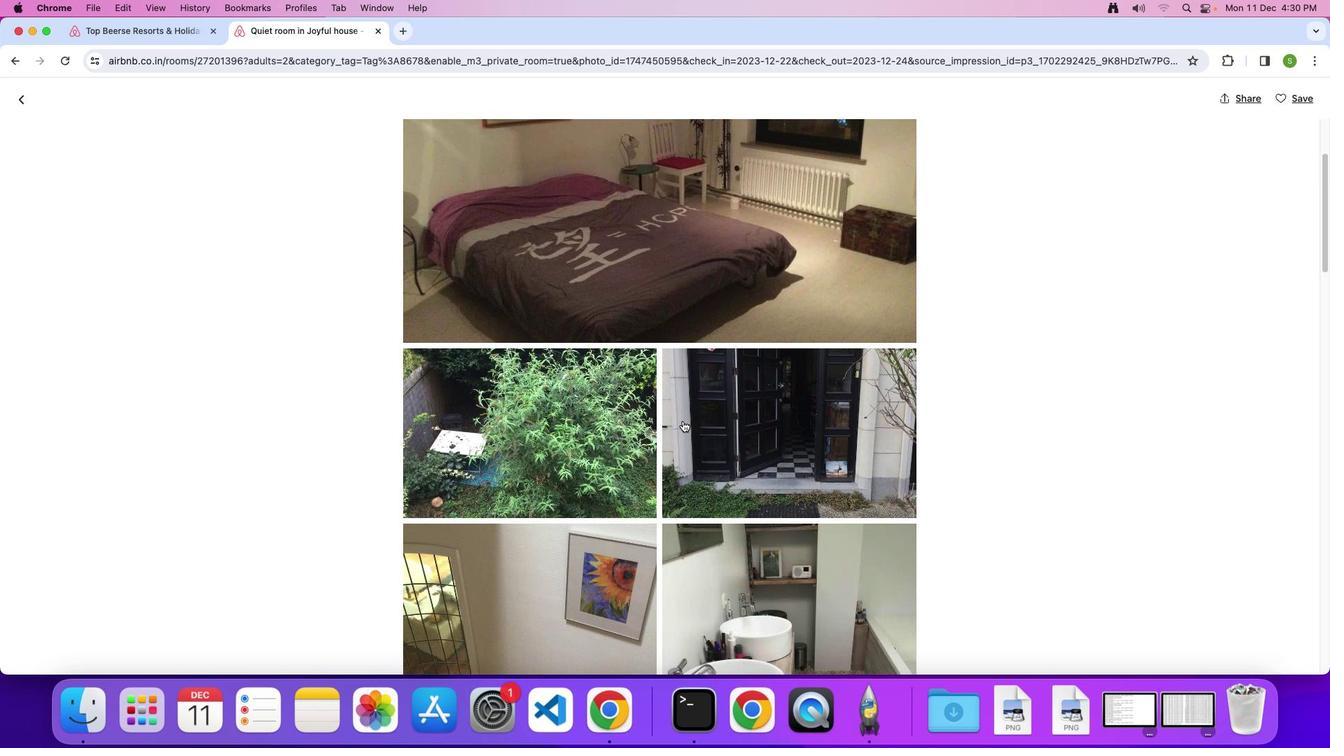
Action: Mouse scrolled (682, 420) with delta (0, -2)
Screenshot: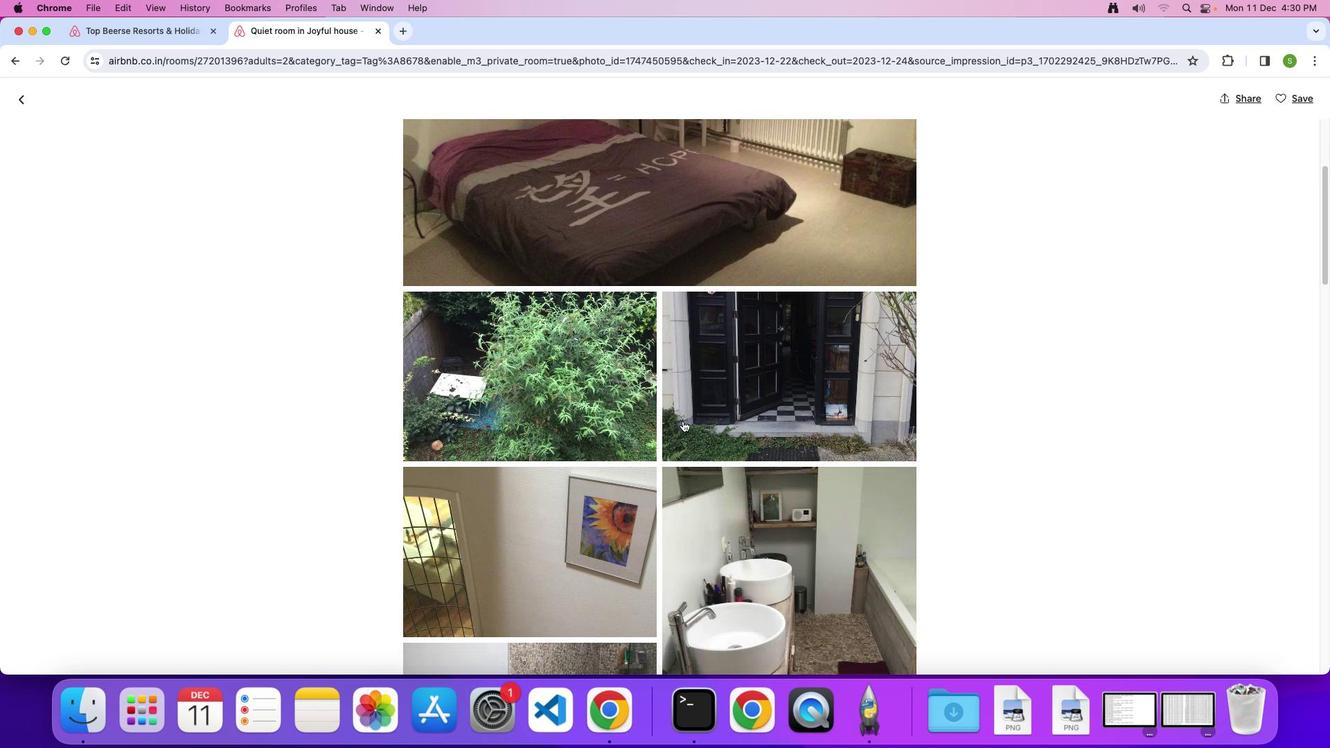 
Action: Mouse scrolled (682, 420) with delta (0, 0)
Screenshot: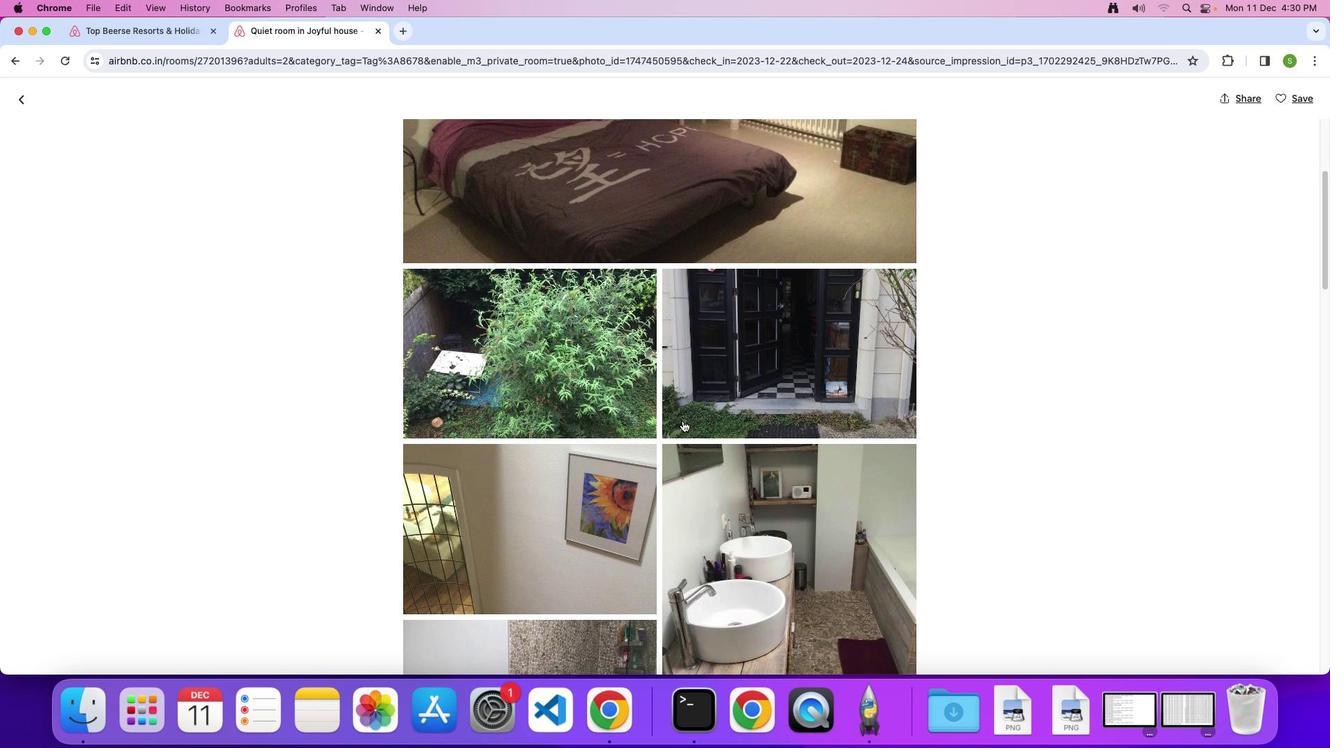 
Action: Mouse scrolled (682, 420) with delta (0, 0)
Screenshot: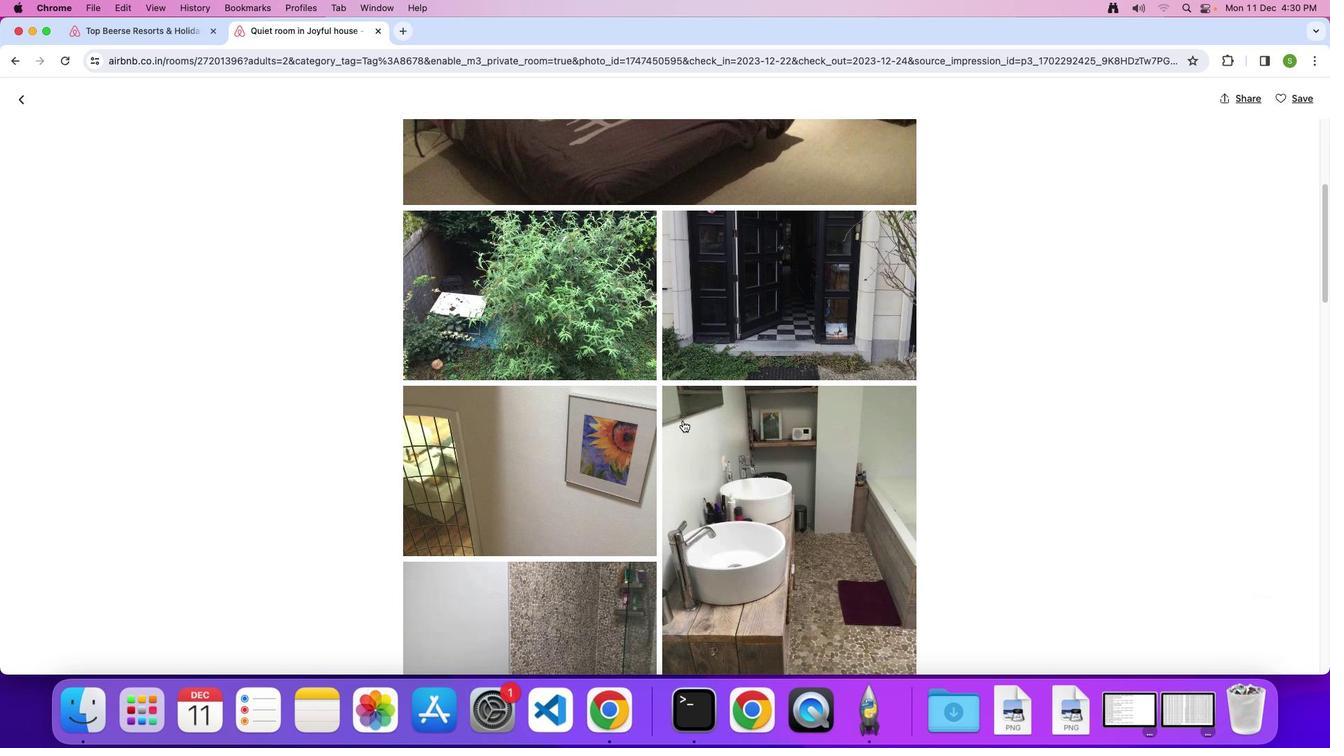 
Action: Mouse scrolled (682, 420) with delta (0, -1)
Screenshot: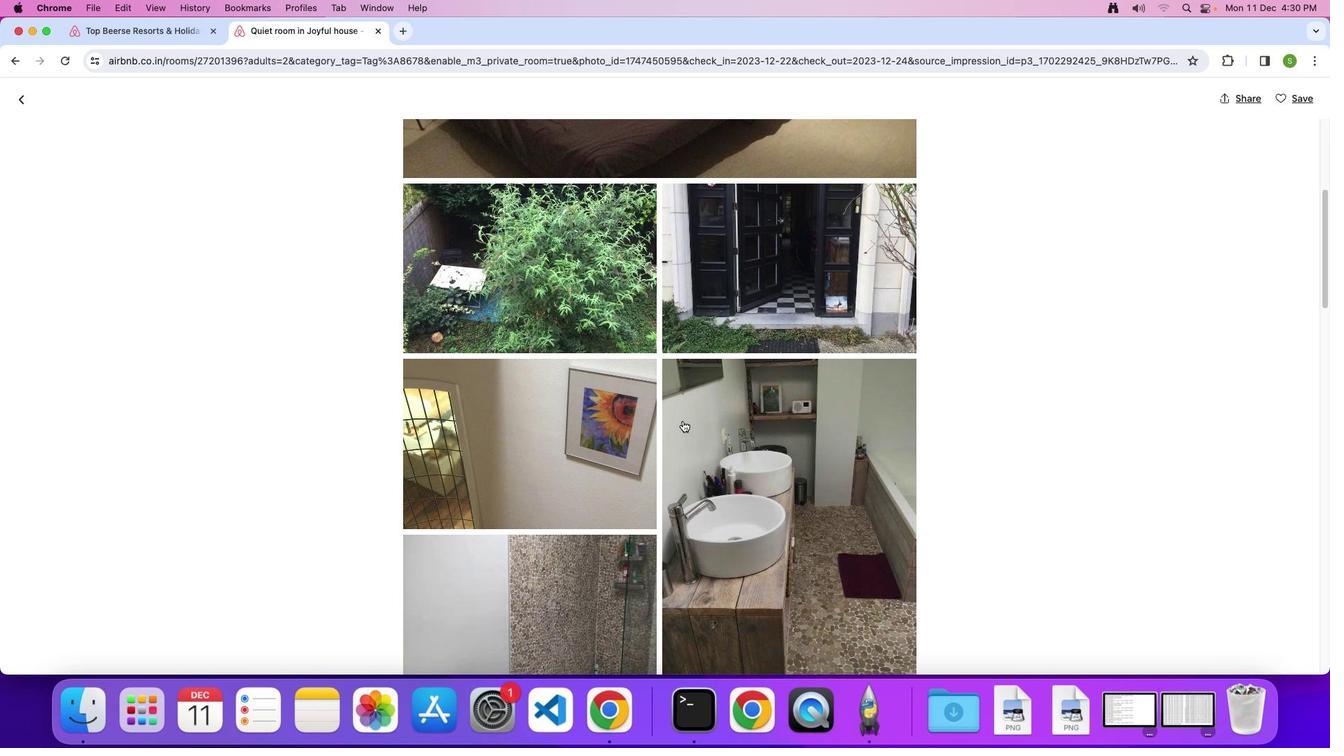 
Action: Mouse scrolled (682, 420) with delta (0, 0)
Screenshot: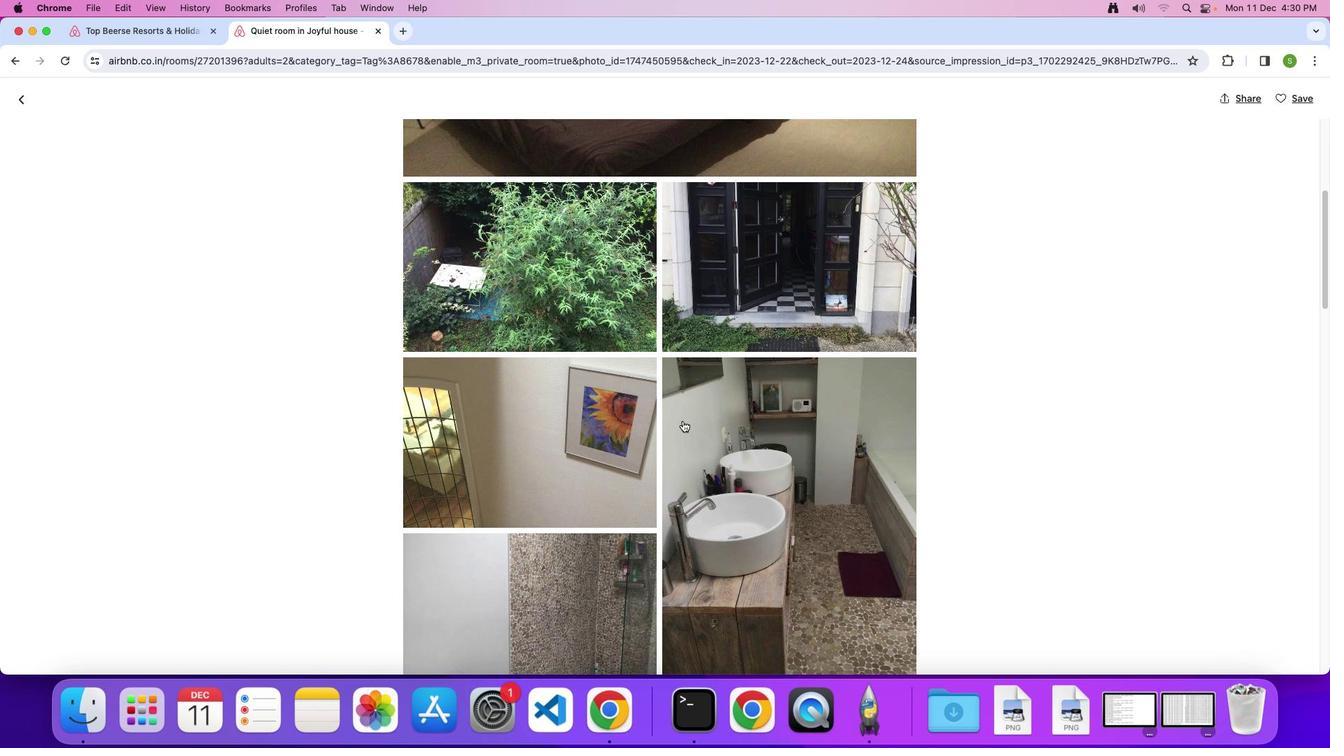 
Action: Mouse scrolled (682, 420) with delta (0, 0)
Screenshot: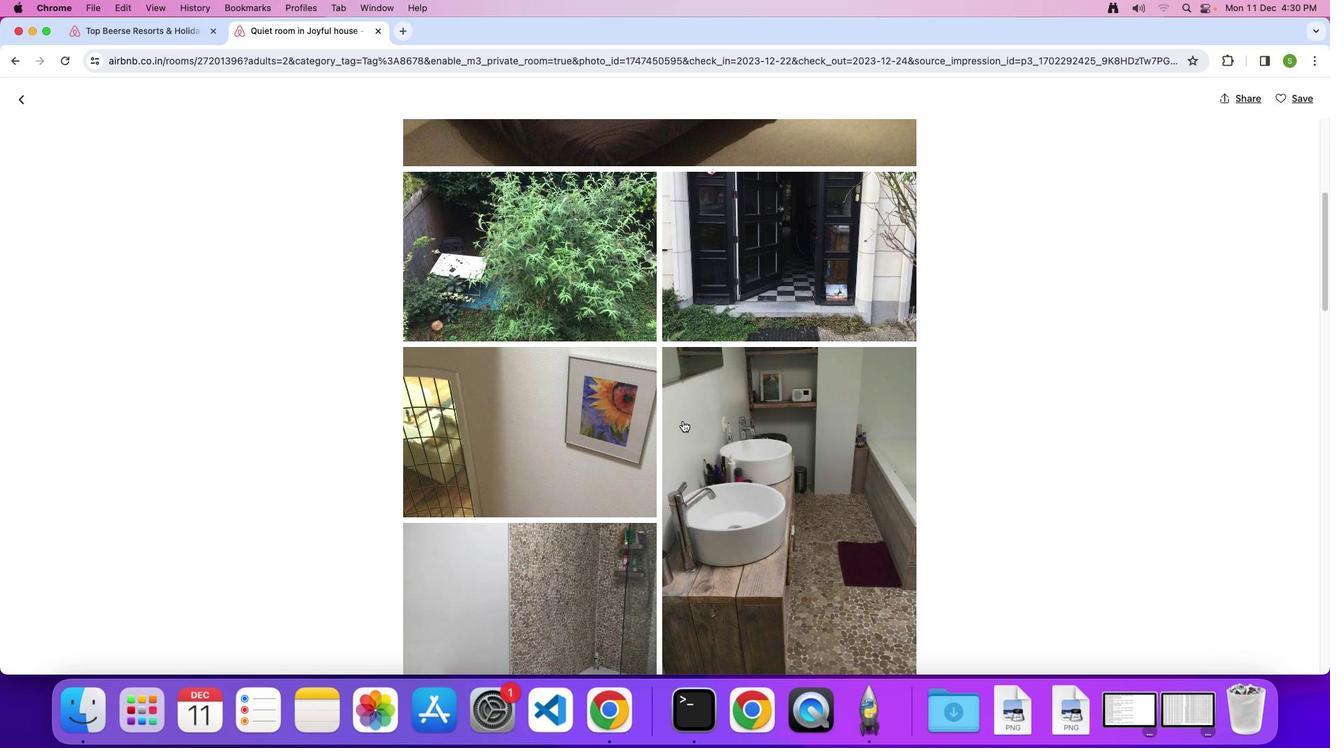 
Action: Mouse scrolled (682, 420) with delta (0, -1)
Screenshot: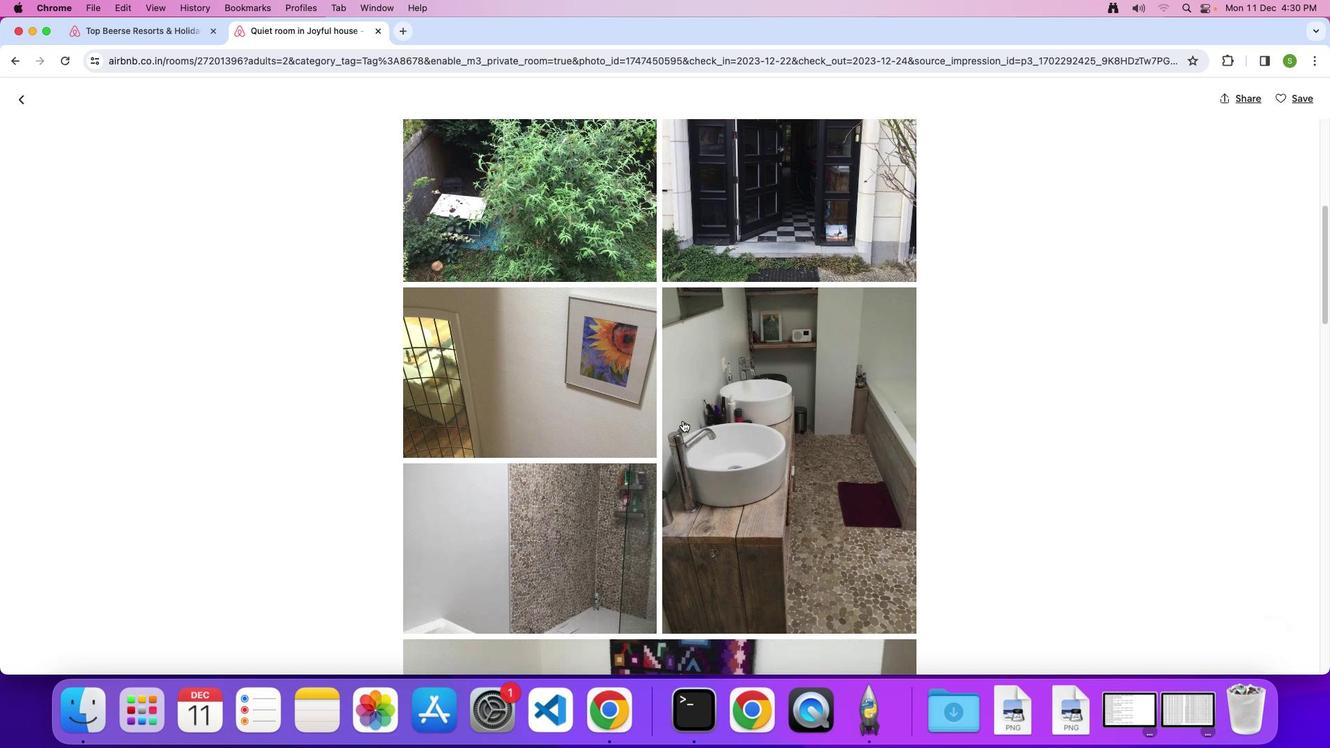 
Action: Mouse scrolled (682, 420) with delta (0, 0)
Screenshot: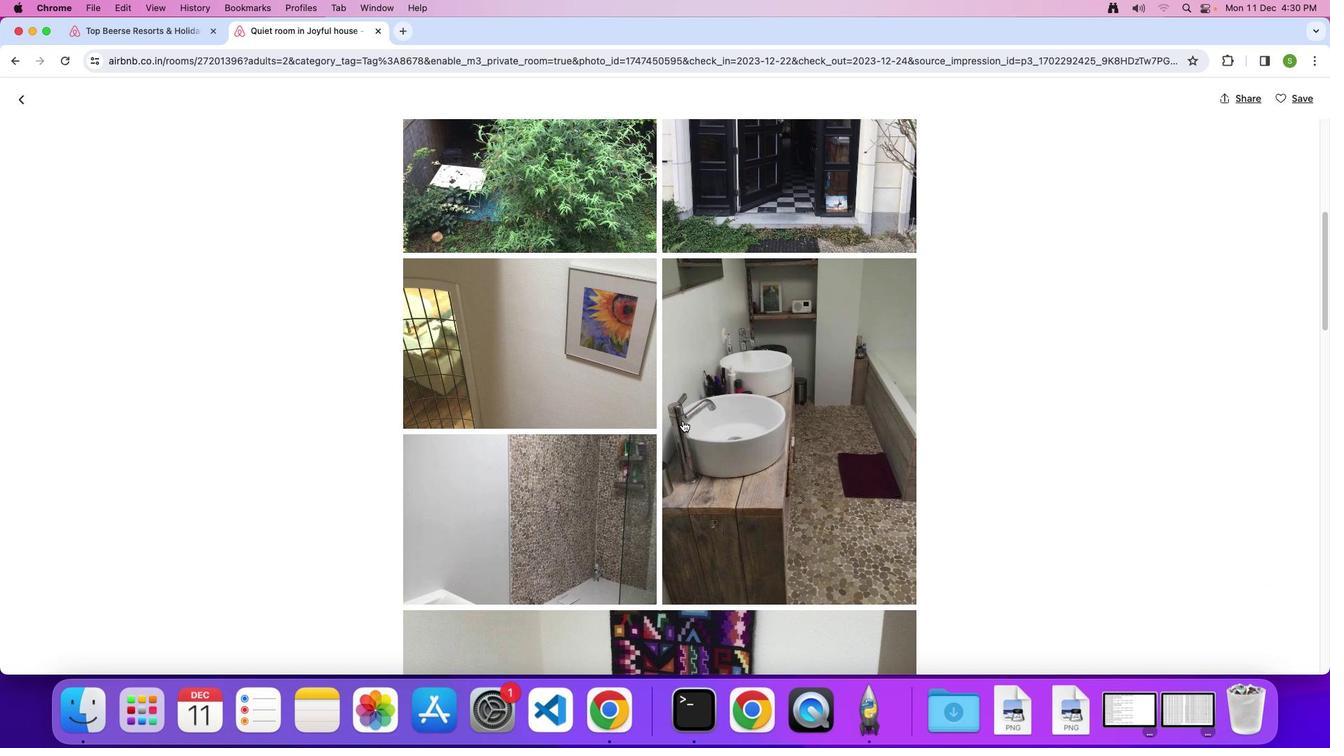 
Action: Mouse scrolled (682, 420) with delta (0, 0)
Screenshot: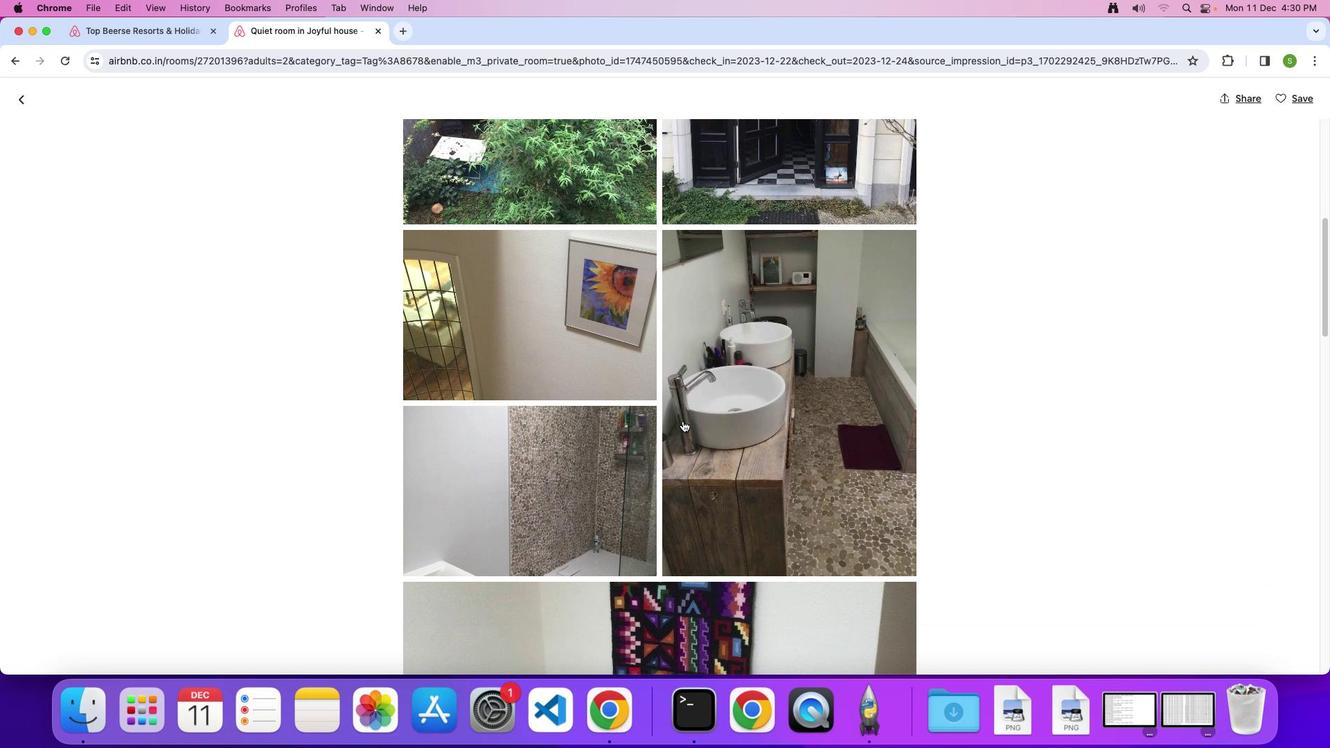 
Action: Mouse scrolled (682, 420) with delta (0, -1)
Screenshot: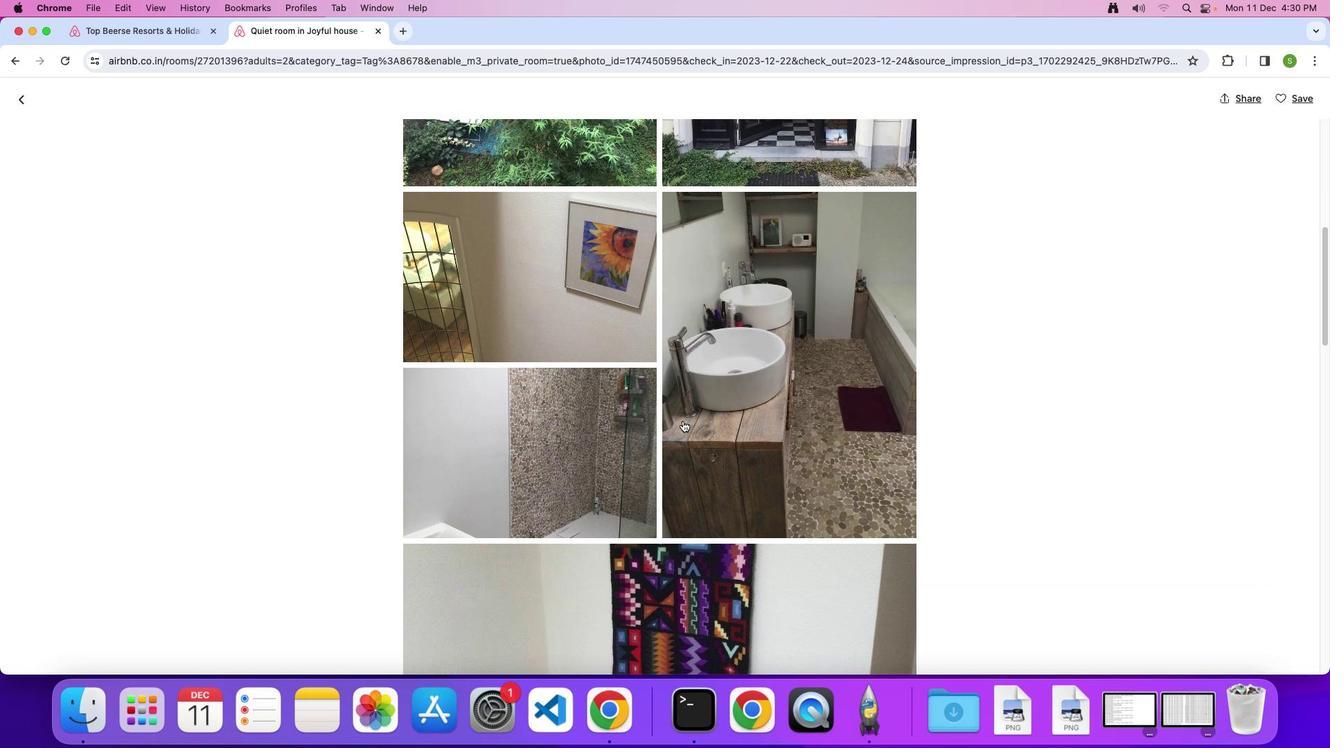 
Action: Mouse scrolled (682, 420) with delta (0, 0)
Screenshot: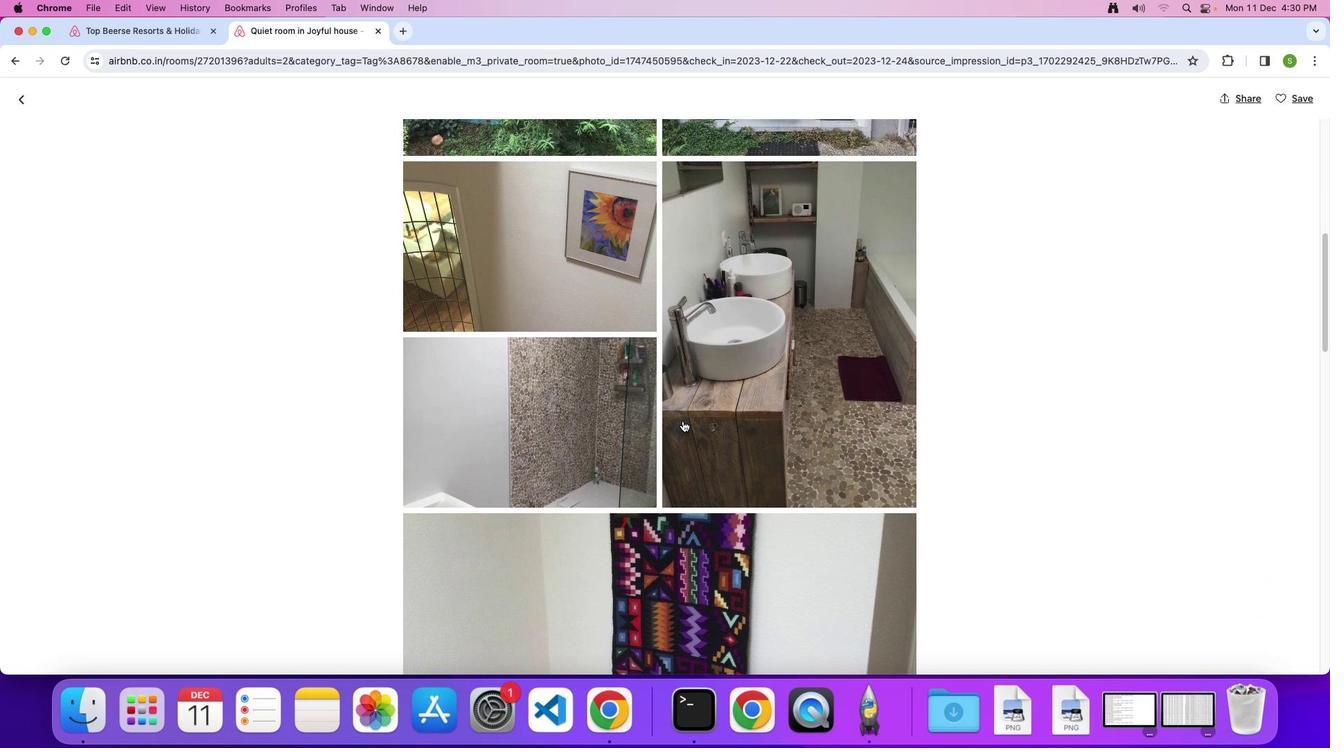 
Action: Mouse scrolled (682, 420) with delta (0, 0)
Screenshot: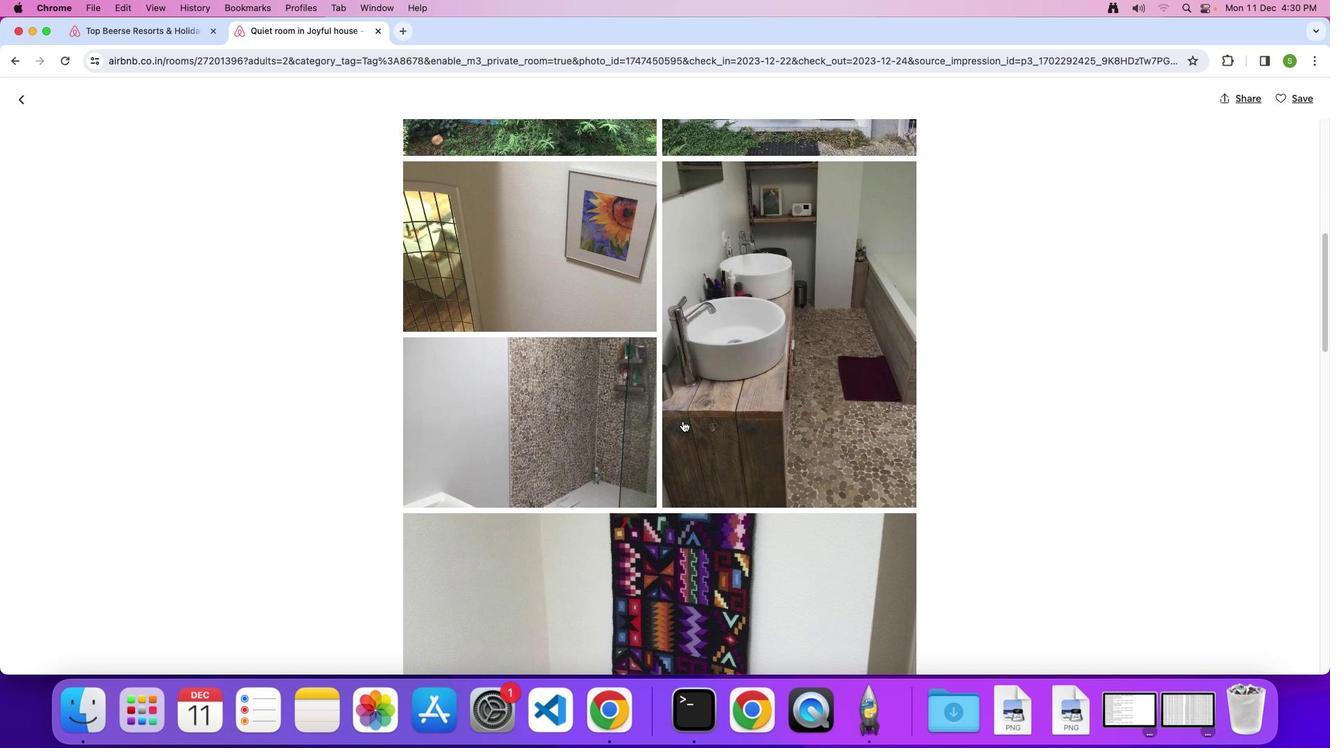 
Action: Mouse scrolled (682, 420) with delta (0, -1)
Screenshot: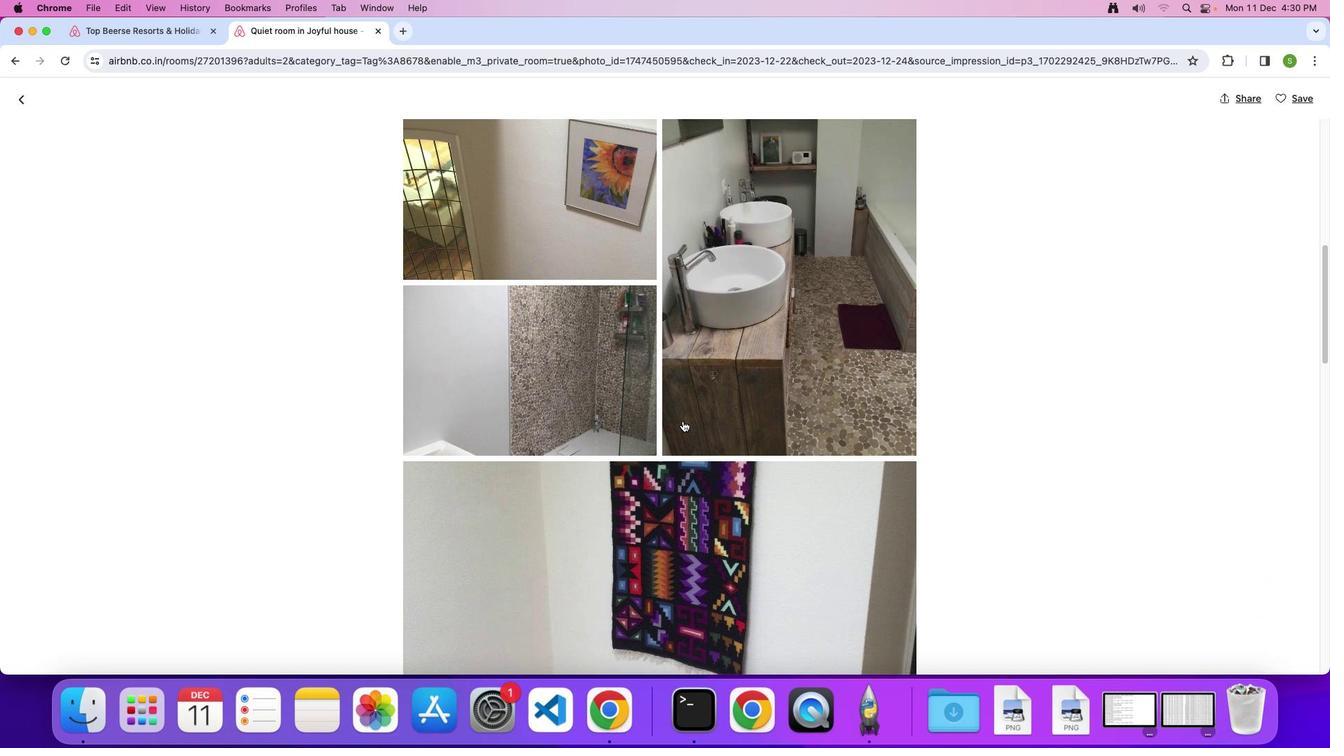 
Action: Mouse scrolled (682, 420) with delta (0, 0)
Screenshot: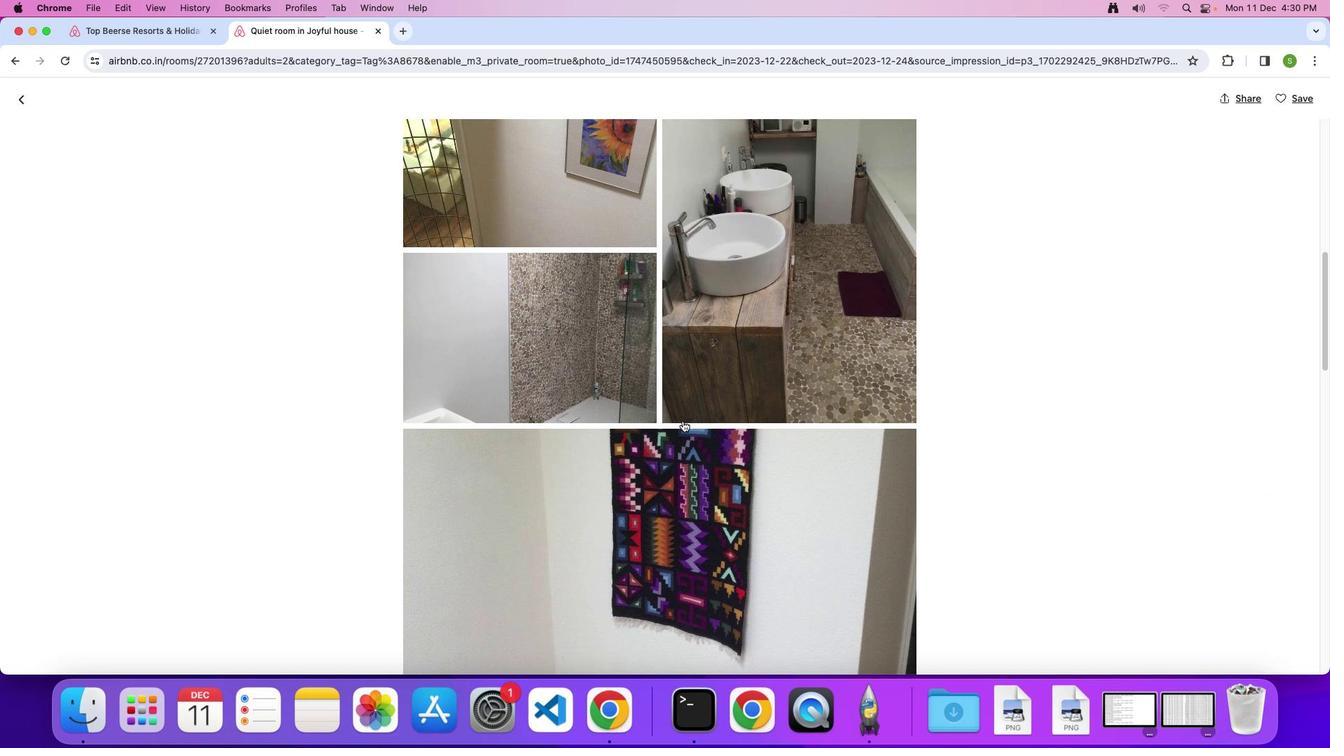 
Action: Mouse scrolled (682, 420) with delta (0, 0)
Screenshot: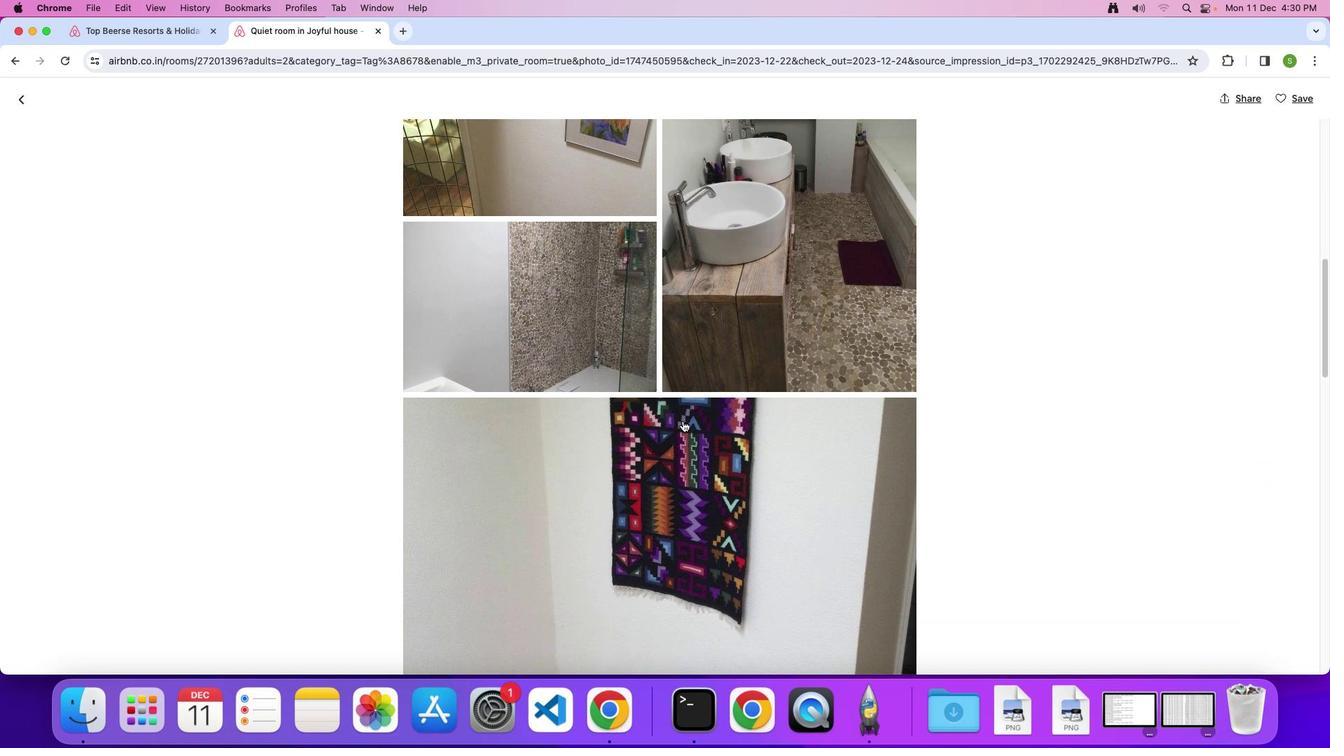 
Action: Mouse scrolled (682, 420) with delta (0, -1)
Screenshot: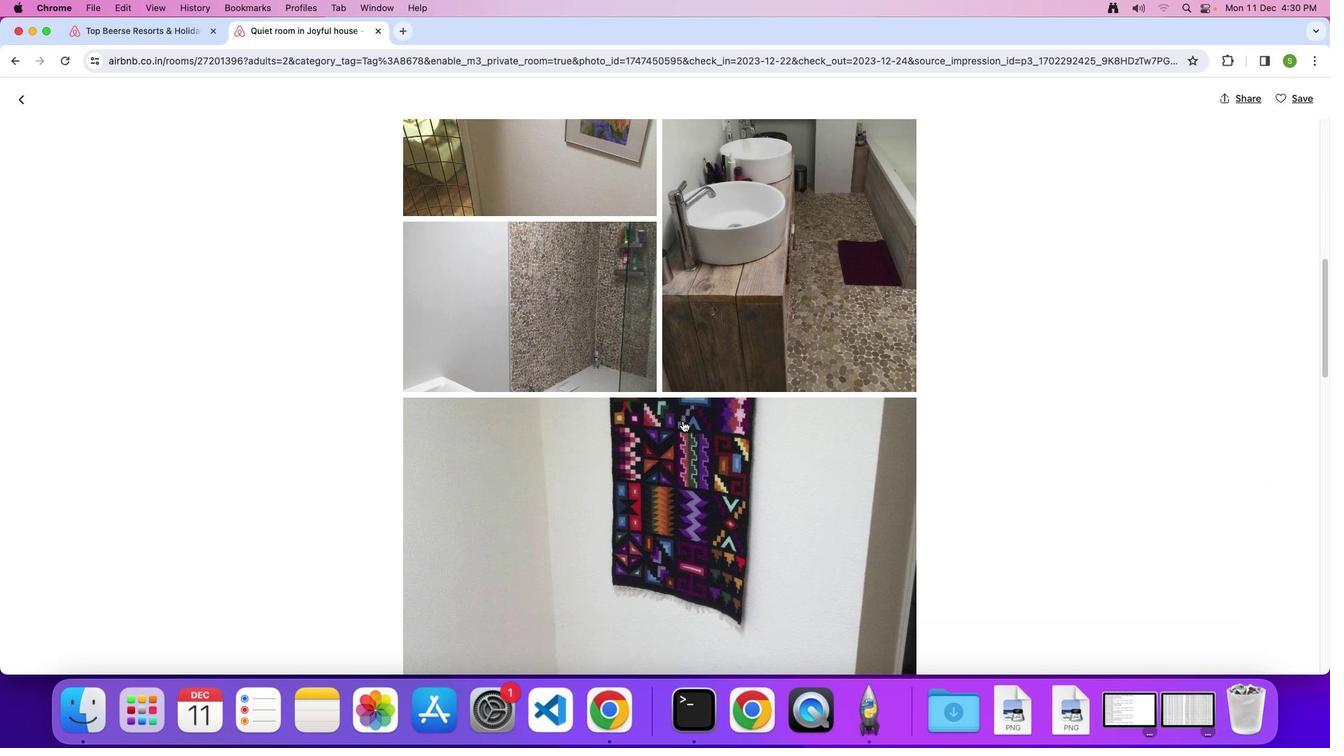 
Action: Mouse scrolled (682, 420) with delta (0, 0)
Screenshot: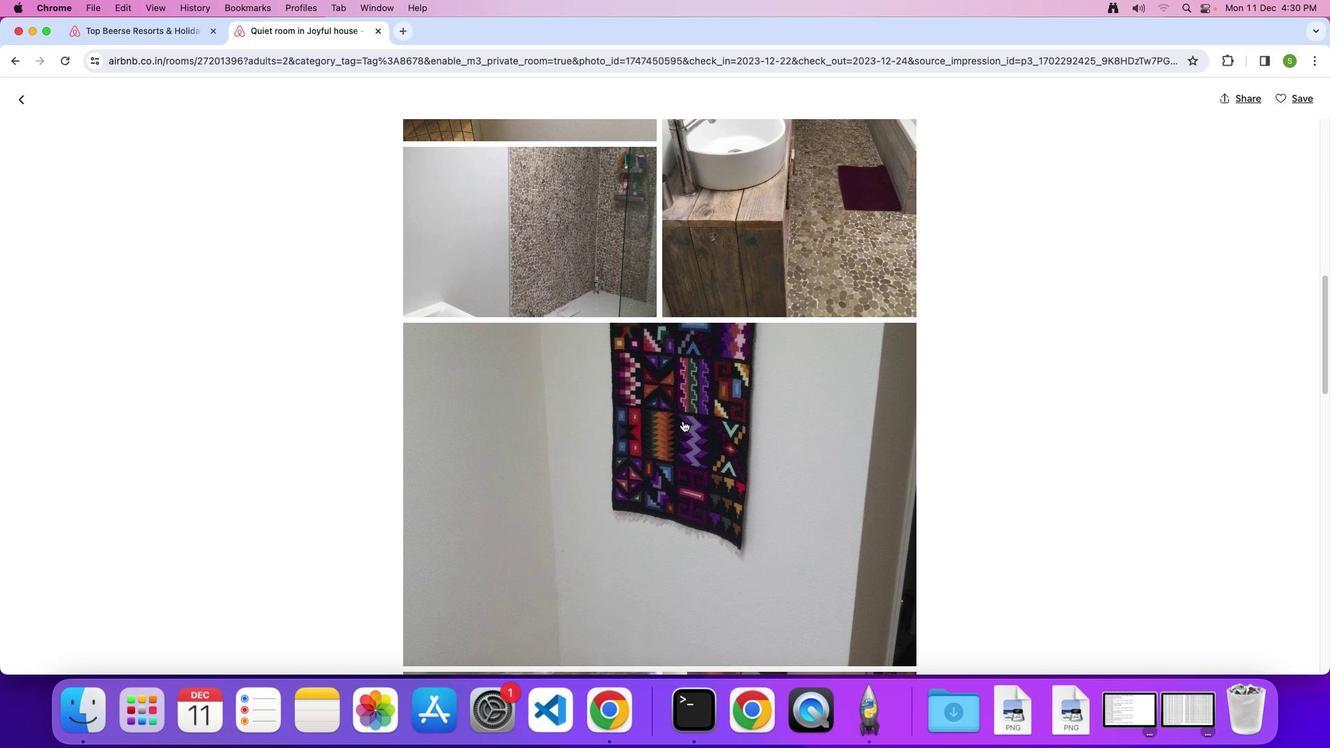 
Action: Mouse scrolled (682, 420) with delta (0, 0)
Screenshot: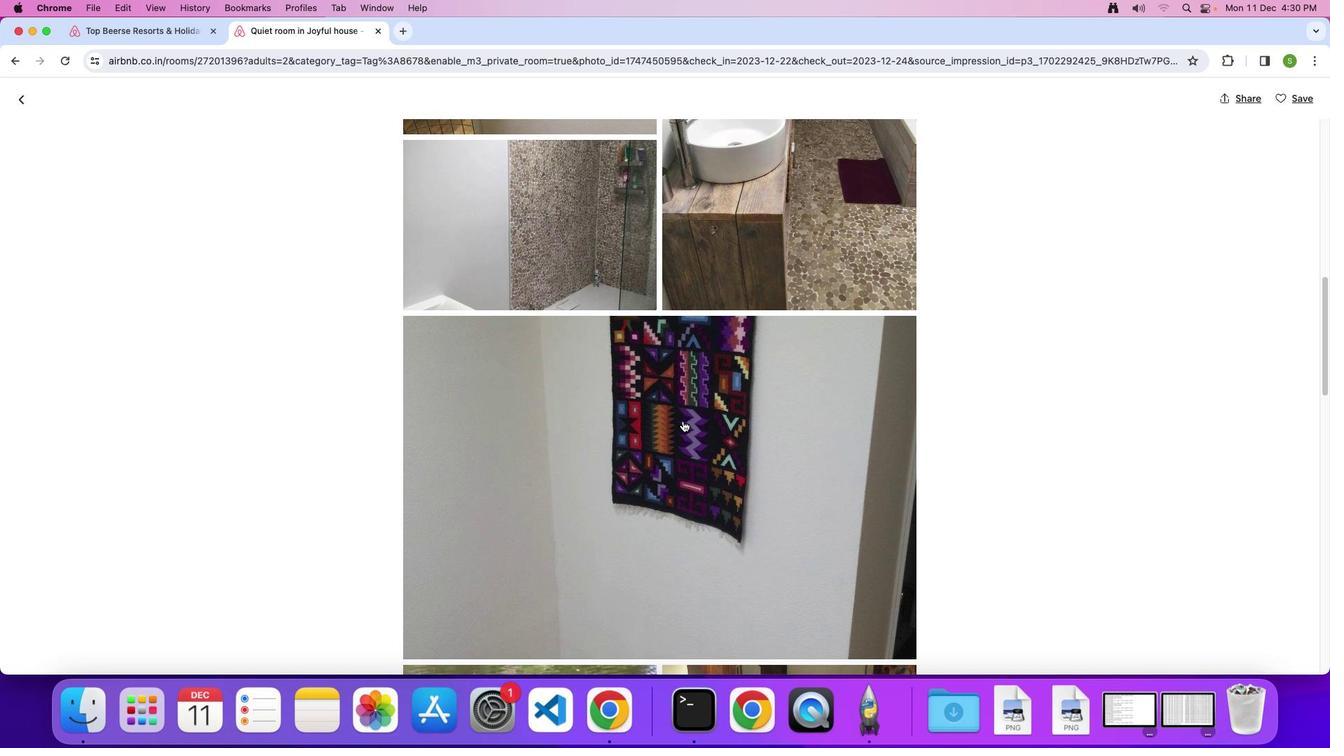 
Action: Mouse scrolled (682, 420) with delta (0, 0)
Screenshot: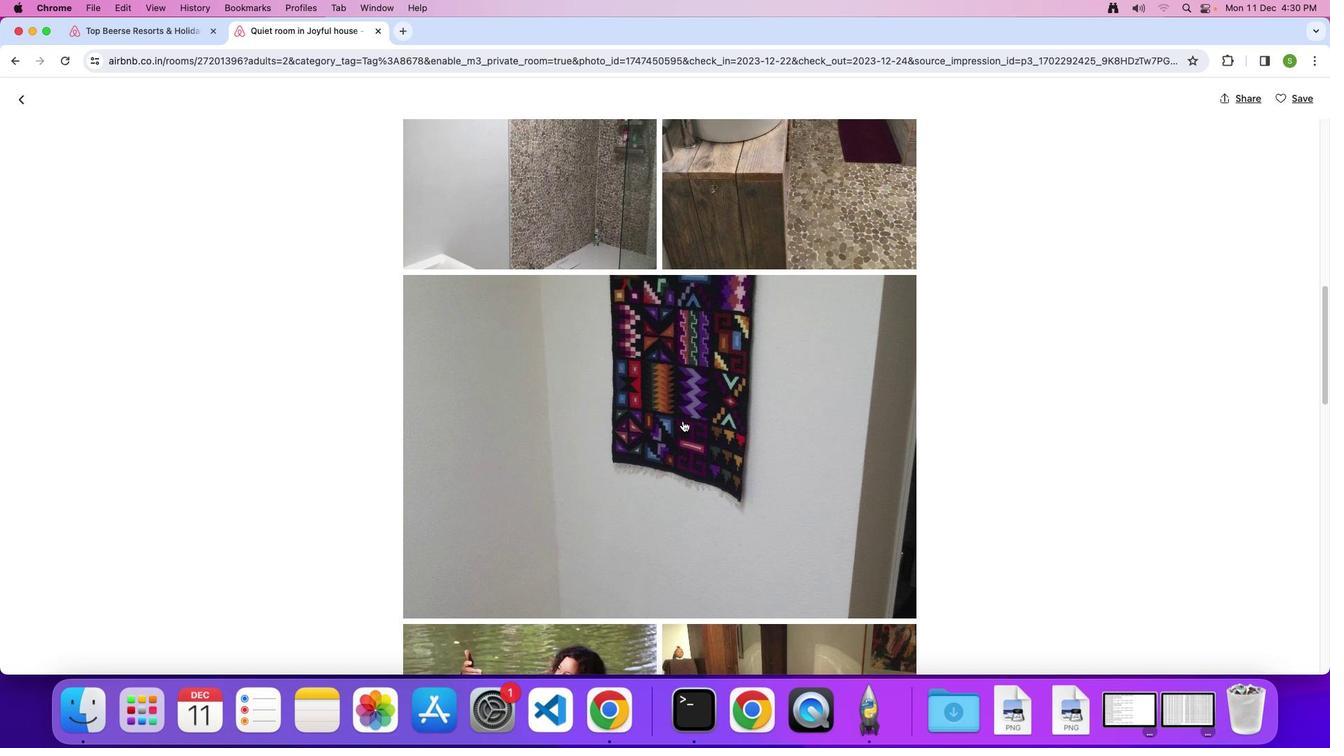 
Action: Mouse scrolled (682, 420) with delta (0, 0)
Screenshot: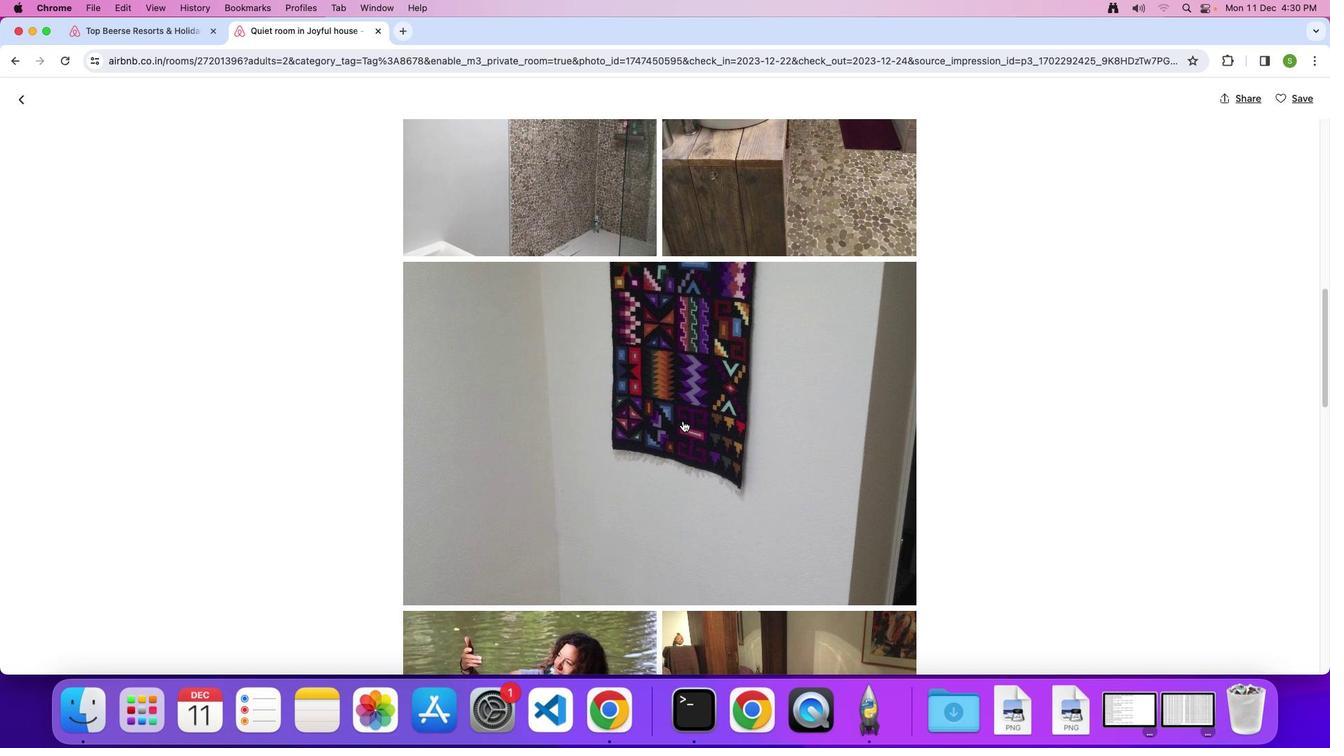 
Action: Mouse scrolled (682, 420) with delta (0, 0)
Screenshot: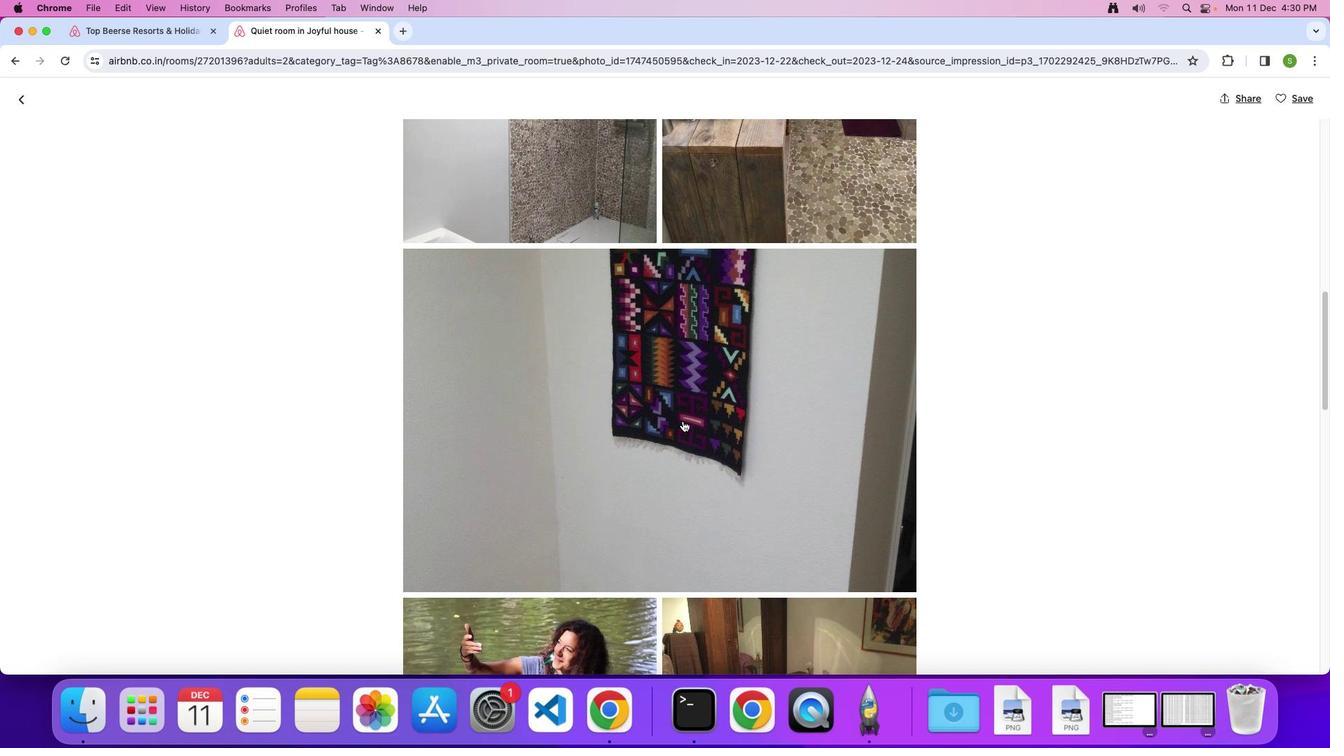 
Action: Mouse scrolled (682, 420) with delta (0, 0)
Screenshot: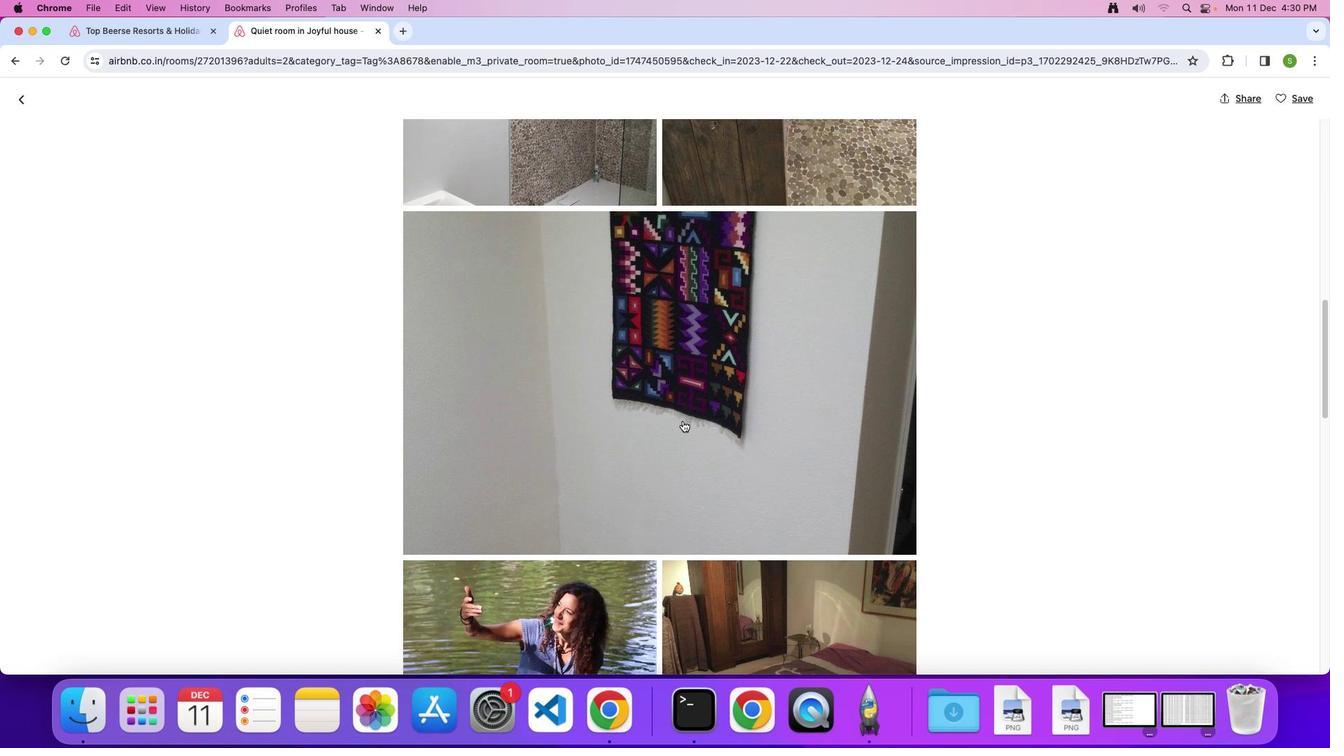 
Action: Mouse scrolled (682, 420) with delta (0, 0)
Screenshot: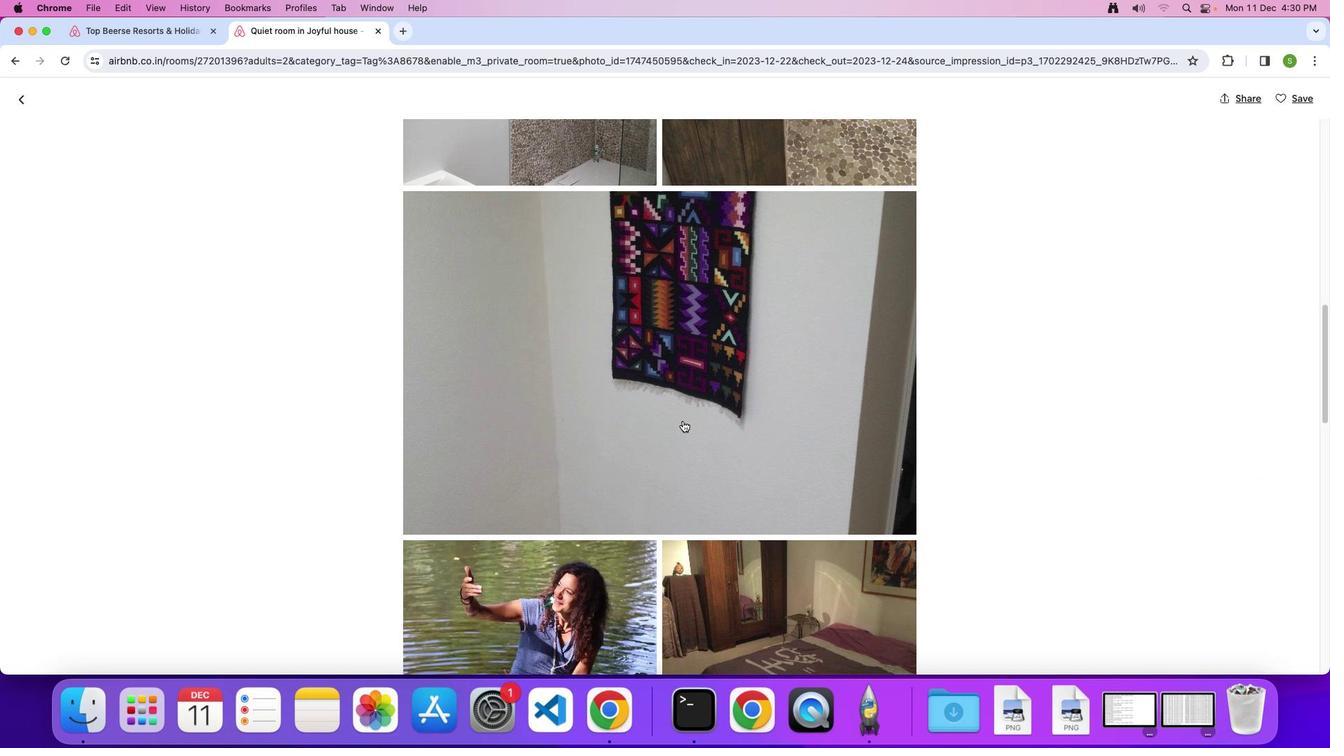 
Action: Mouse scrolled (682, 420) with delta (0, 0)
Screenshot: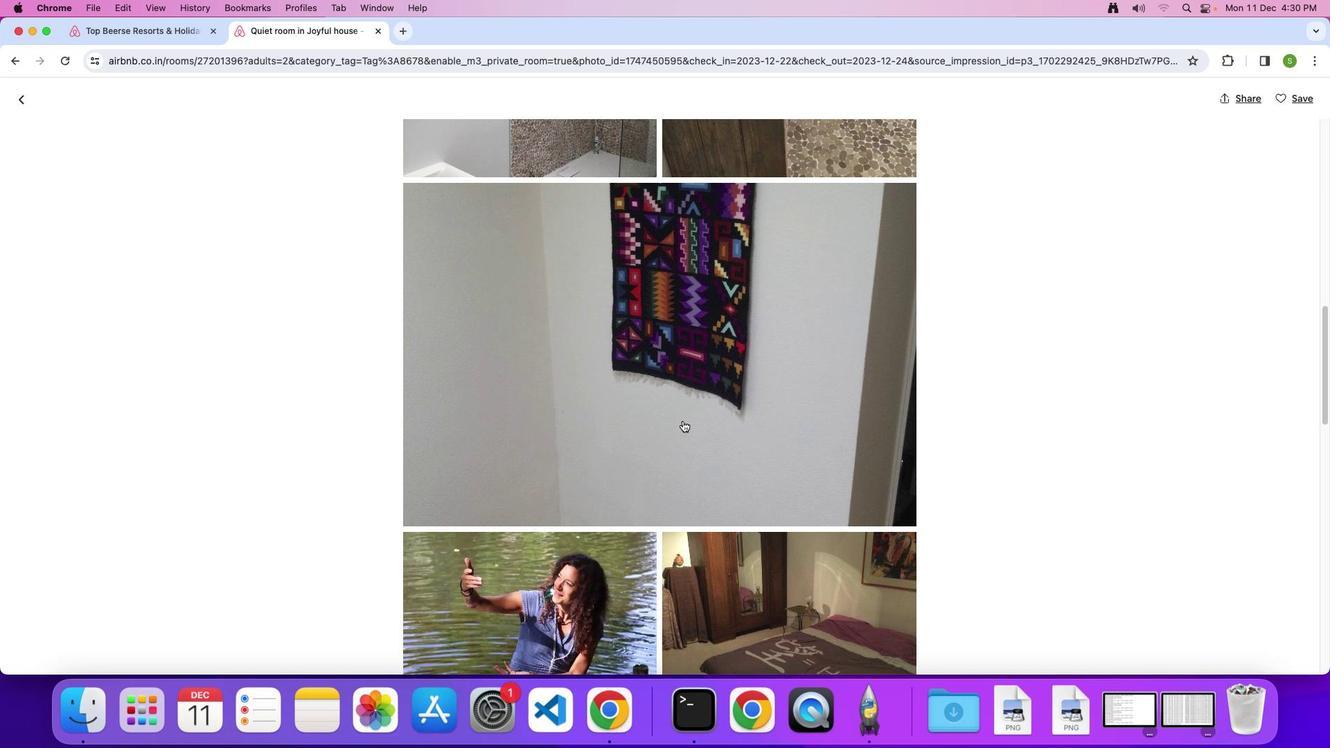 
Action: Mouse scrolled (682, 420) with delta (0, 0)
Screenshot: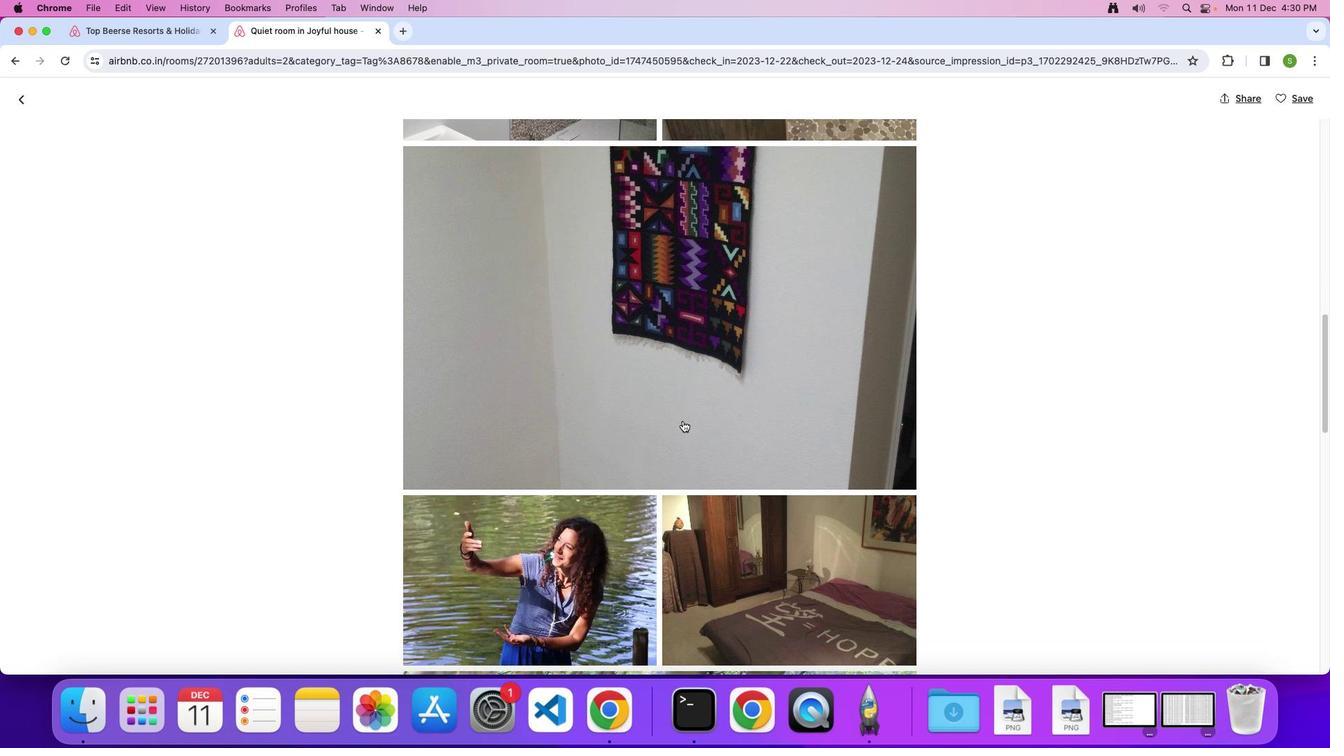 
Action: Mouse scrolled (682, 420) with delta (0, 0)
Screenshot: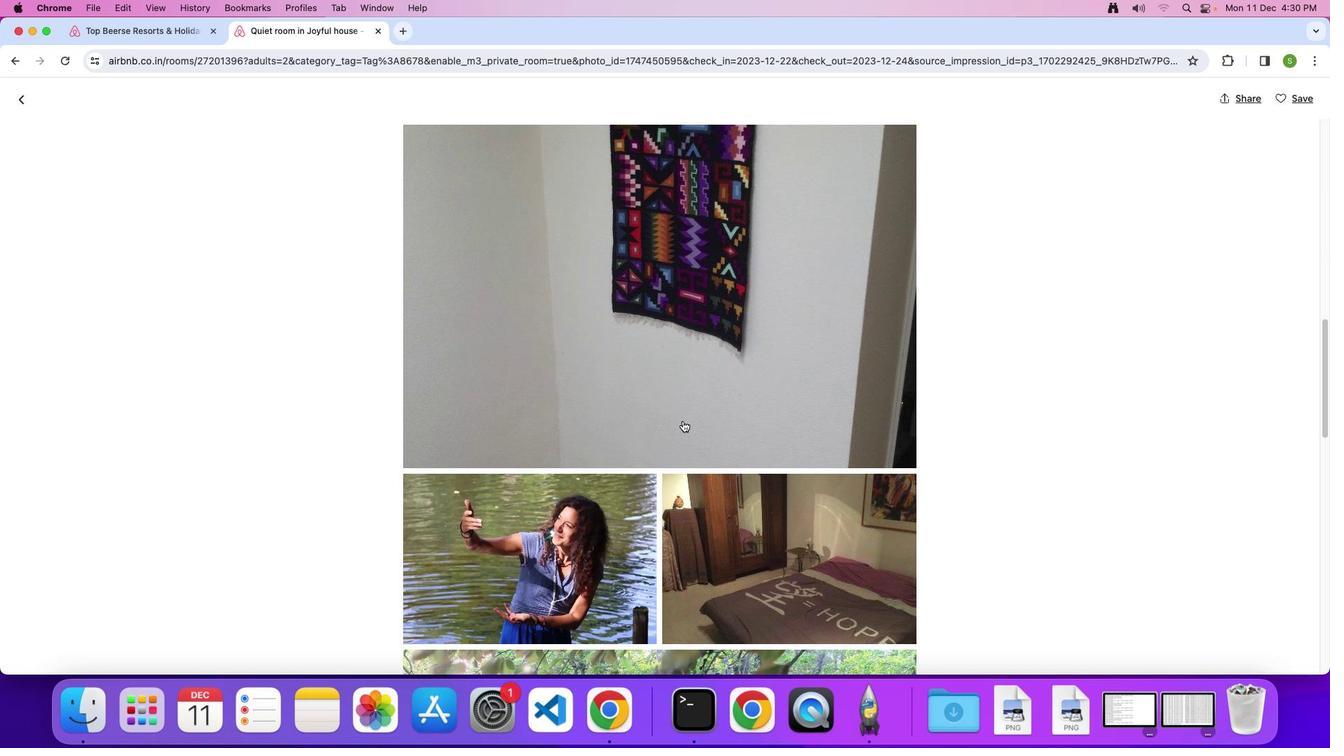 
Action: Mouse scrolled (682, 420) with delta (0, 0)
Screenshot: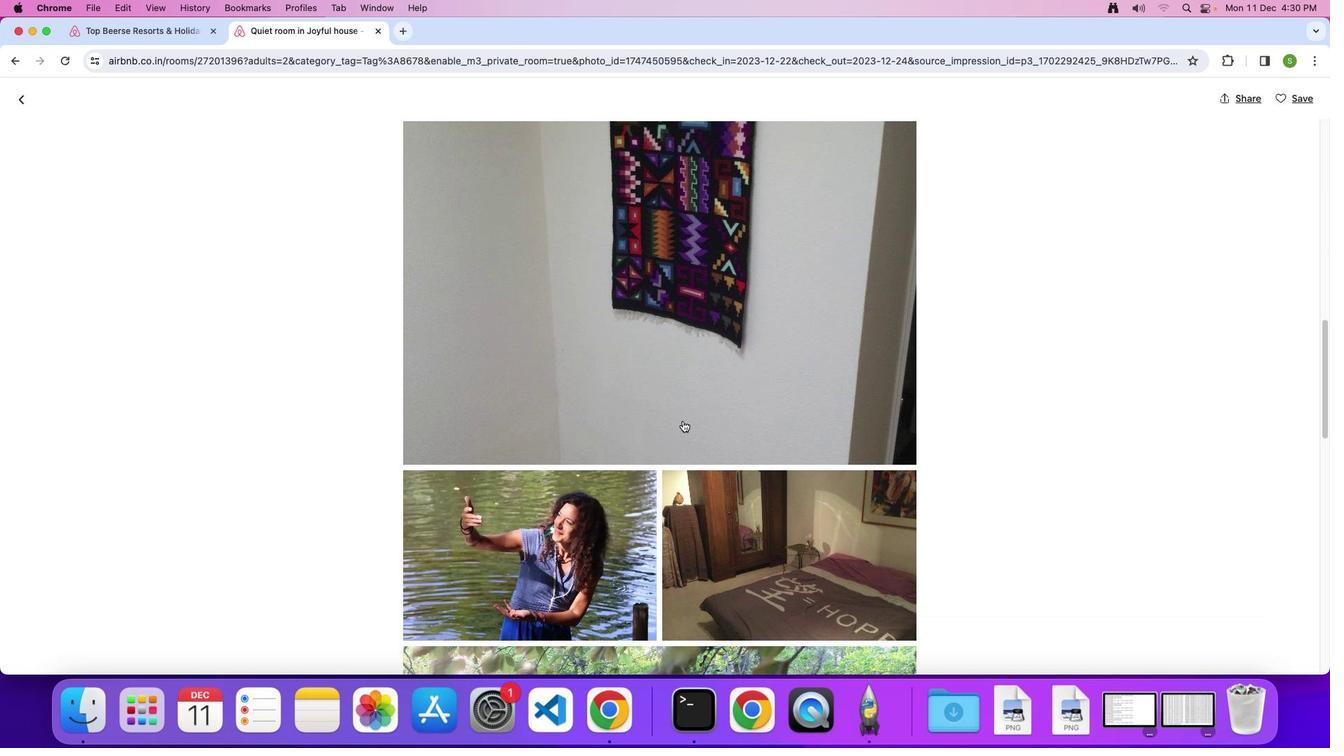 
Action: Mouse scrolled (682, 420) with delta (0, -1)
Screenshot: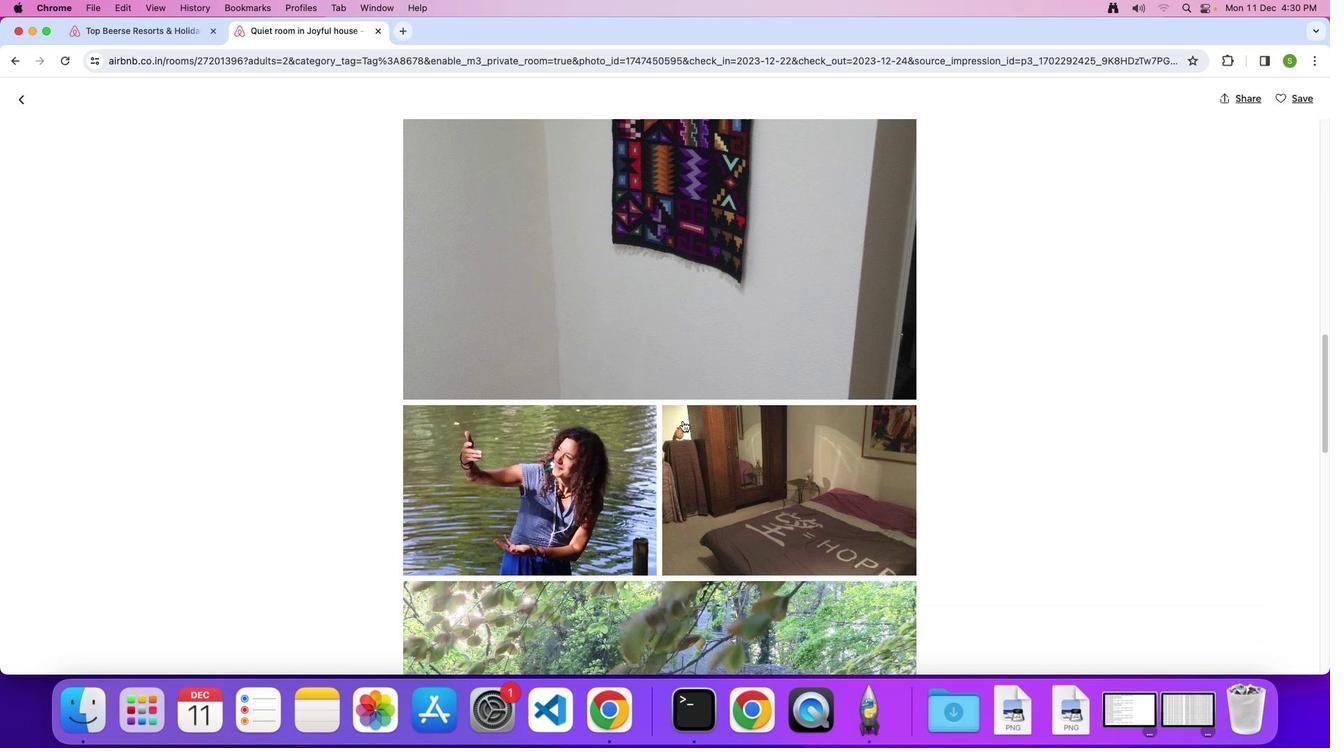 
Action: Mouse scrolled (682, 420) with delta (0, 0)
Screenshot: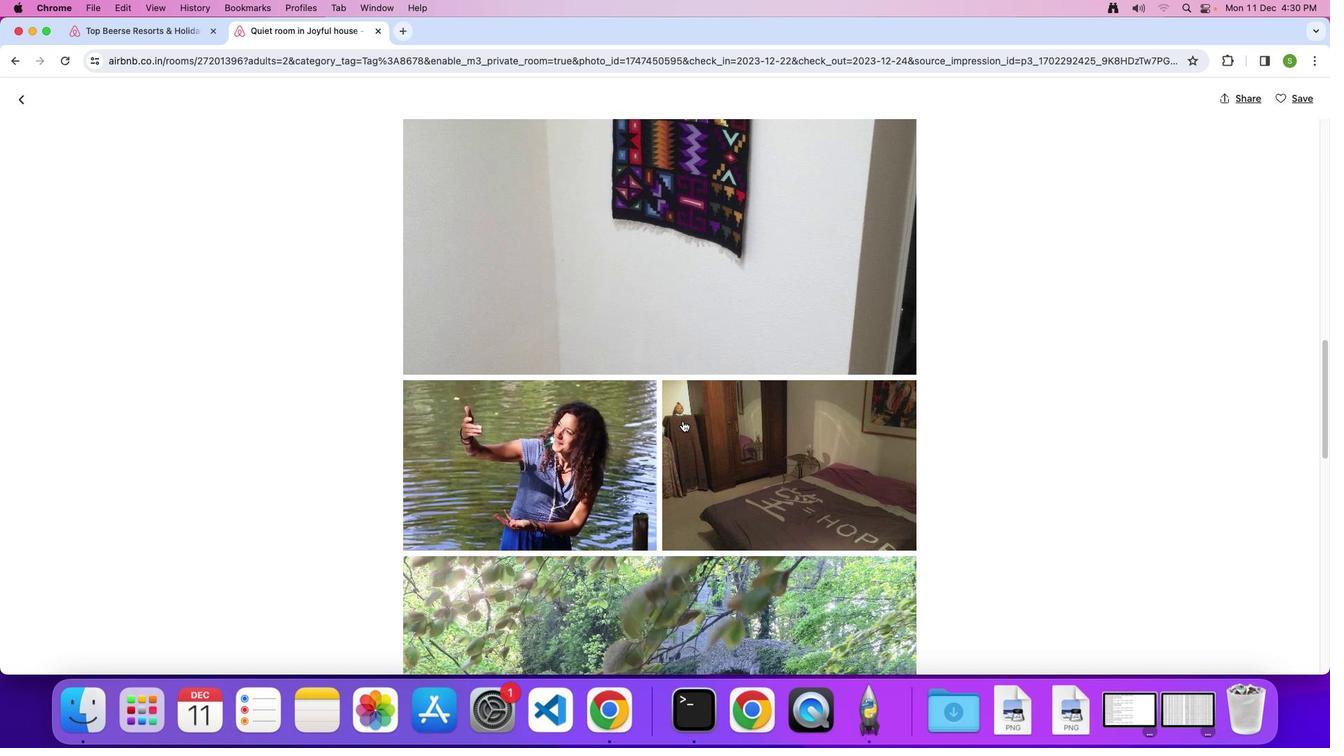 
Action: Mouse scrolled (682, 420) with delta (0, 0)
Screenshot: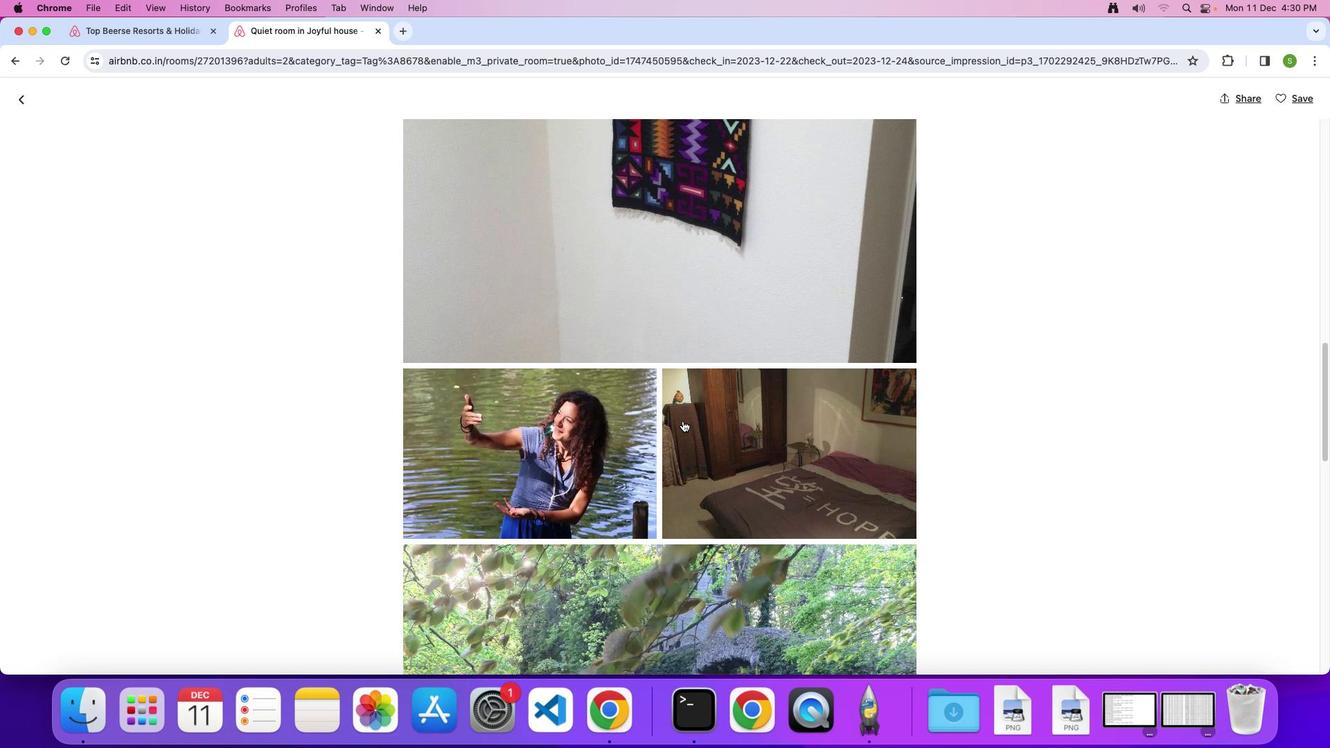 
Action: Mouse scrolled (682, 420) with delta (0, -1)
Screenshot: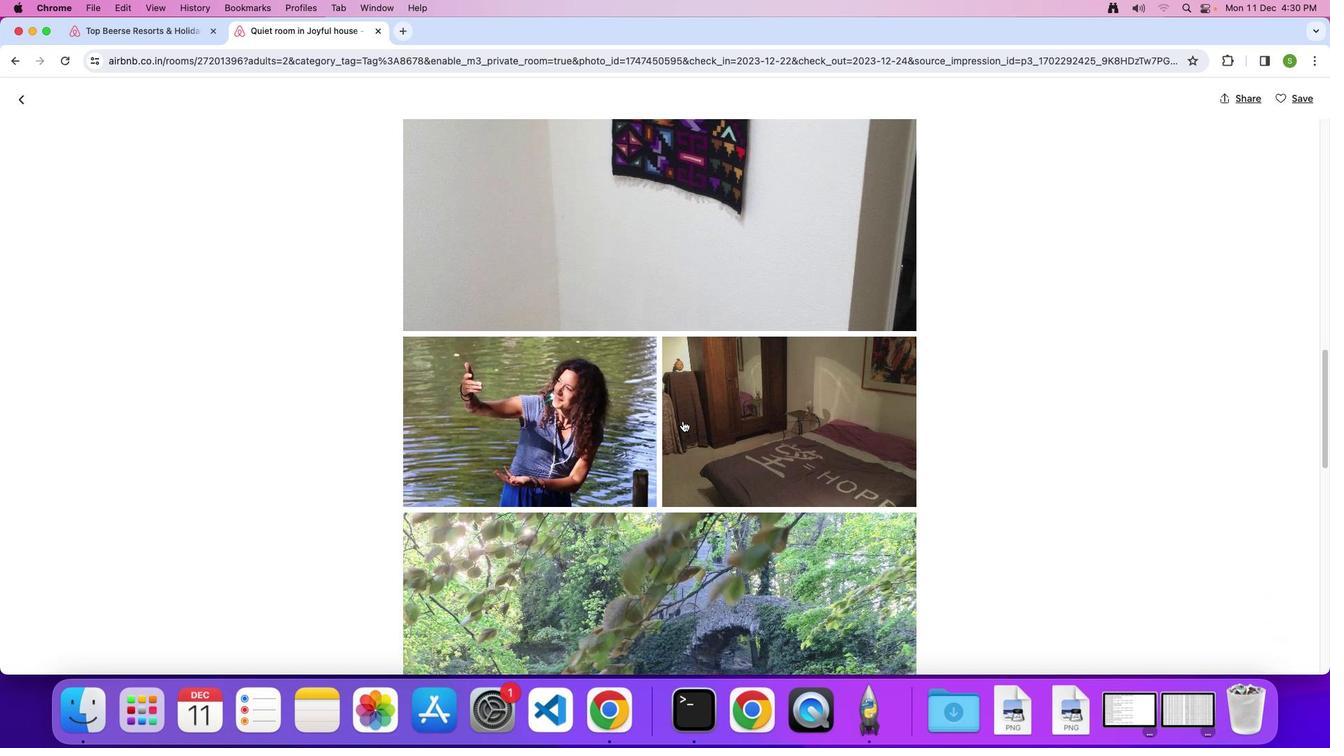 
Action: Mouse scrolled (682, 420) with delta (0, 0)
Screenshot: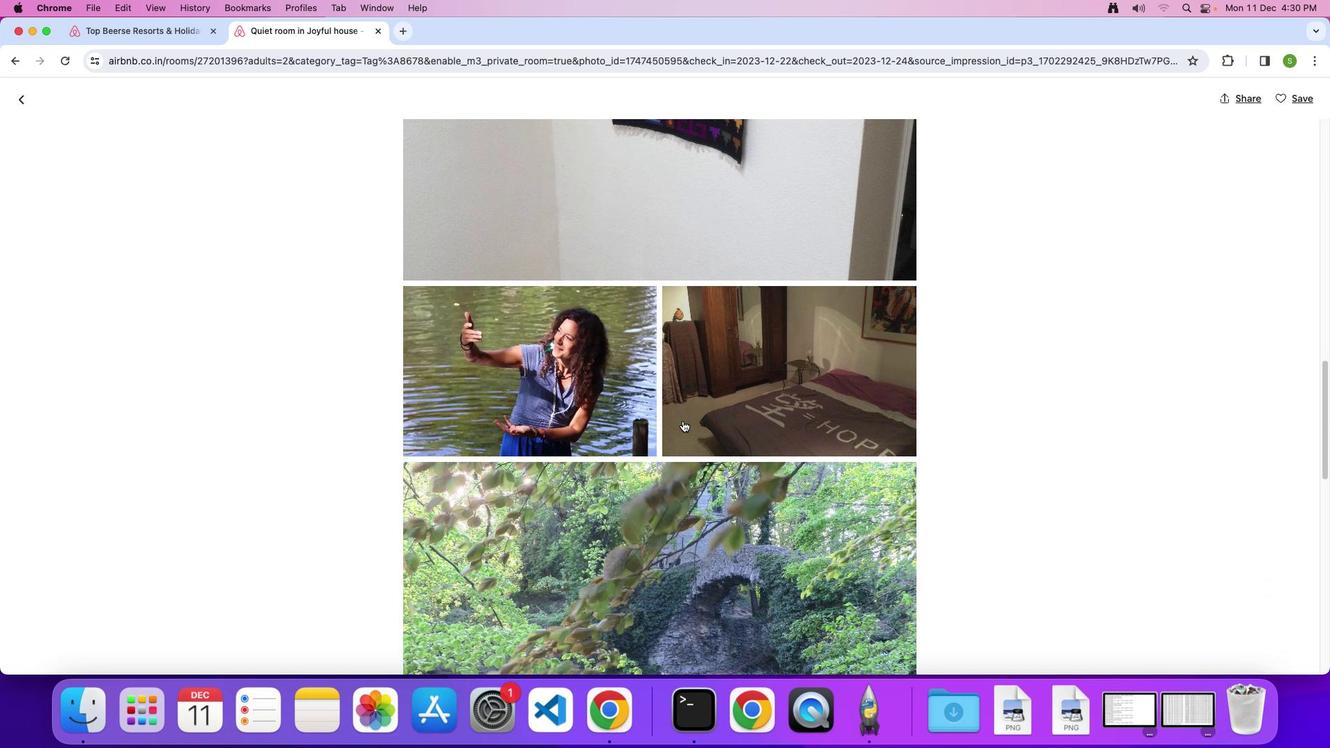 
Action: Mouse scrolled (682, 420) with delta (0, 0)
Screenshot: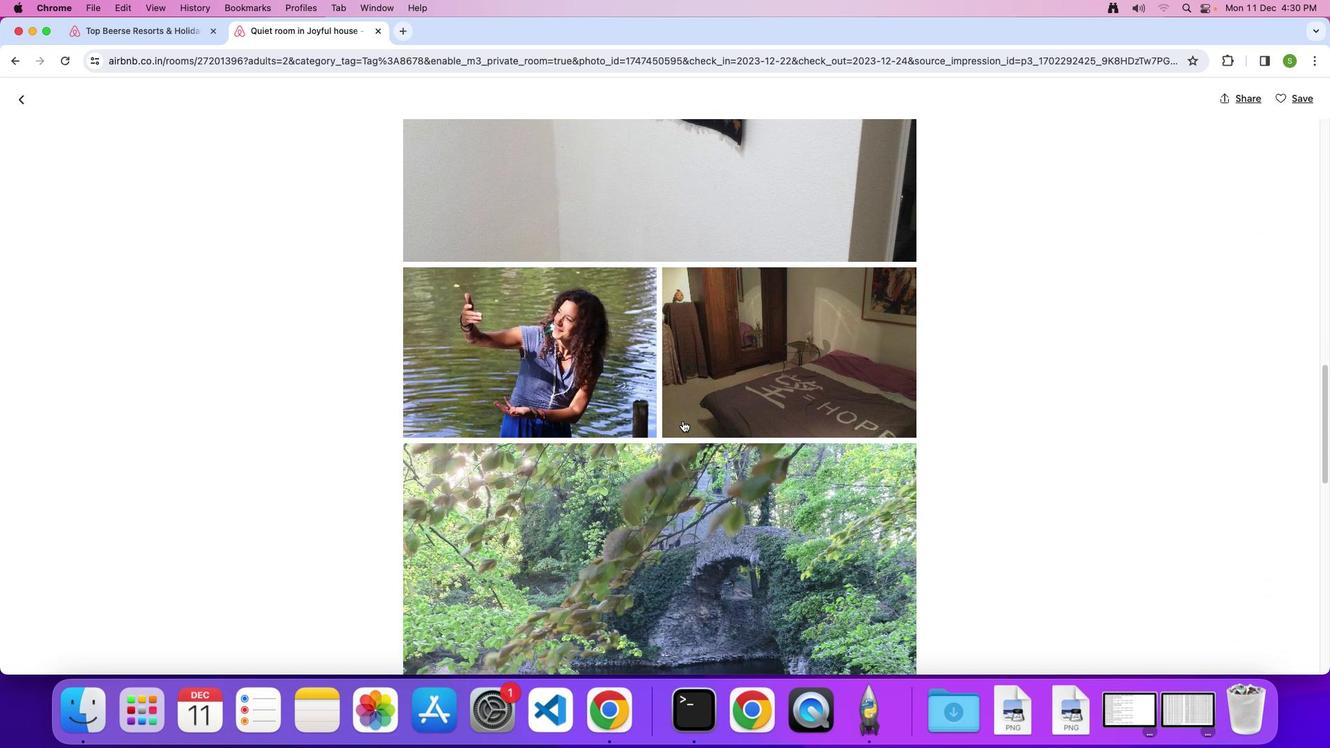 
Action: Mouse scrolled (682, 420) with delta (0, -1)
Screenshot: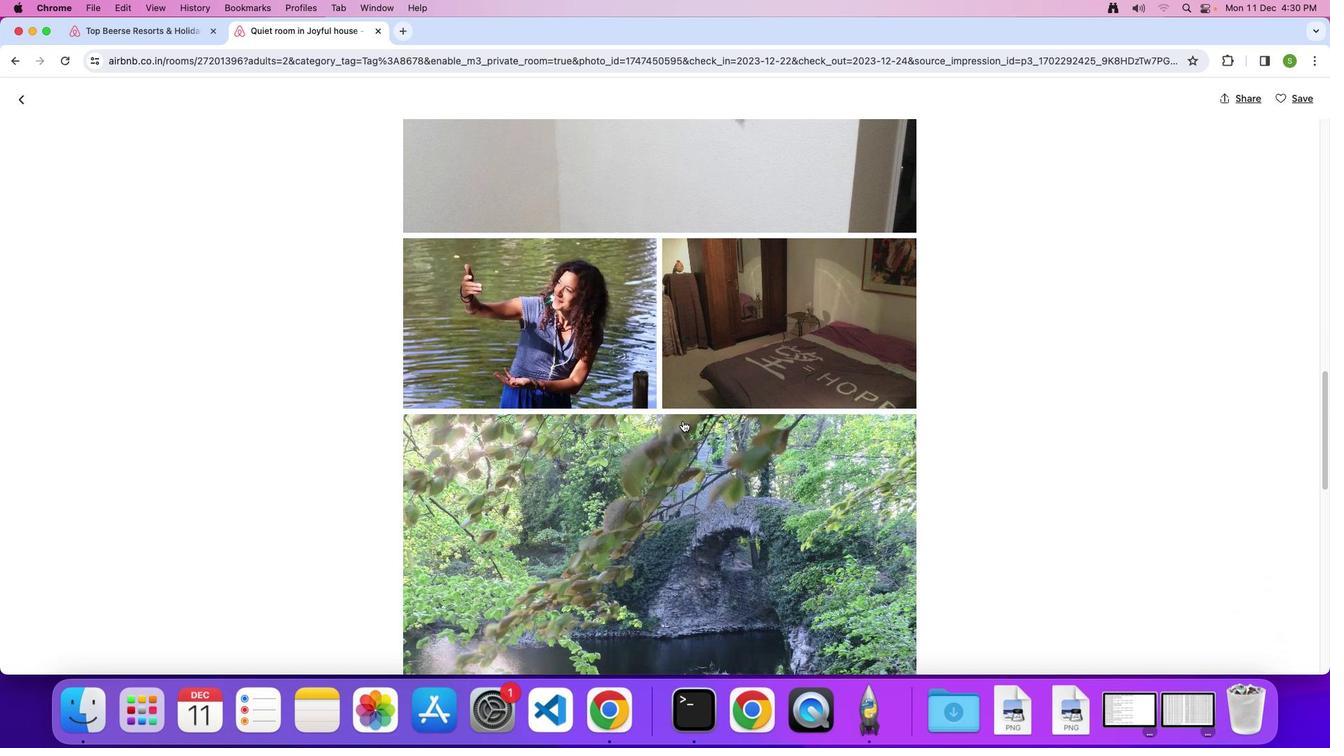 
Action: Mouse scrolled (682, 420) with delta (0, 0)
Screenshot: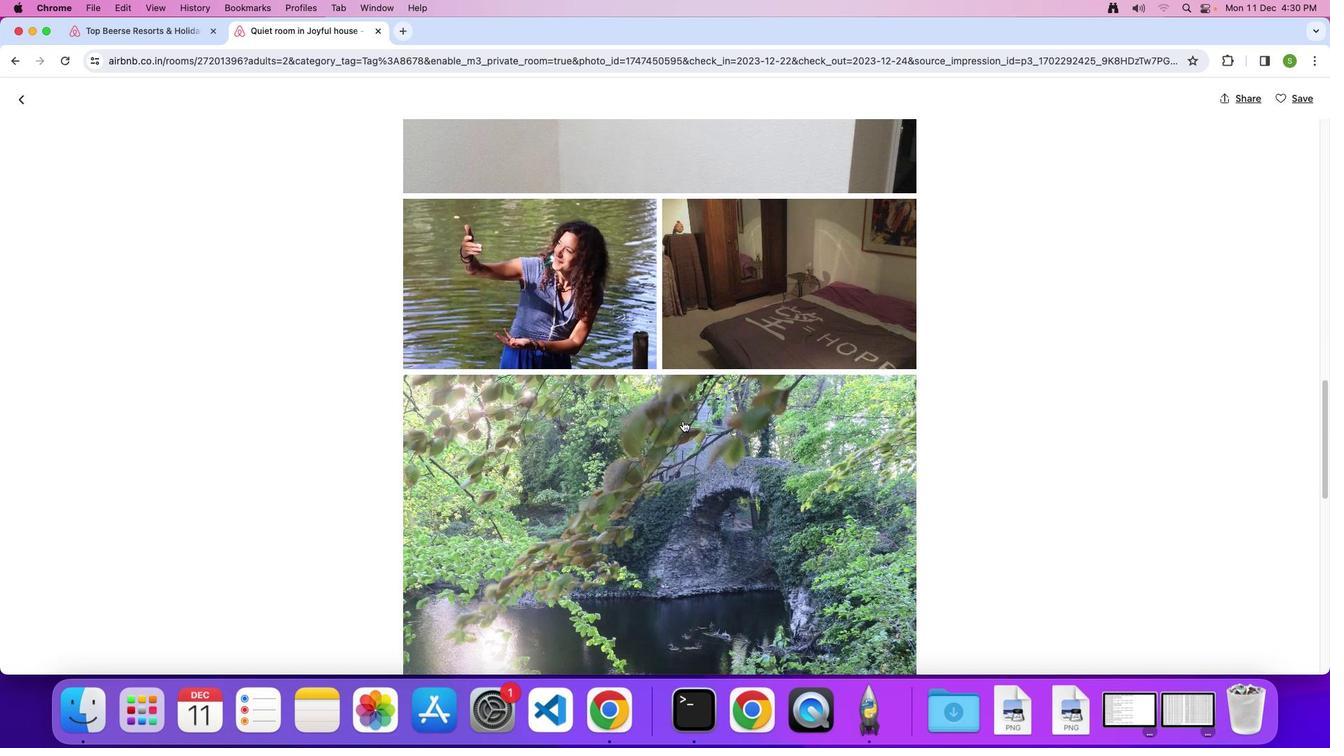 
Action: Mouse scrolled (682, 420) with delta (0, 0)
Screenshot: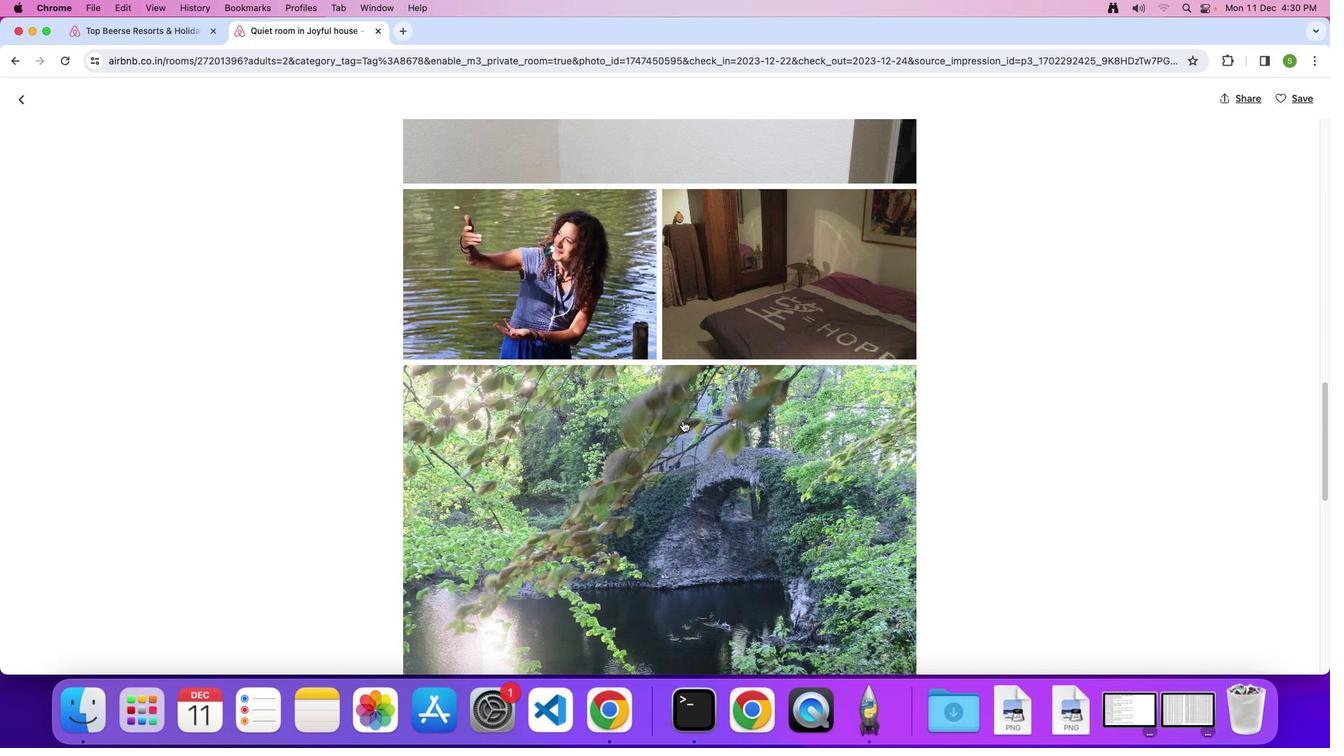 
Action: Mouse scrolled (682, 420) with delta (0, 0)
Screenshot: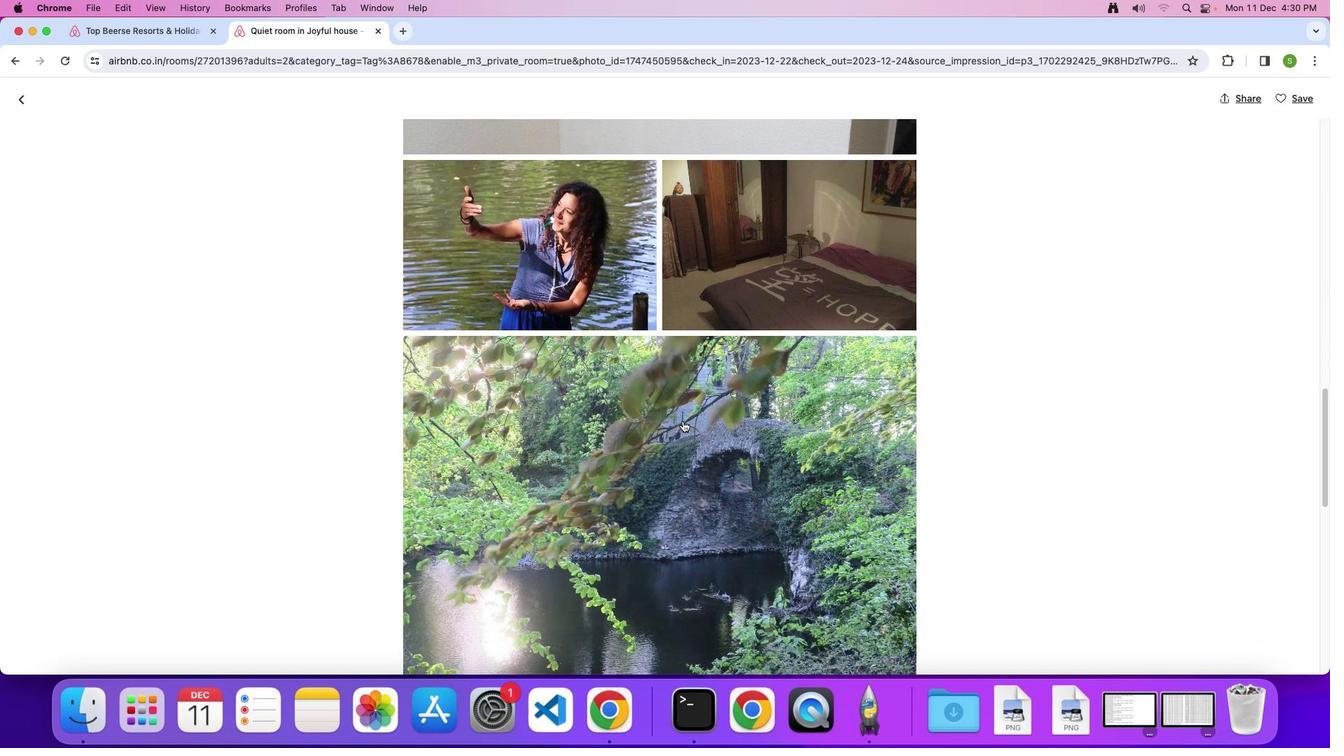 
Action: Mouse scrolled (682, 420) with delta (0, 0)
Screenshot: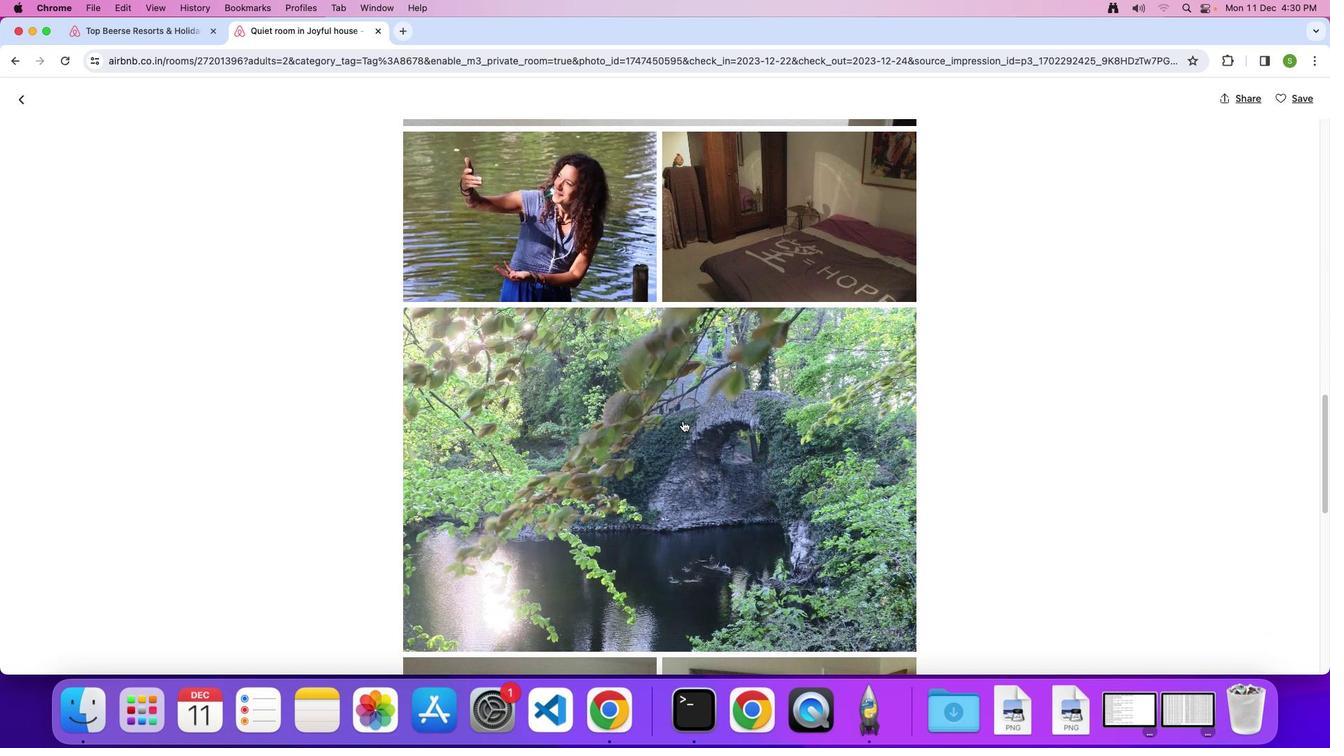 
Action: Mouse scrolled (682, 420) with delta (0, 0)
Screenshot: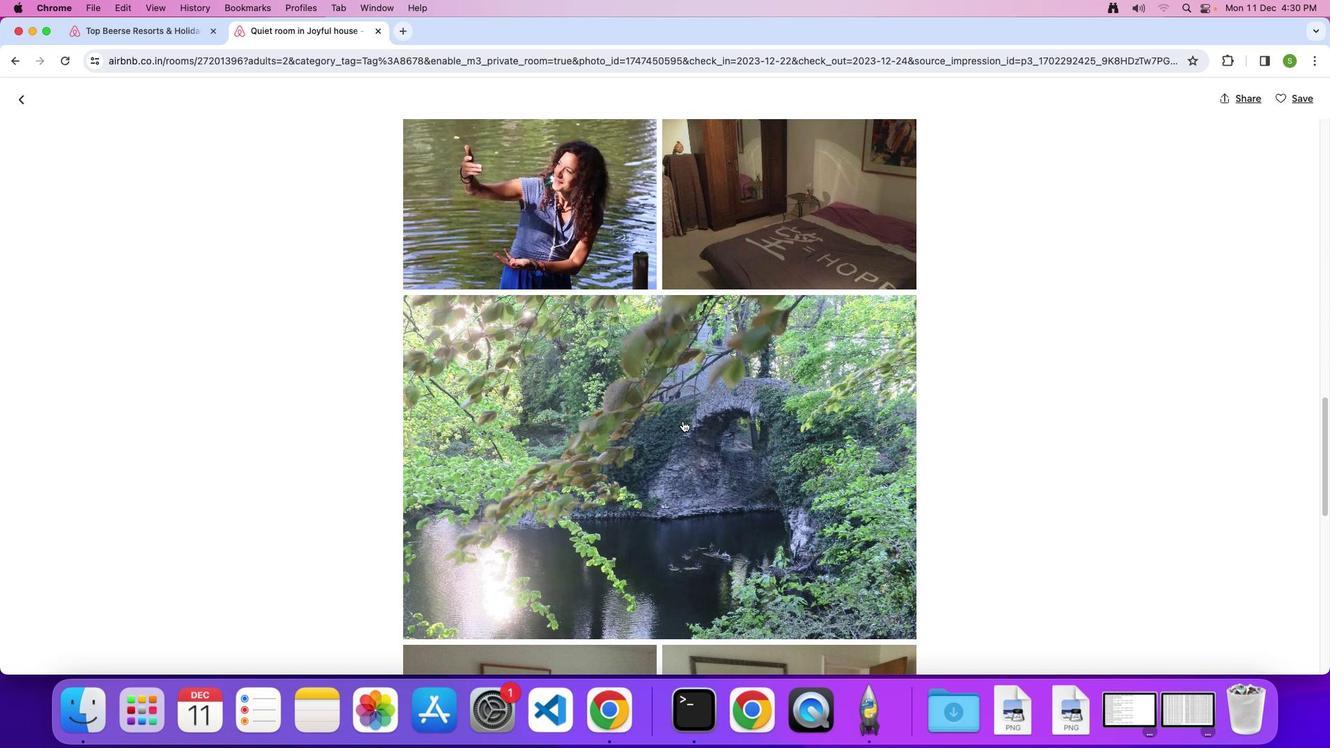
Action: Mouse scrolled (682, 420) with delta (0, 0)
Screenshot: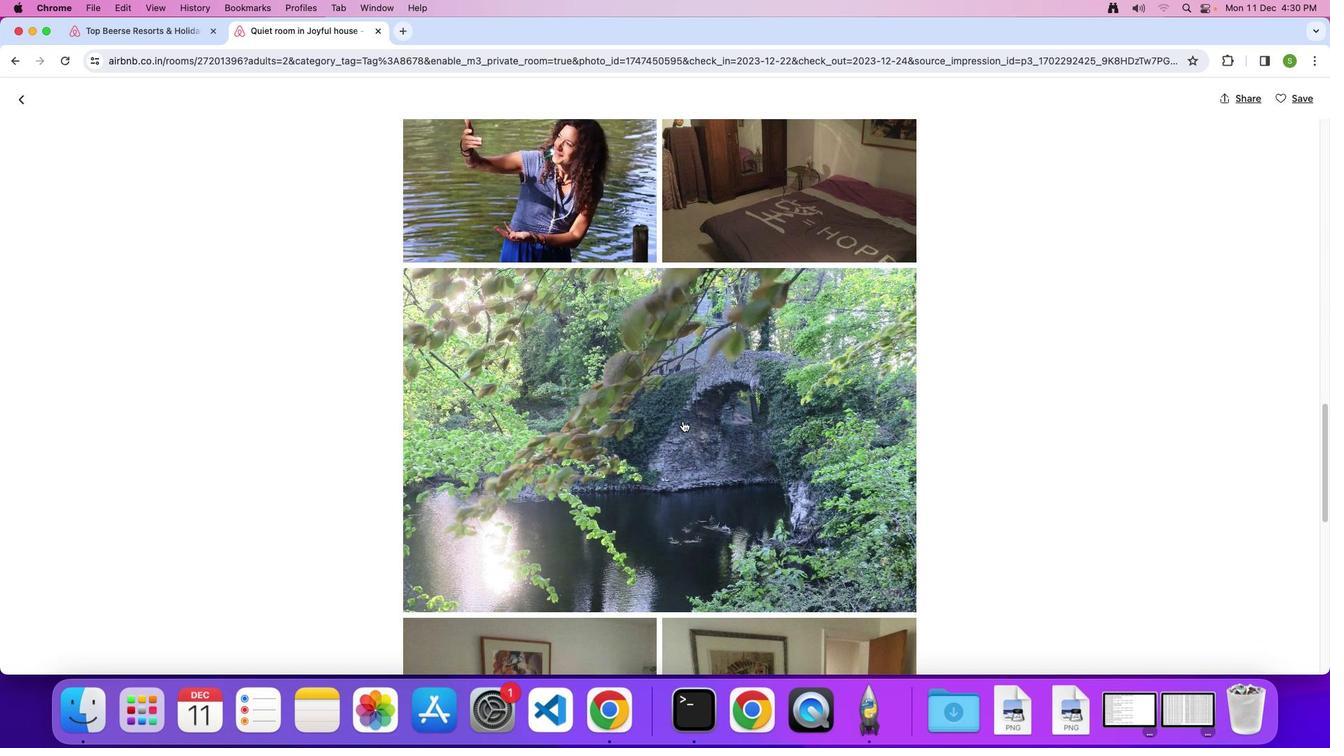 
Action: Mouse scrolled (682, 420) with delta (0, 0)
Screenshot: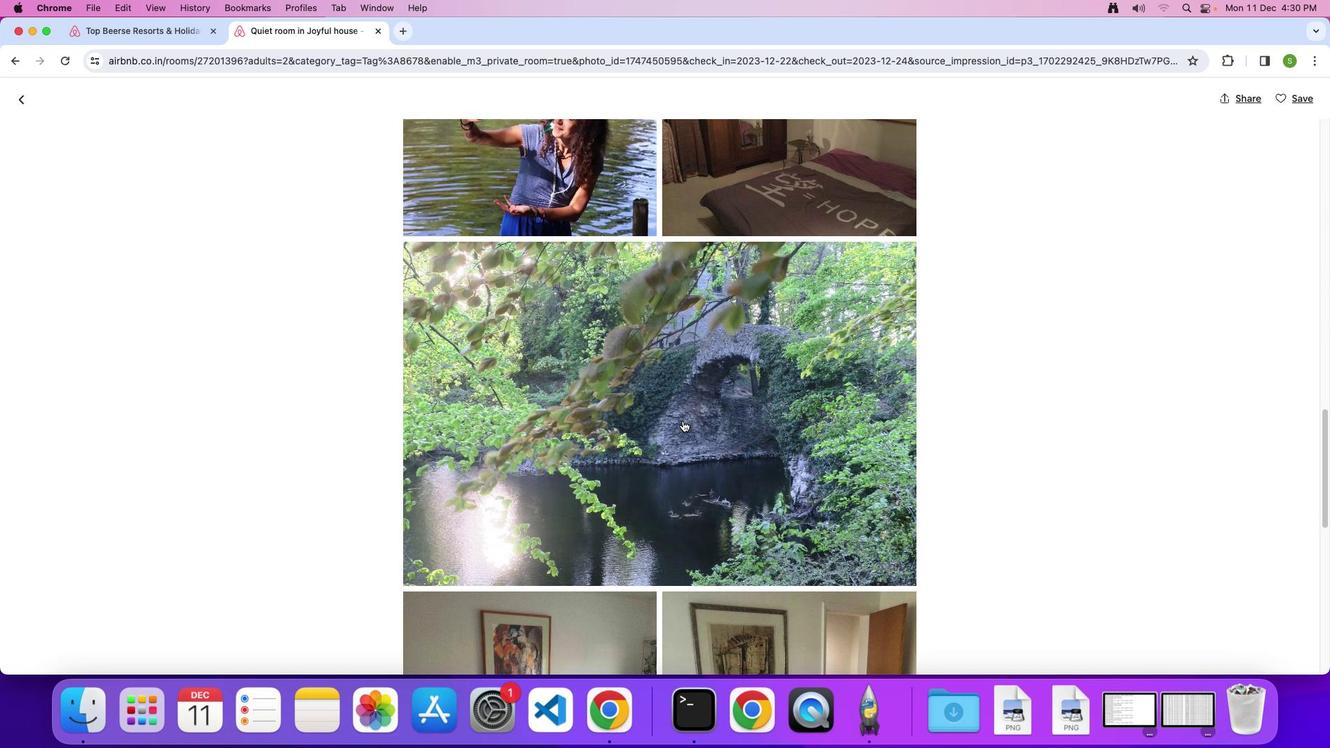 
Action: Mouse scrolled (682, 420) with delta (0, 0)
Screenshot: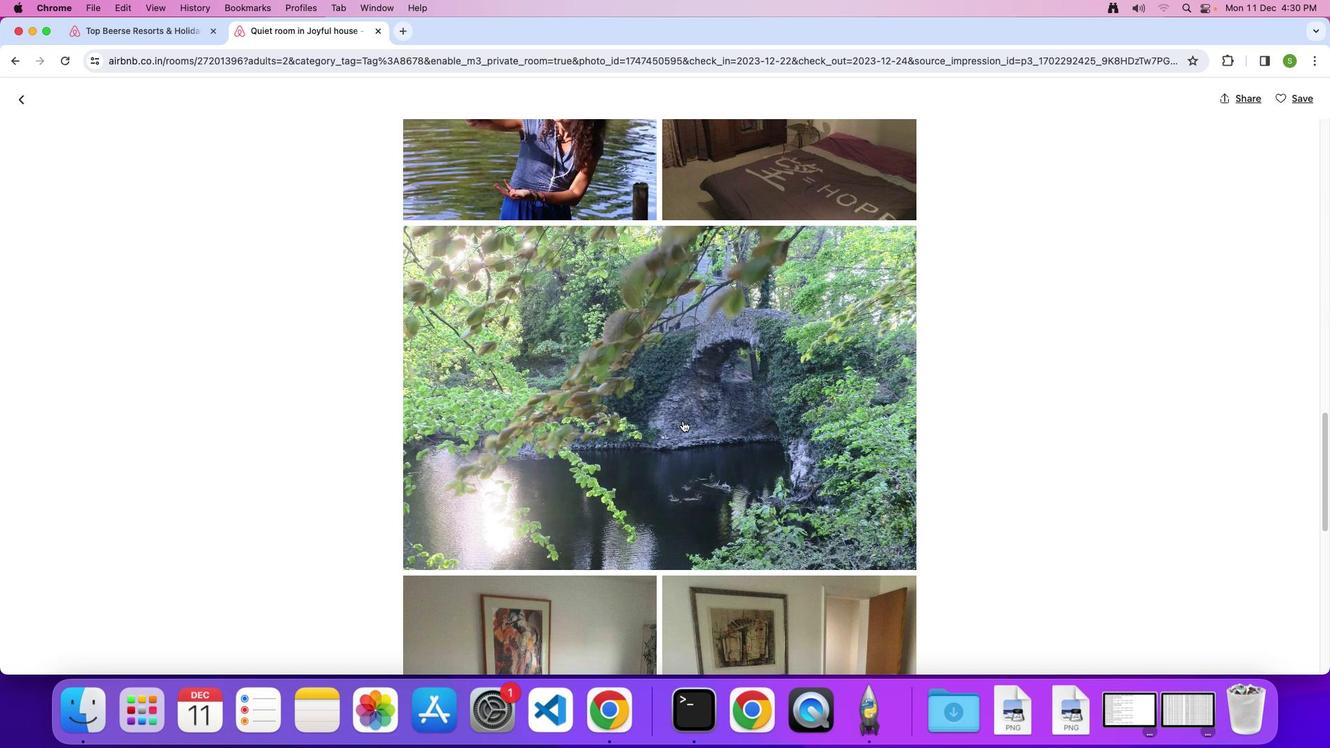 
Action: Mouse scrolled (682, 420) with delta (0, 0)
Screenshot: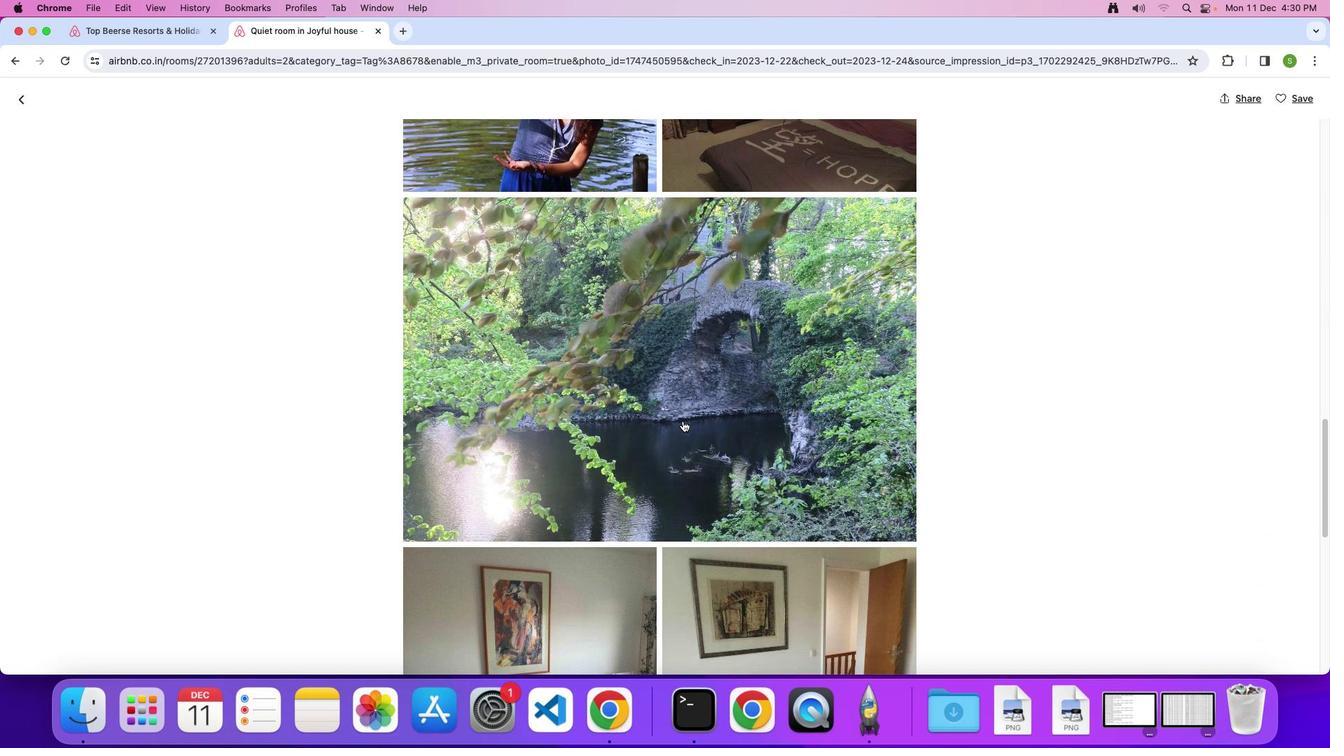 
Action: Mouse scrolled (682, 420) with delta (0, 0)
Screenshot: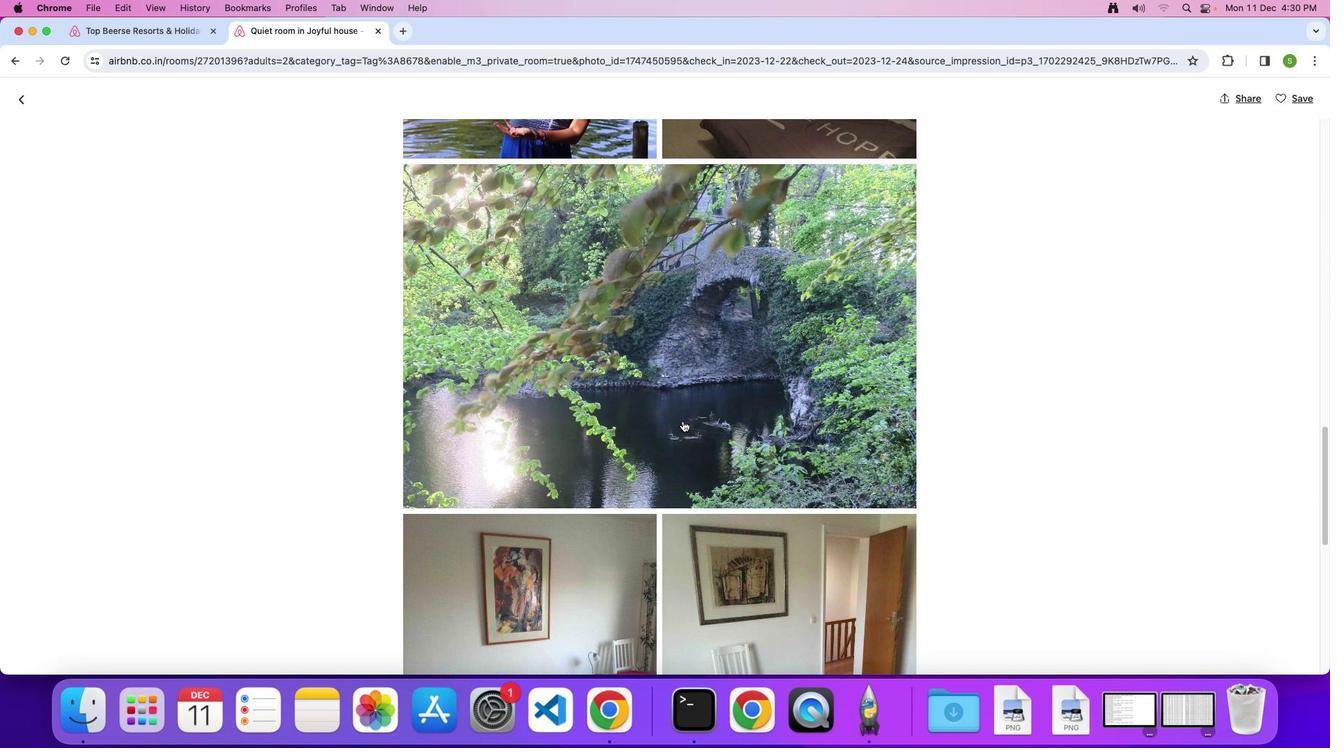 
Action: Mouse scrolled (682, 420) with delta (0, 0)
Screenshot: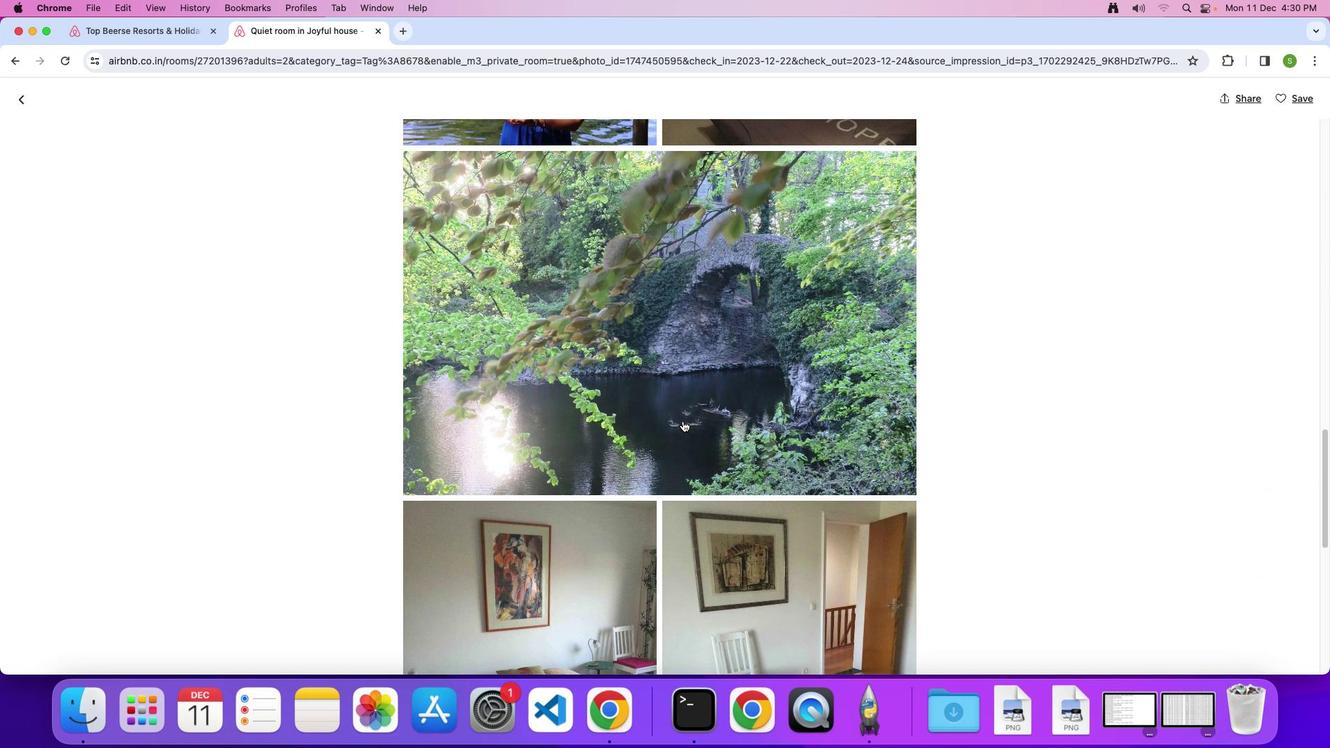 
Action: Mouse scrolled (682, 420) with delta (0, -1)
Screenshot: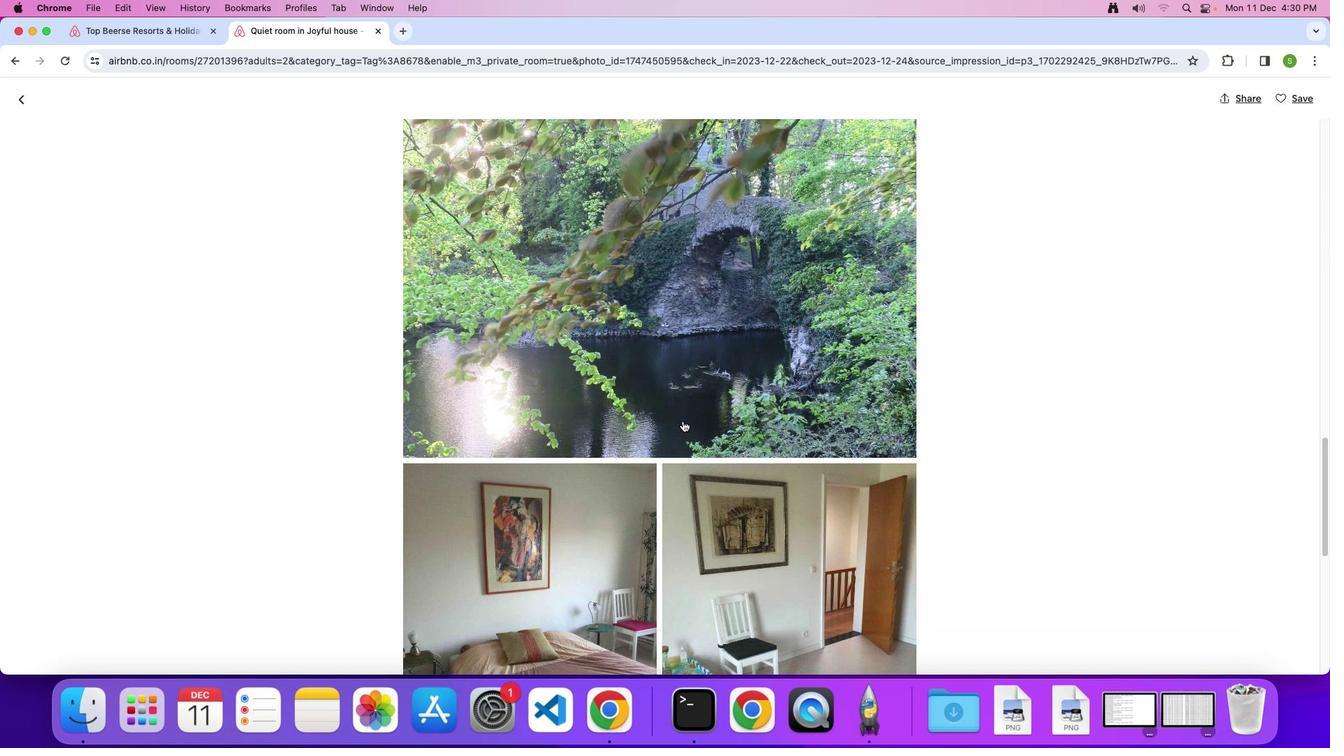 
Action: Mouse scrolled (682, 420) with delta (0, 0)
Screenshot: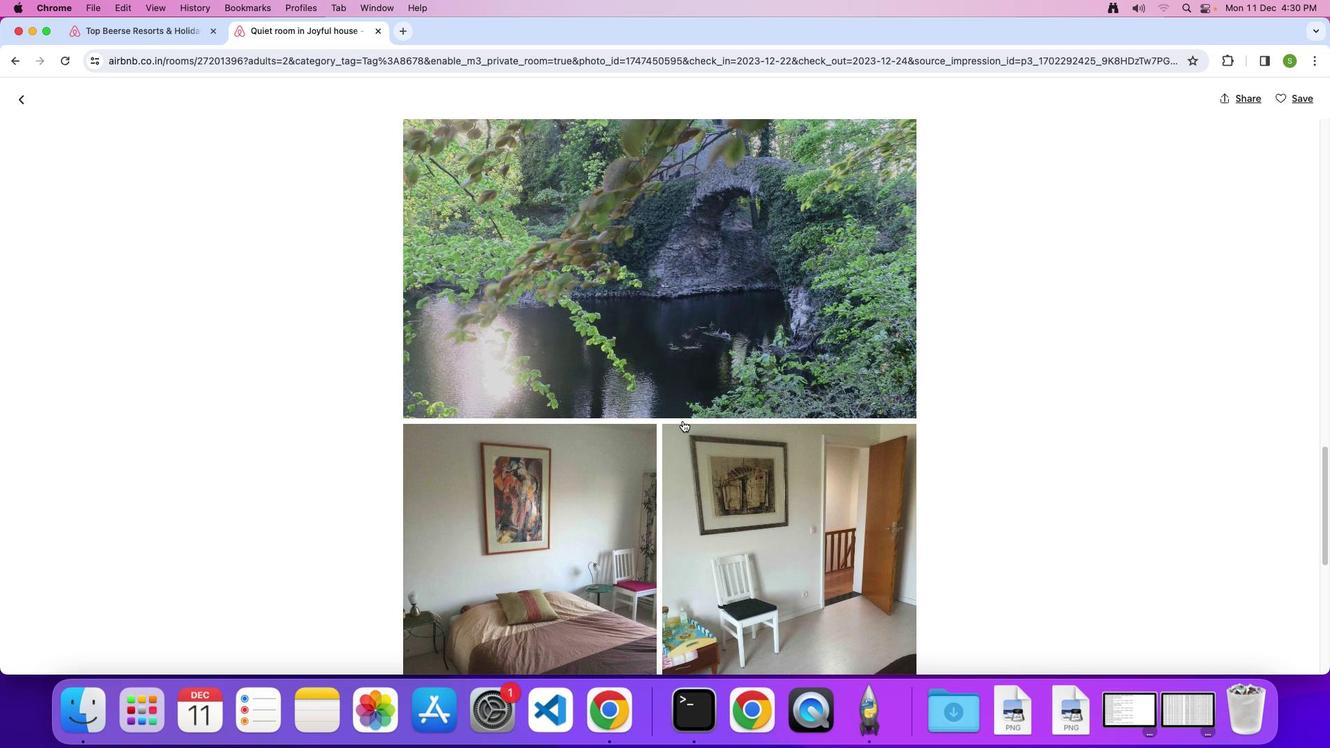 
Action: Mouse scrolled (682, 420) with delta (0, 0)
Screenshot: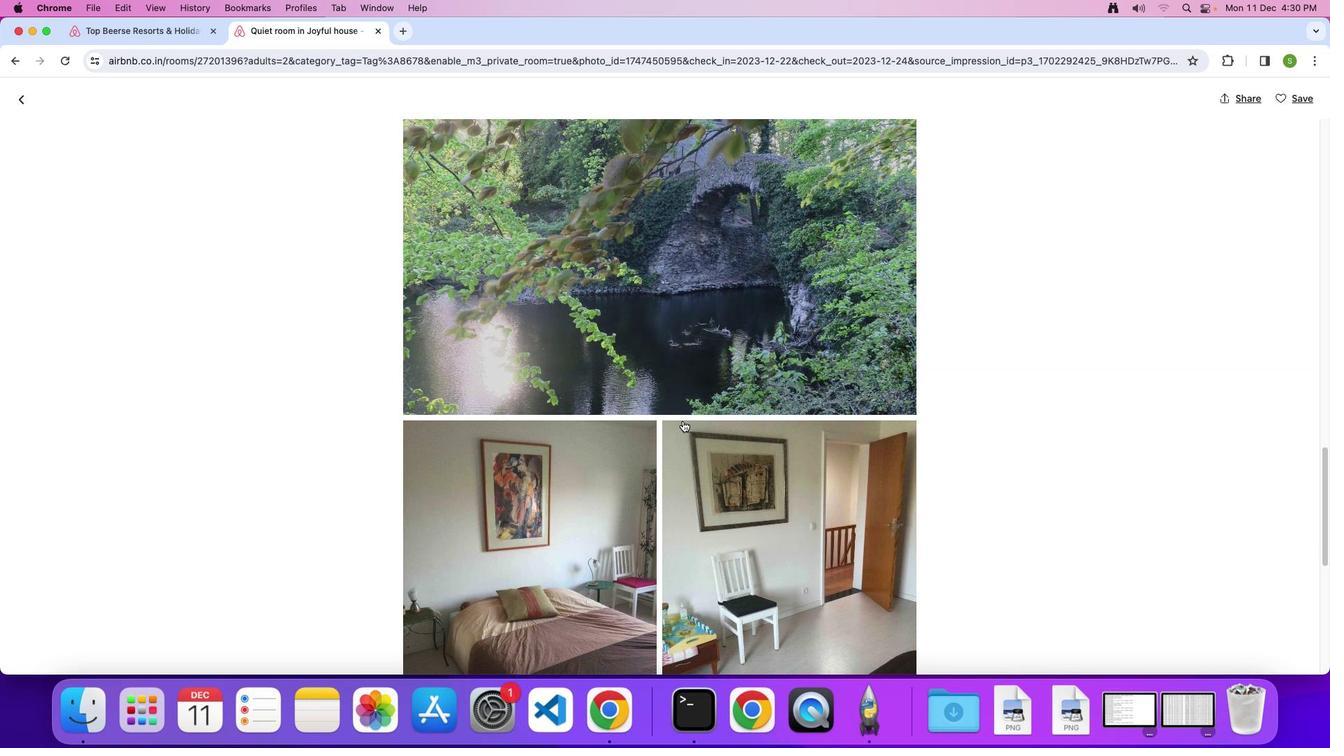 
Action: Mouse scrolled (682, 420) with delta (0, -1)
Screenshot: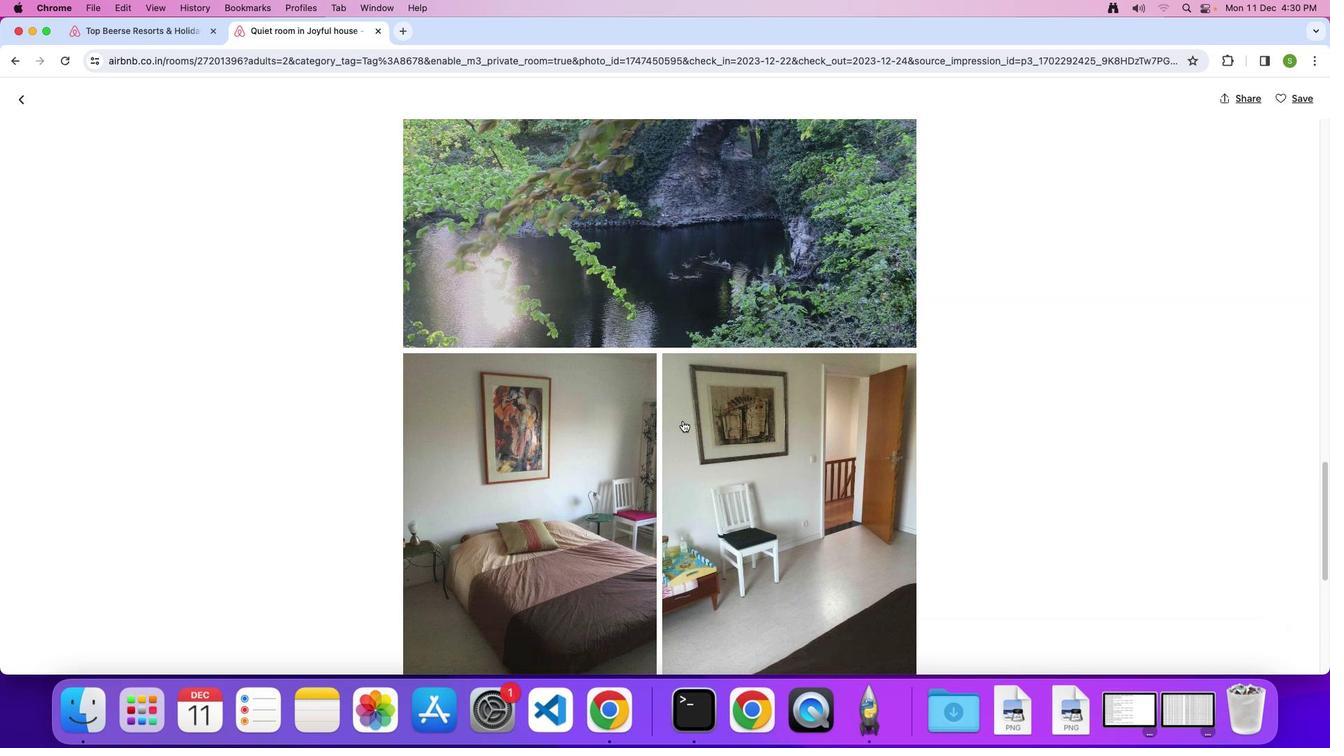 
Action: Mouse scrolled (682, 420) with delta (0, 0)
Screenshot: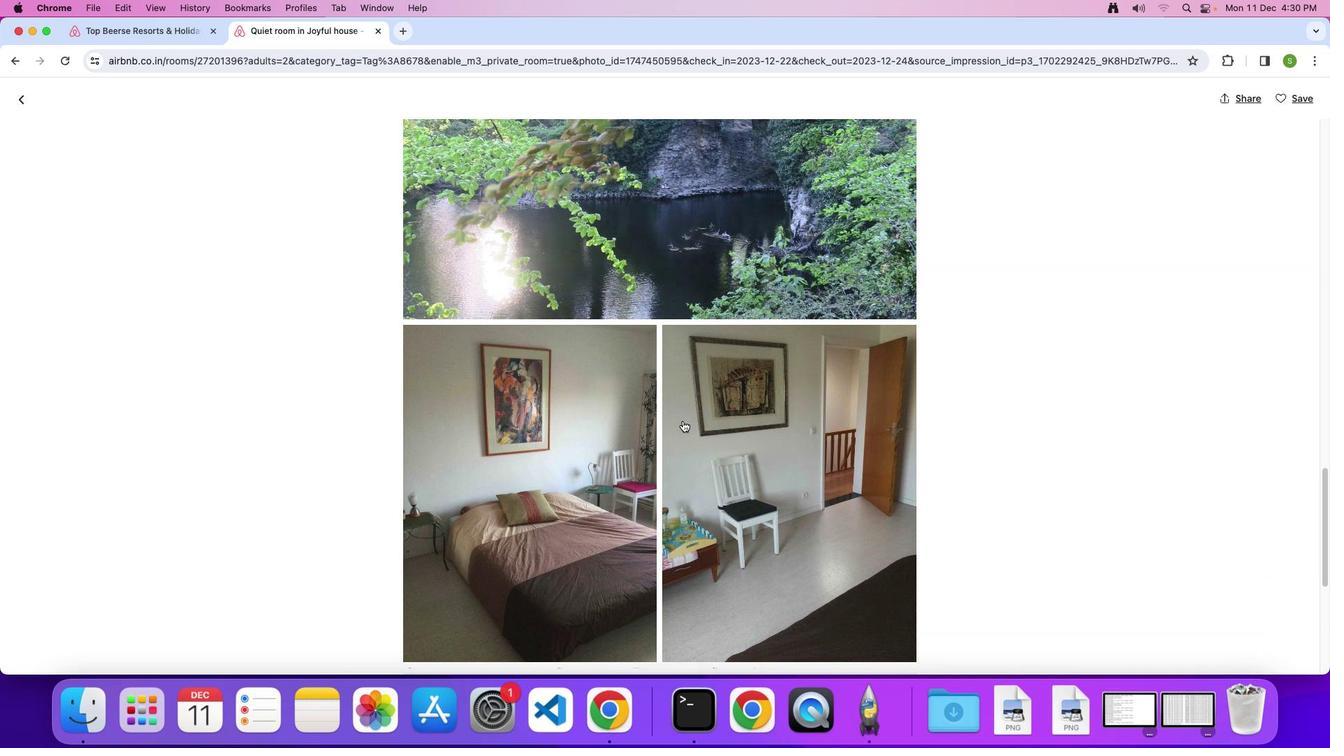 
Action: Mouse scrolled (682, 420) with delta (0, 0)
Screenshot: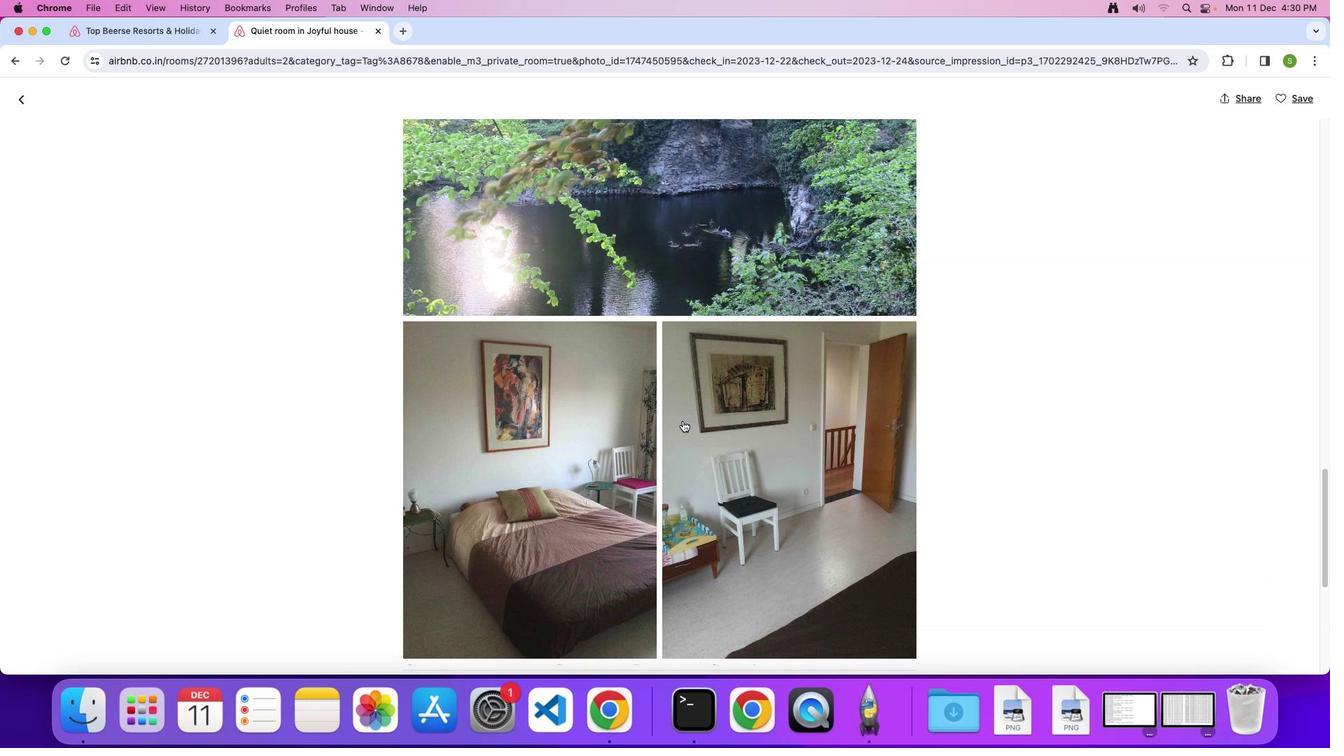 
Action: Mouse scrolled (682, 420) with delta (0, -1)
Screenshot: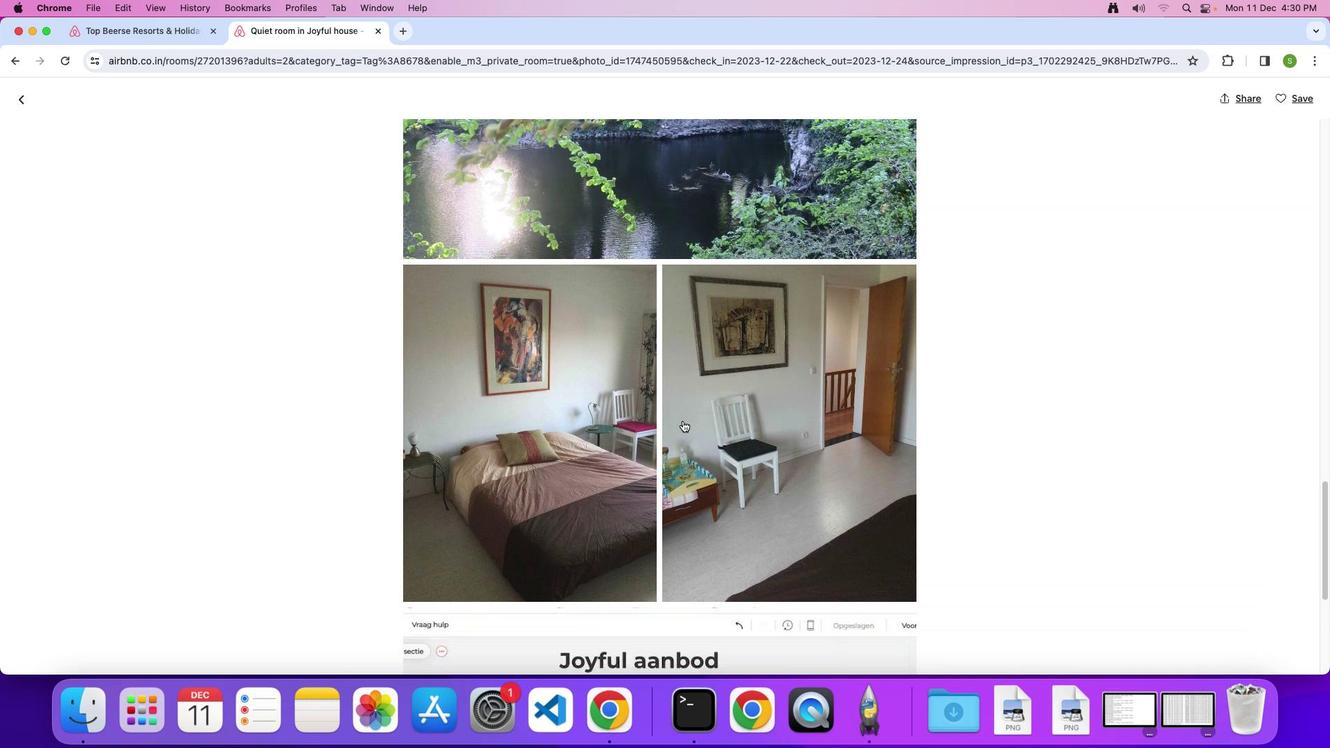 
Action: Mouse scrolled (682, 420) with delta (0, 0)
Screenshot: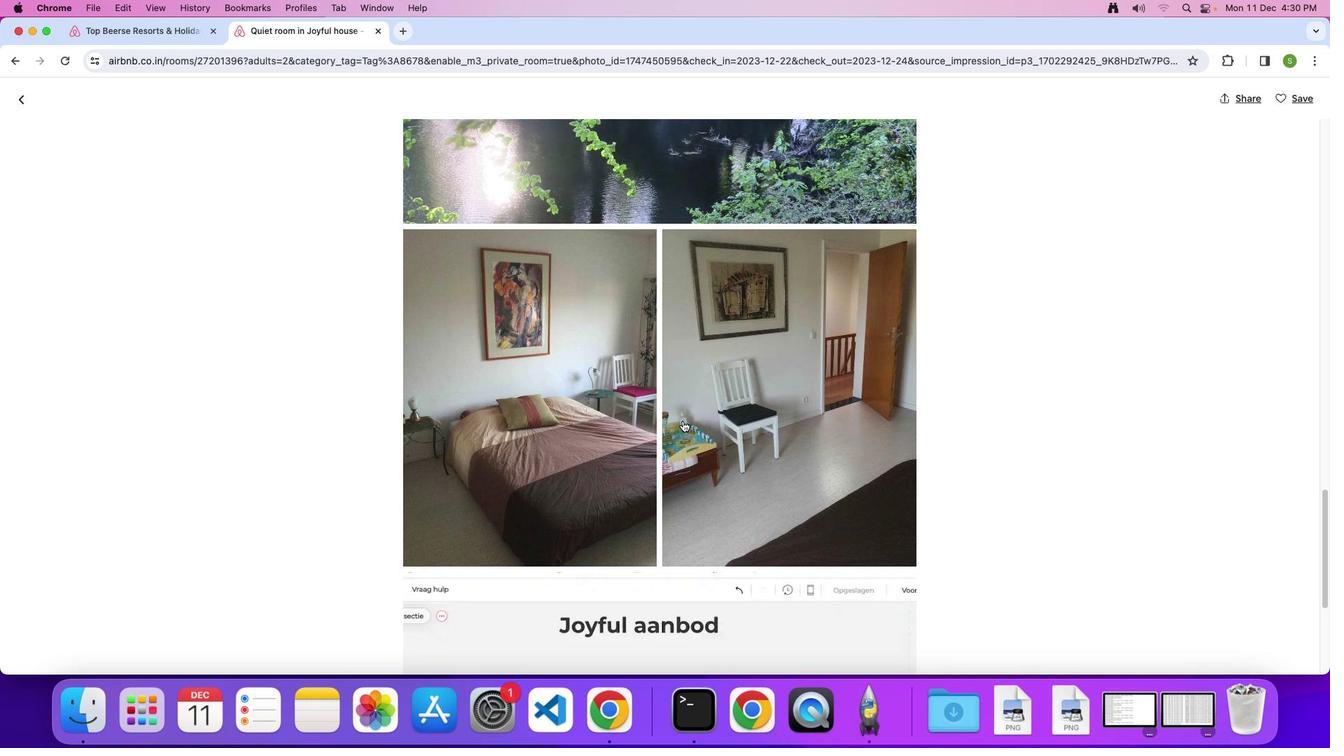 
Action: Mouse scrolled (682, 420) with delta (0, 0)
Screenshot: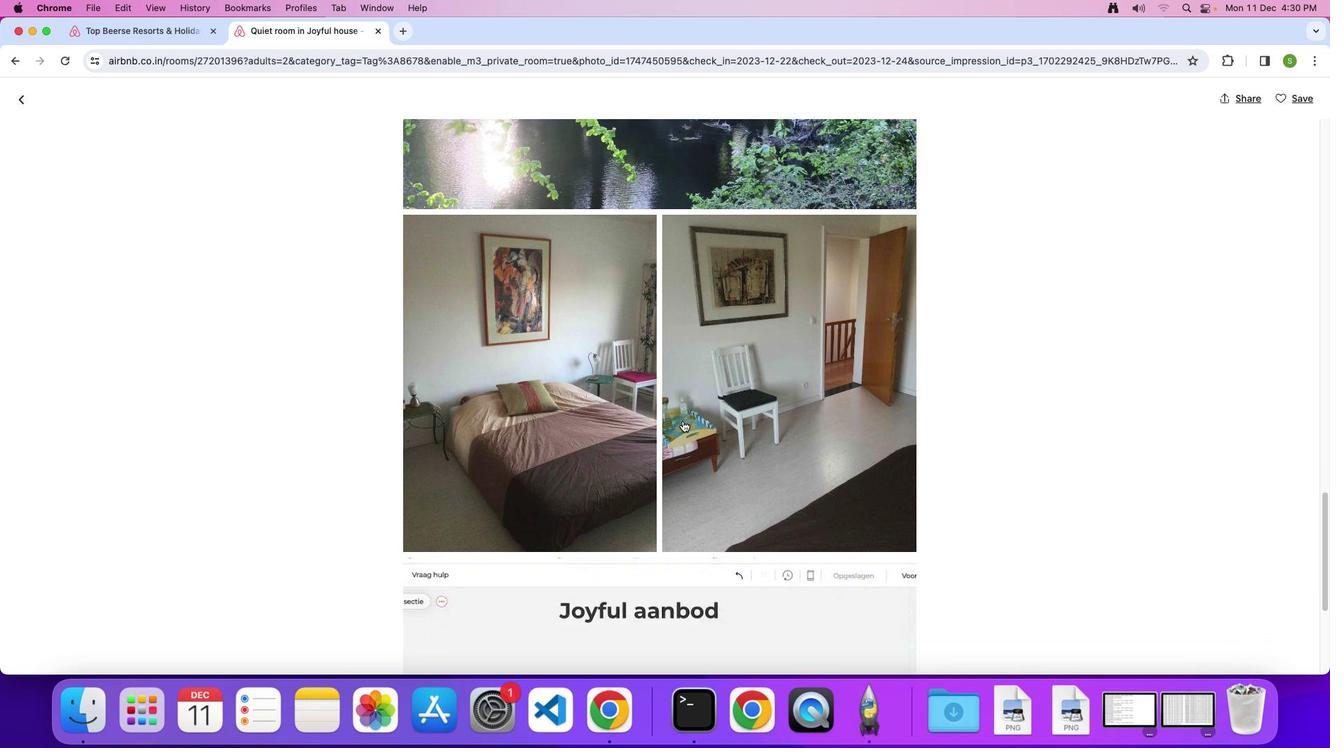 
Action: Mouse scrolled (682, 420) with delta (0, -1)
Screenshot: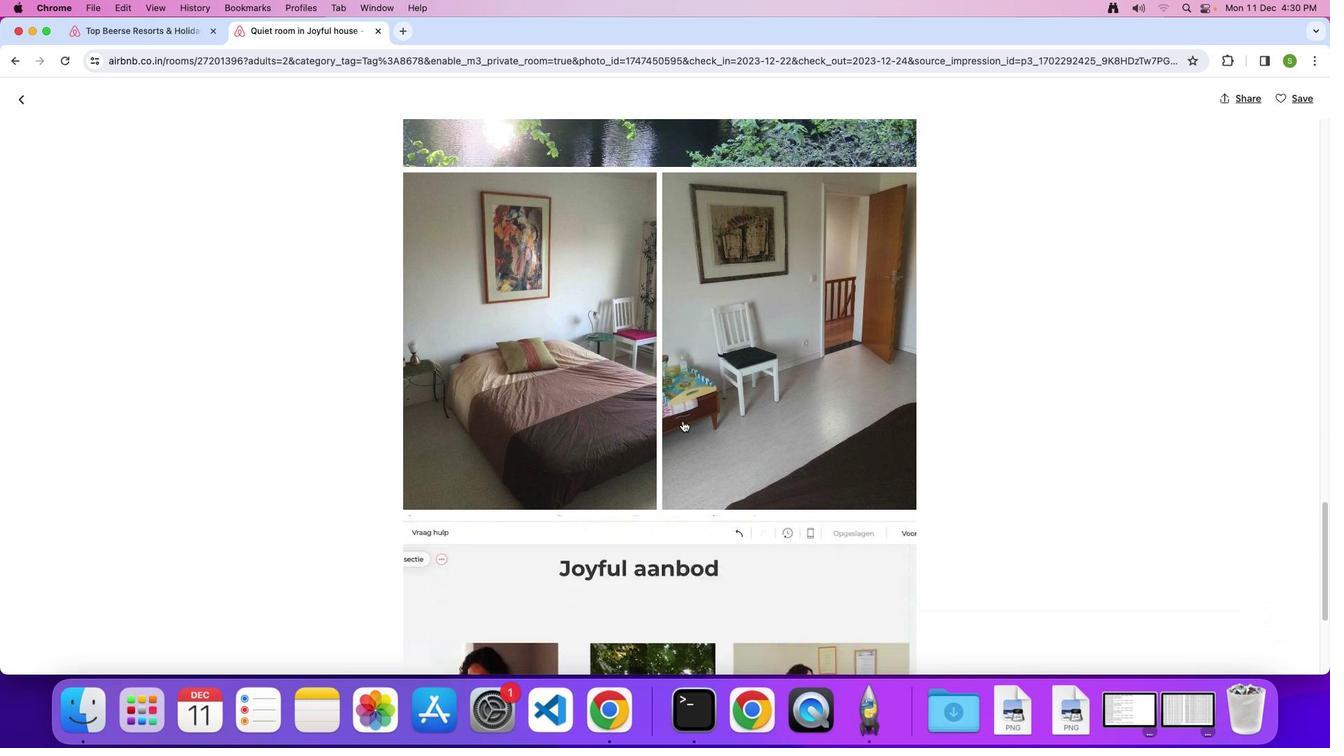 
Action: Mouse scrolled (682, 420) with delta (0, 0)
Screenshot: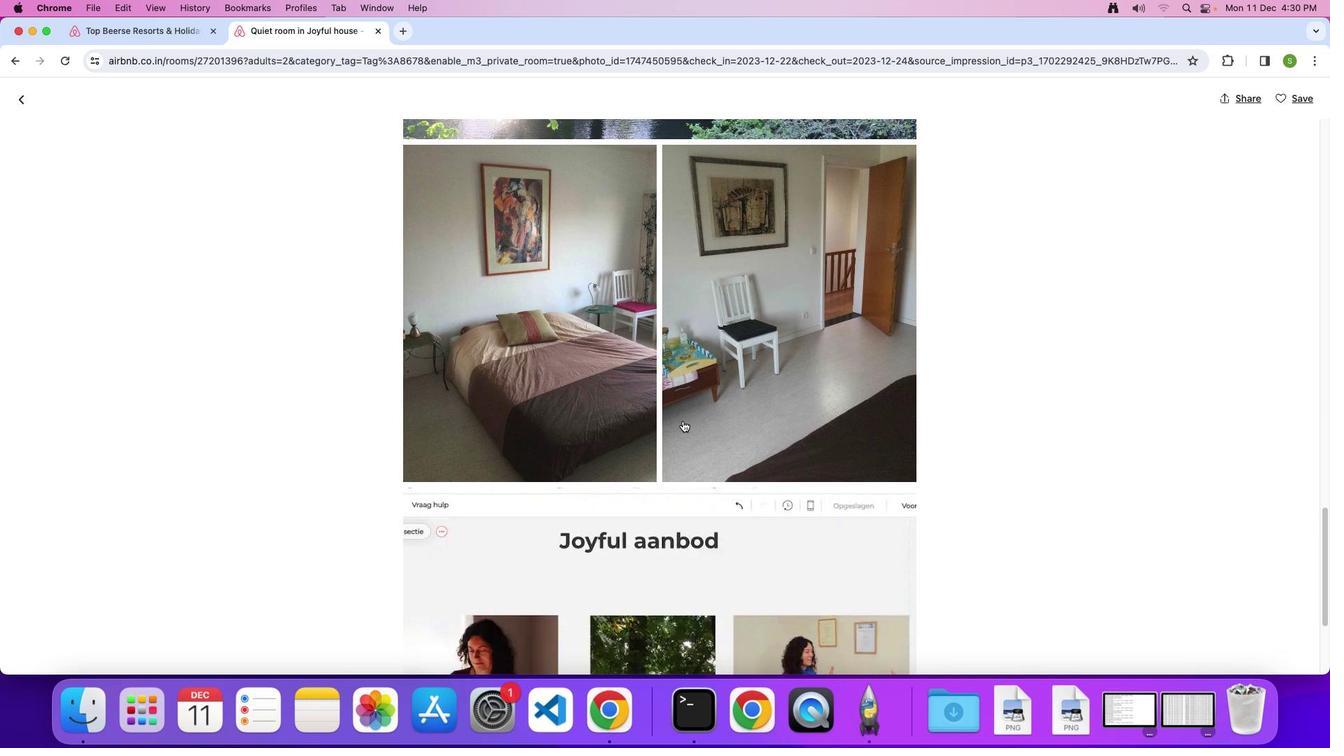 
Action: Mouse scrolled (682, 420) with delta (0, 0)
Screenshot: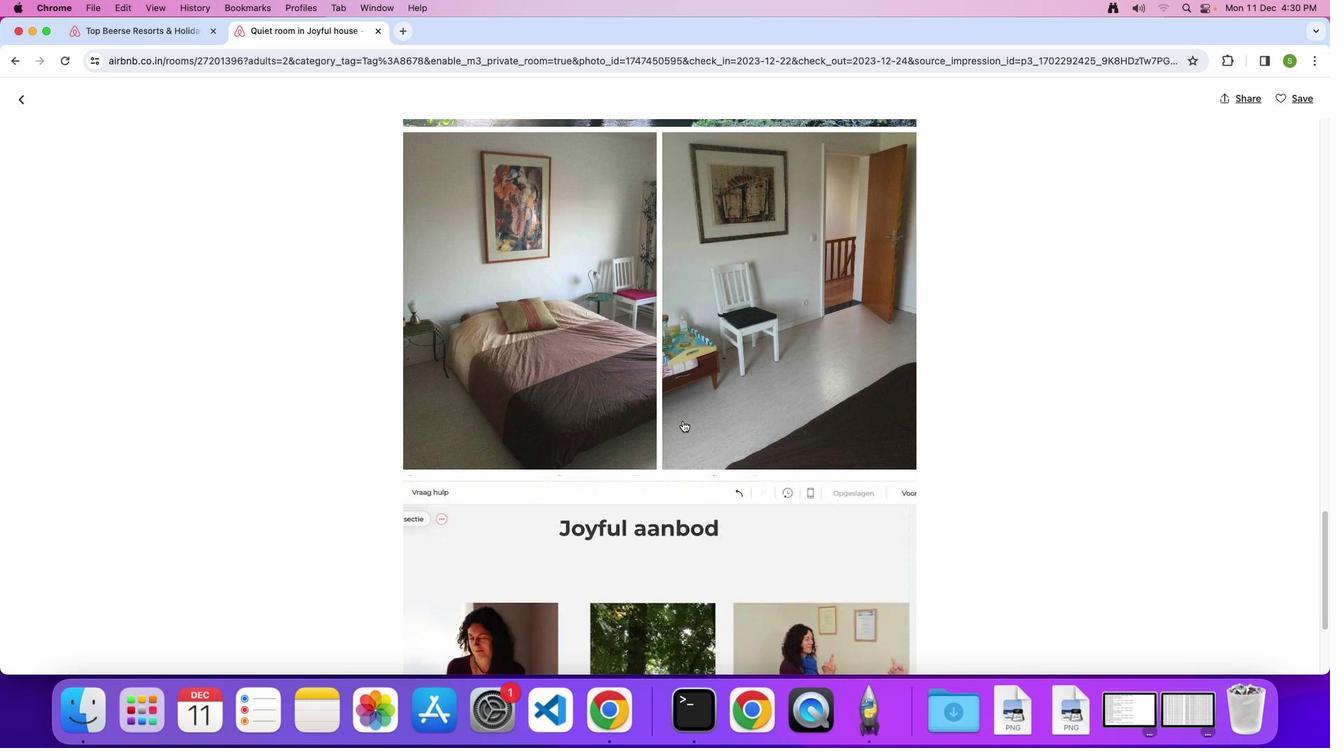
Action: Mouse scrolled (682, 420) with delta (0, -2)
Screenshot: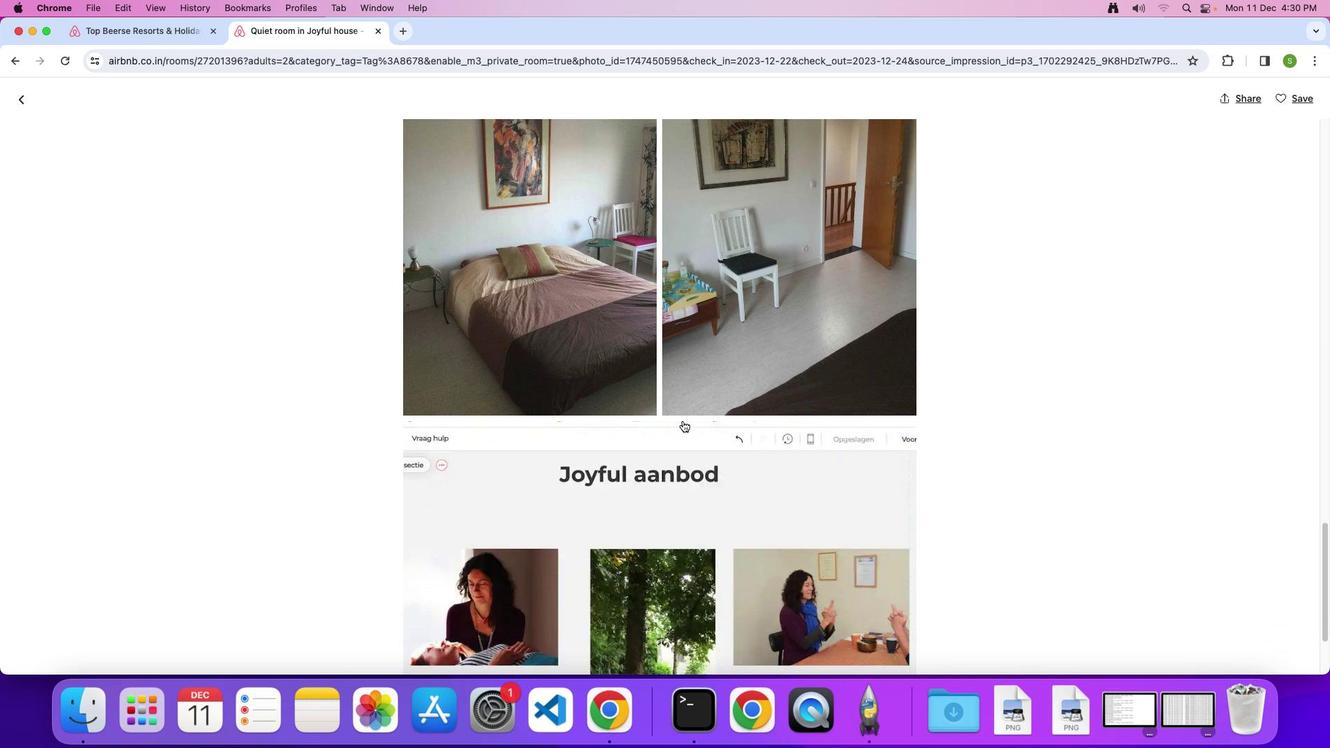 
Action: Mouse scrolled (682, 420) with delta (0, 0)
Screenshot: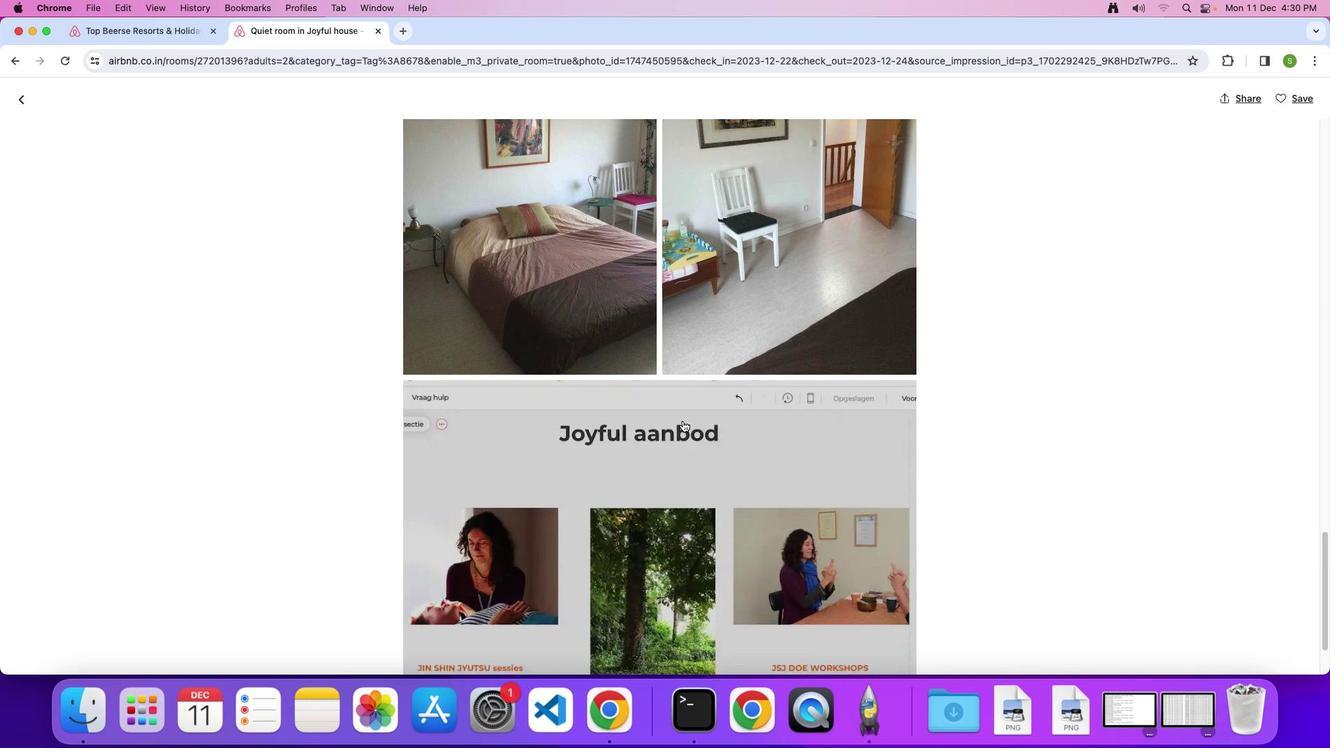 
Action: Mouse scrolled (682, 420) with delta (0, 0)
Screenshot: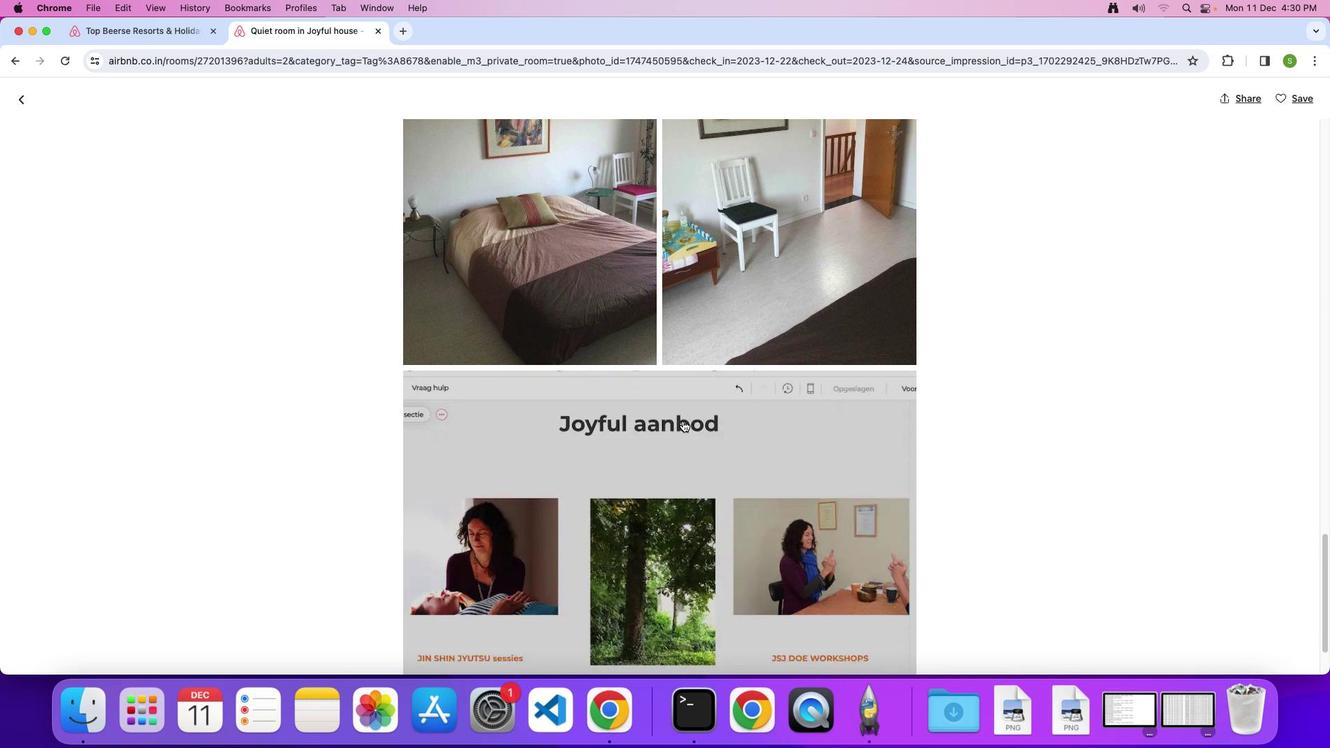 
Action: Mouse scrolled (682, 420) with delta (0, 0)
Screenshot: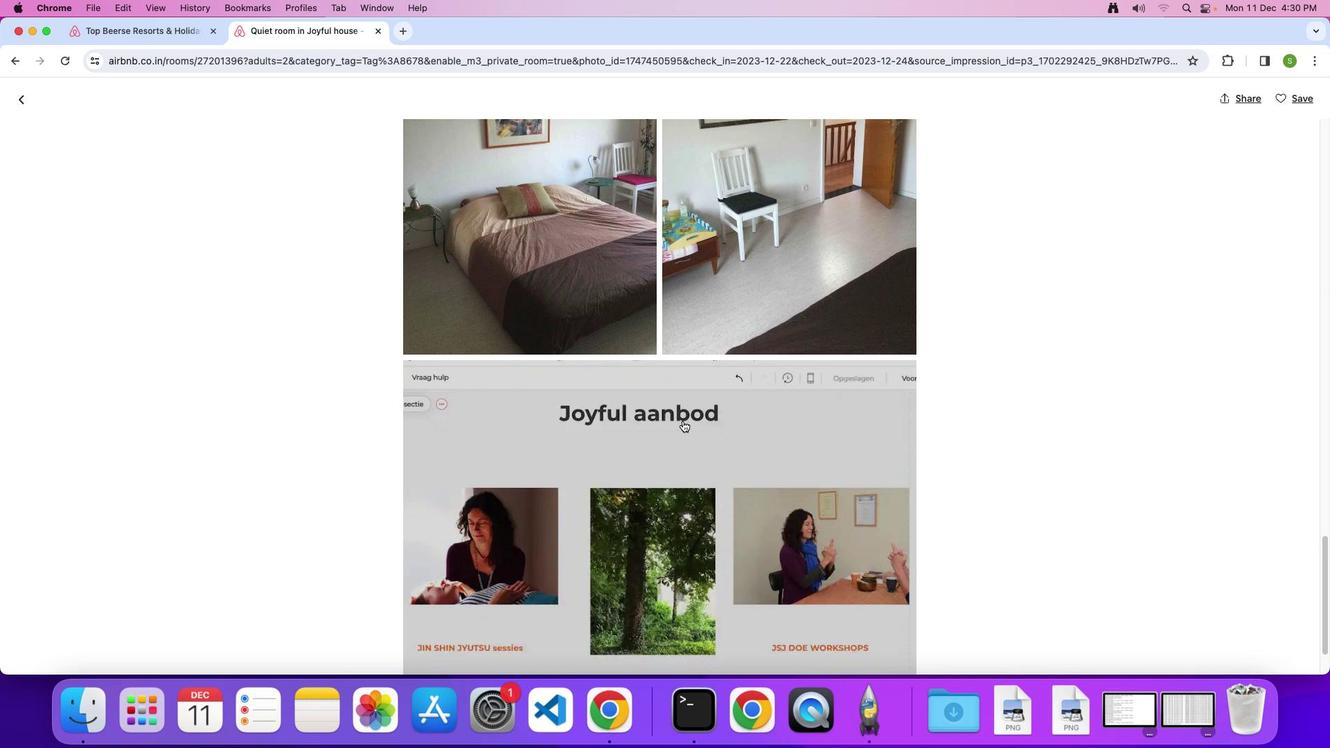 
Action: Mouse scrolled (682, 420) with delta (0, 0)
Screenshot: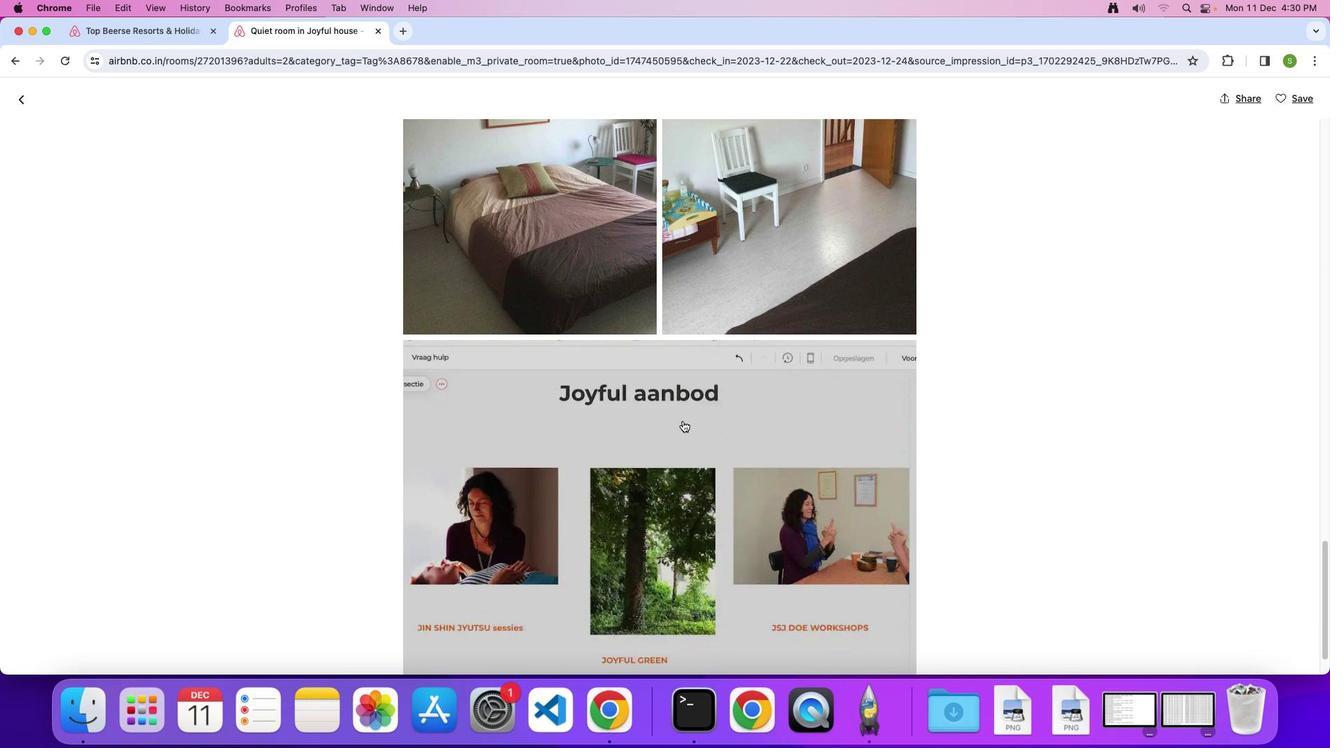 
Action: Mouse scrolled (682, 420) with delta (0, -1)
Screenshot: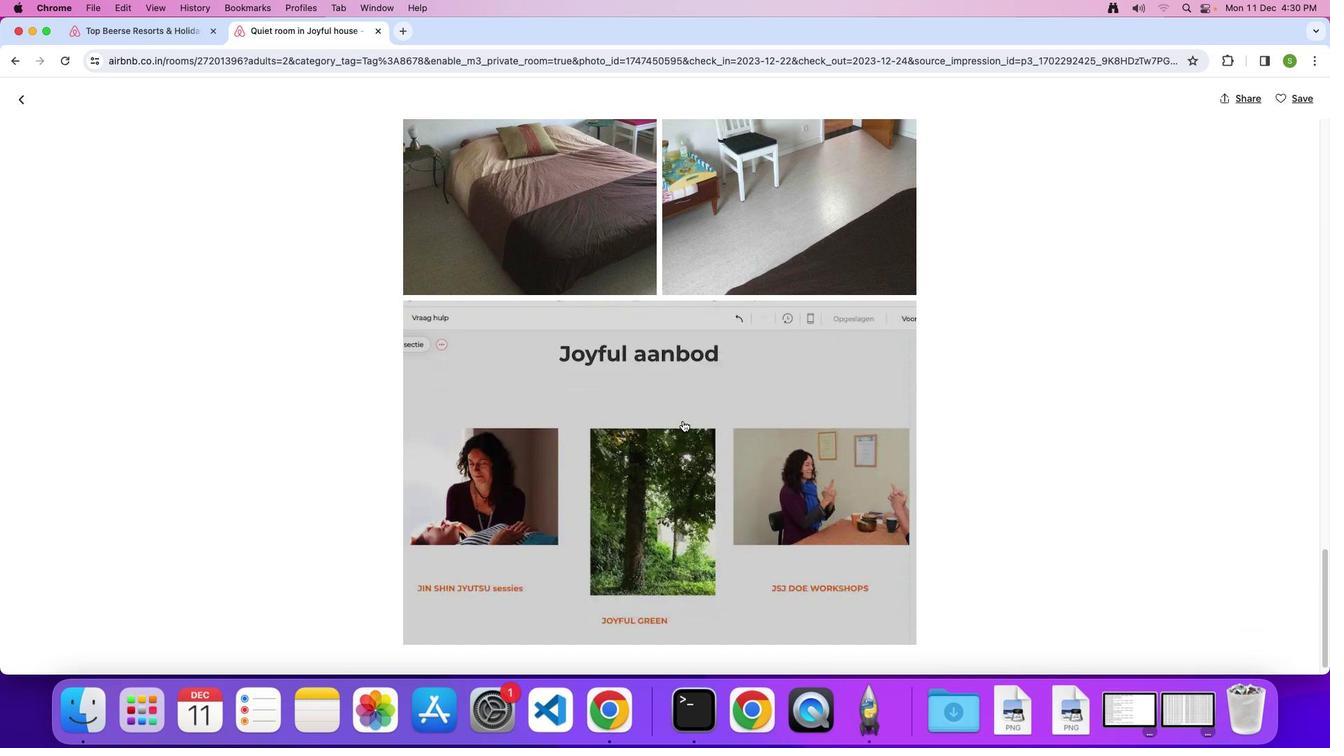 
Action: Mouse scrolled (682, 420) with delta (0, 0)
Screenshot: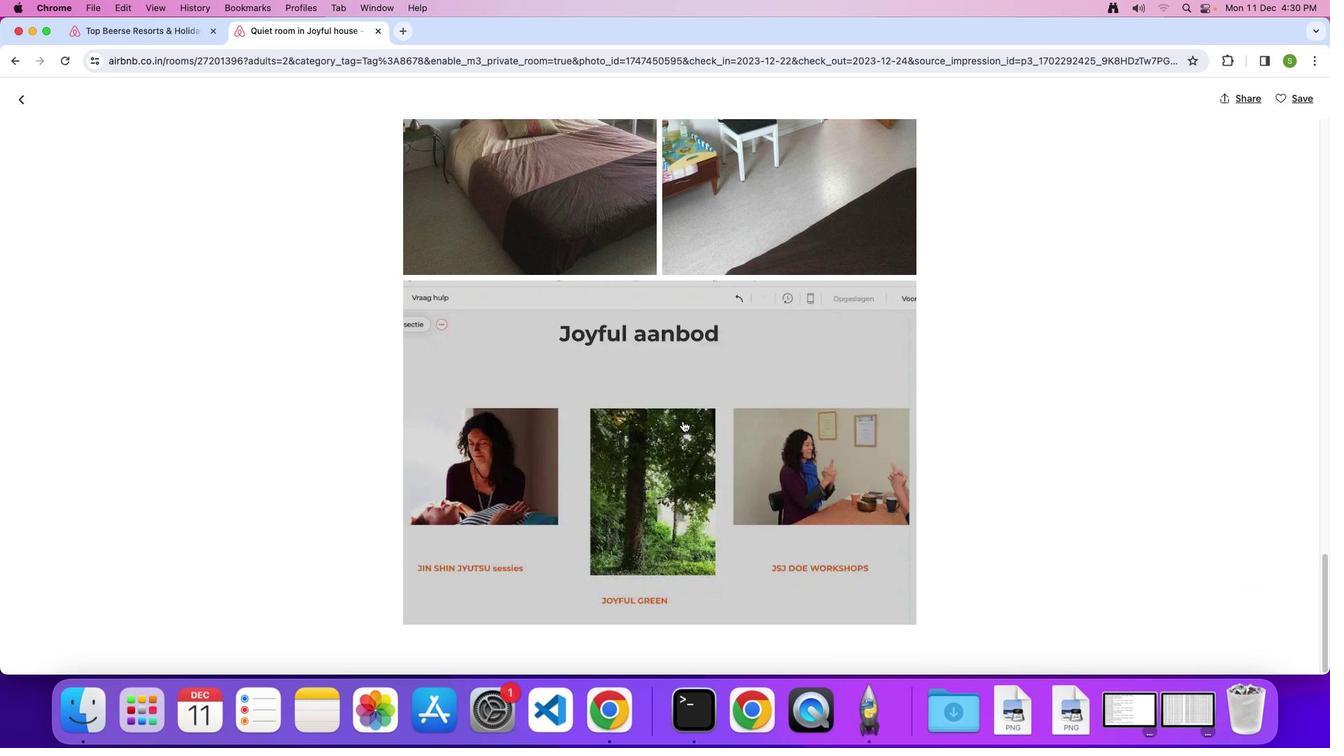 
Action: Mouse scrolled (682, 420) with delta (0, 0)
Screenshot: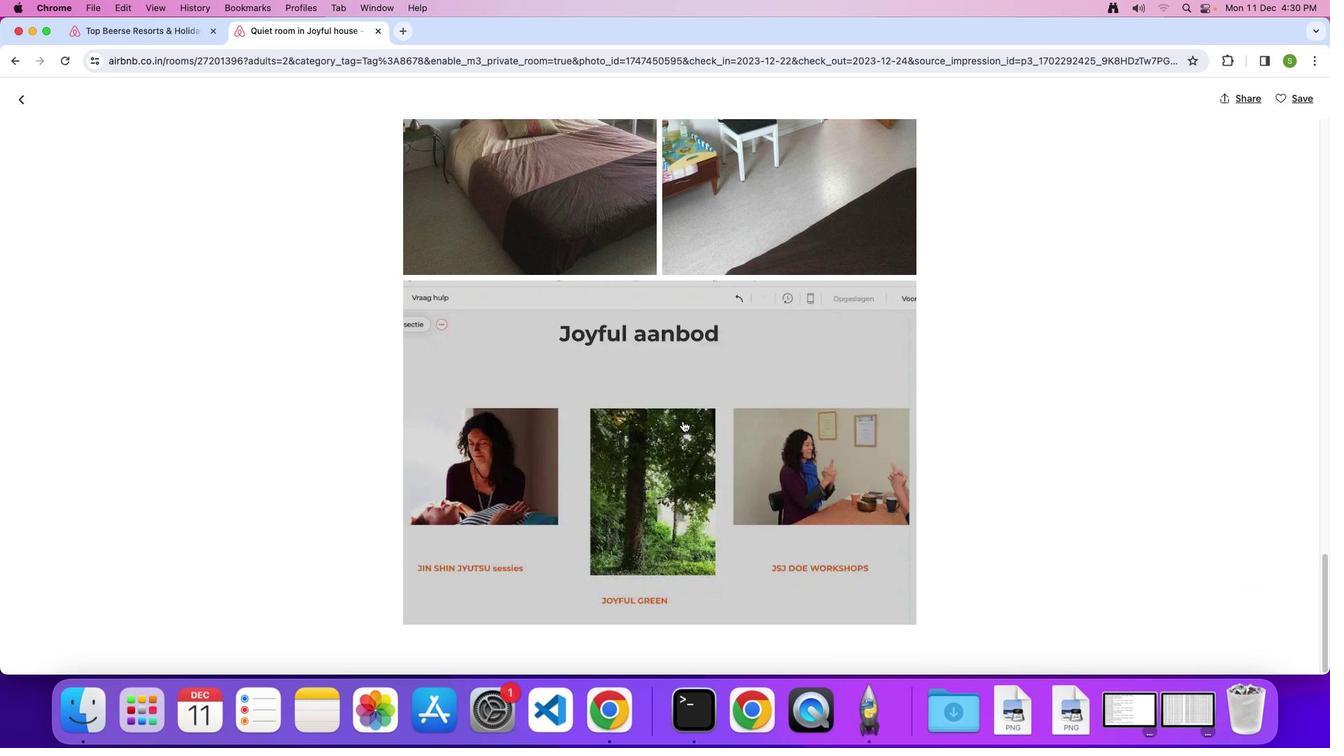 
Action: Mouse scrolled (682, 420) with delta (0, 0)
Screenshot: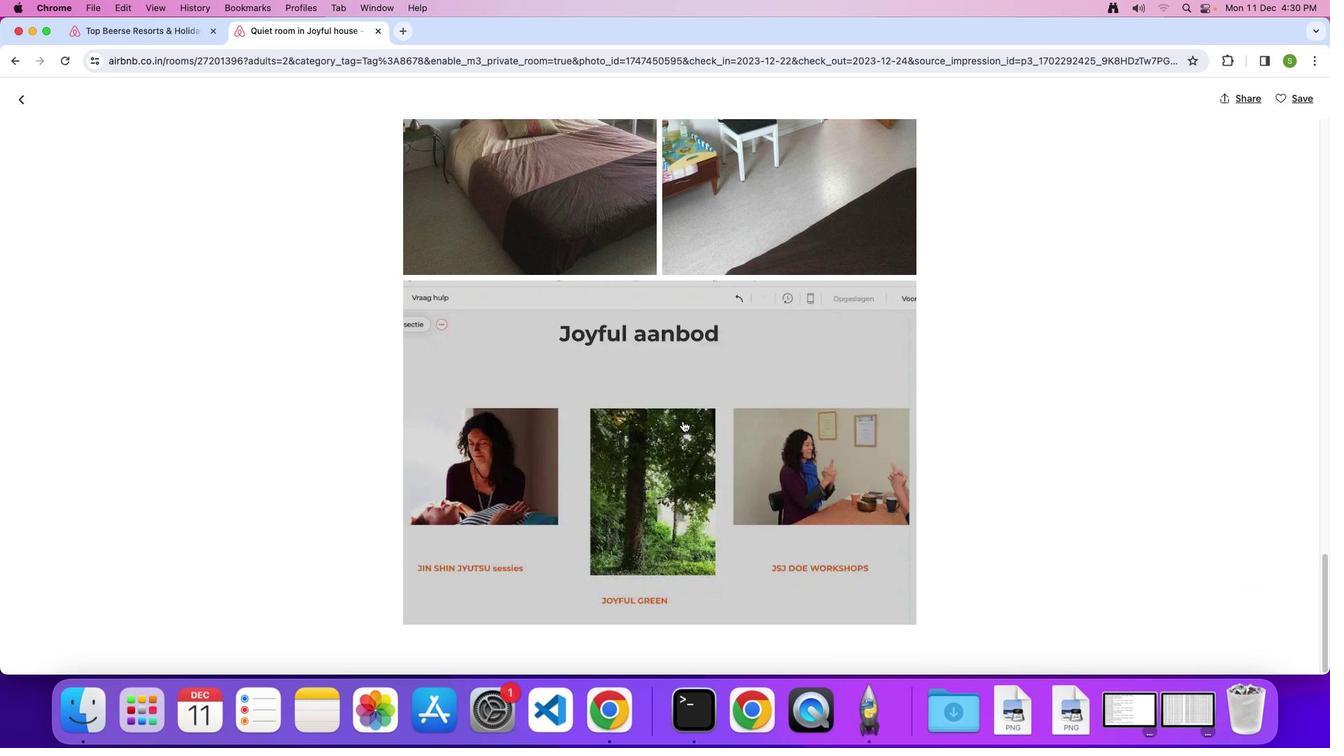 
Action: Mouse scrolled (682, 420) with delta (0, 0)
Screenshot: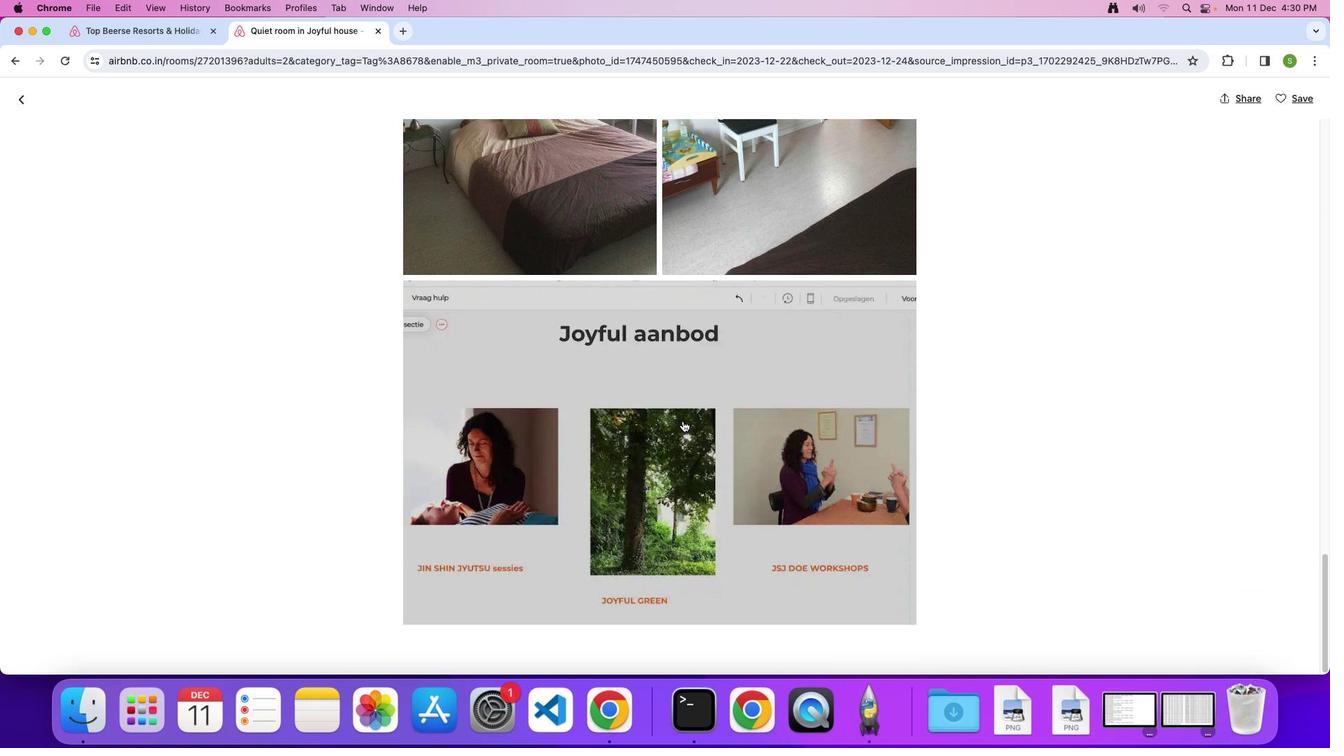 
Action: Mouse scrolled (682, 420) with delta (0, 0)
Screenshot: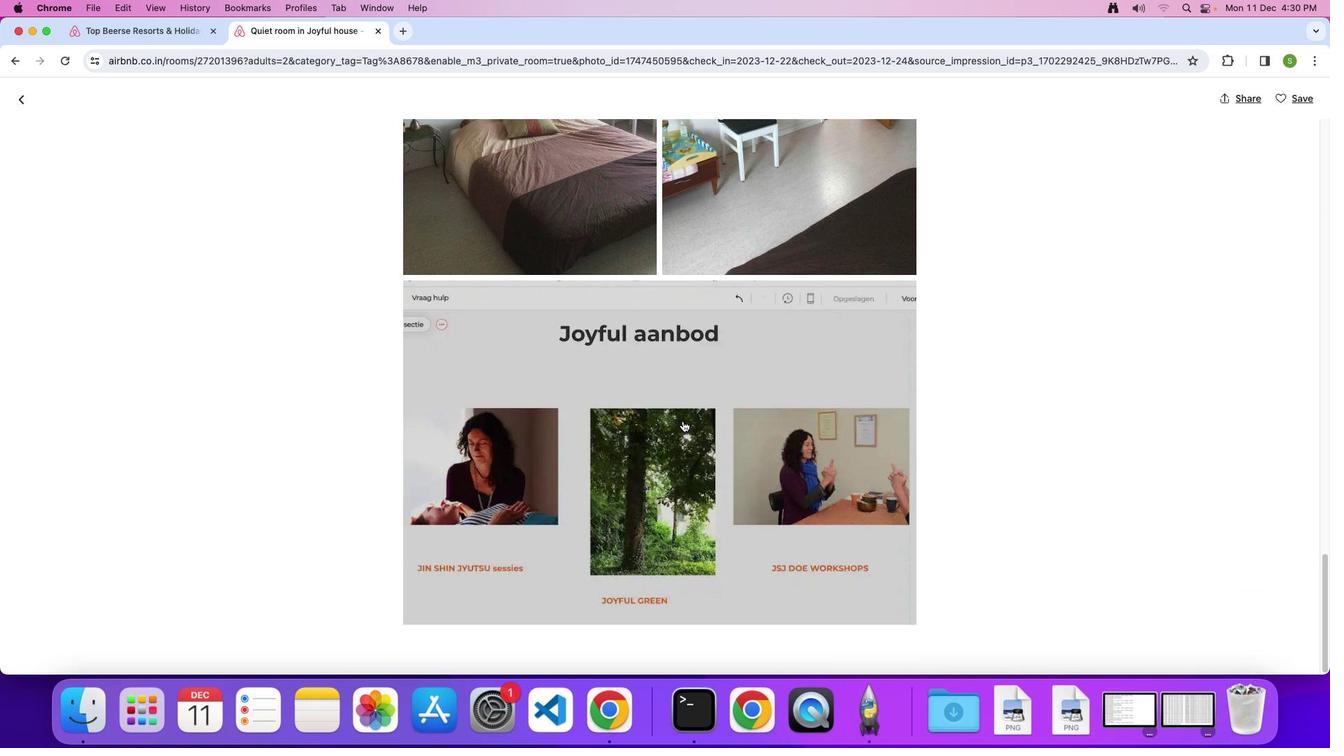 
Action: Mouse moved to (21, 103)
Screenshot: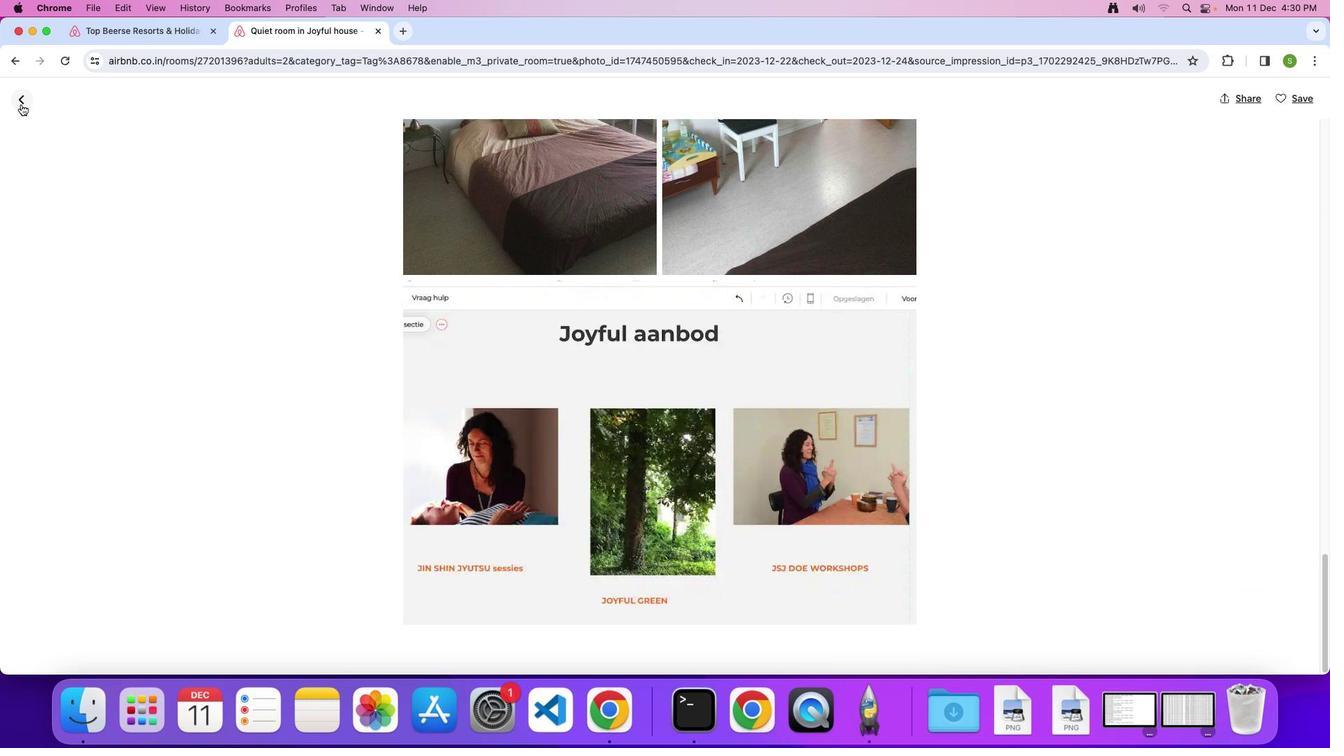 
Action: Mouse pressed left at (21, 103)
Screenshot: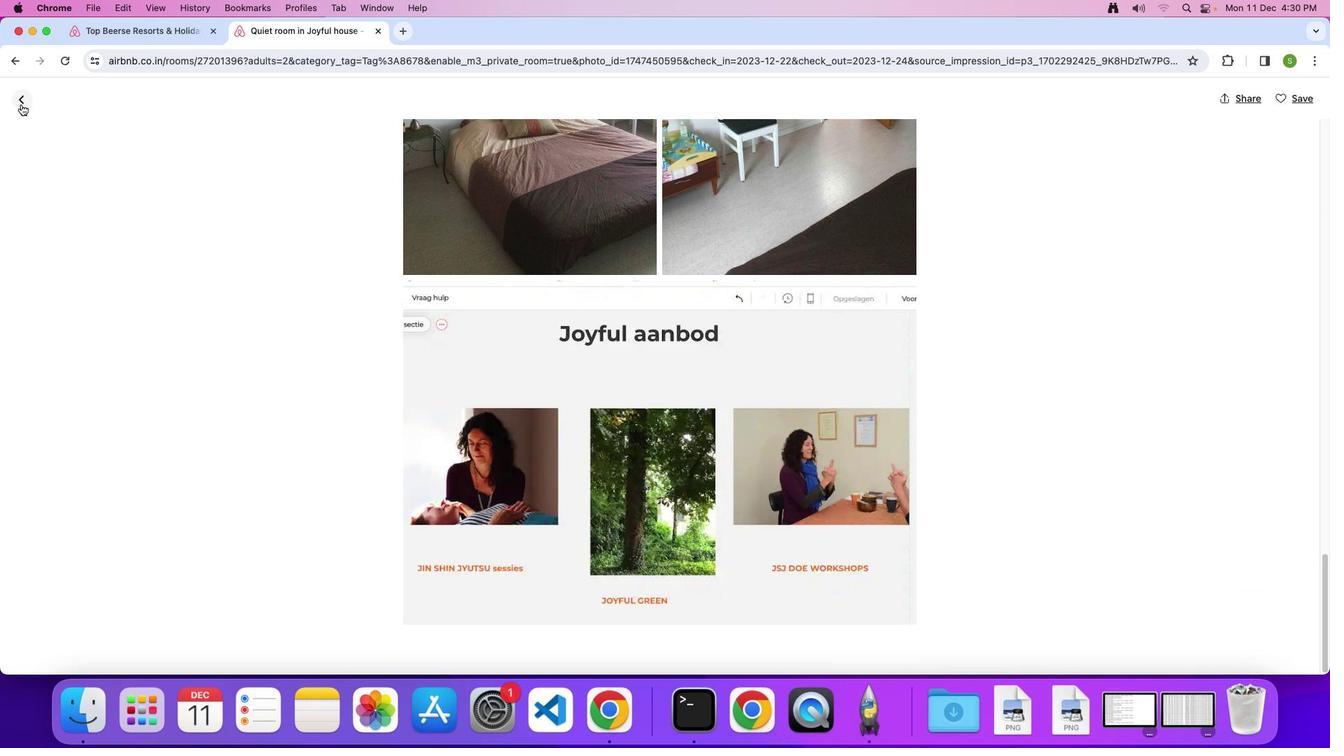 
Action: Mouse moved to (543, 366)
Screenshot: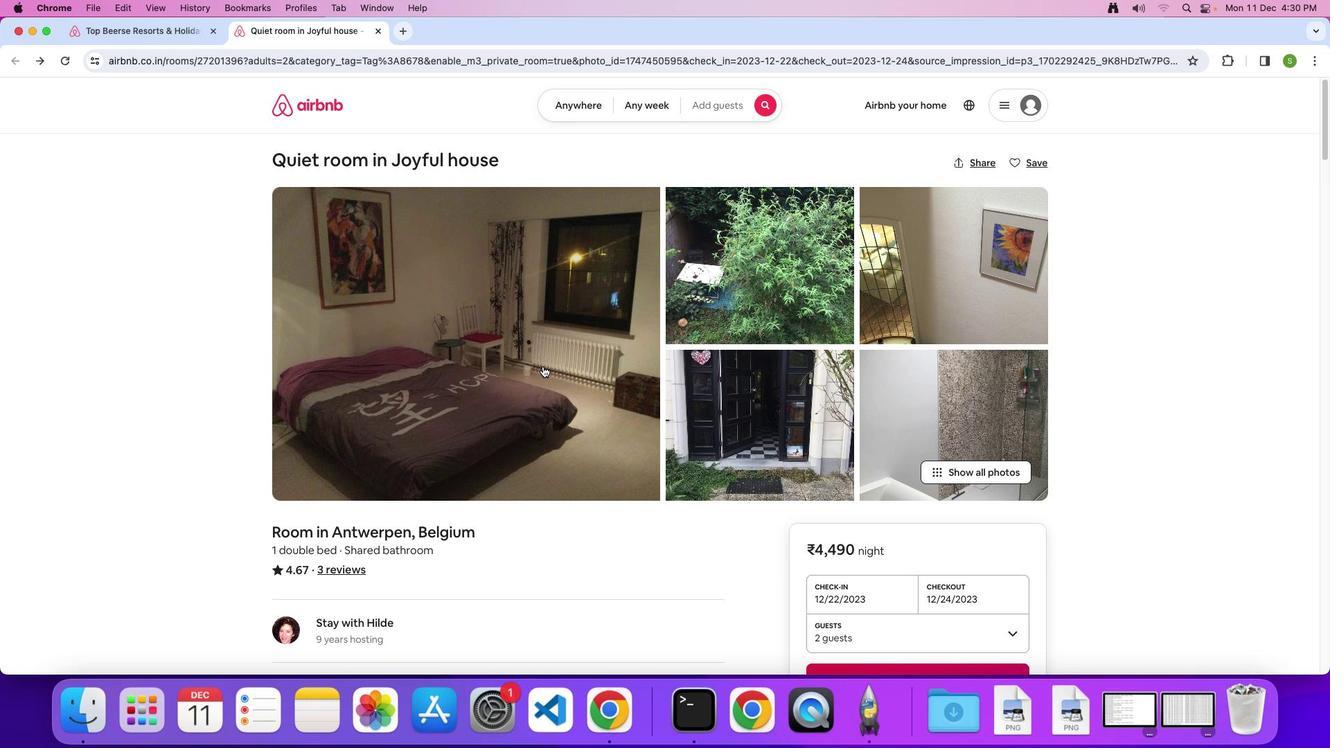 
Action: Mouse scrolled (543, 366) with delta (0, 0)
Screenshot: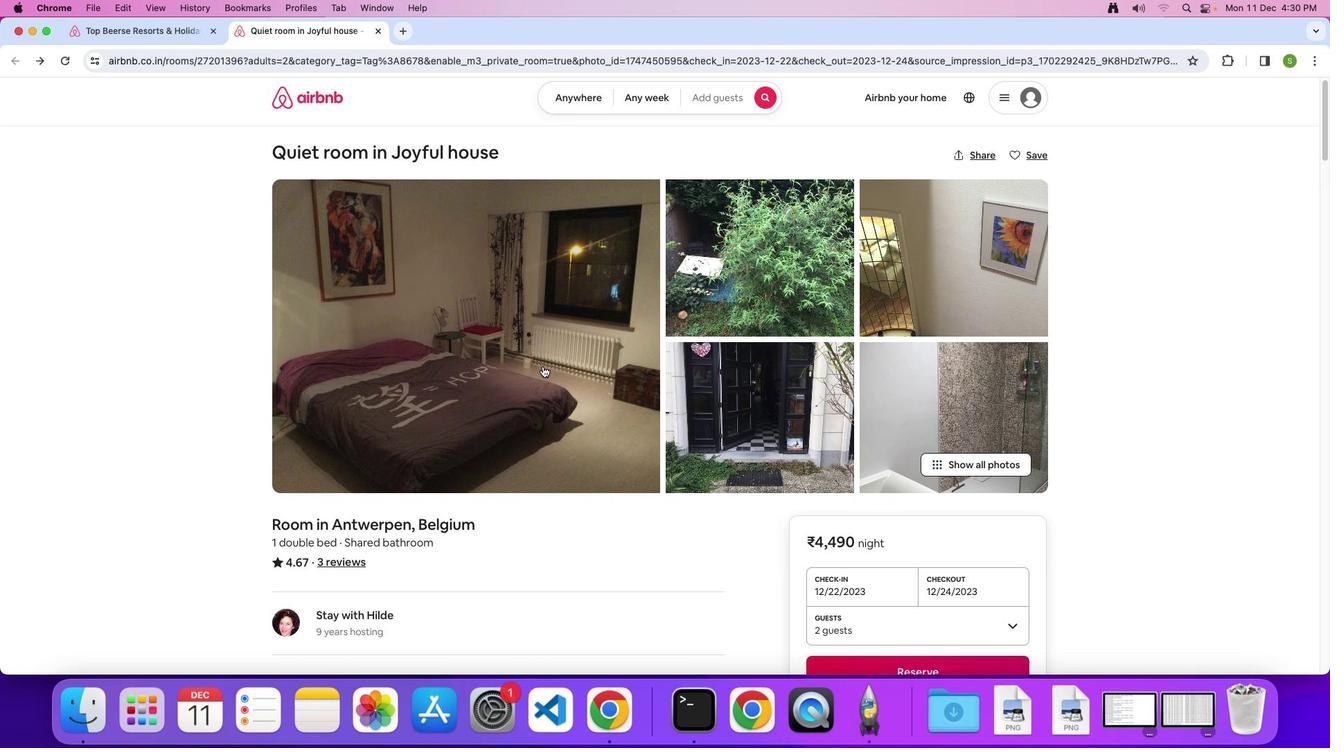 
Action: Mouse scrolled (543, 366) with delta (0, 0)
Screenshot: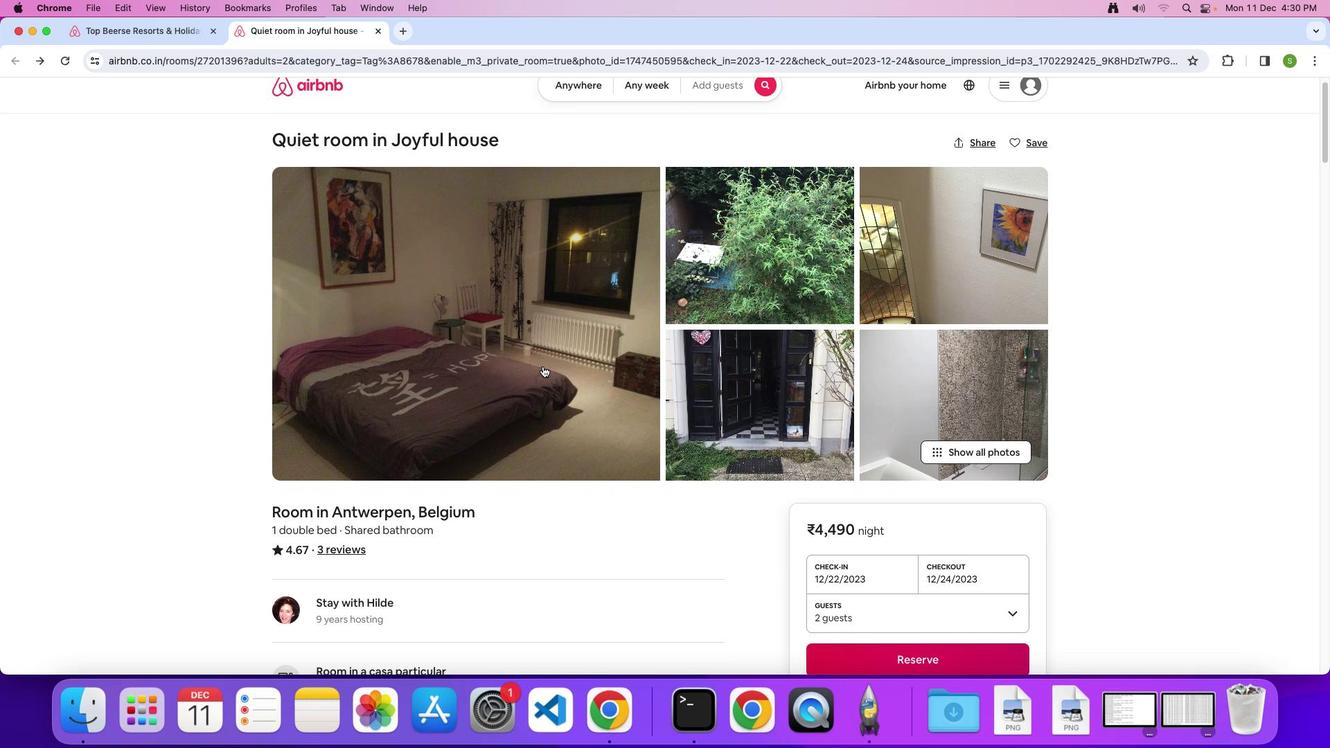 
Action: Mouse scrolled (543, 366) with delta (0, 0)
Screenshot: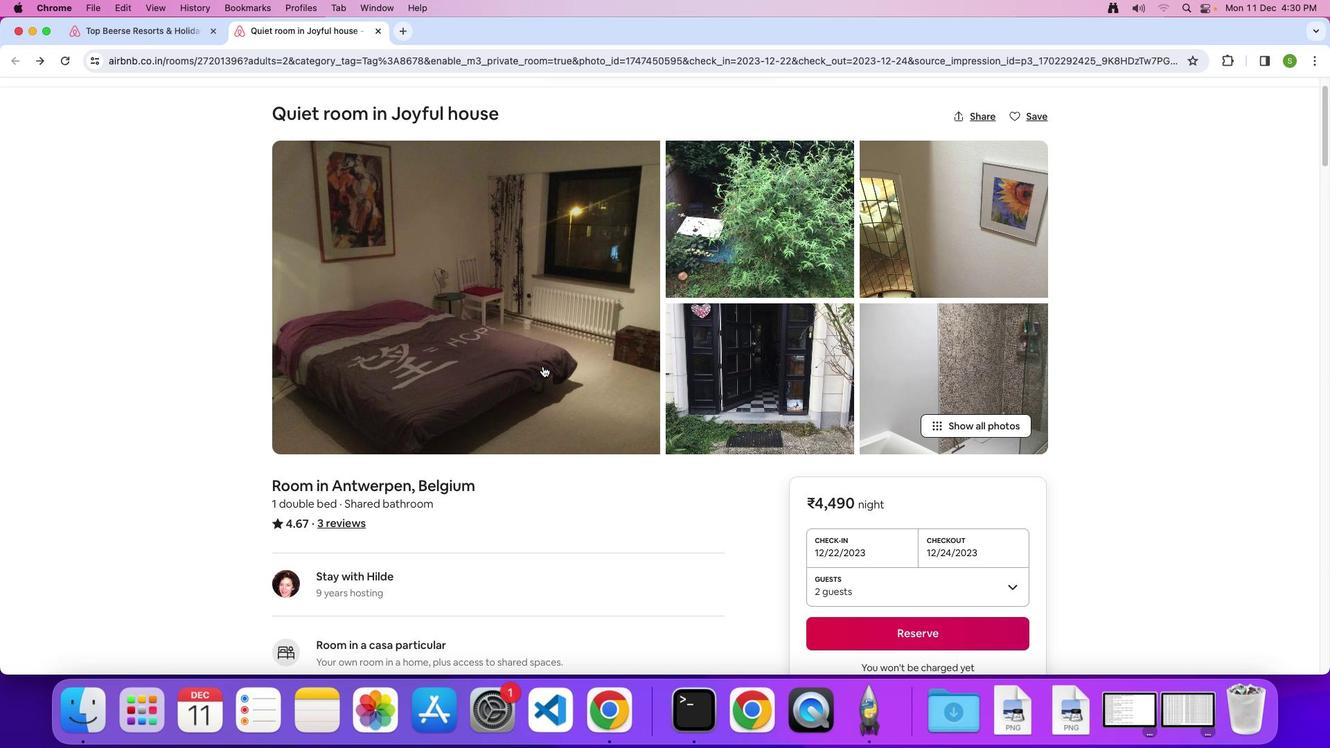 
Action: Mouse scrolled (543, 366) with delta (0, 0)
Screenshot: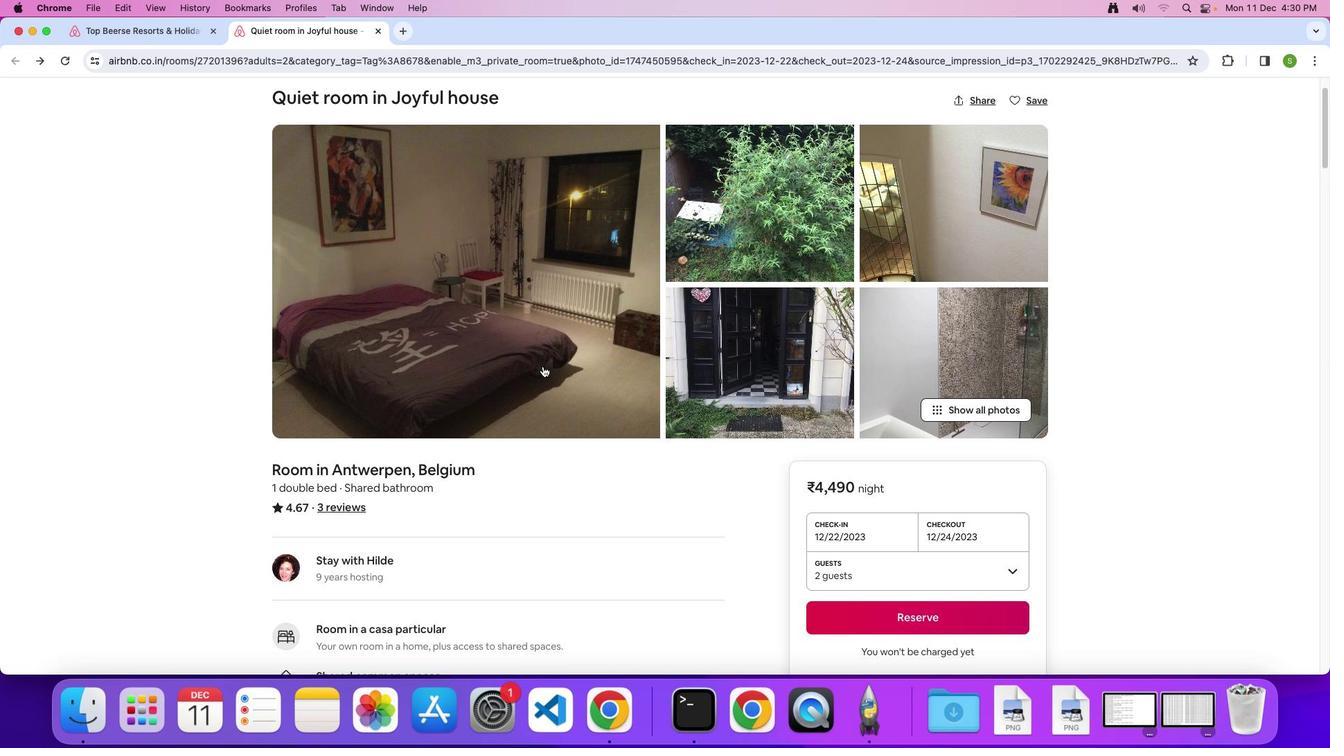 
Action: Mouse scrolled (543, 366) with delta (0, 0)
Screenshot: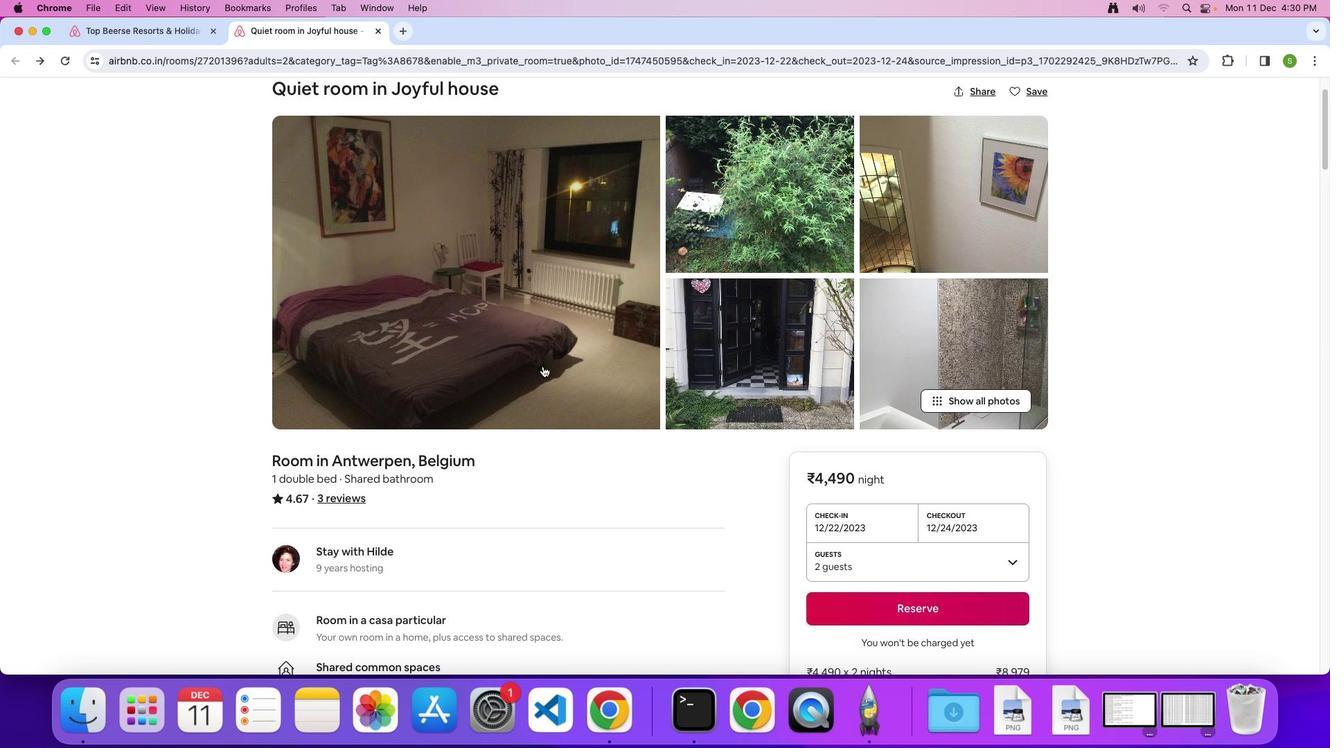 
Action: Mouse scrolled (543, 366) with delta (0, 0)
Screenshot: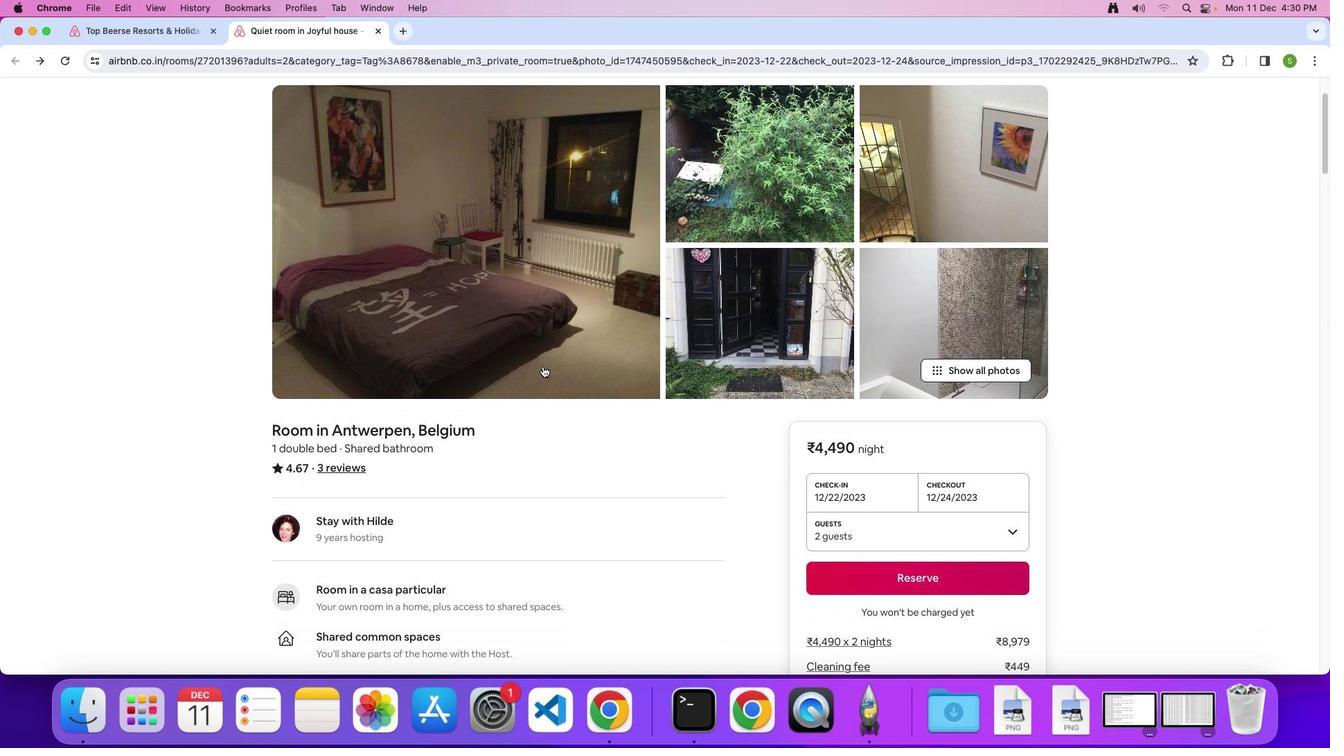 
Action: Mouse scrolled (543, 366) with delta (0, 0)
Screenshot: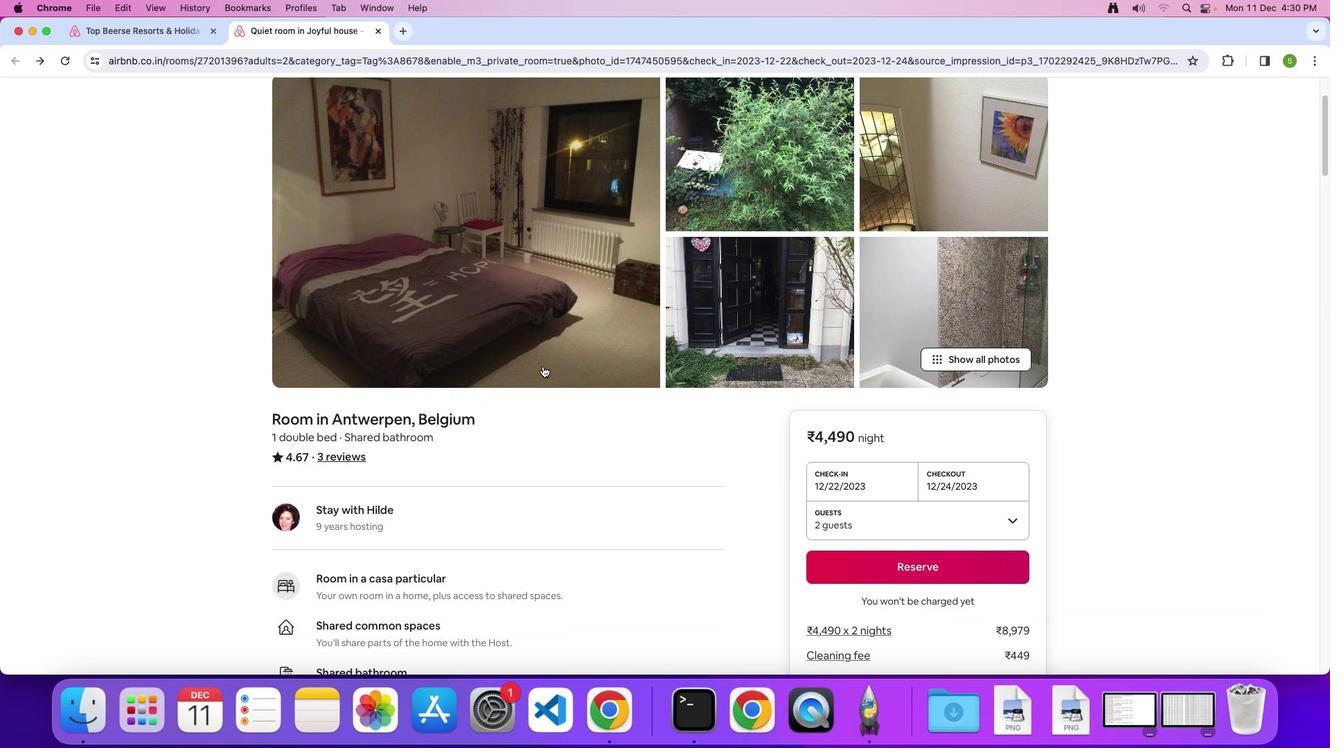 
Action: Mouse scrolled (543, 366) with delta (0, 0)
Screenshot: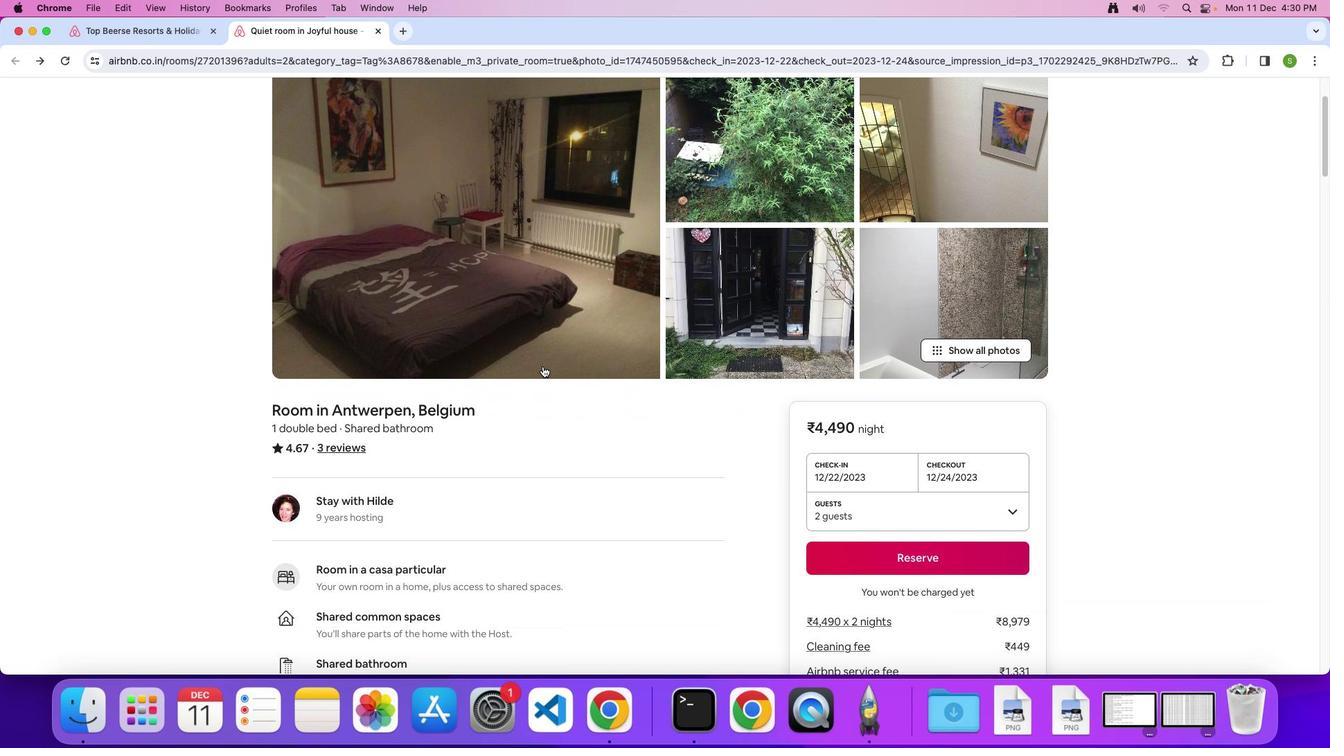
Action: Mouse scrolled (543, 366) with delta (0, 0)
Screenshot: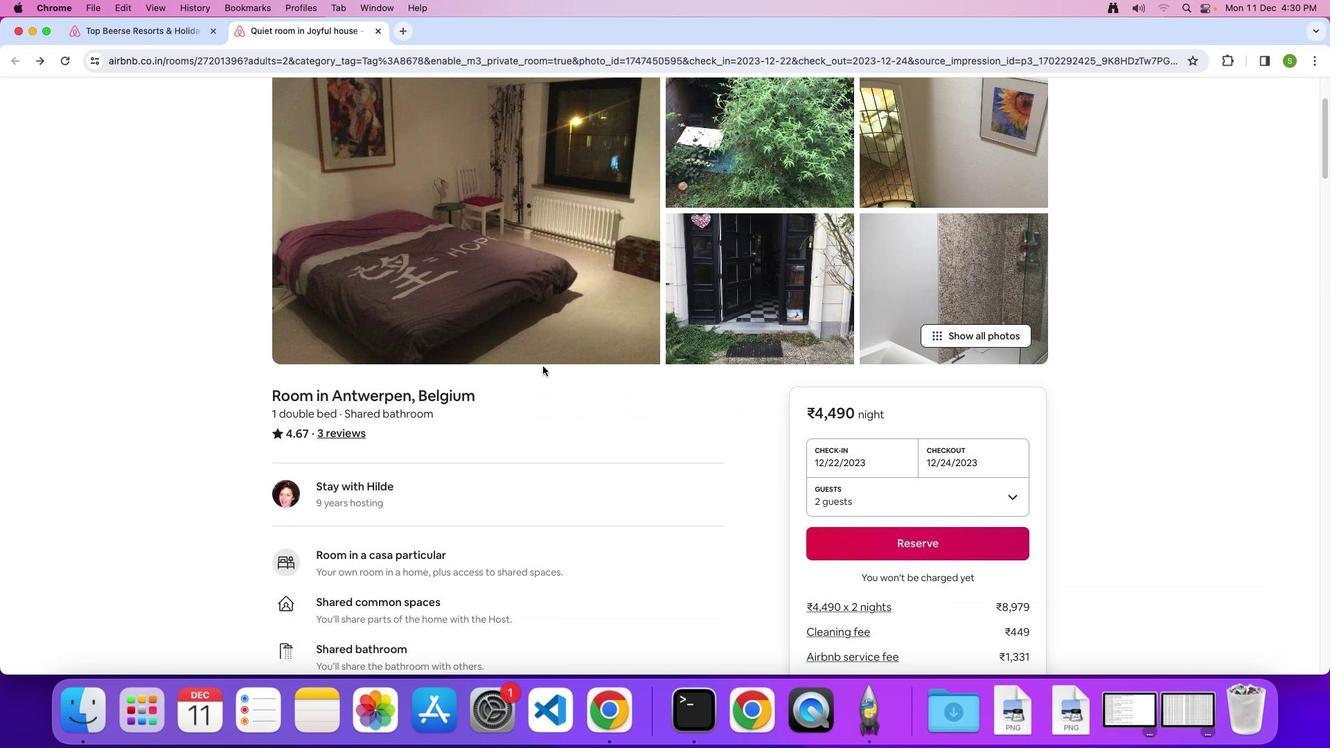 
Action: Mouse moved to (543, 366)
Screenshot: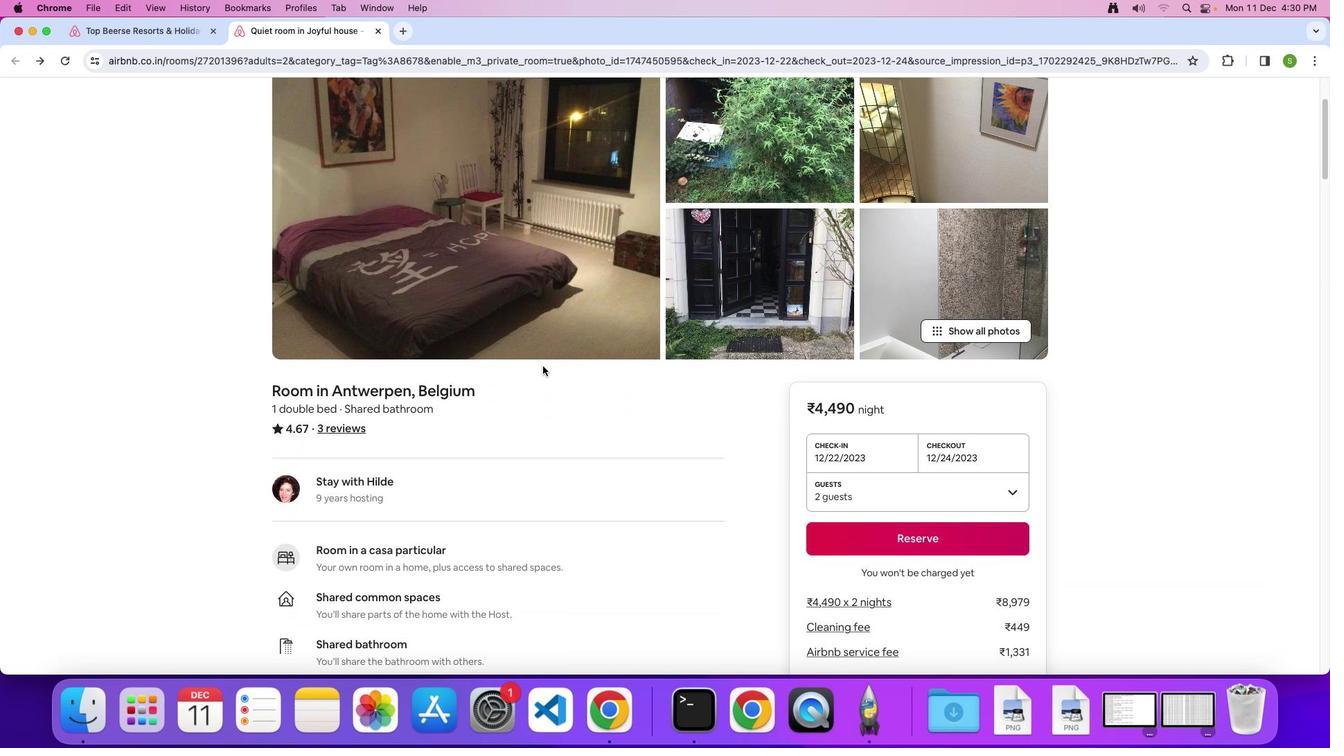 
Action: Mouse scrolled (543, 366) with delta (0, 0)
Screenshot: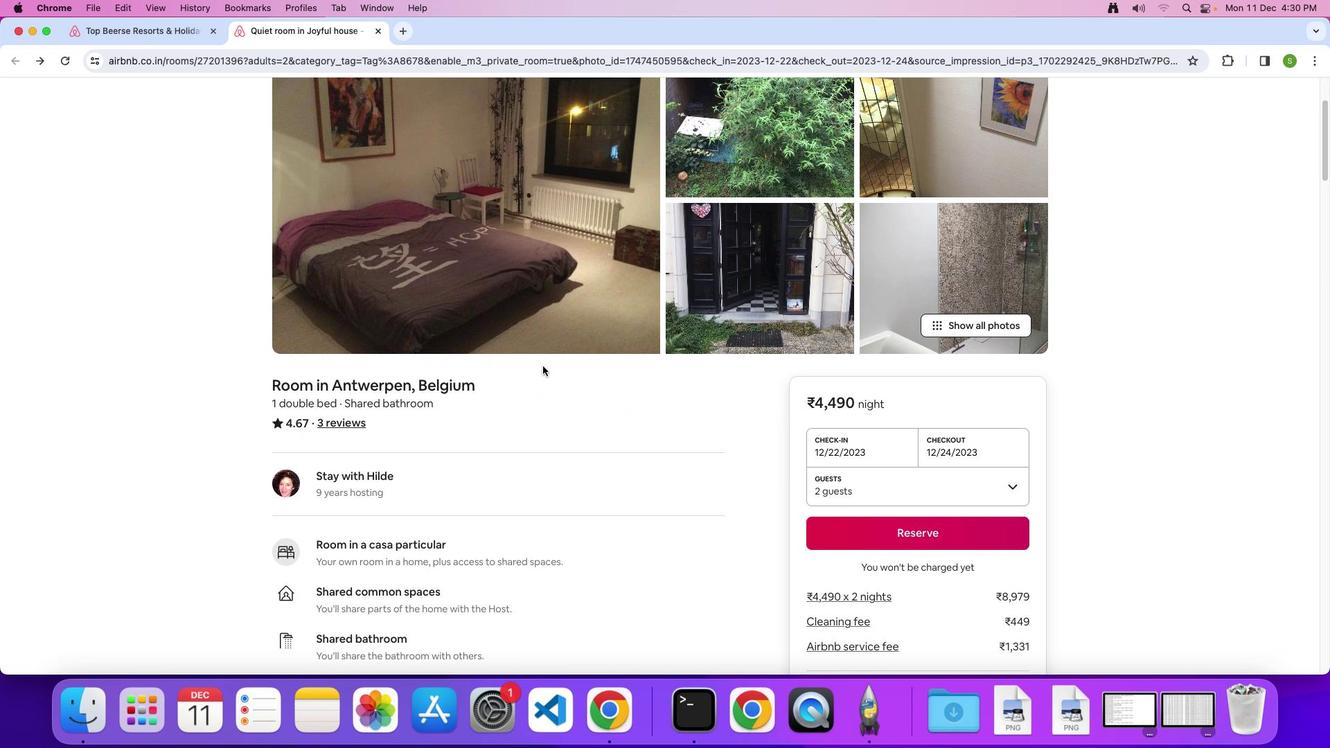 
Action: Mouse scrolled (543, 366) with delta (0, 0)
Screenshot: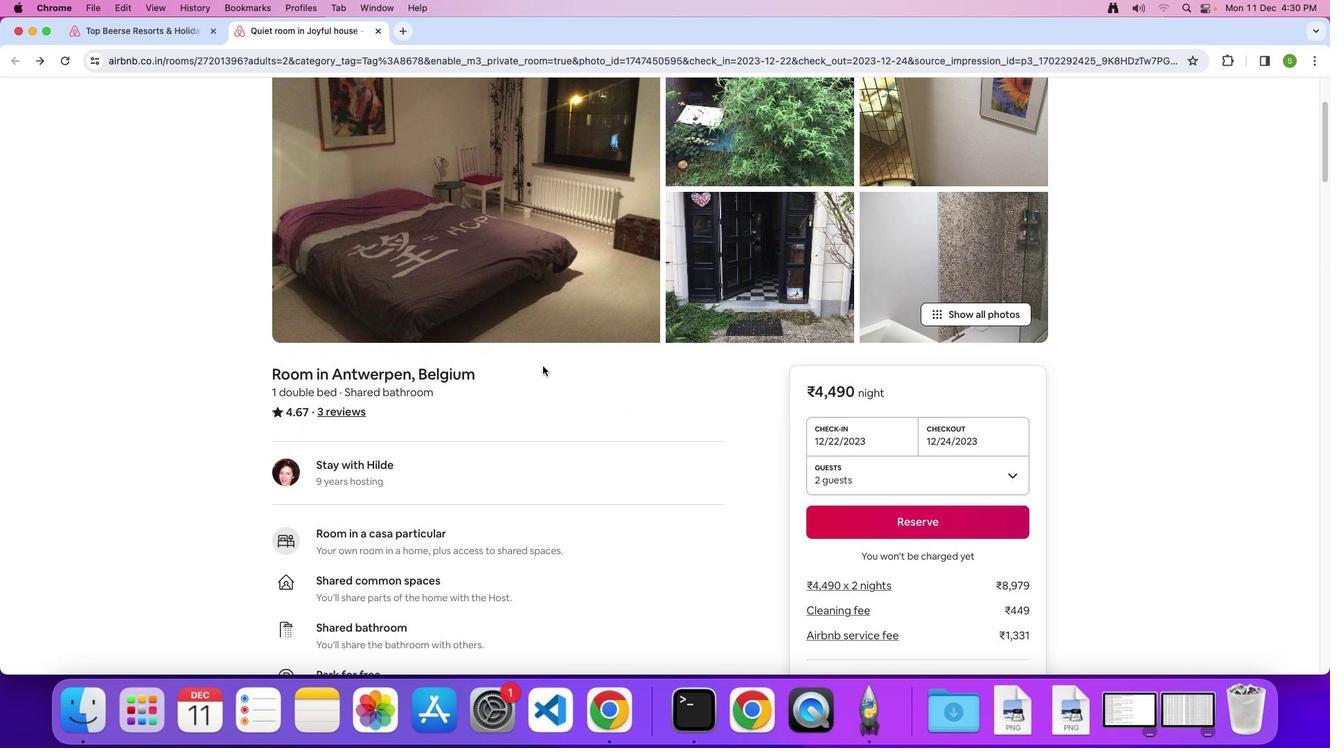 
Action: Mouse scrolled (543, 366) with delta (0, 0)
Screenshot: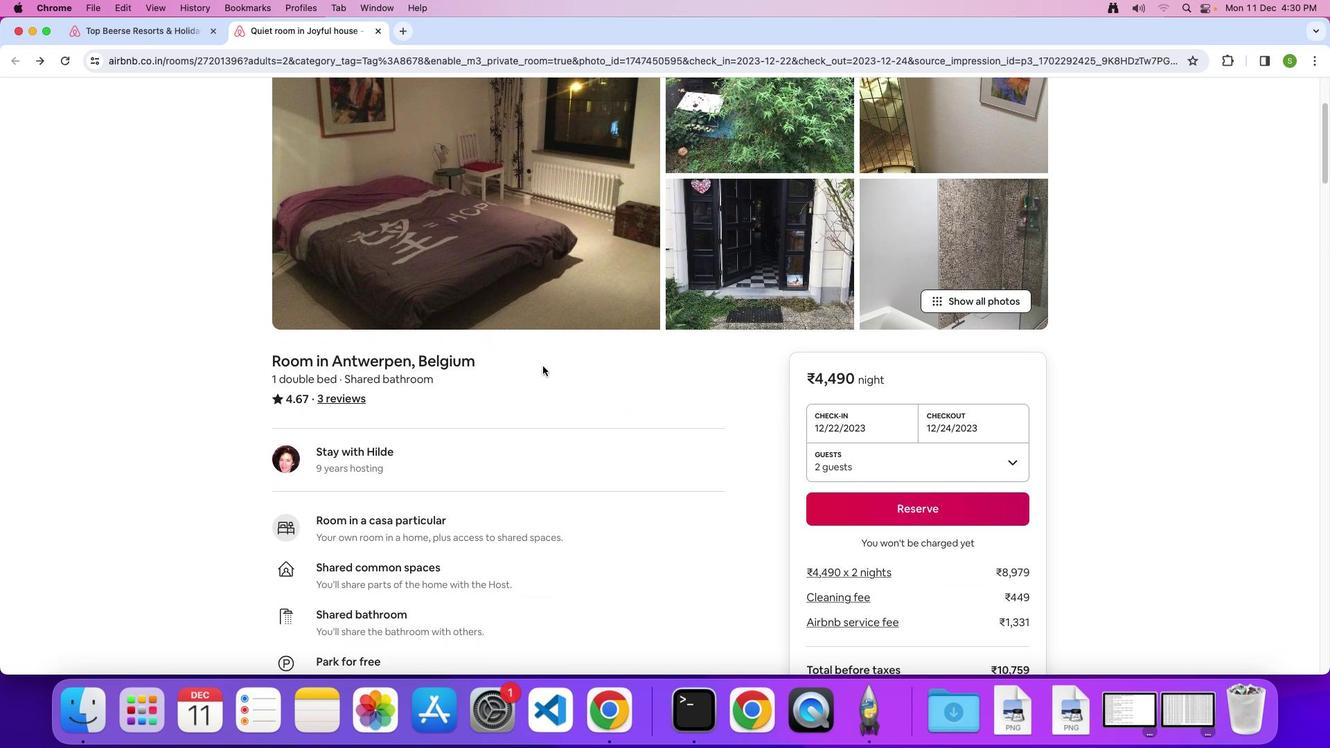 
Action: Mouse scrolled (543, 366) with delta (0, 0)
Screenshot: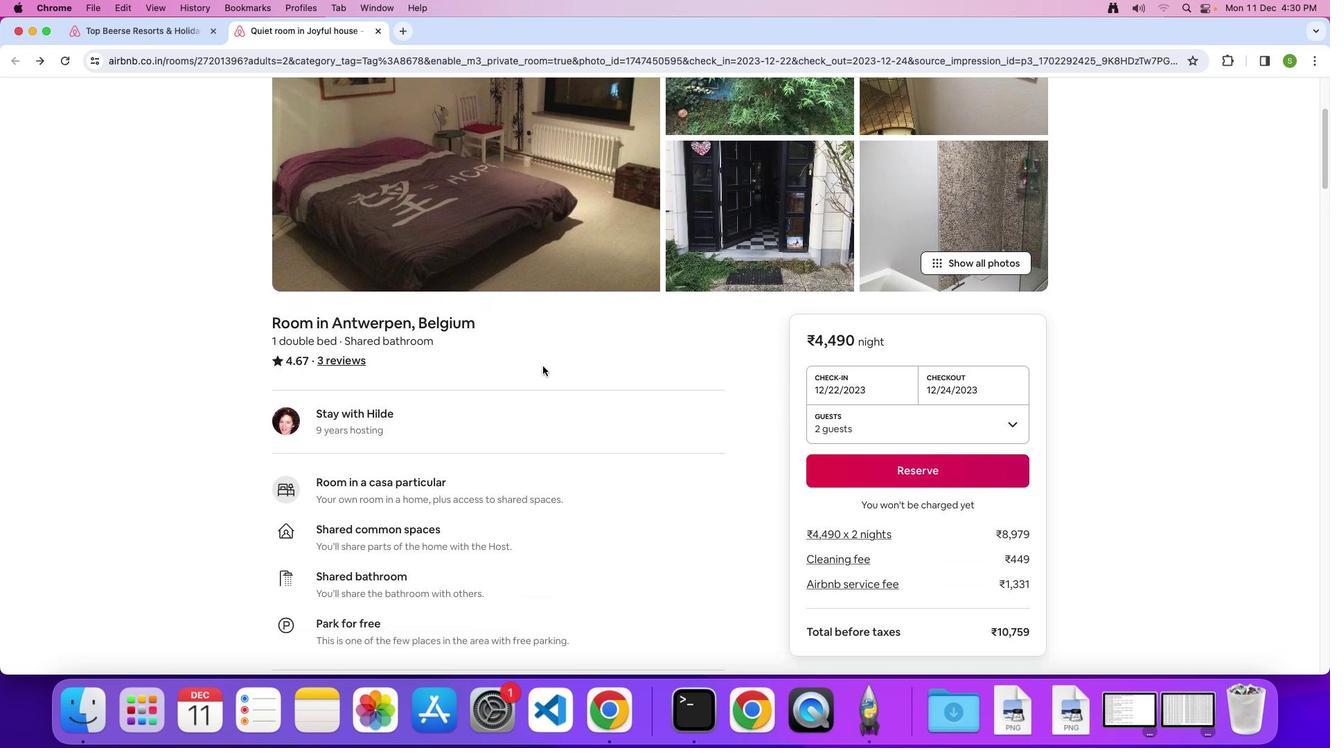 
Action: Mouse scrolled (543, 366) with delta (0, -1)
Screenshot: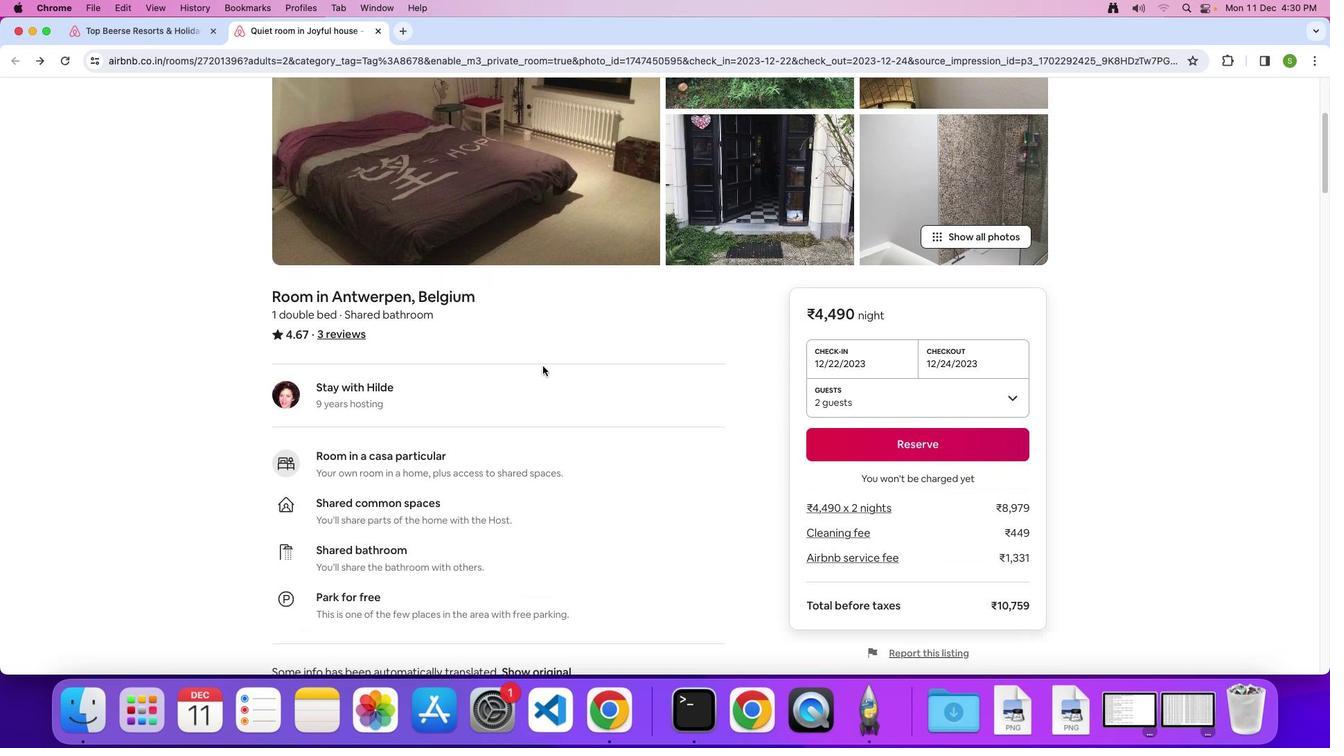 
Action: Mouse scrolled (543, 366) with delta (0, 0)
Screenshot: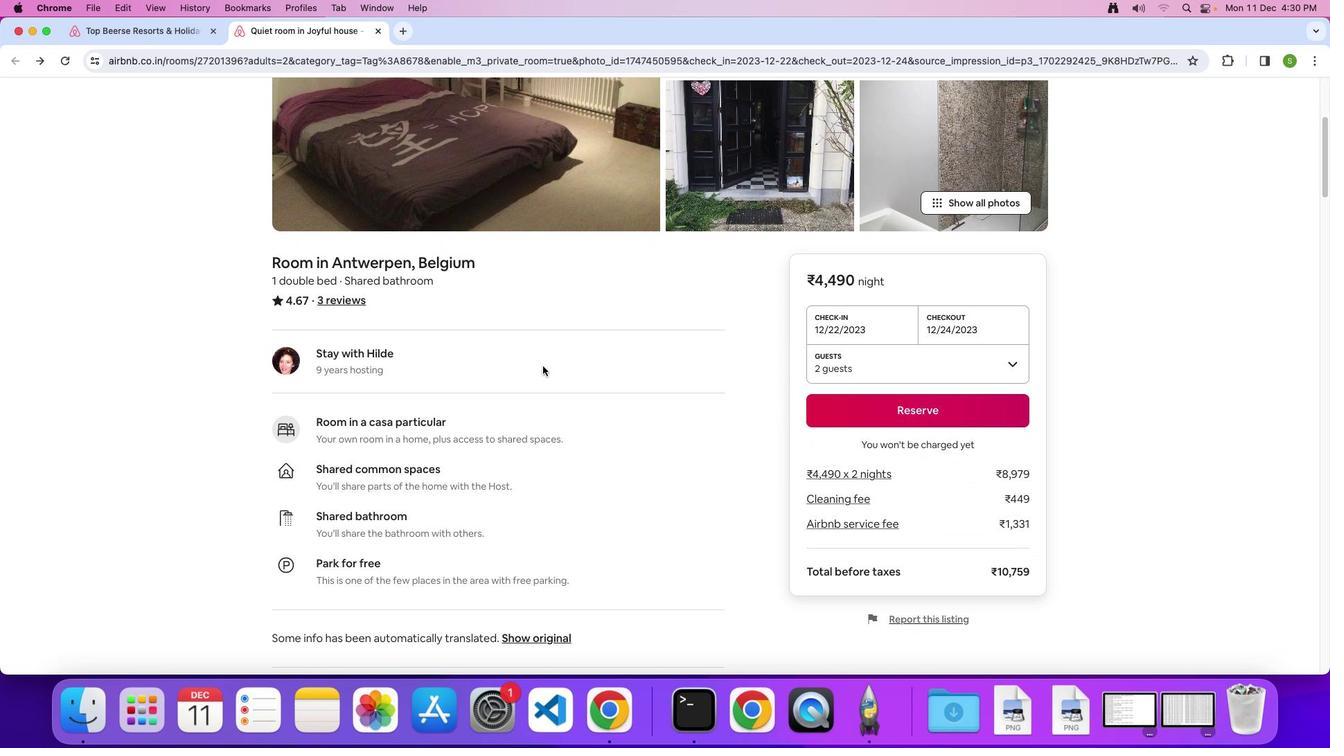 
Action: Mouse scrolled (543, 366) with delta (0, 0)
Screenshot: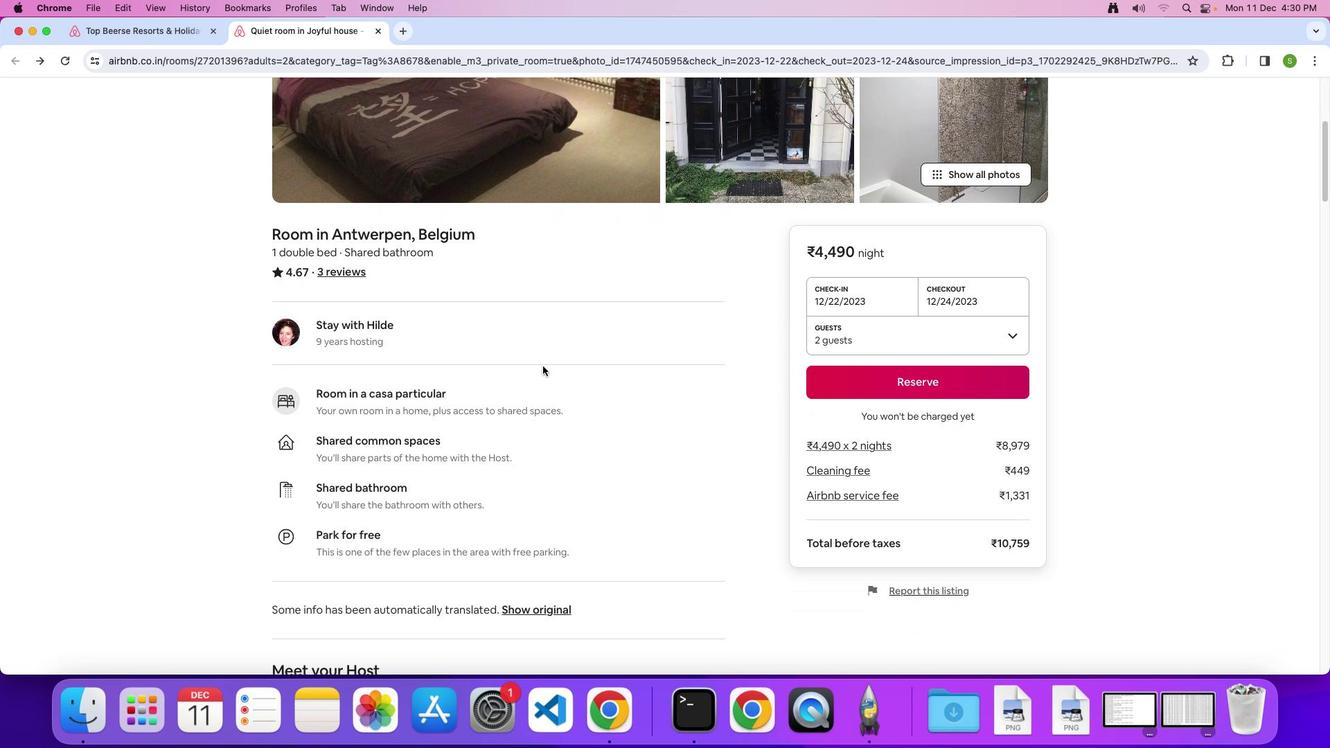 
Action: Mouse scrolled (543, 366) with delta (0, -1)
Screenshot: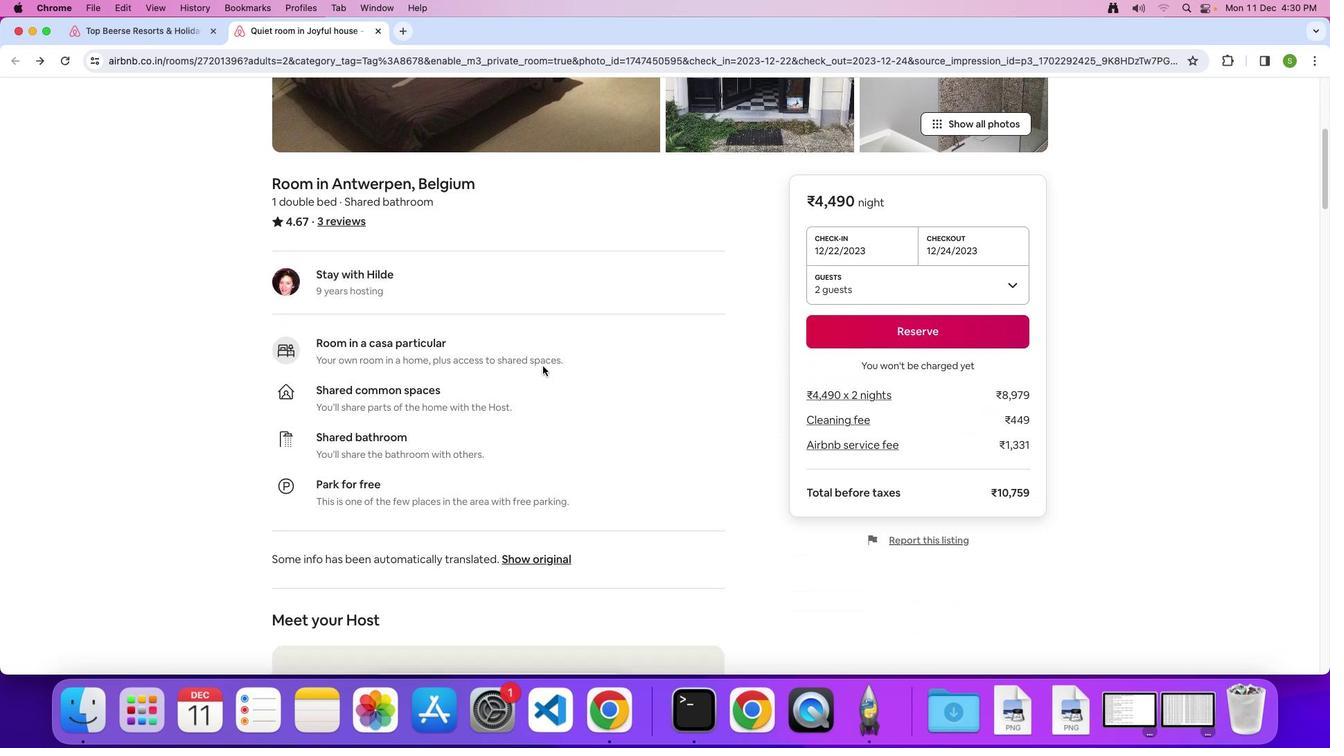 
Action: Mouse scrolled (543, 366) with delta (0, 0)
Screenshot: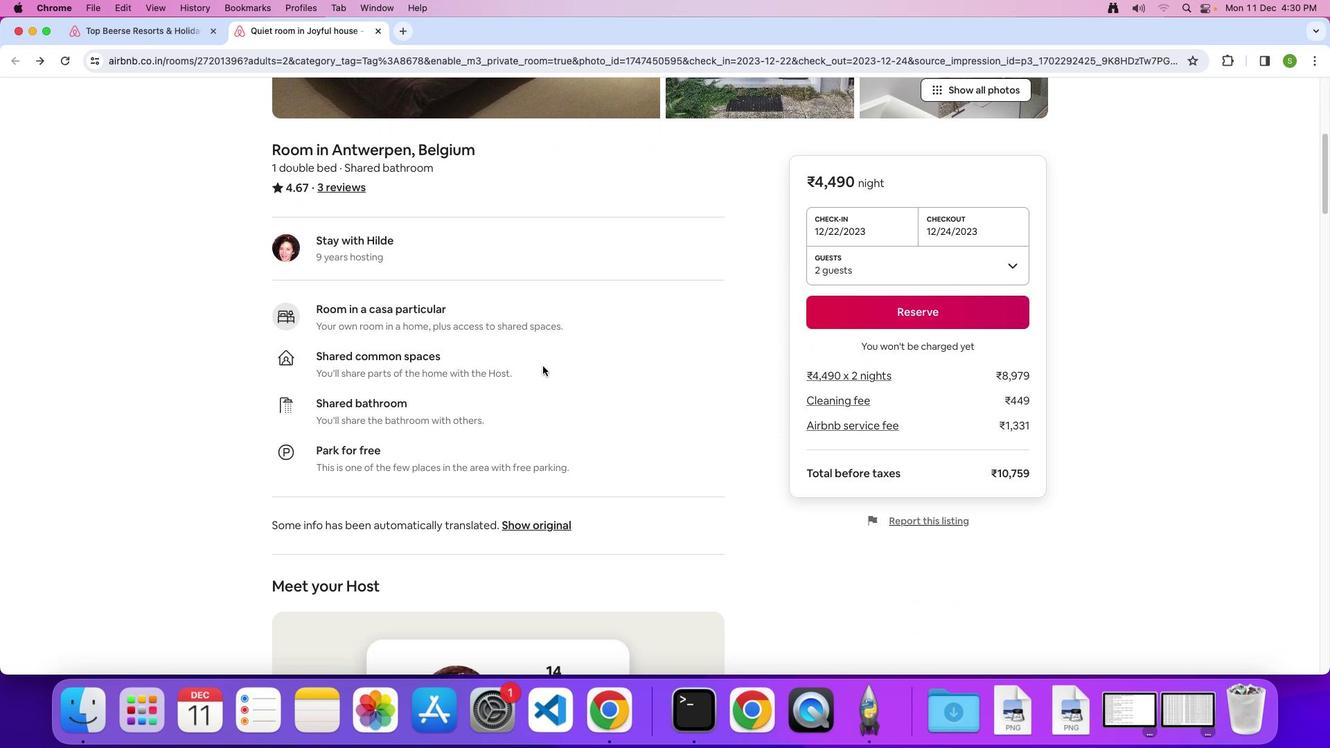 
Action: Mouse scrolled (543, 366) with delta (0, 0)
Screenshot: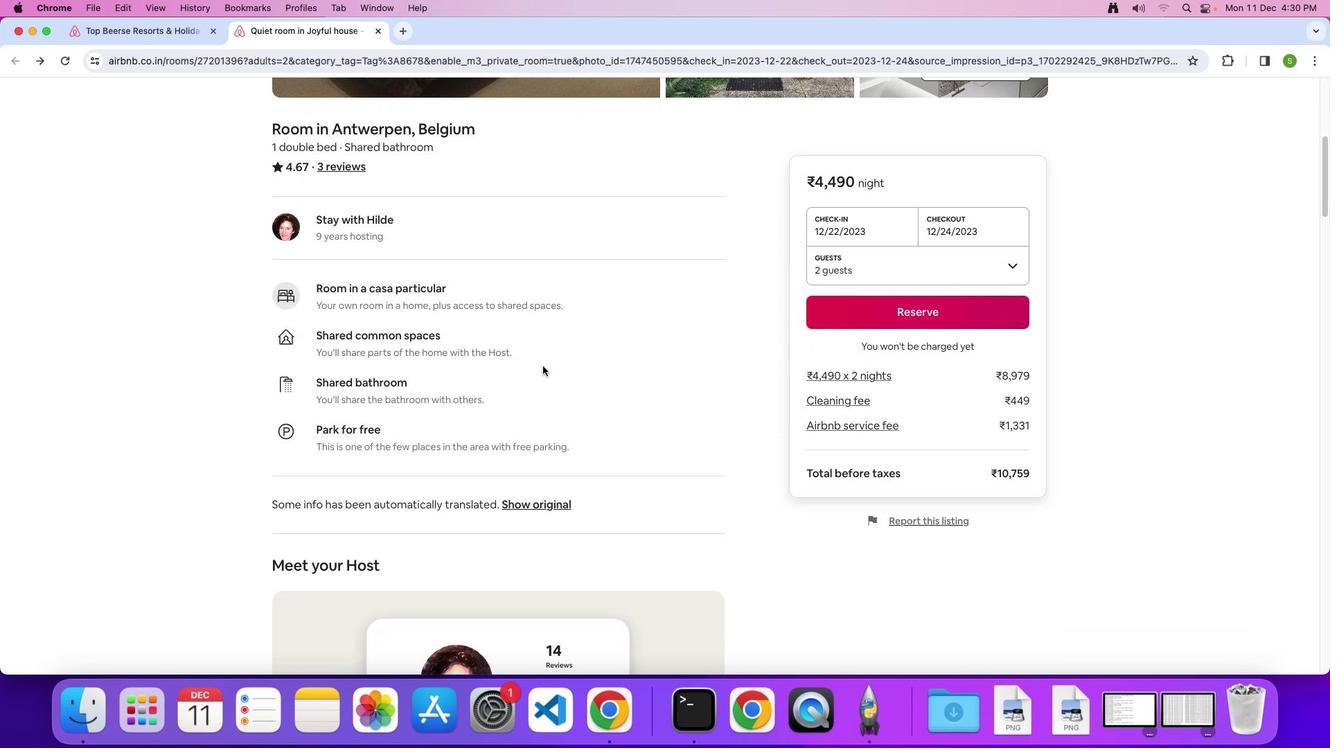 
Action: Mouse scrolled (543, 366) with delta (0, -2)
Screenshot: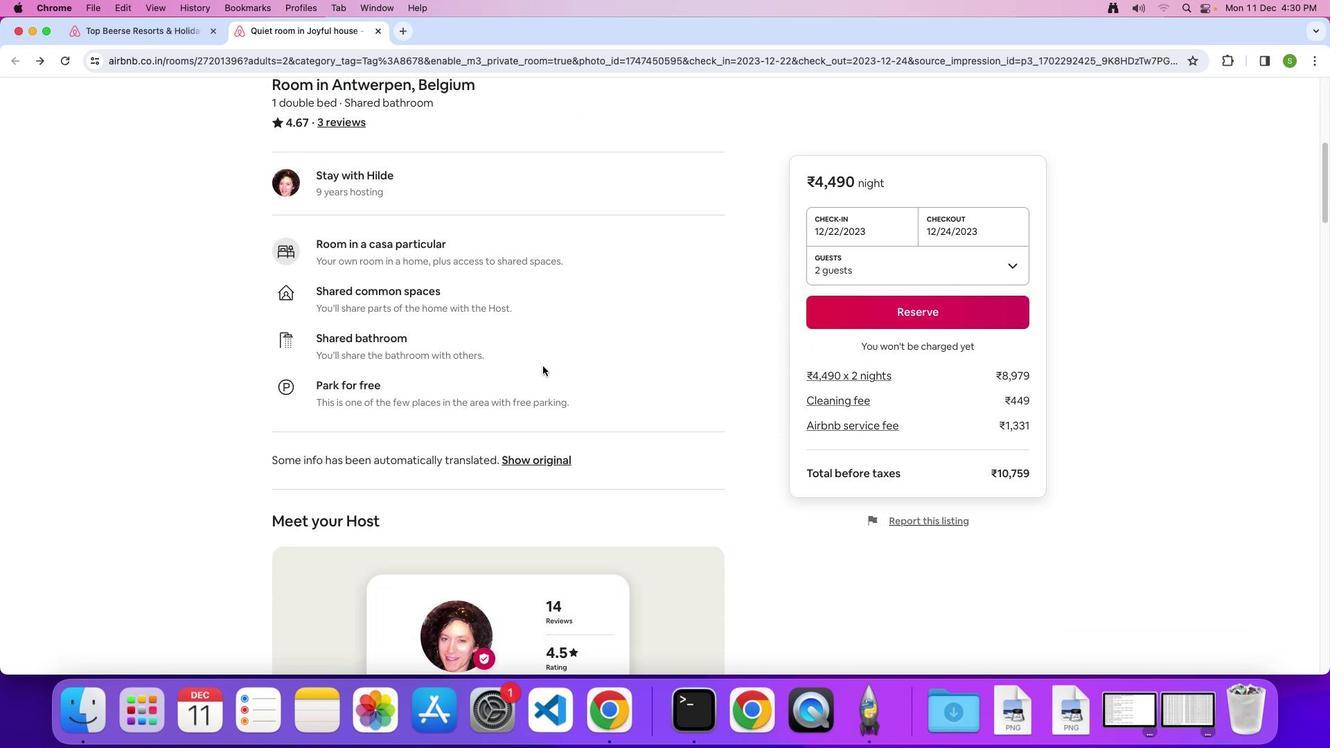
Action: Mouse scrolled (543, 366) with delta (0, 0)
Screenshot: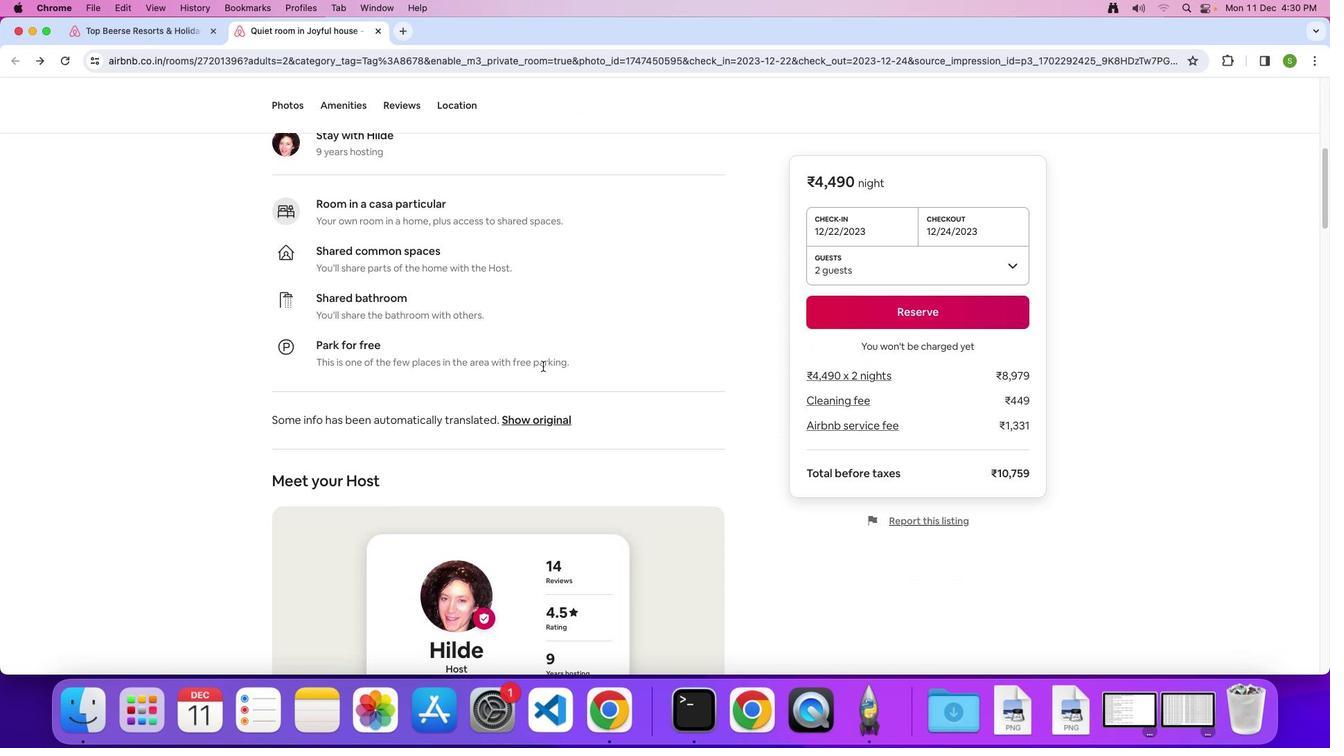 
Action: Mouse scrolled (543, 366) with delta (0, 0)
Screenshot: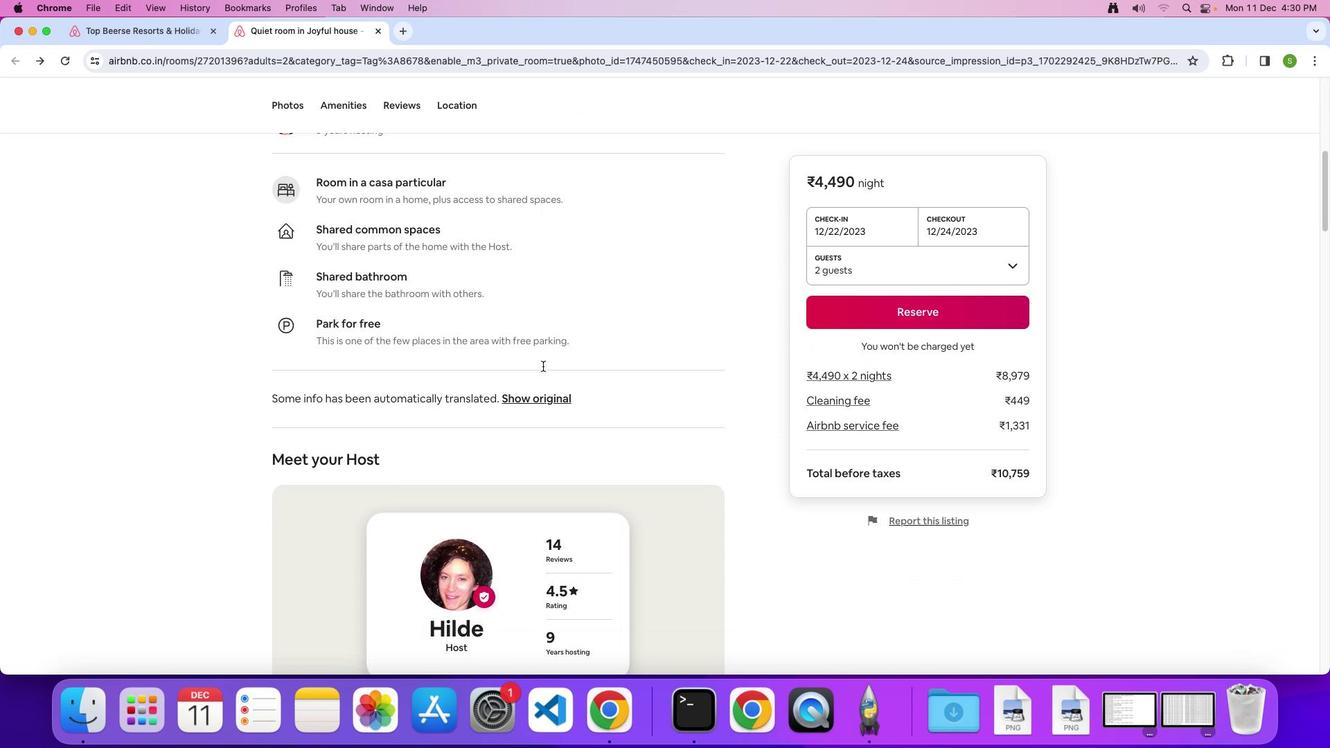 
Action: Mouse scrolled (543, 366) with delta (0, -1)
Screenshot: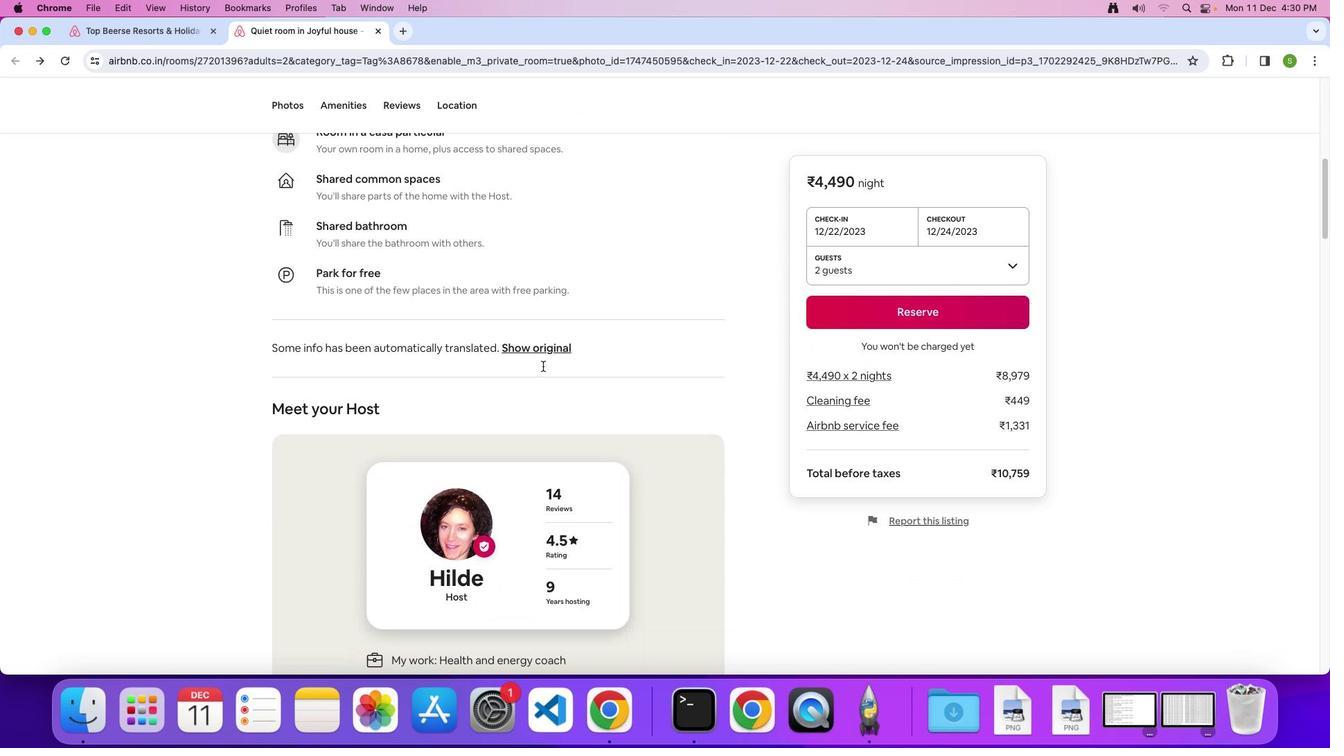 
Action: Mouse scrolled (543, 366) with delta (0, 0)
Screenshot: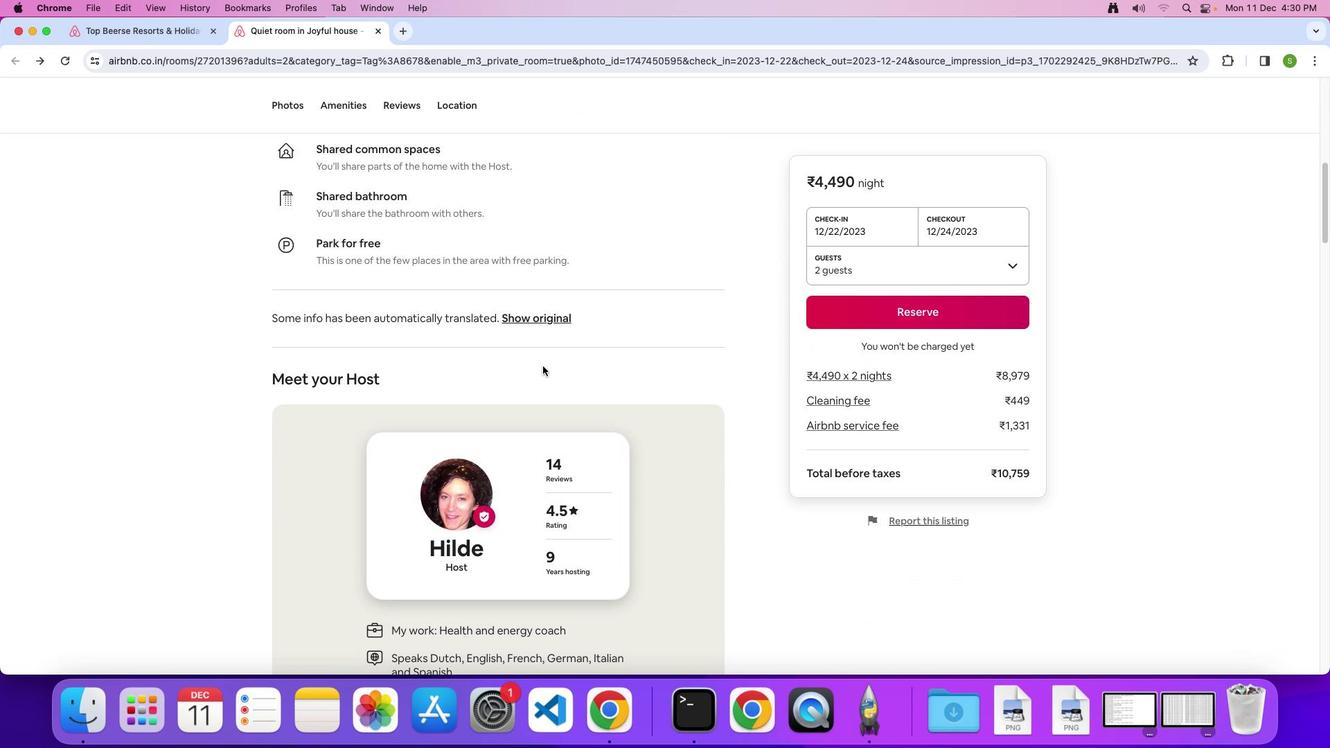 
Action: Mouse scrolled (543, 366) with delta (0, 0)
Screenshot: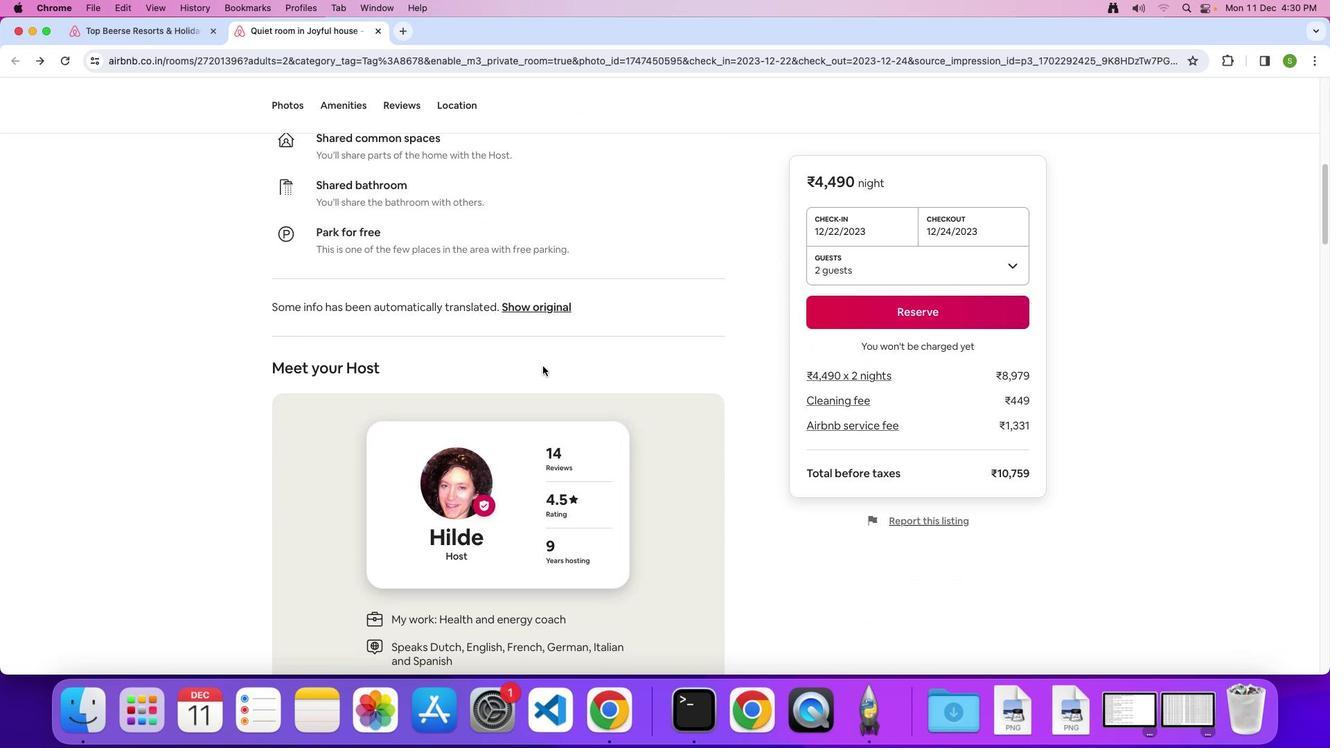 
Action: Mouse scrolled (543, 366) with delta (0, 0)
Screenshot: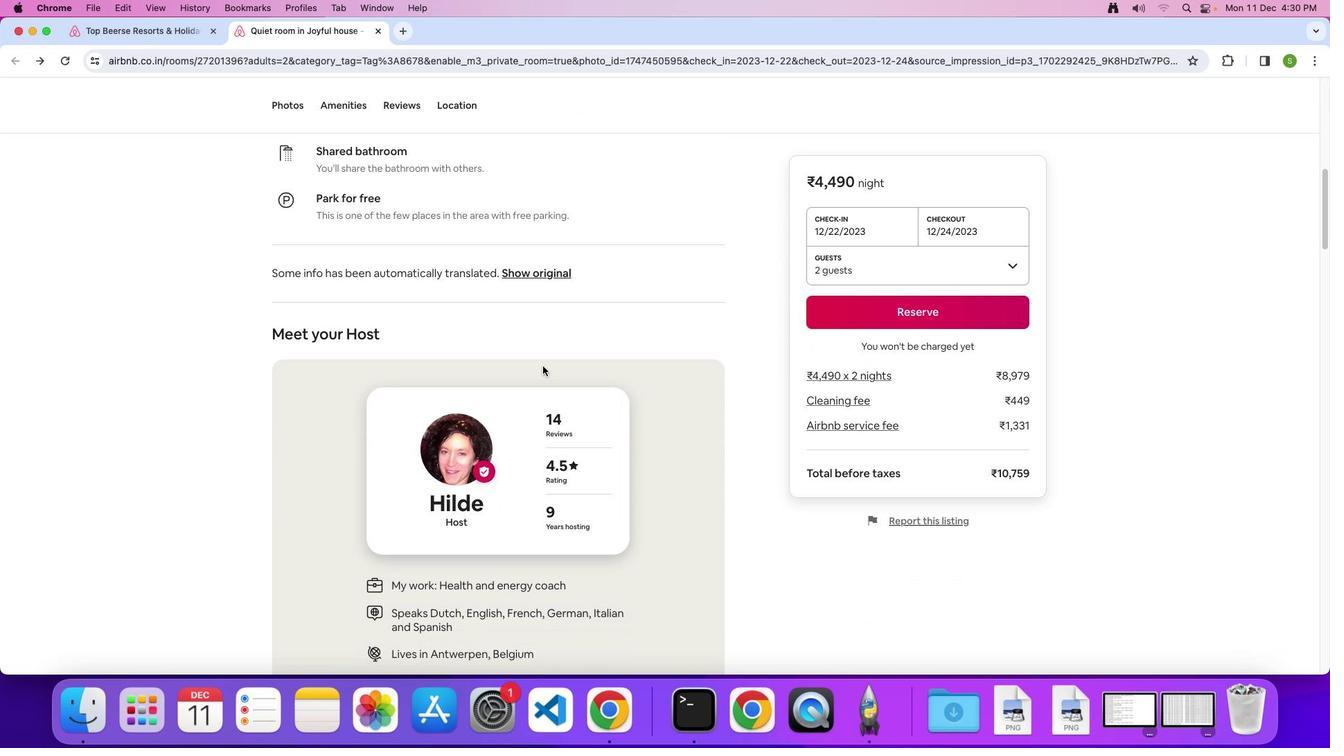 
Action: Mouse scrolled (543, 366) with delta (0, 0)
Screenshot: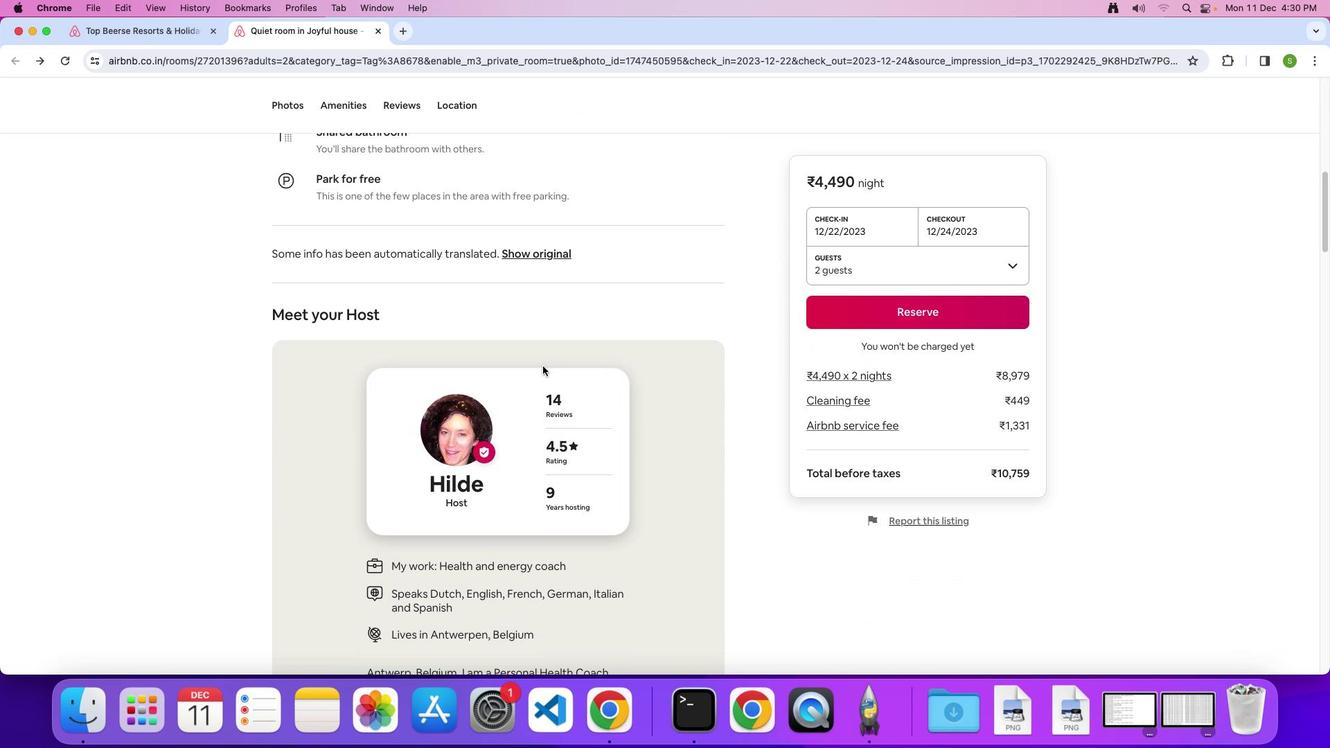 
Action: Mouse scrolled (543, 366) with delta (0, 0)
Screenshot: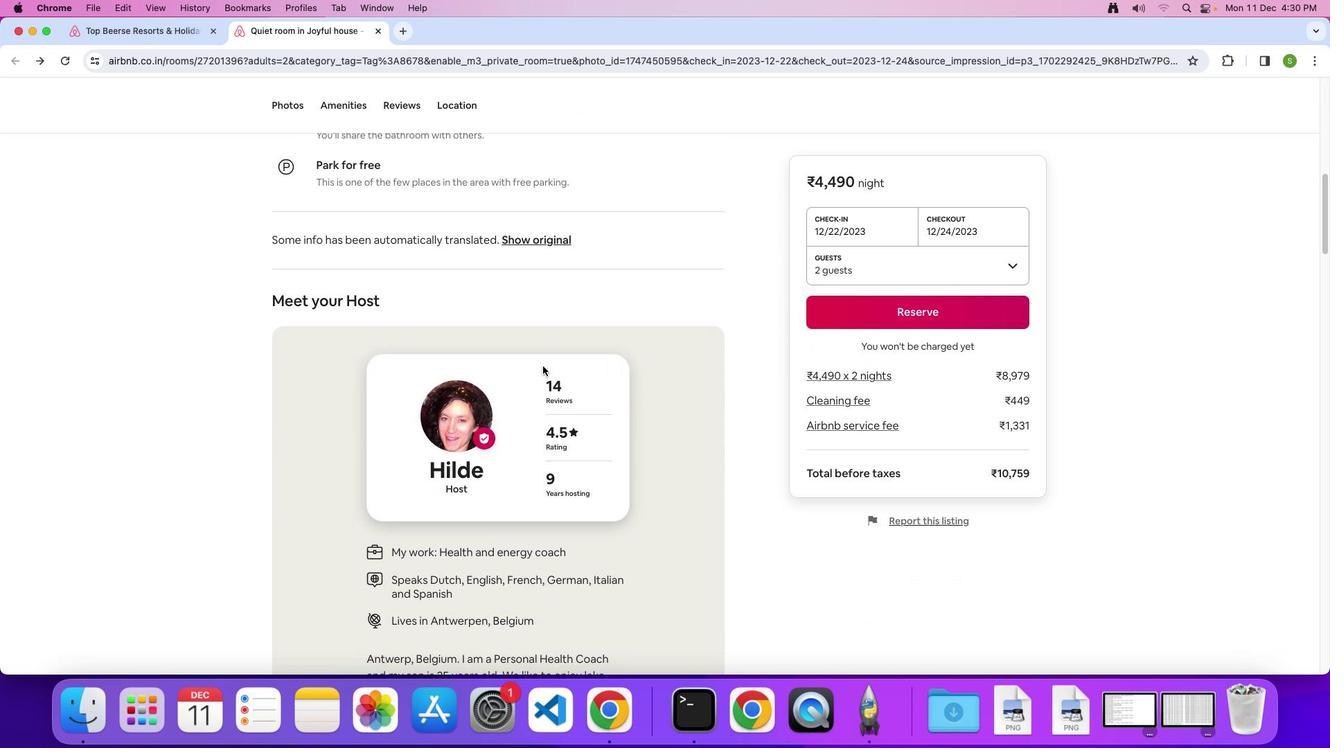 
Action: Mouse scrolled (543, 366) with delta (0, 0)
Screenshot: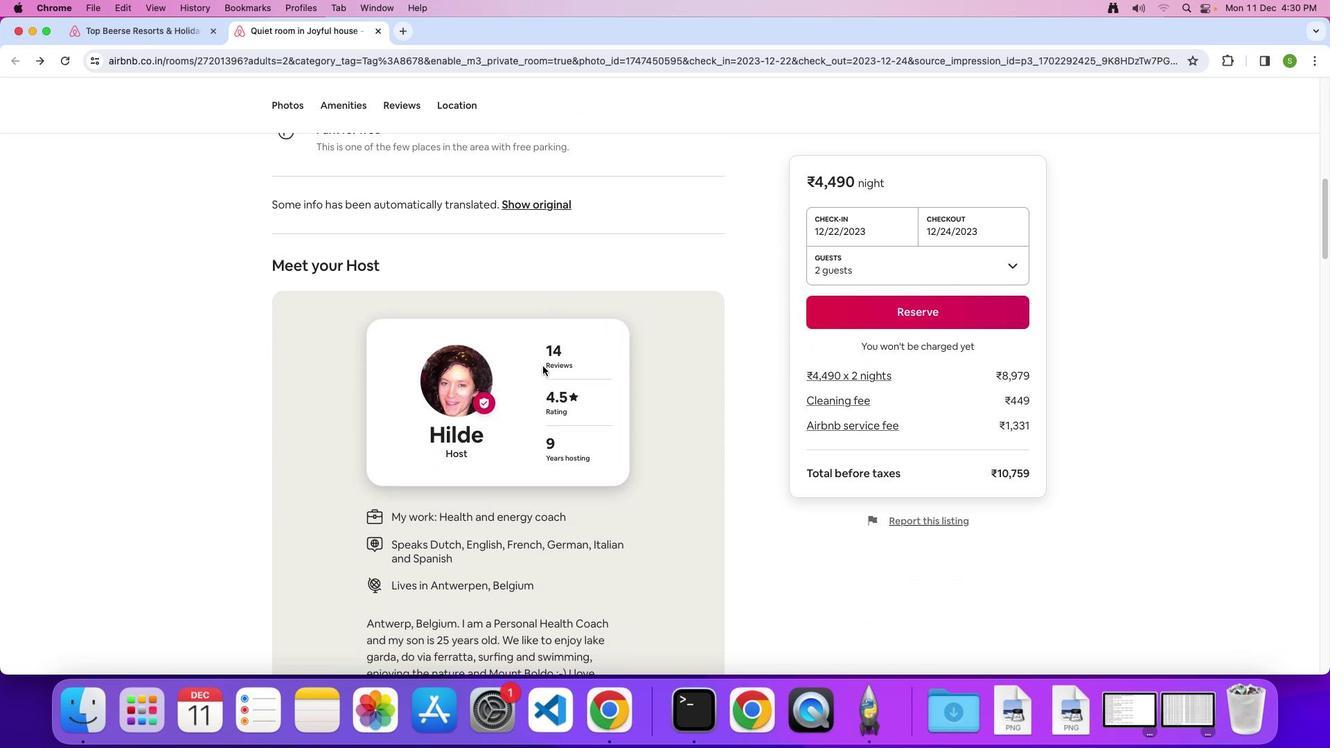 
Action: Mouse scrolled (543, 366) with delta (0, 0)
Screenshot: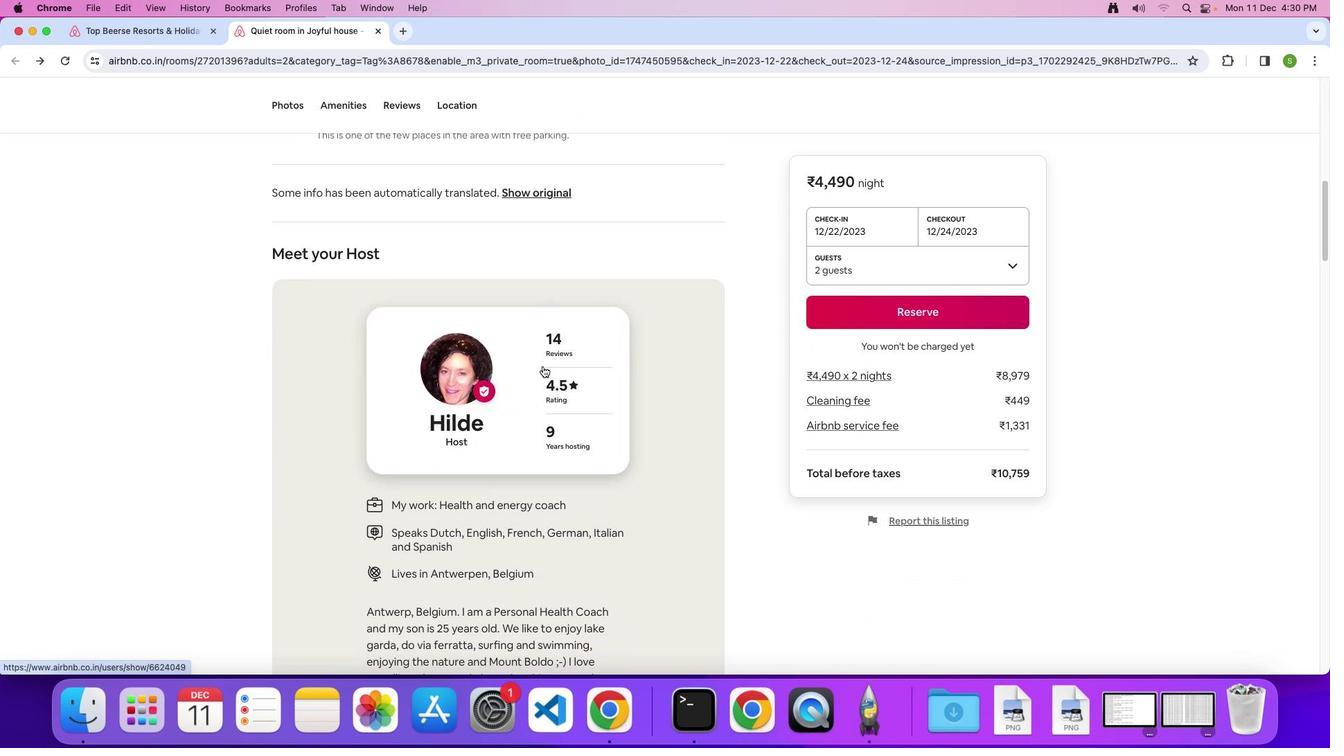 
Action: Mouse scrolled (543, 366) with delta (0, 0)
Screenshot: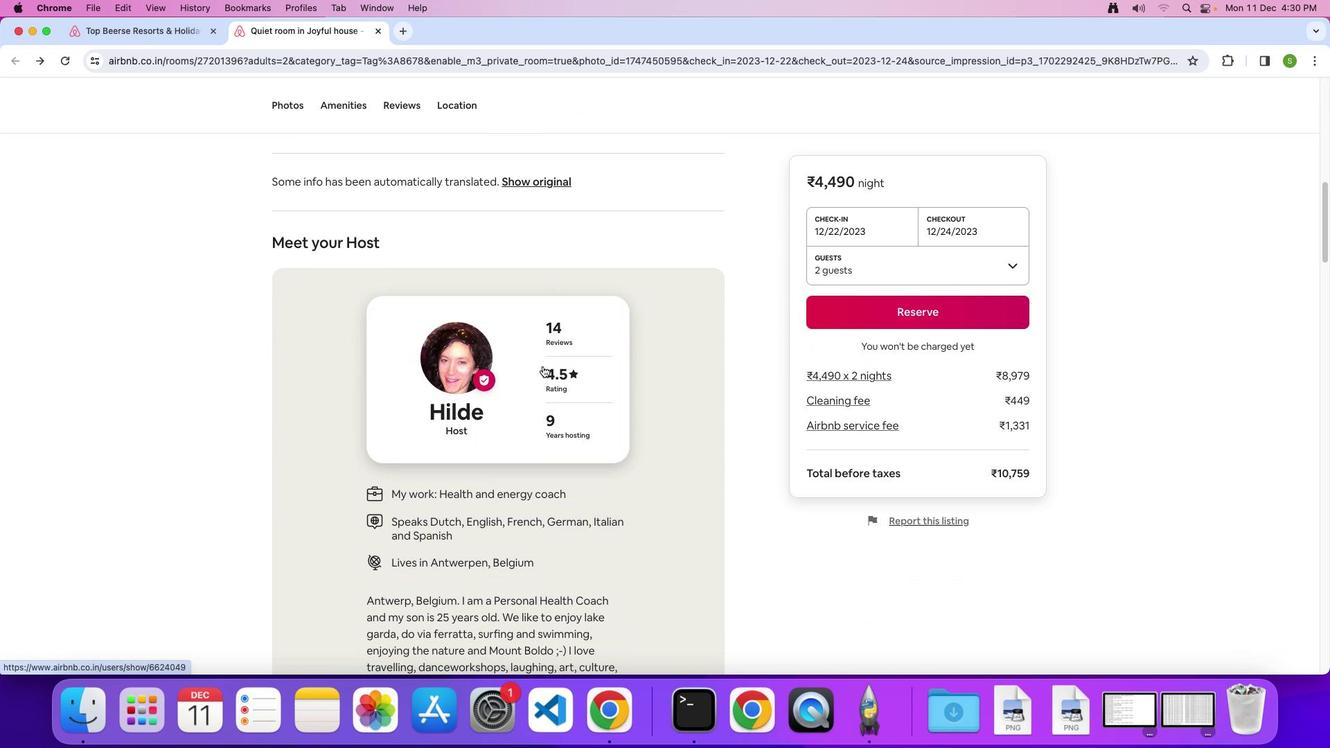 
Action: Mouse scrolled (543, 366) with delta (0, 0)
Screenshot: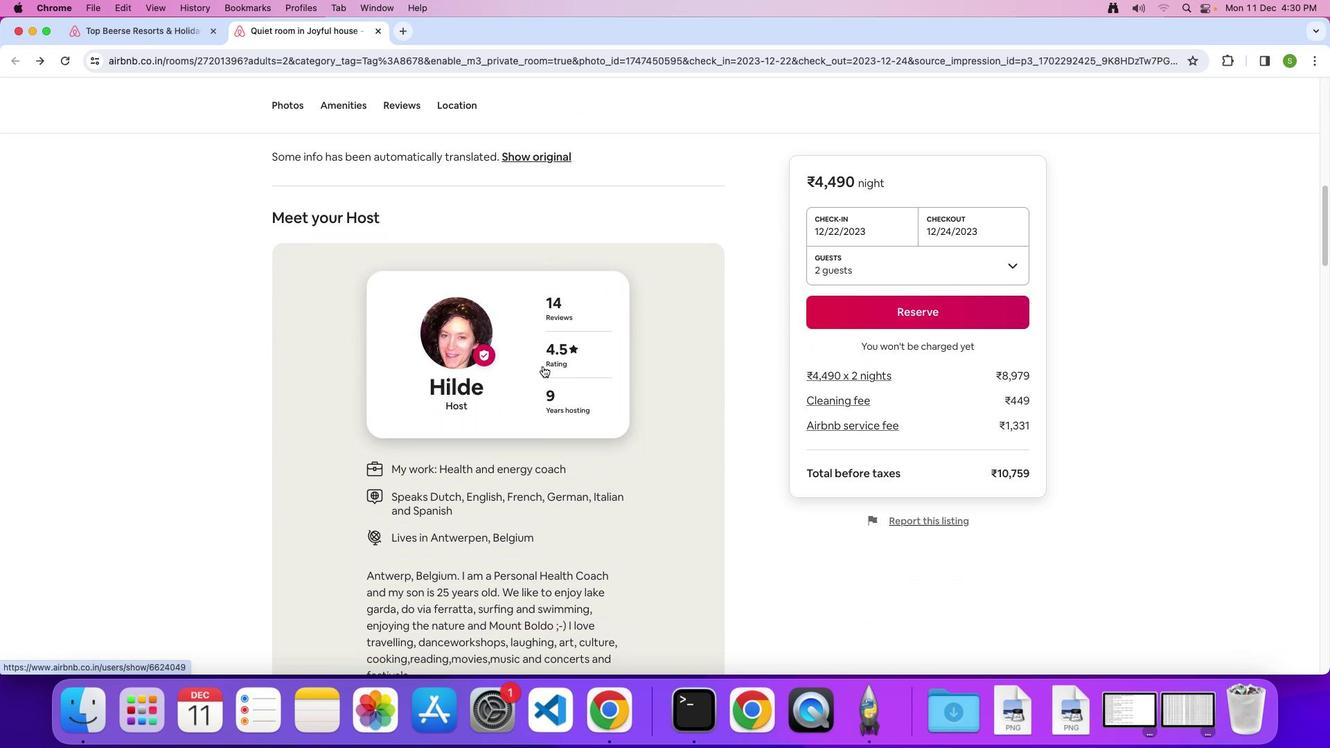 
Action: Mouse scrolled (543, 366) with delta (0, 0)
Screenshot: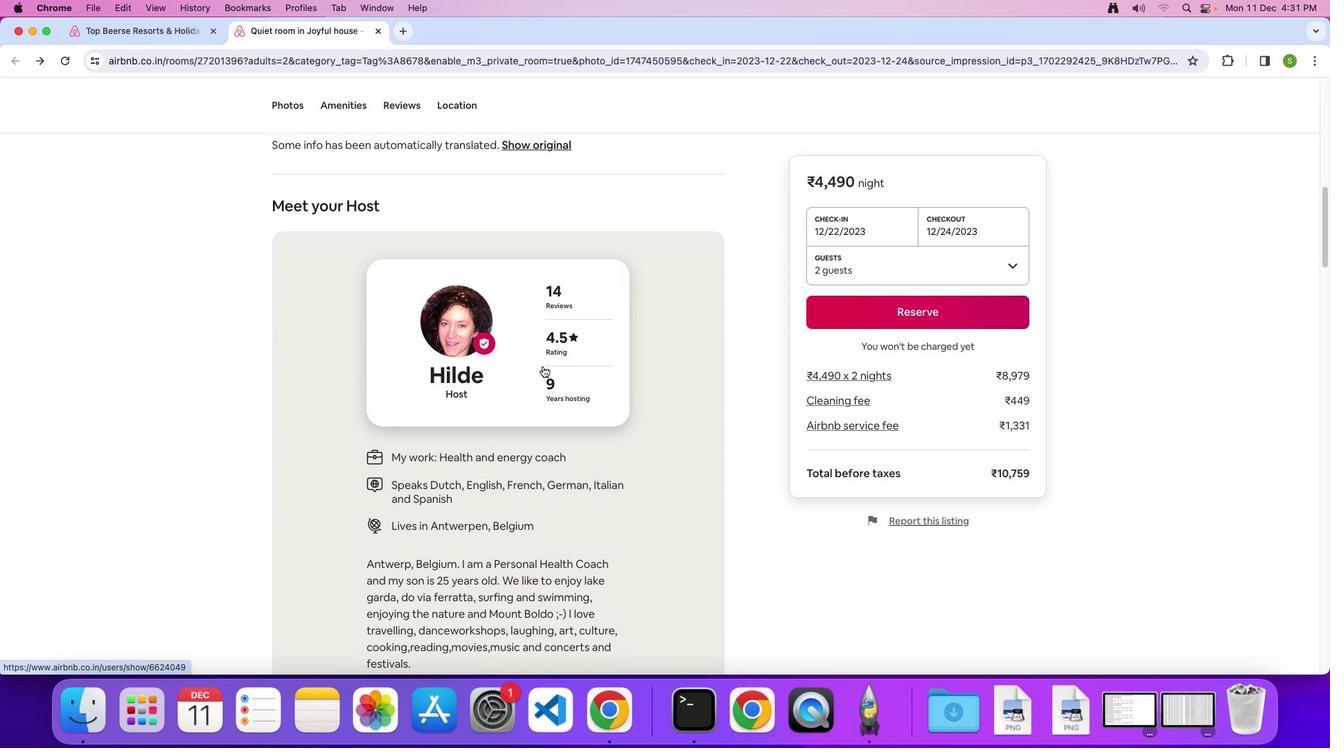 
Action: Mouse scrolled (543, 366) with delta (0, 0)
Screenshot: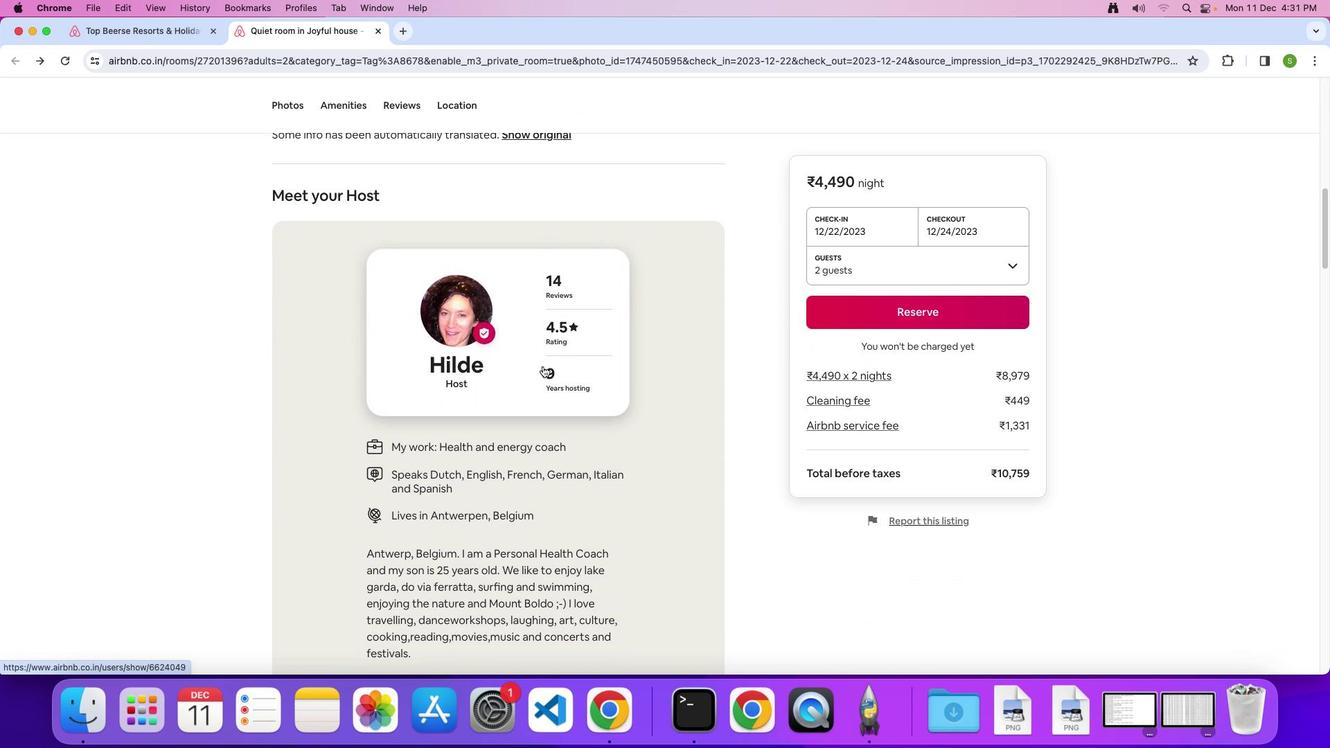 
Action: Mouse scrolled (543, 366) with delta (0, 0)
Screenshot: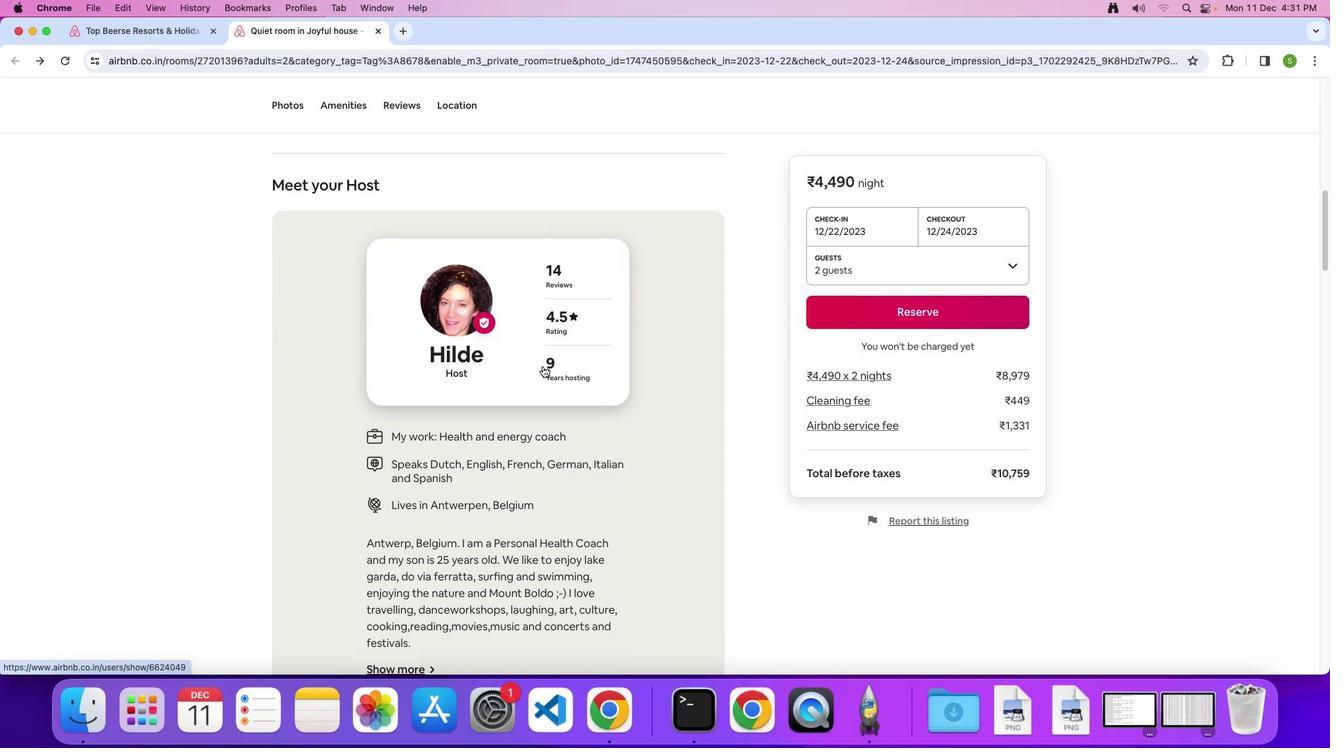 
Action: Mouse scrolled (543, 366) with delta (0, 0)
Screenshot: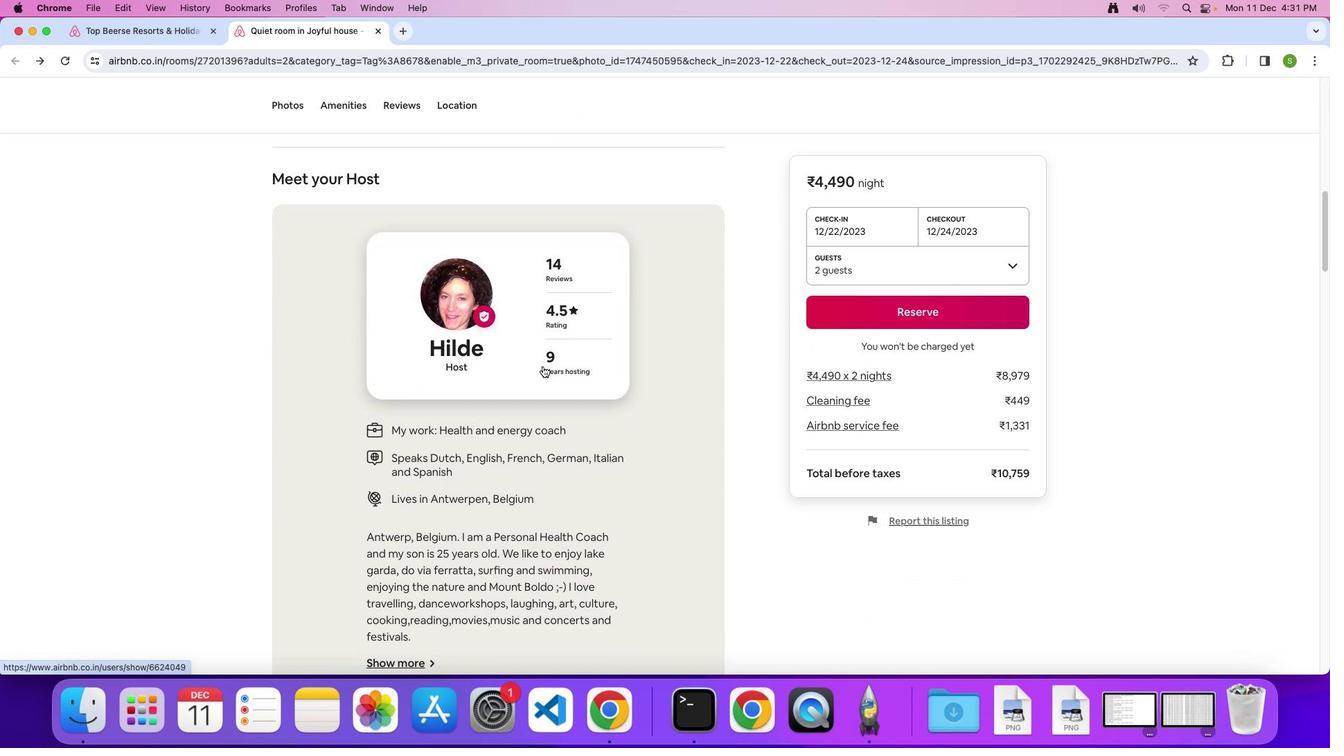 
Action: Mouse scrolled (543, 366) with delta (0, 0)
Screenshot: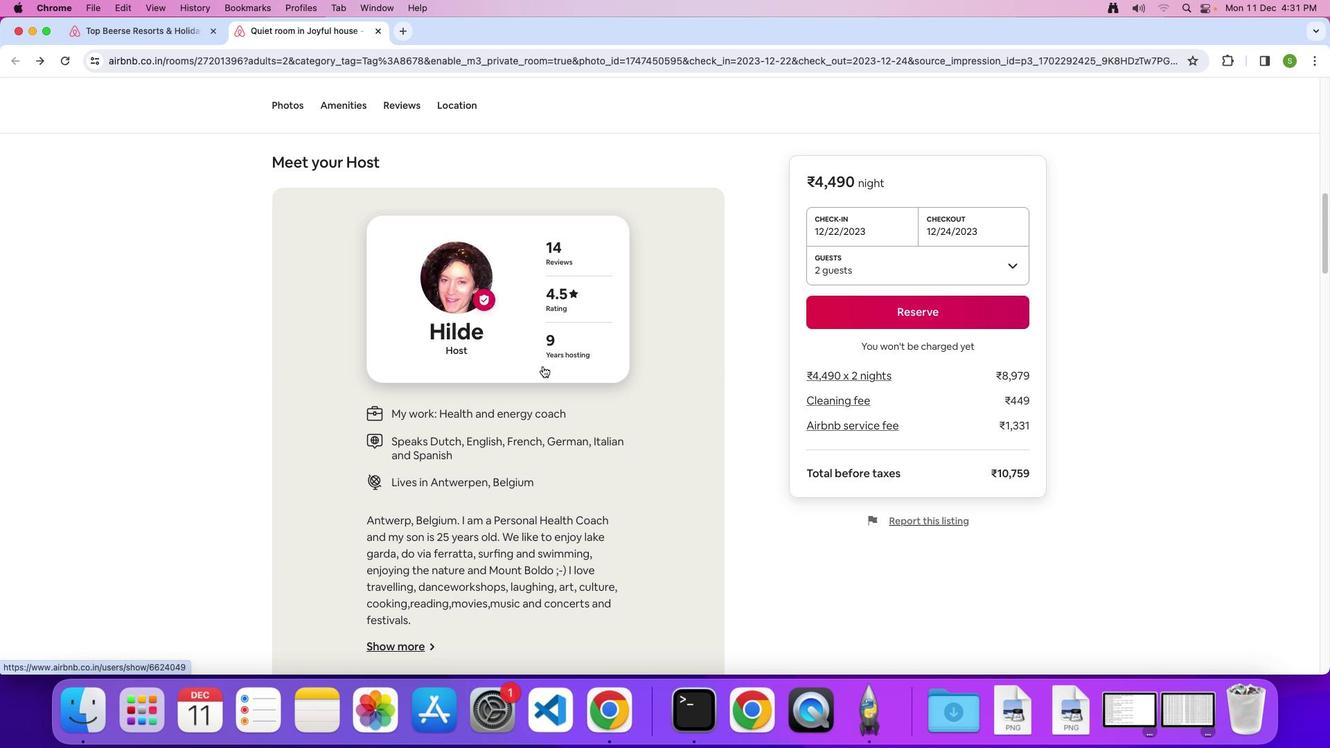 
Action: Mouse scrolled (543, 366) with delta (0, 0)
Screenshot: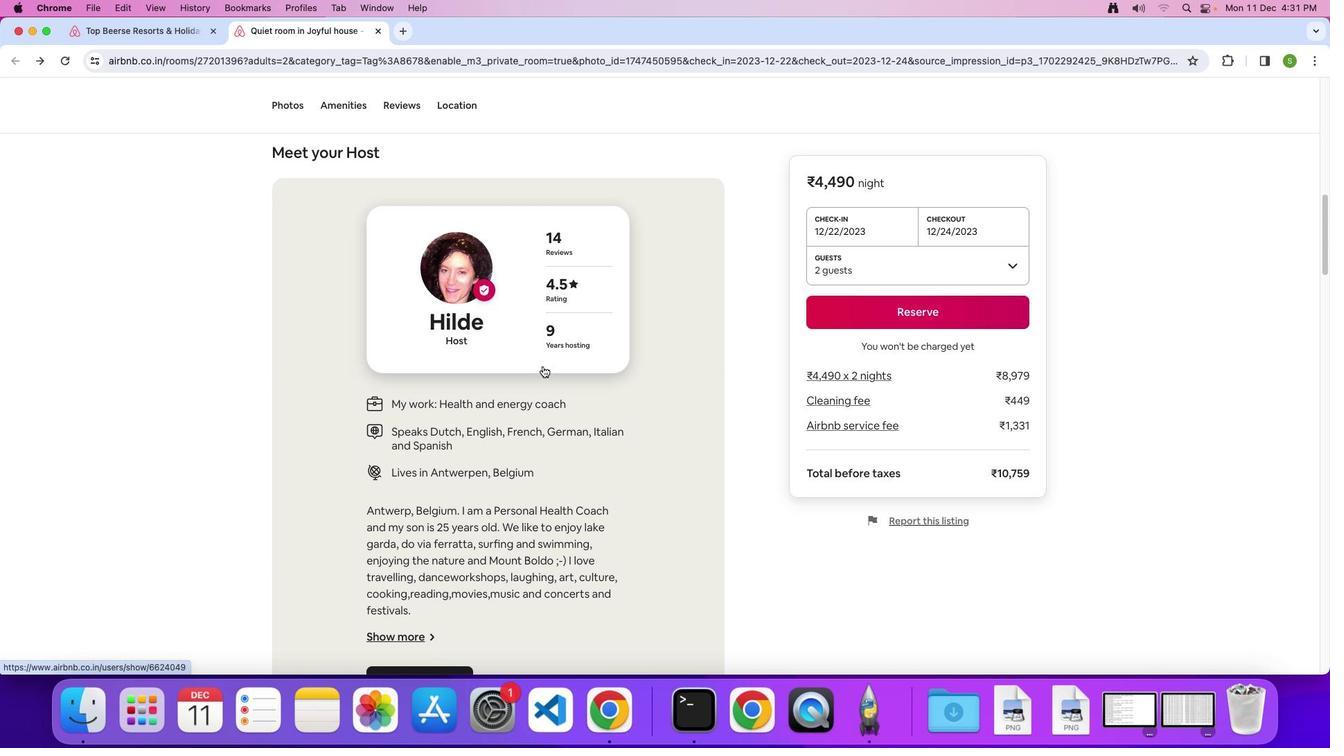 
Action: Mouse scrolled (543, 366) with delta (0, -1)
Screenshot: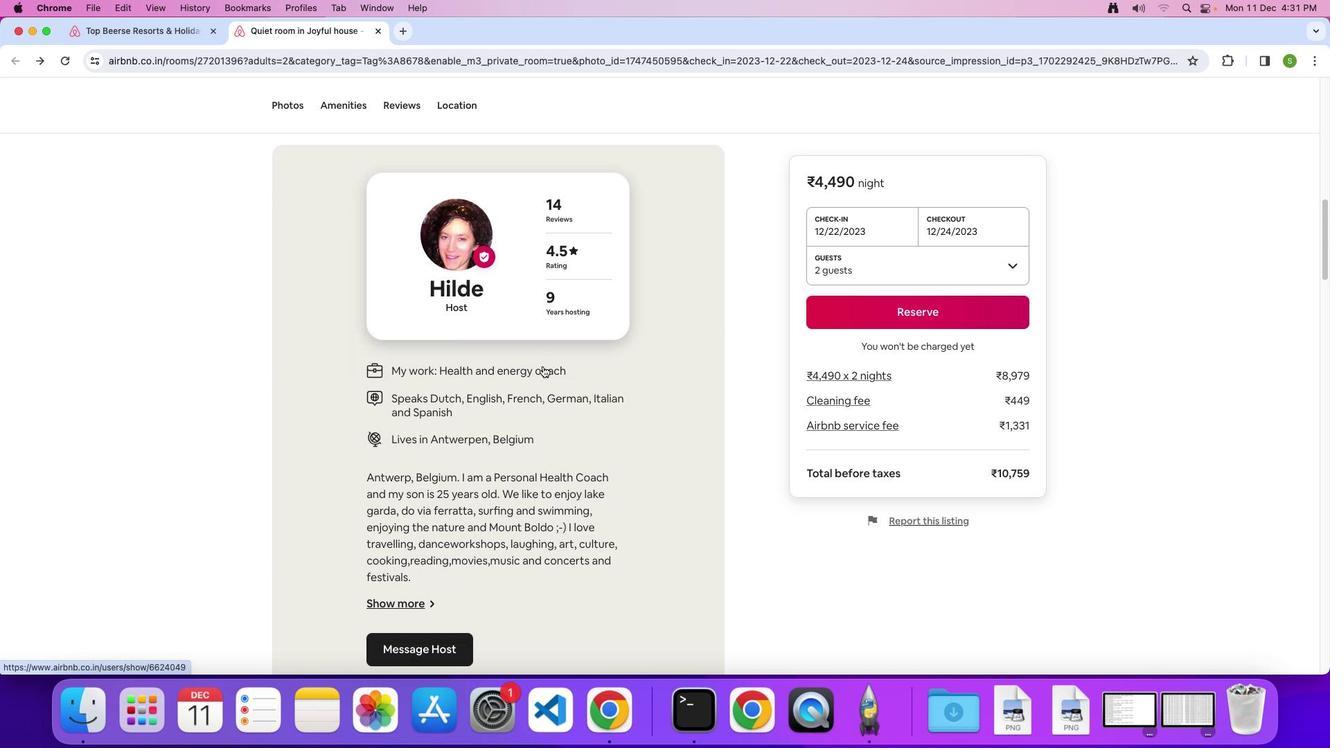 
Action: Mouse scrolled (543, 366) with delta (0, 0)
Screenshot: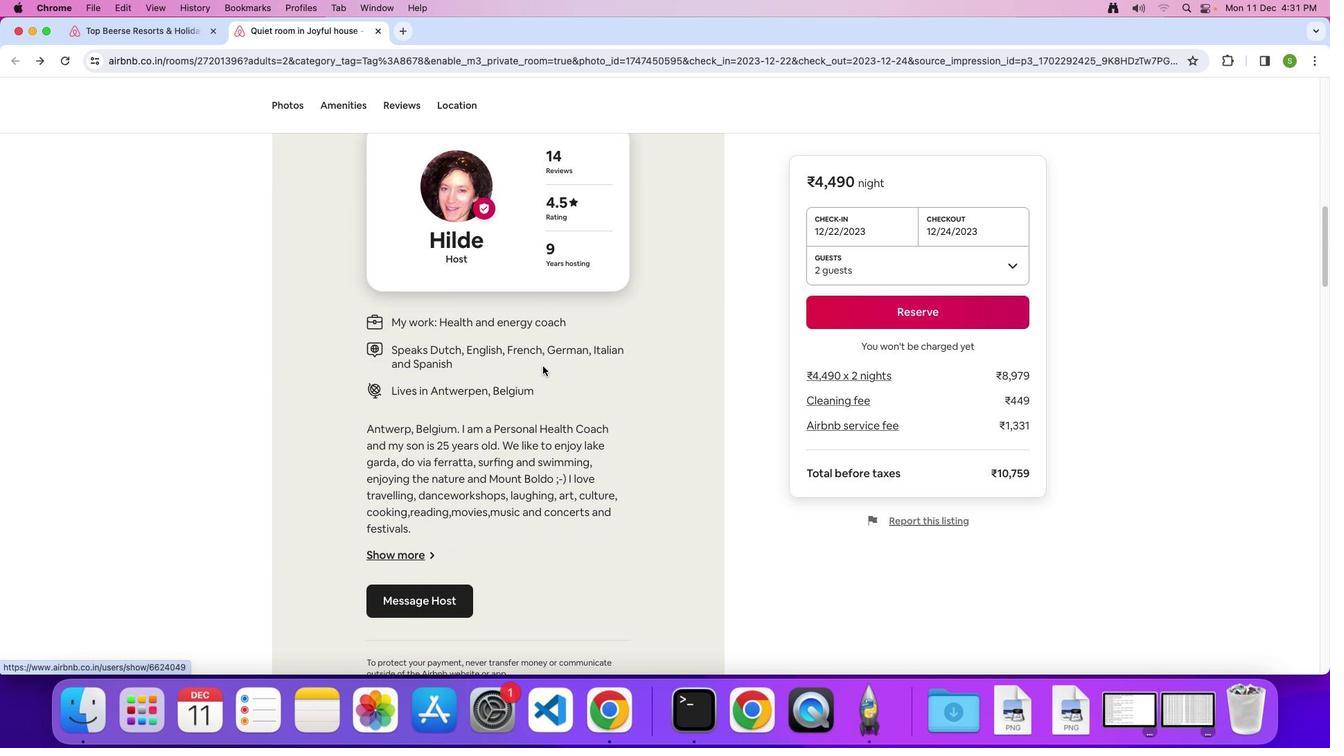 
Action: Mouse scrolled (543, 366) with delta (0, 0)
Screenshot: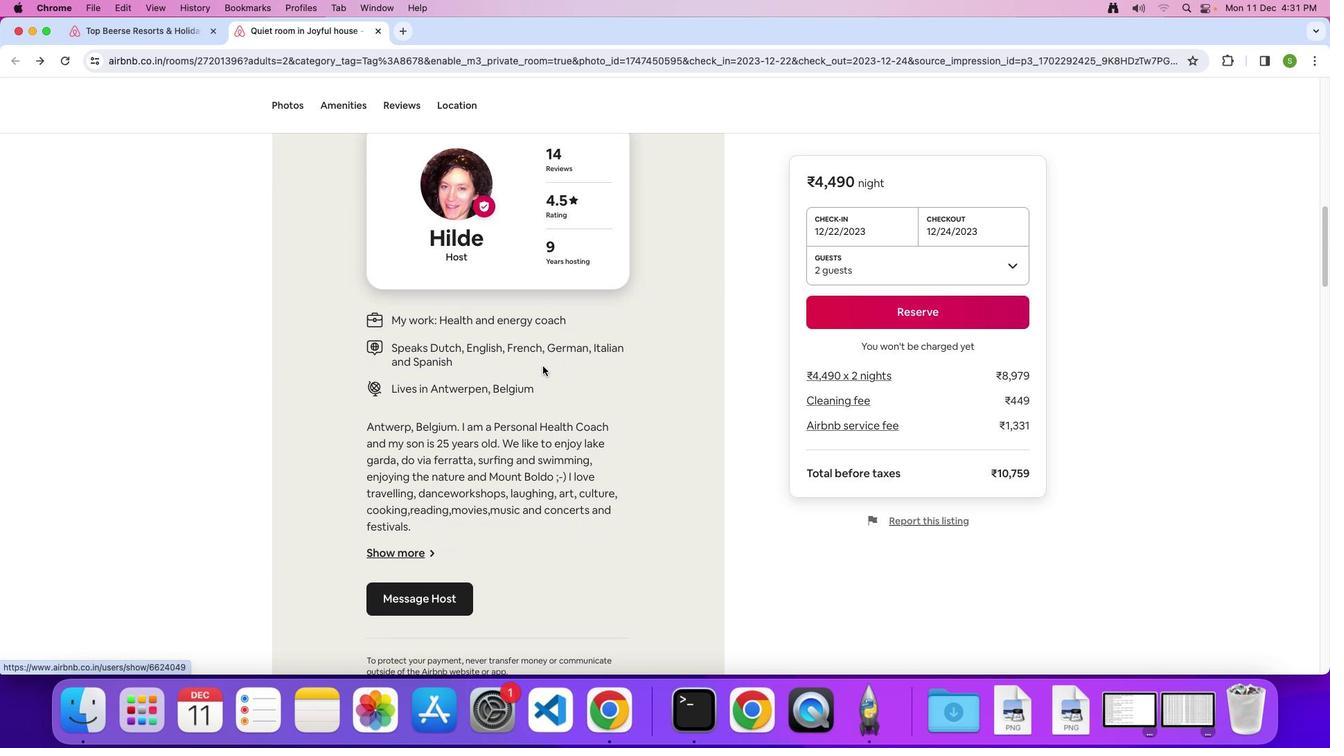 
Action: Mouse scrolled (543, 366) with delta (0, 0)
Screenshot: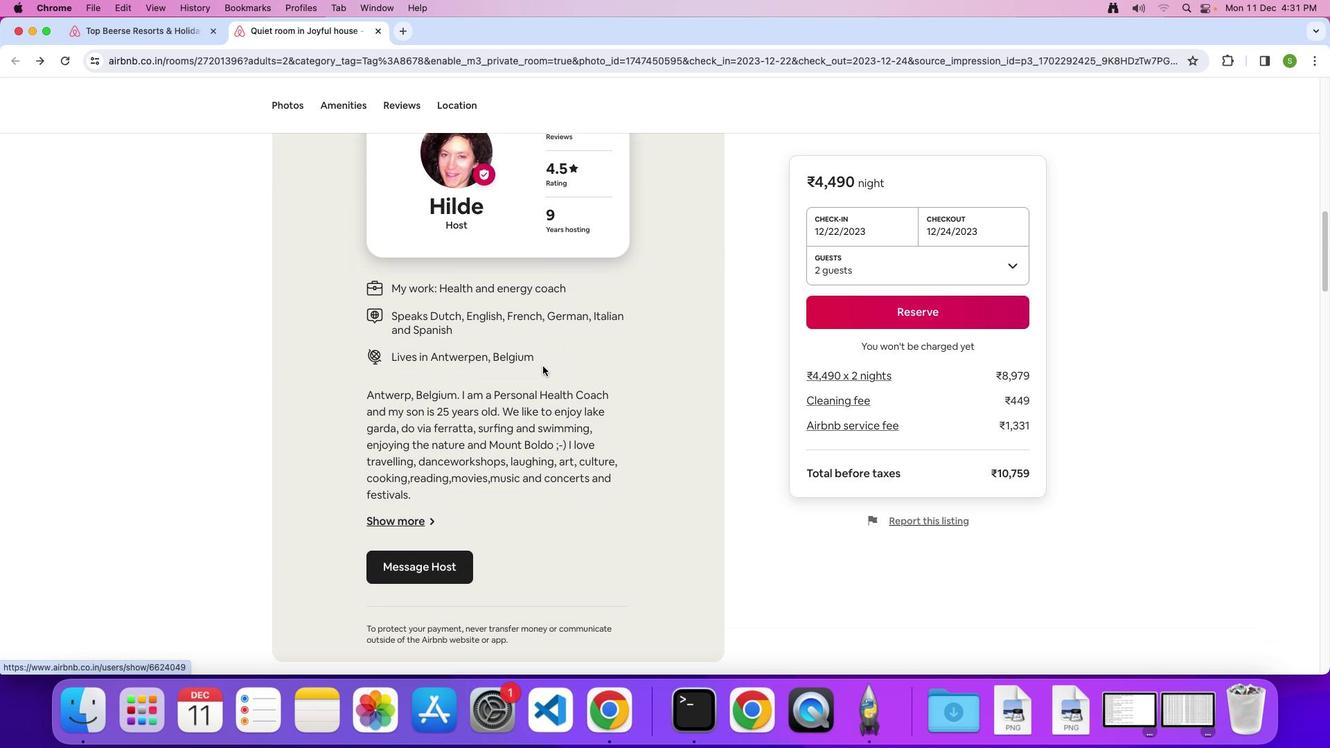 
Action: Mouse scrolled (543, 366) with delta (0, 0)
